 Task: Buy 2 Boots from Alignment Tools section under best seller category for shipping address: Delaney King, 4724 Wines Lane, Sabine Pass, Texas 77655, Cell Number 8322385022. Pay from credit card ending with 5759, CVV 953
Action: Key pressed amazon.com<Key.enter>
Screenshot: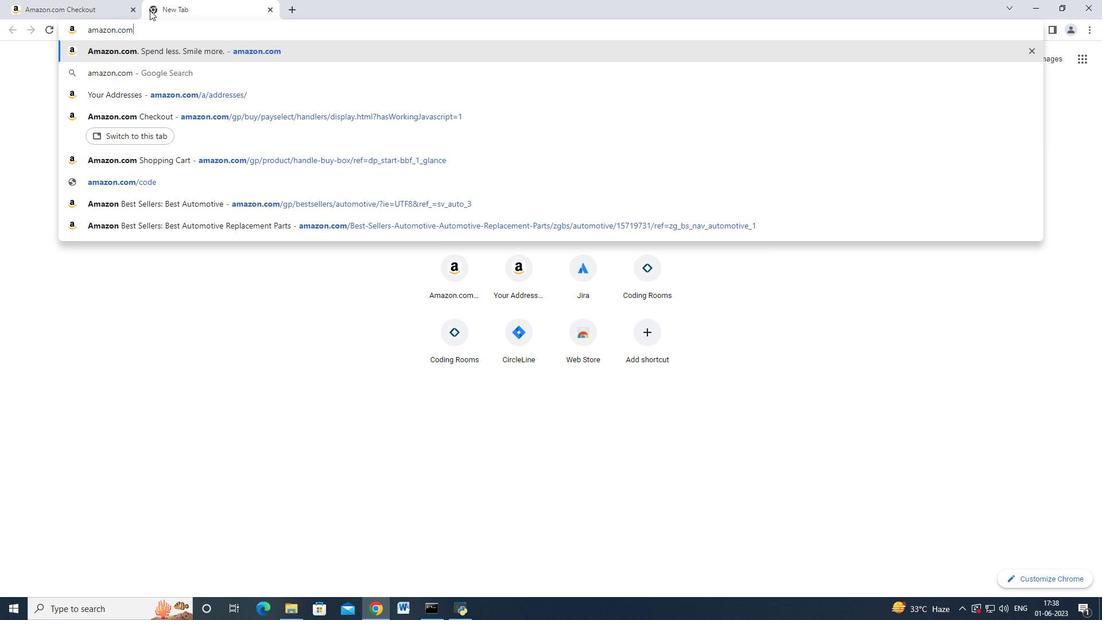 
Action: Mouse moved to (22, 85)
Screenshot: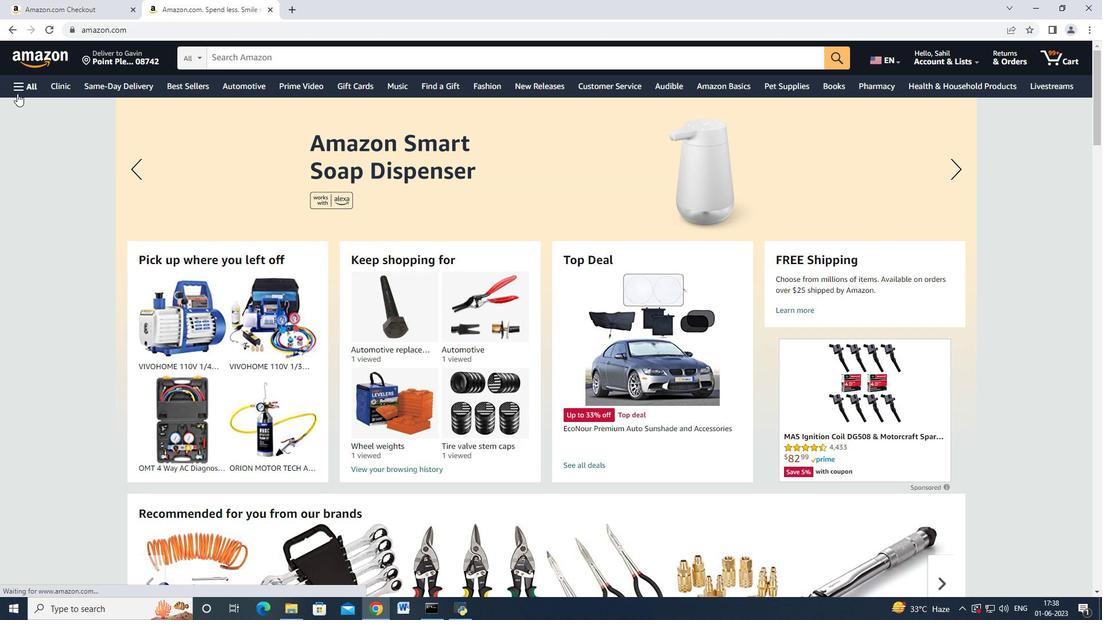 
Action: Mouse pressed left at (22, 85)
Screenshot: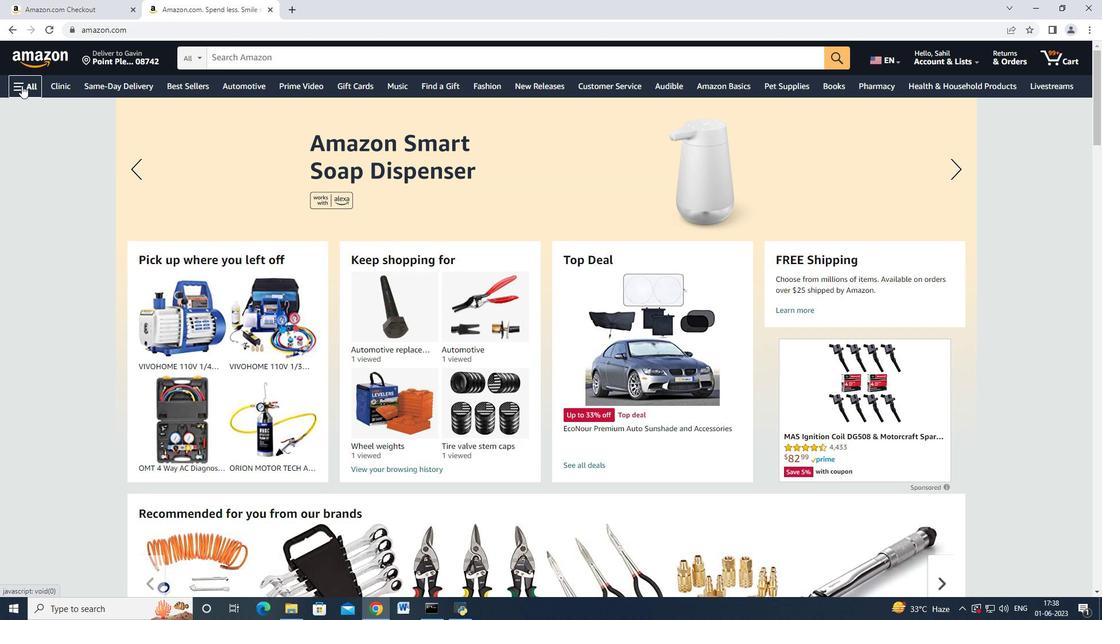 
Action: Mouse moved to (107, 316)
Screenshot: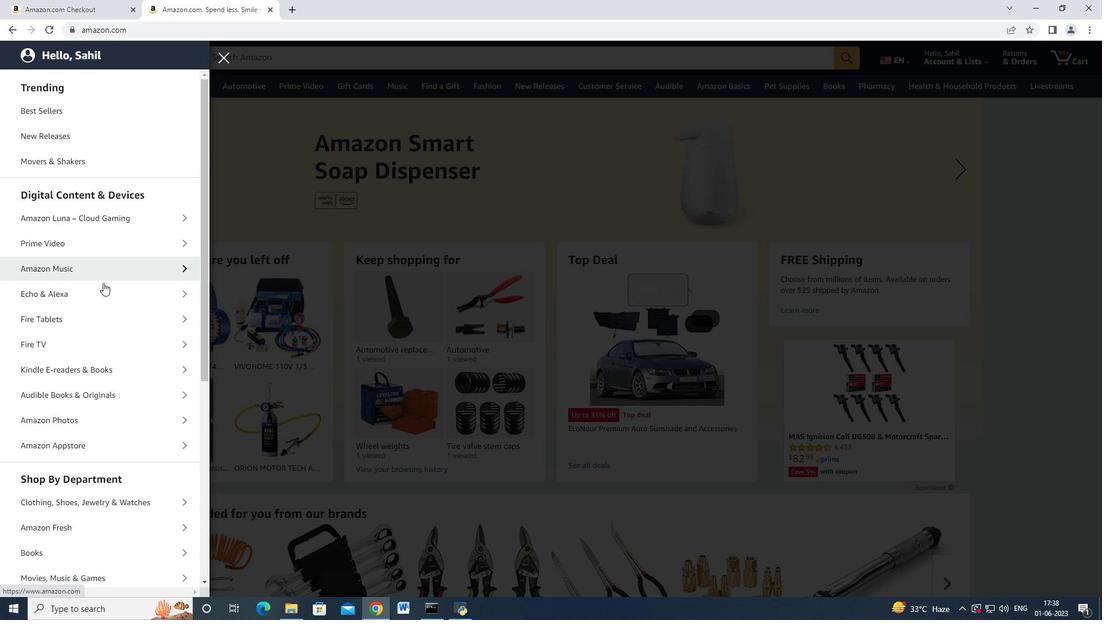 
Action: Mouse scrolled (107, 315) with delta (0, 0)
Screenshot: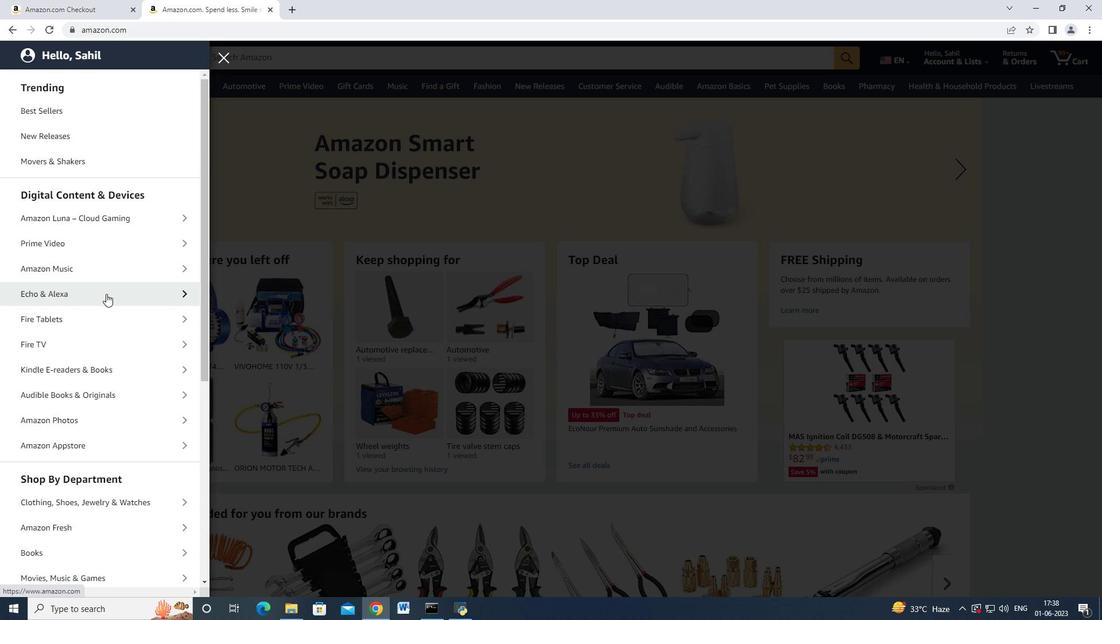 
Action: Mouse moved to (106, 323)
Screenshot: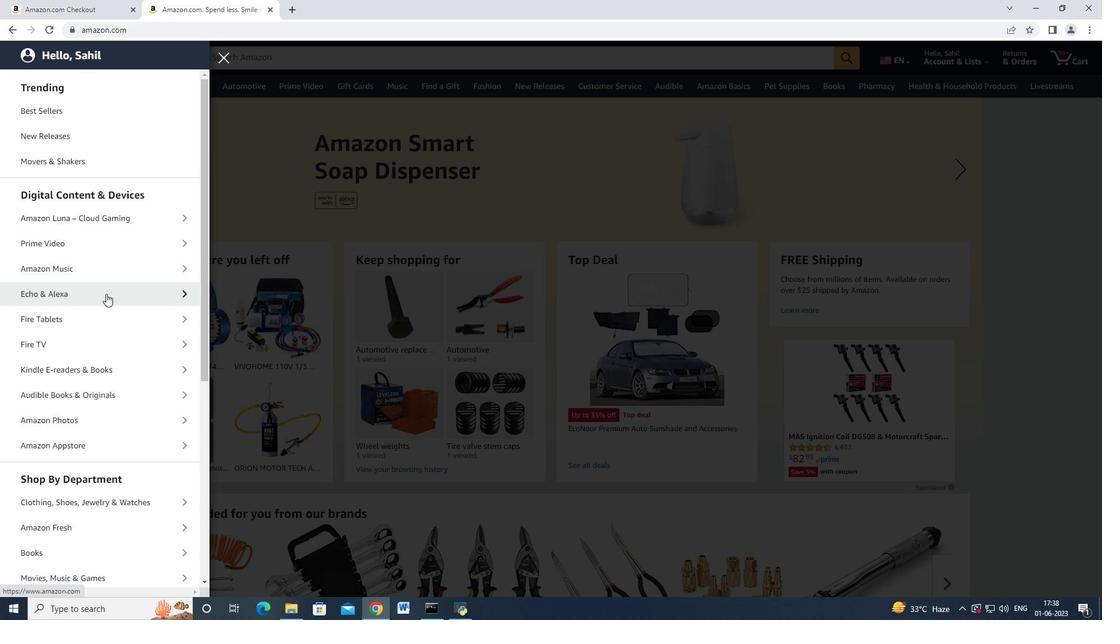 
Action: Mouse scrolled (106, 322) with delta (0, 0)
Screenshot: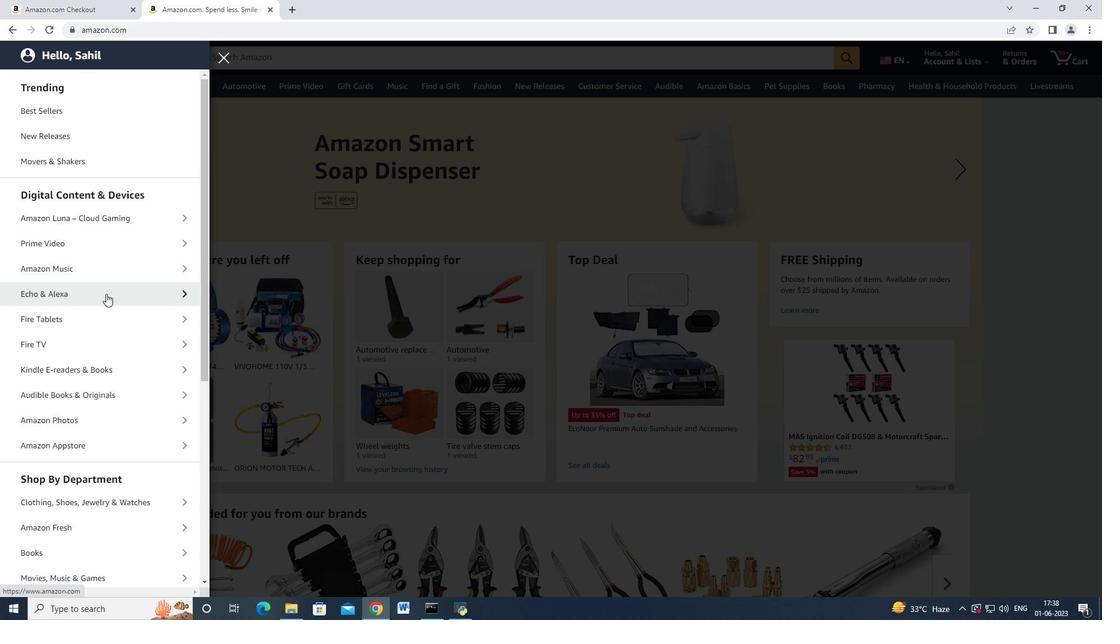 
Action: Mouse moved to (83, 481)
Screenshot: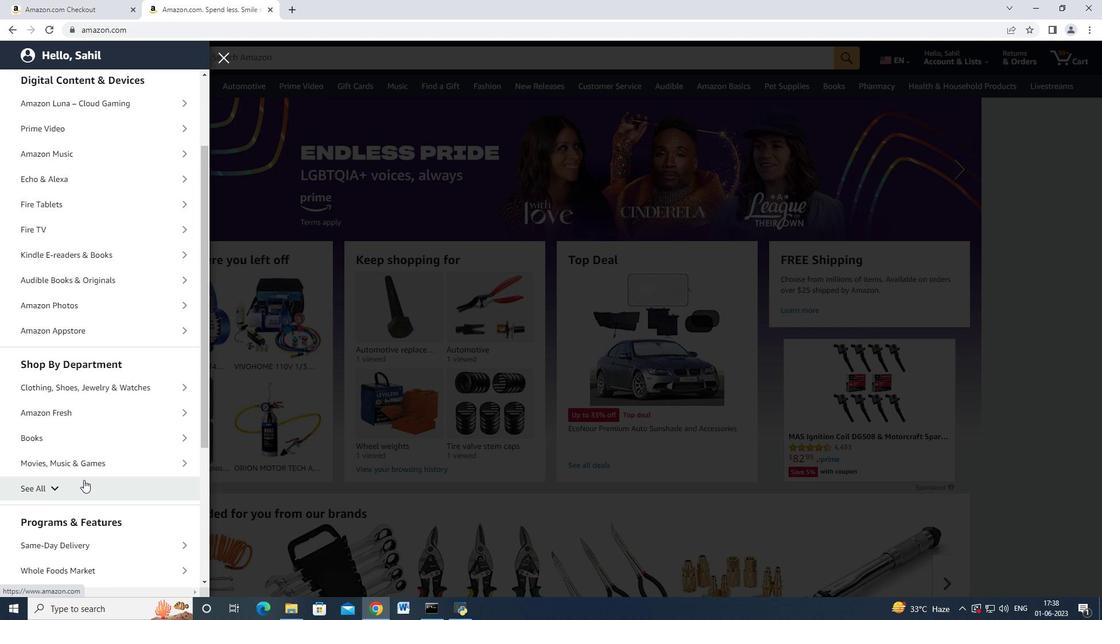
Action: Mouse pressed left at (83, 481)
Screenshot: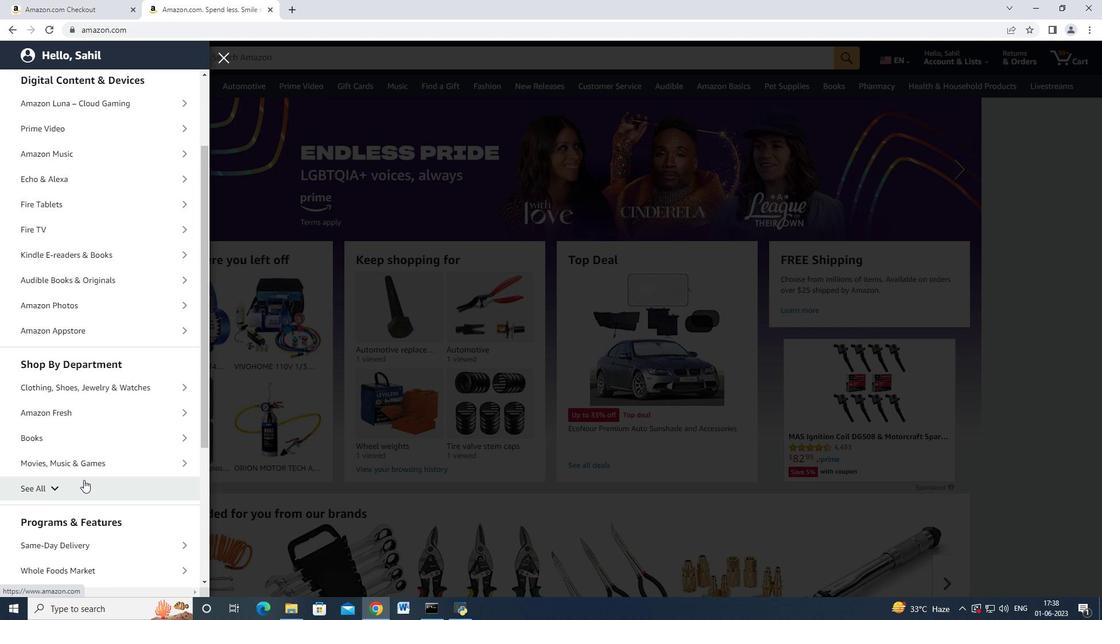 
Action: Mouse moved to (112, 381)
Screenshot: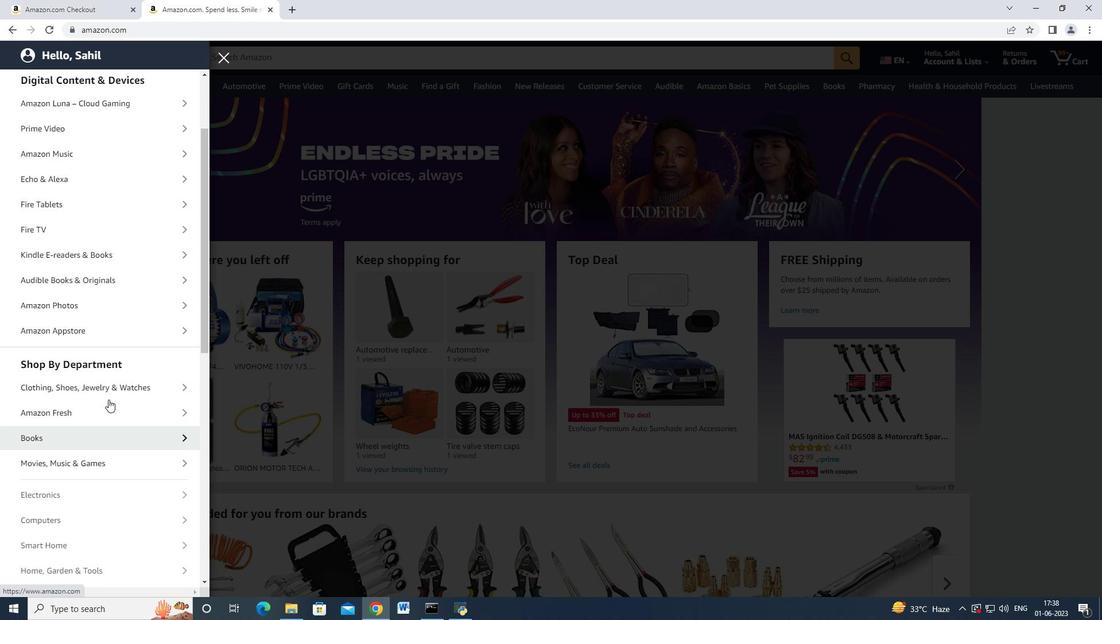 
Action: Mouse scrolled (112, 381) with delta (0, 0)
Screenshot: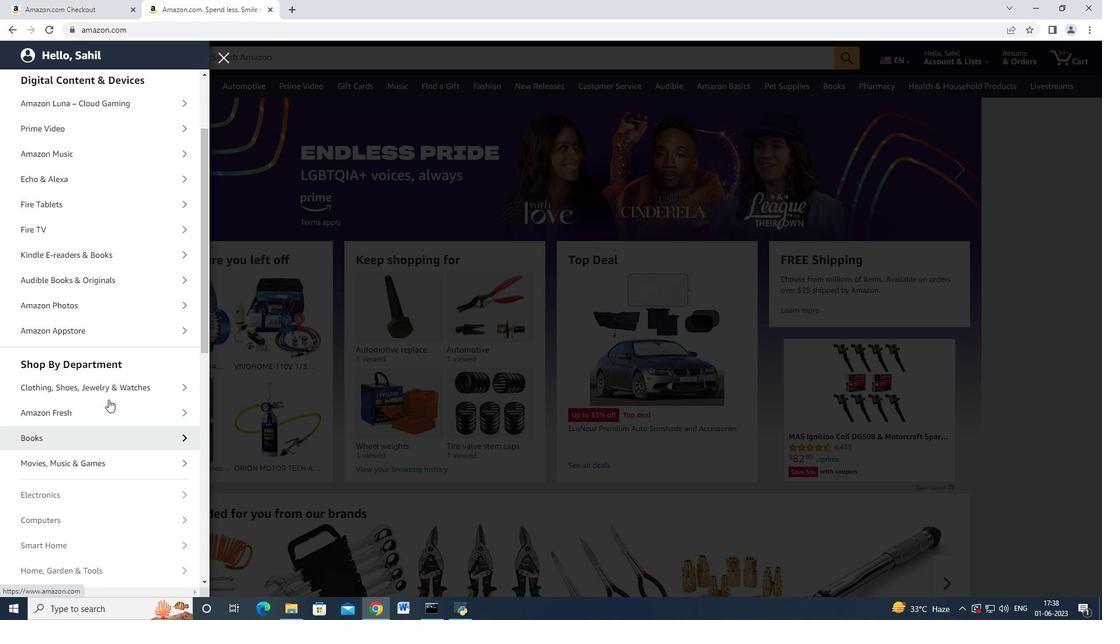 
Action: Mouse scrolled (112, 381) with delta (0, 0)
Screenshot: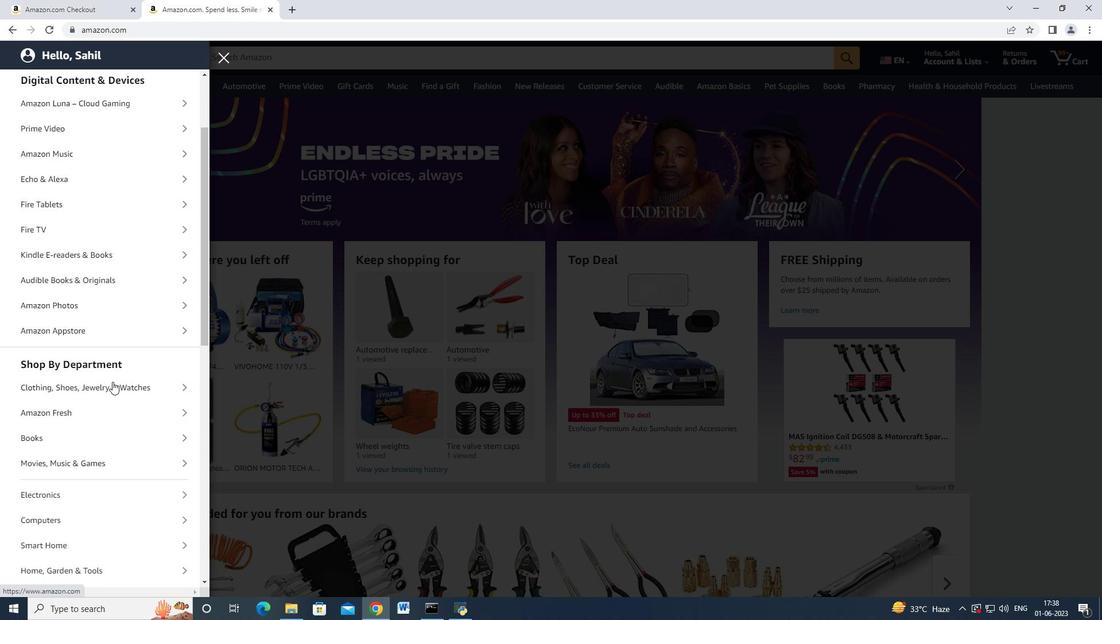 
Action: Mouse scrolled (112, 381) with delta (0, 0)
Screenshot: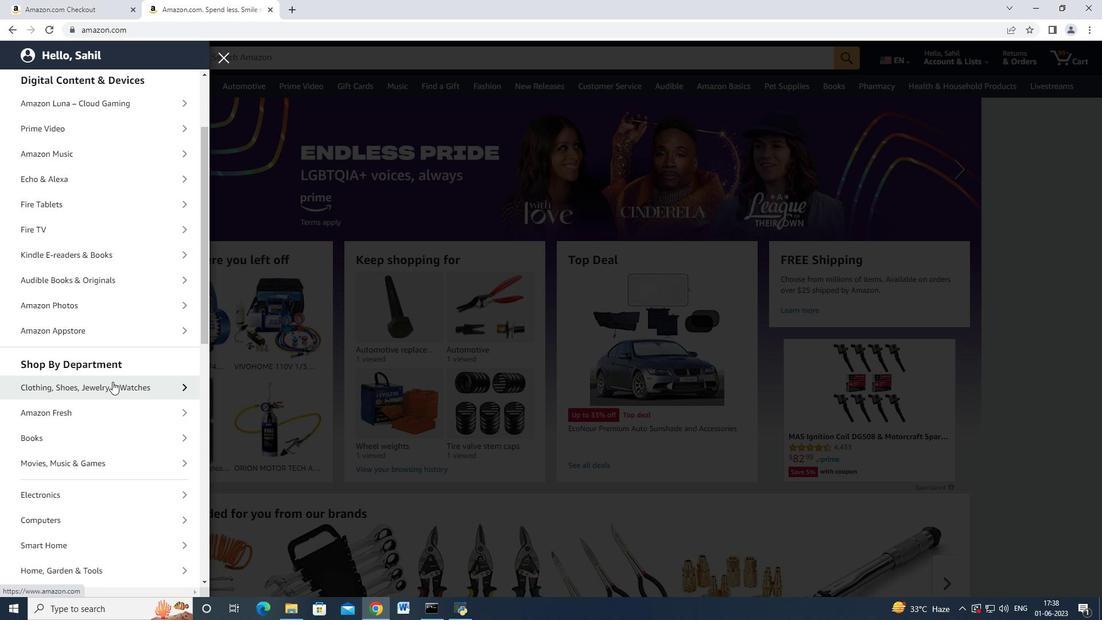 
Action: Mouse moved to (113, 383)
Screenshot: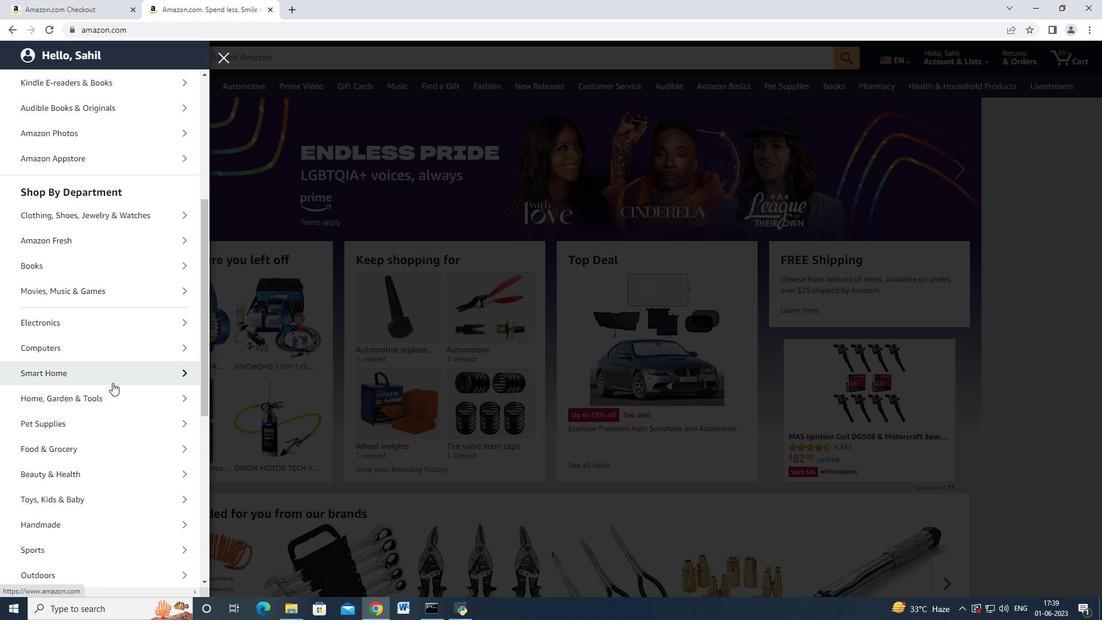 
Action: Mouse scrolled (113, 382) with delta (0, 0)
Screenshot: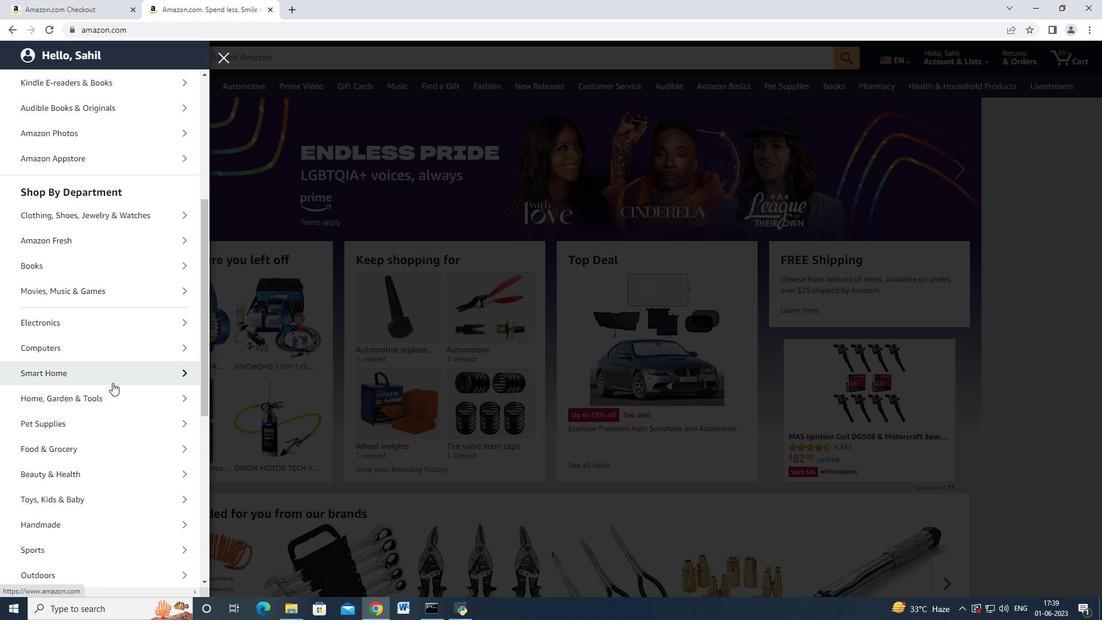 
Action: Mouse scrolled (113, 382) with delta (0, 0)
Screenshot: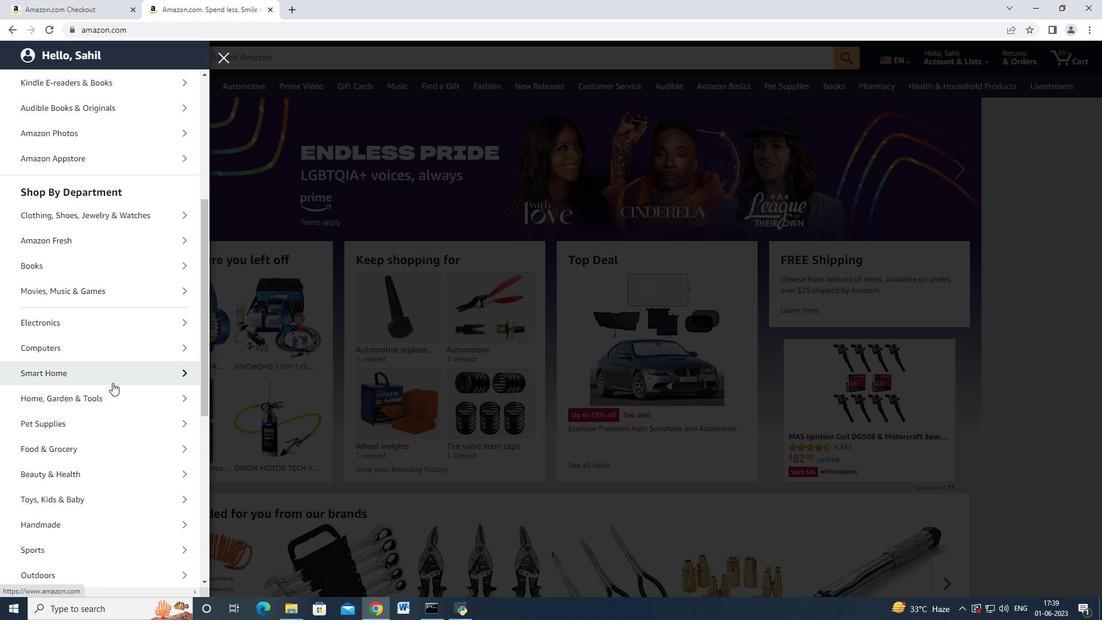 
Action: Mouse moved to (88, 494)
Screenshot: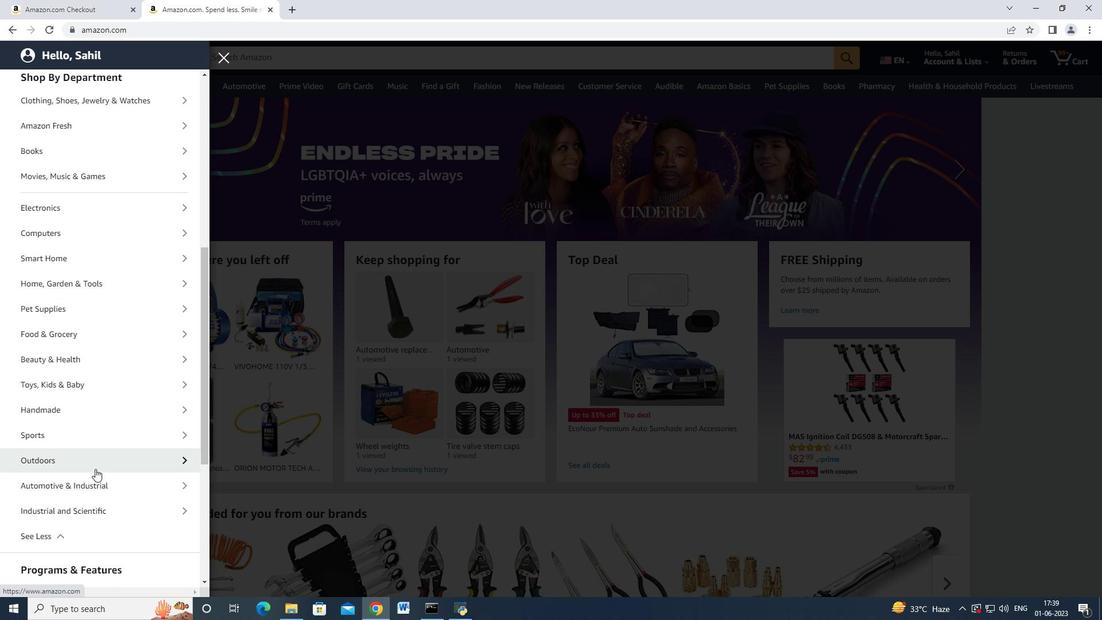 
Action: Mouse pressed left at (88, 494)
Screenshot: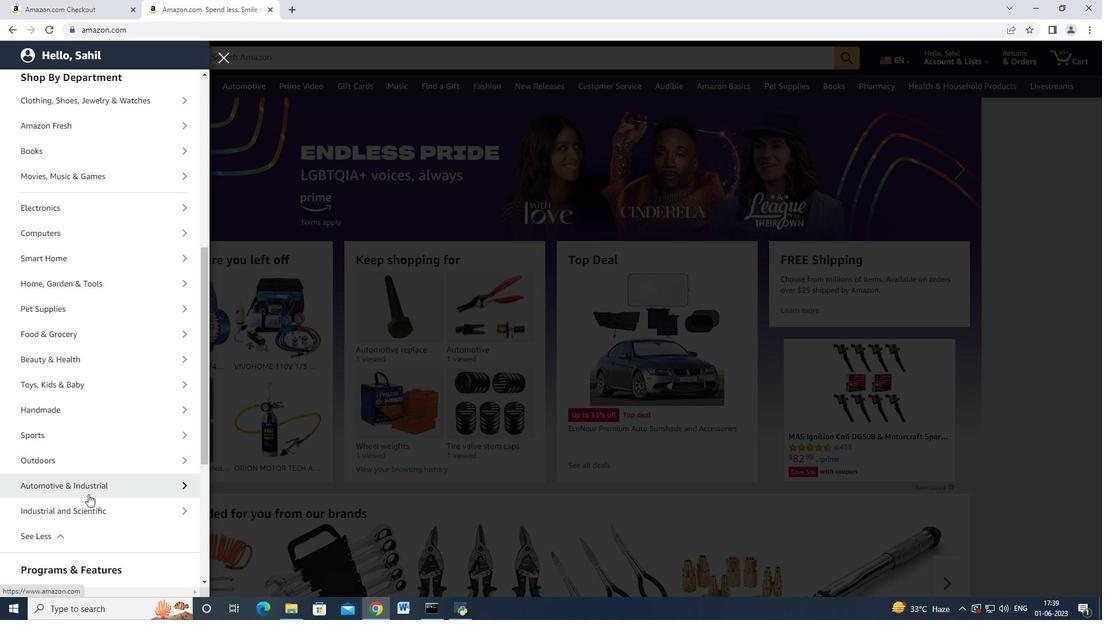 
Action: Mouse moved to (151, 134)
Screenshot: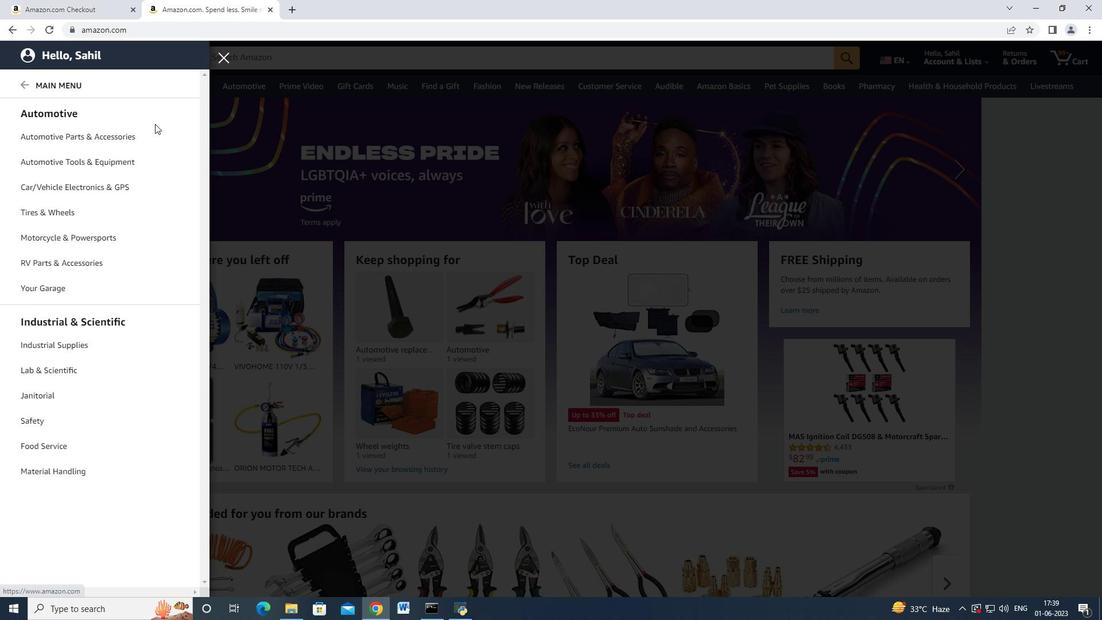 
Action: Mouse pressed left at (151, 134)
Screenshot: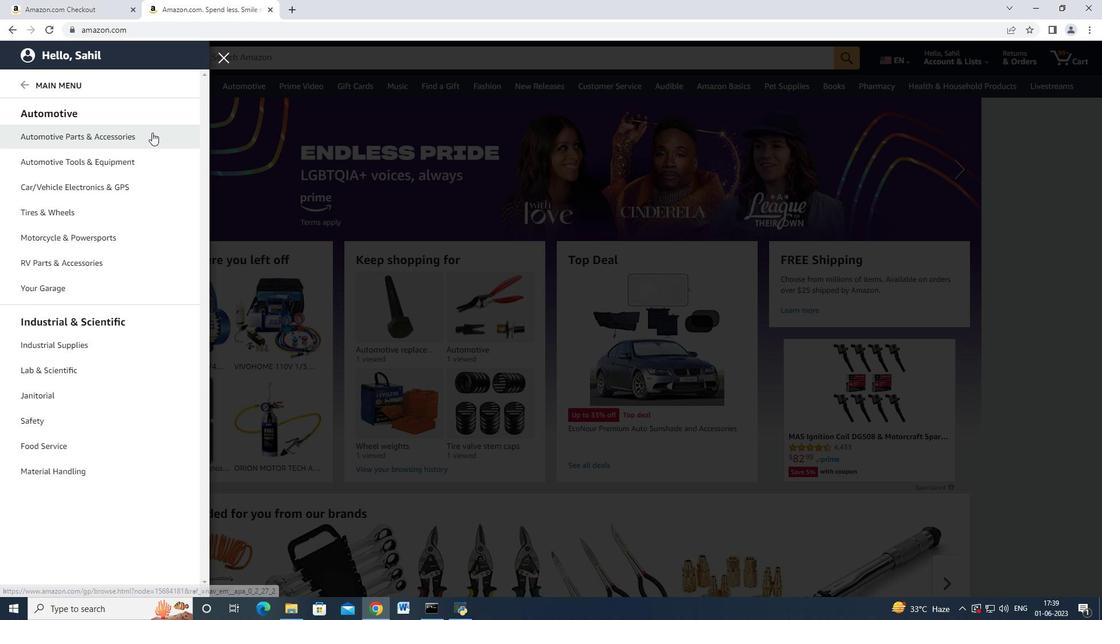 
Action: Mouse moved to (175, 107)
Screenshot: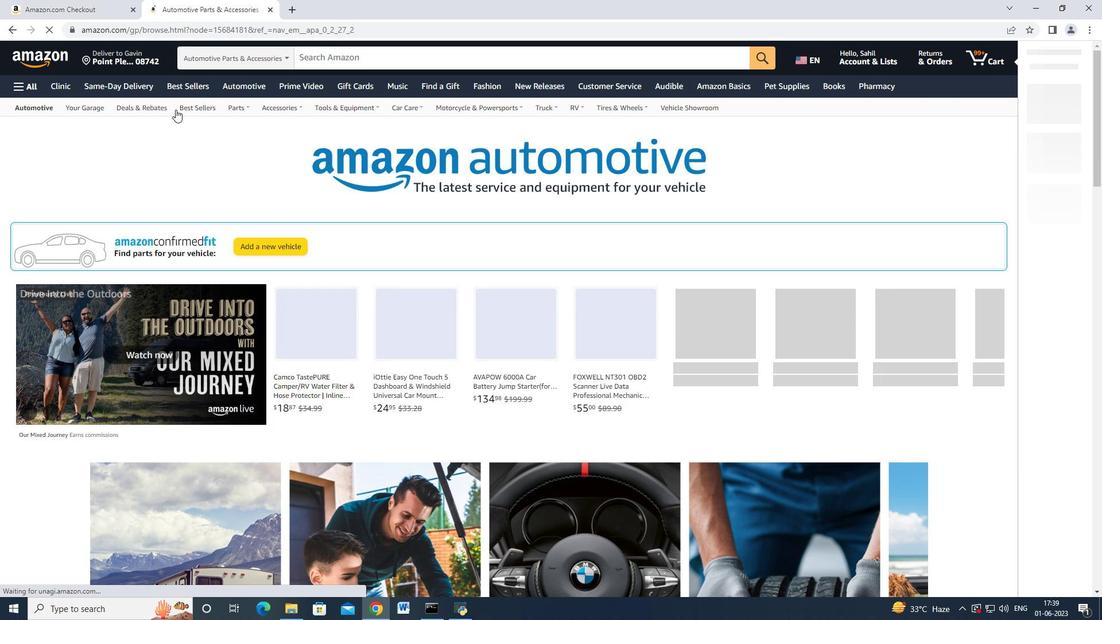 
Action: Mouse pressed left at (175, 107)
Screenshot: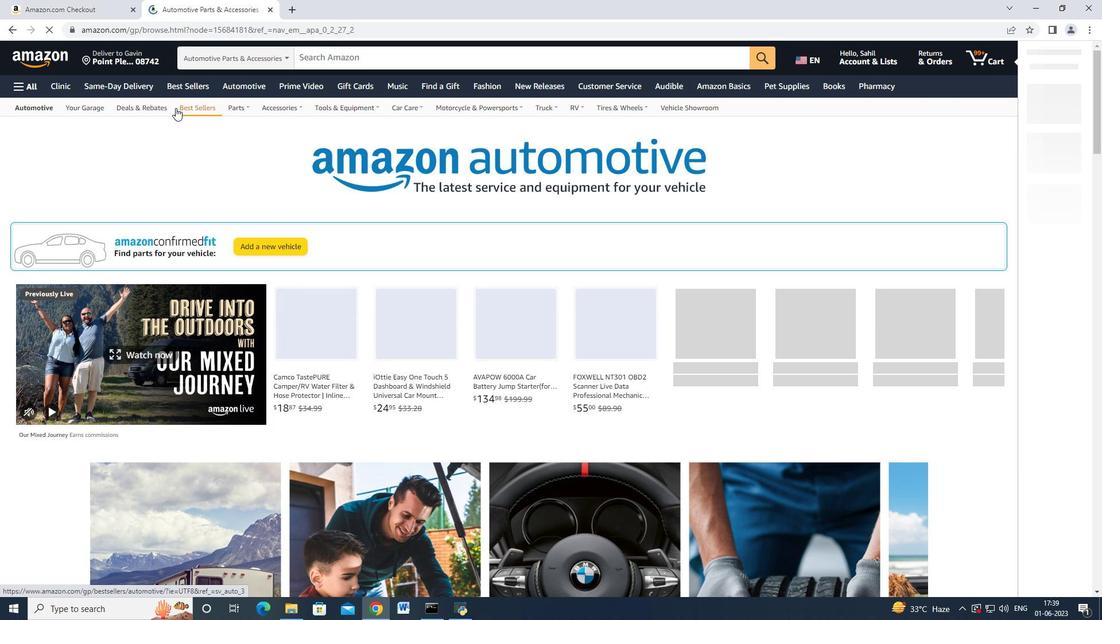 
Action: Mouse moved to (64, 370)
Screenshot: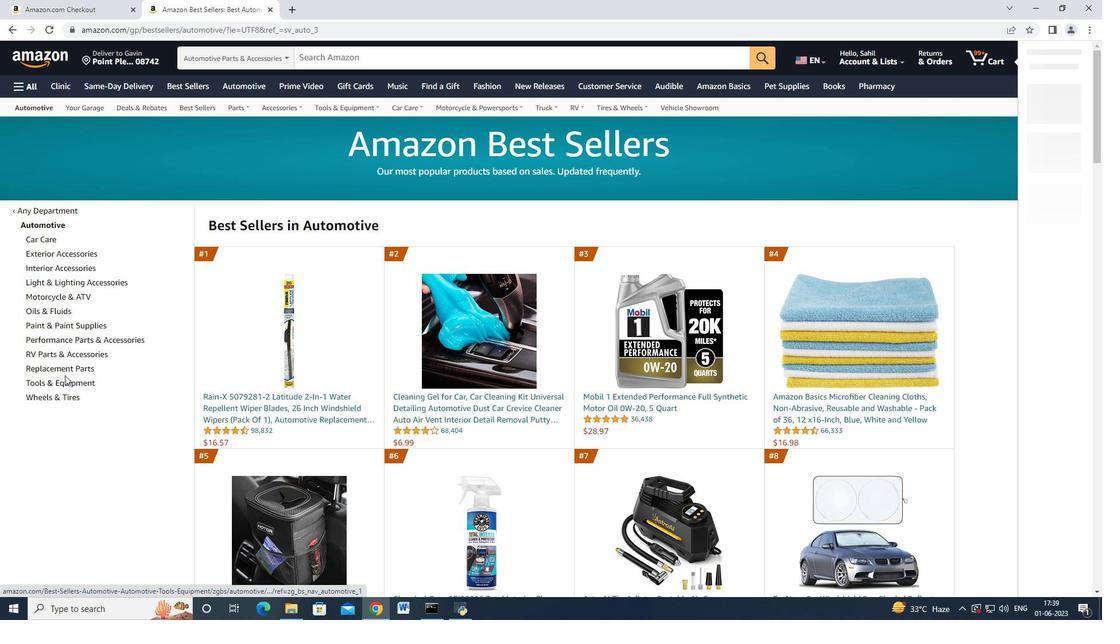 
Action: Mouse pressed left at (64, 370)
Screenshot: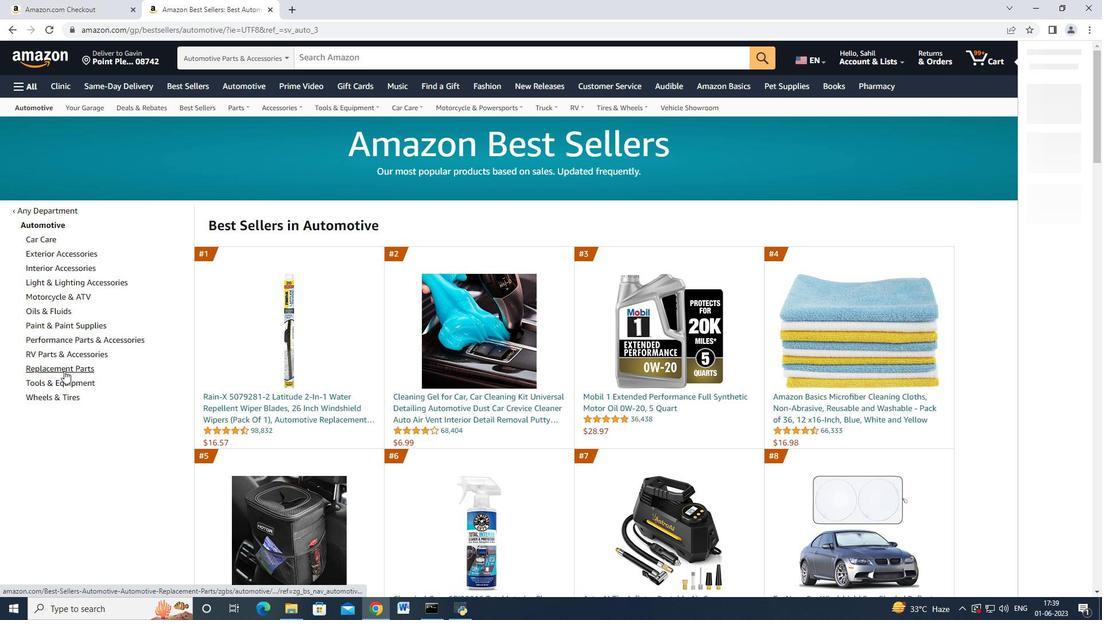 
Action: Mouse moved to (78, 299)
Screenshot: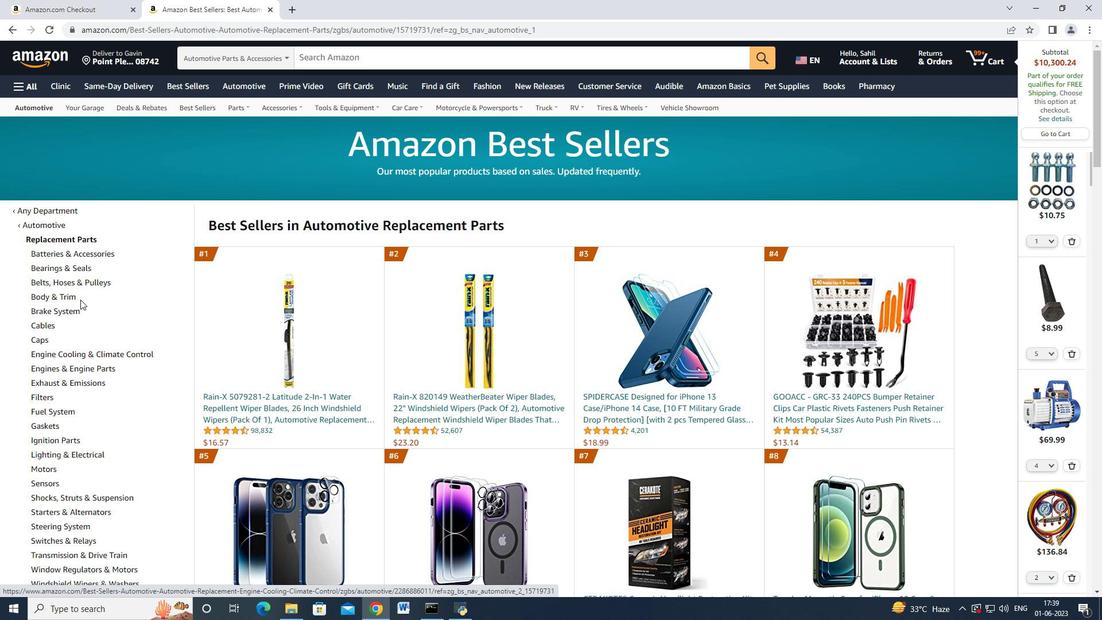 
Action: Mouse scrolled (78, 299) with delta (0, 0)
Screenshot: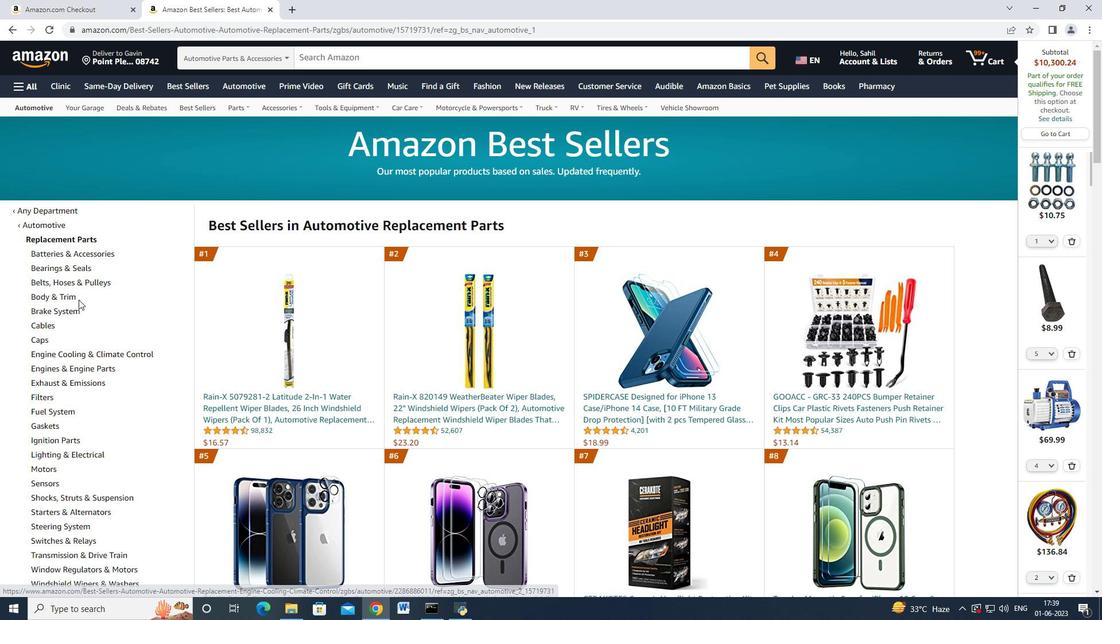 
Action: Mouse scrolled (78, 299) with delta (0, 0)
Screenshot: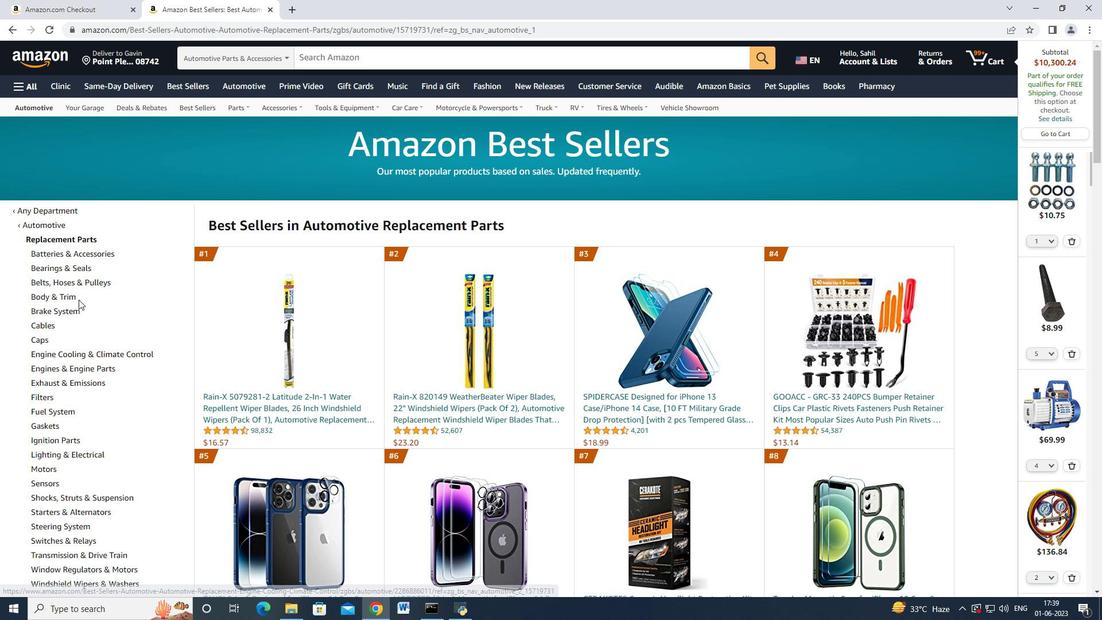 
Action: Mouse moved to (105, 378)
Screenshot: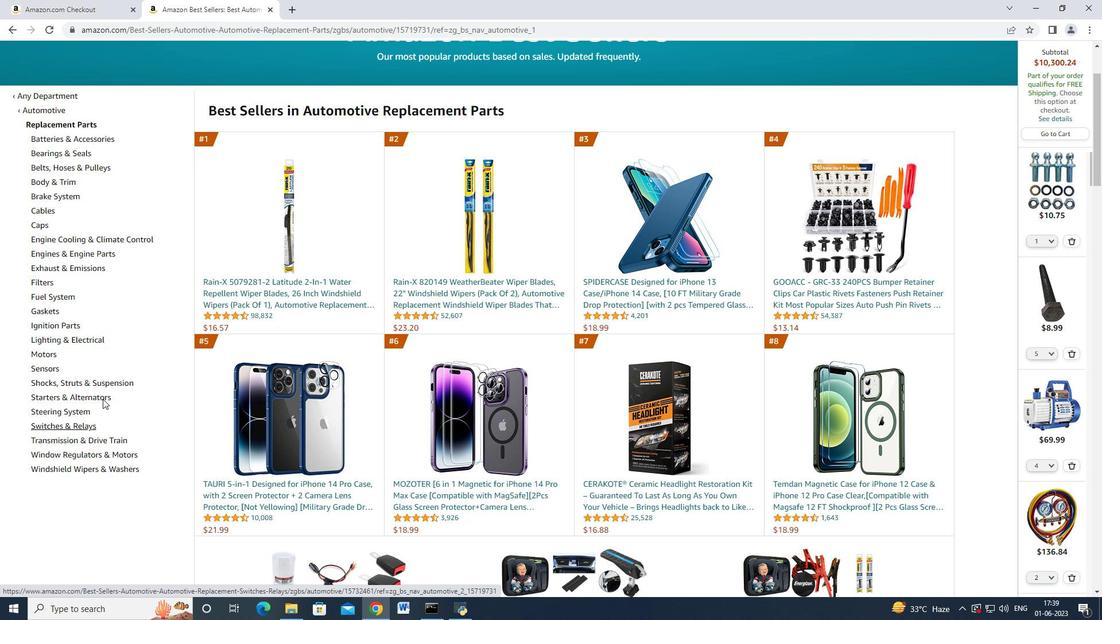 
Action: Mouse scrolled (105, 378) with delta (0, 0)
Screenshot: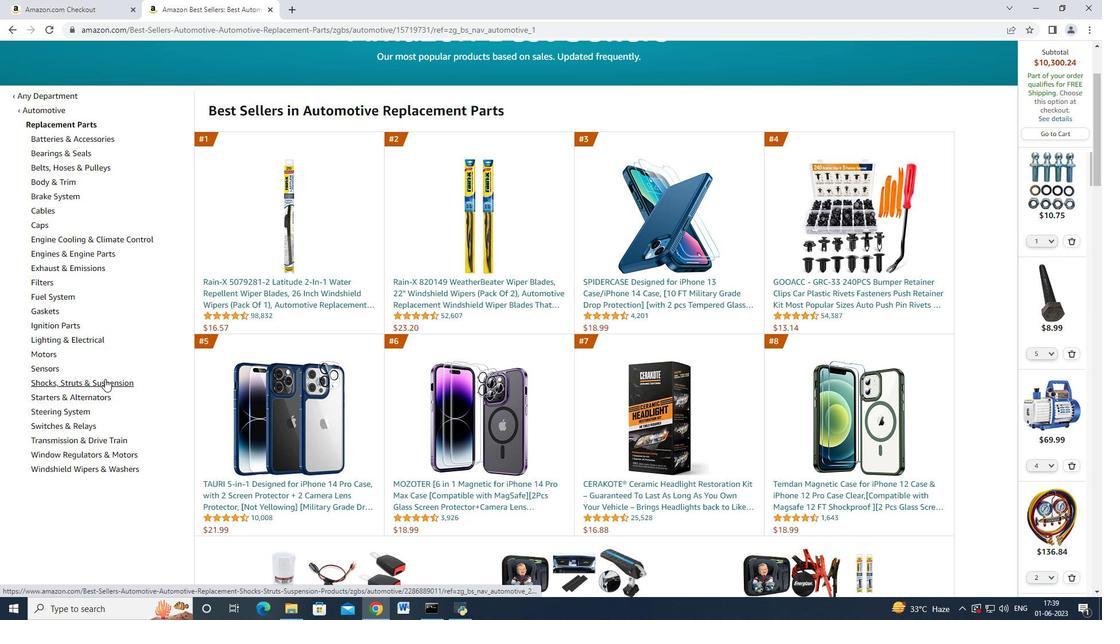 
Action: Mouse moved to (139, 284)
Screenshot: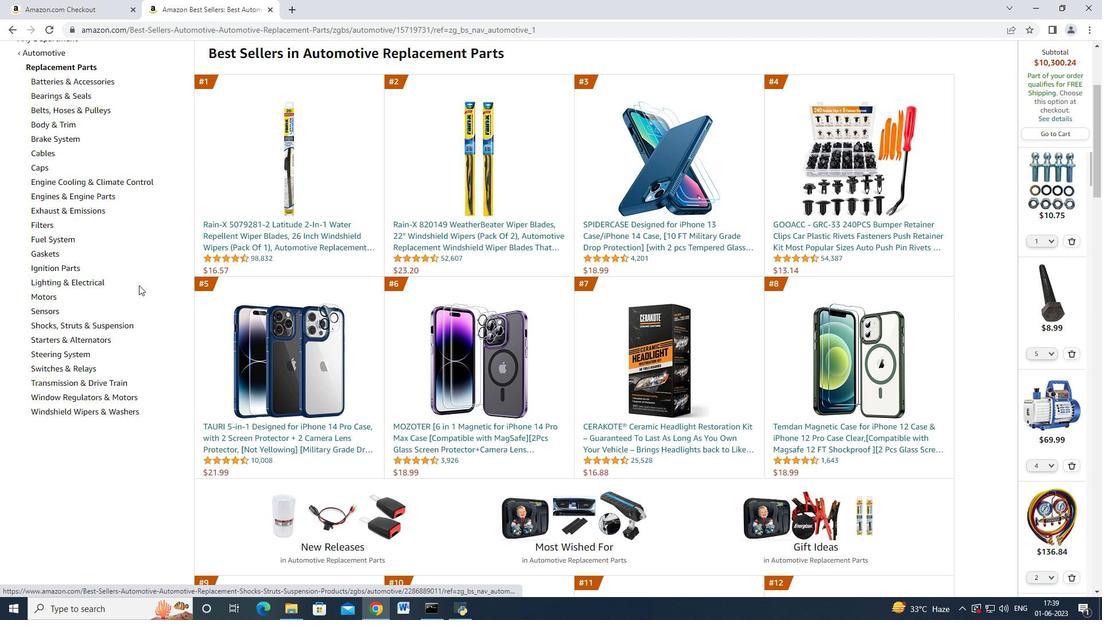 
Action: Mouse scrolled (139, 285) with delta (0, 0)
Screenshot: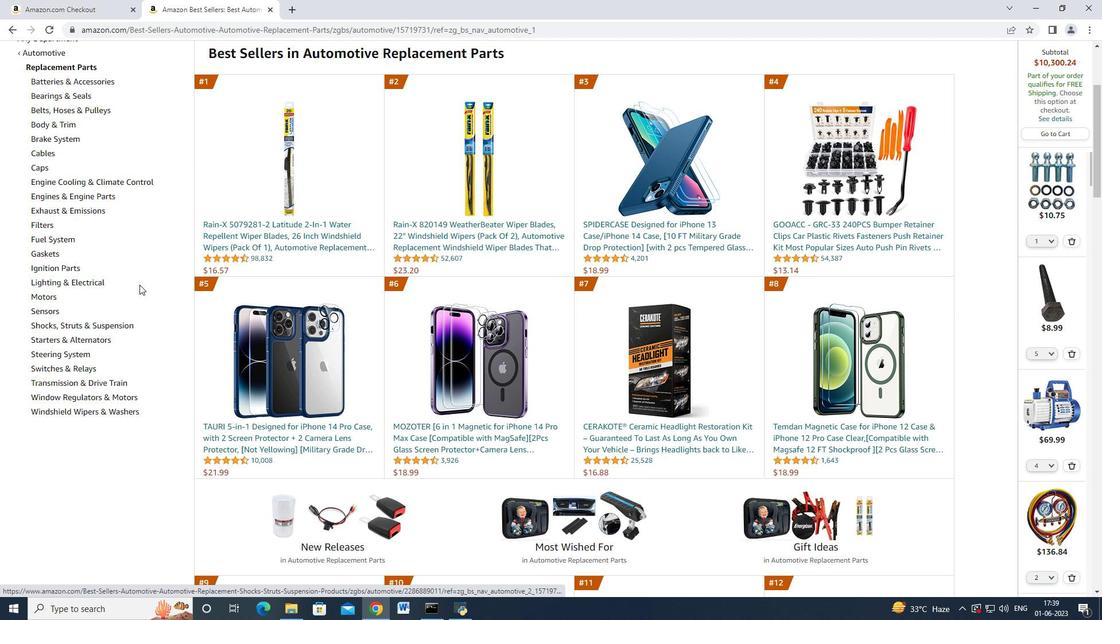 
Action: Mouse moved to (111, 337)
Screenshot: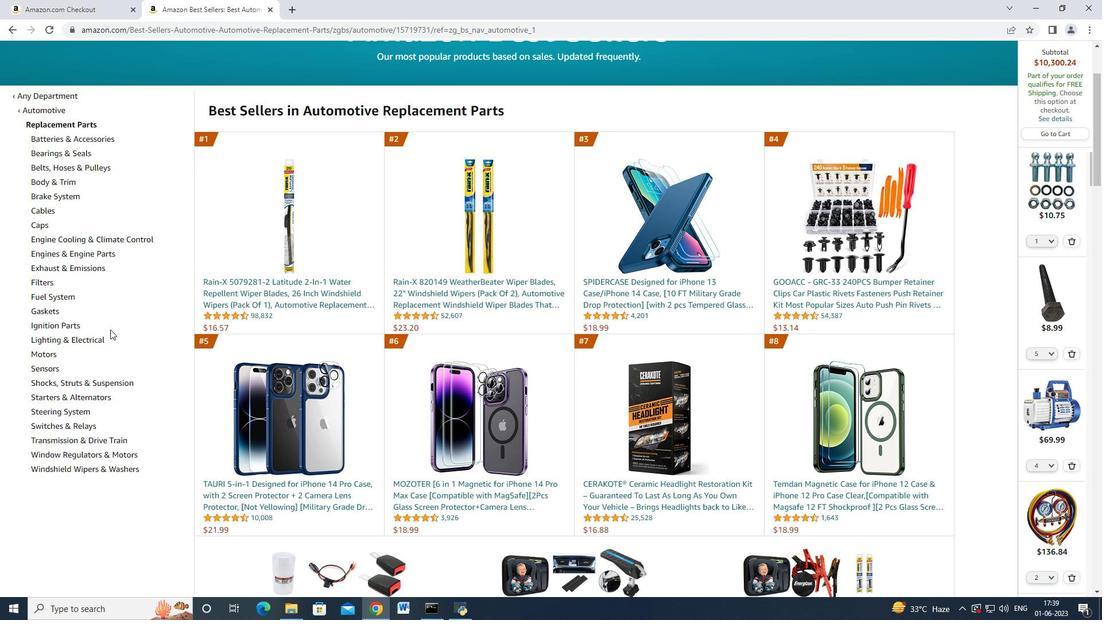 
Action: Mouse scrolled (111, 336) with delta (0, 0)
Screenshot: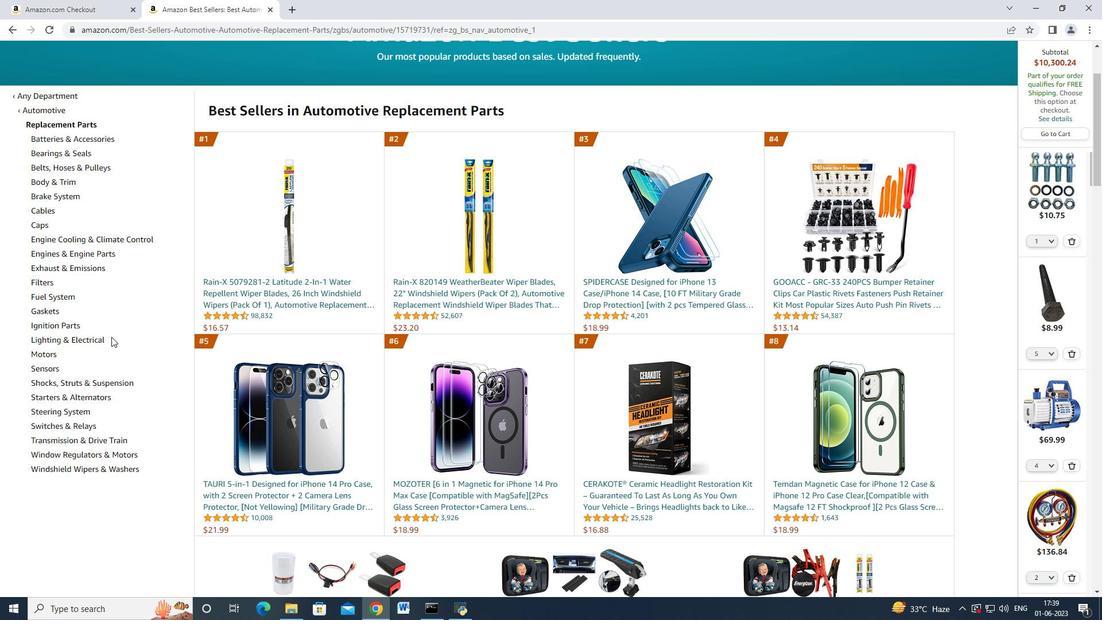 
Action: Mouse moved to (111, 333)
Screenshot: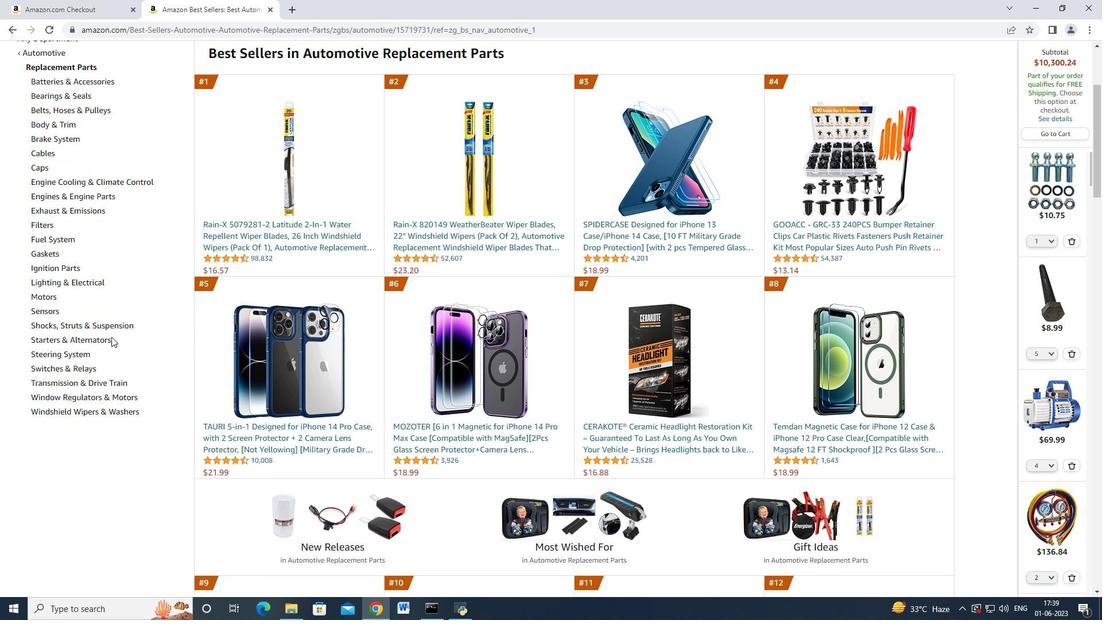 
Action: Mouse scrolled (111, 333) with delta (0, 0)
Screenshot: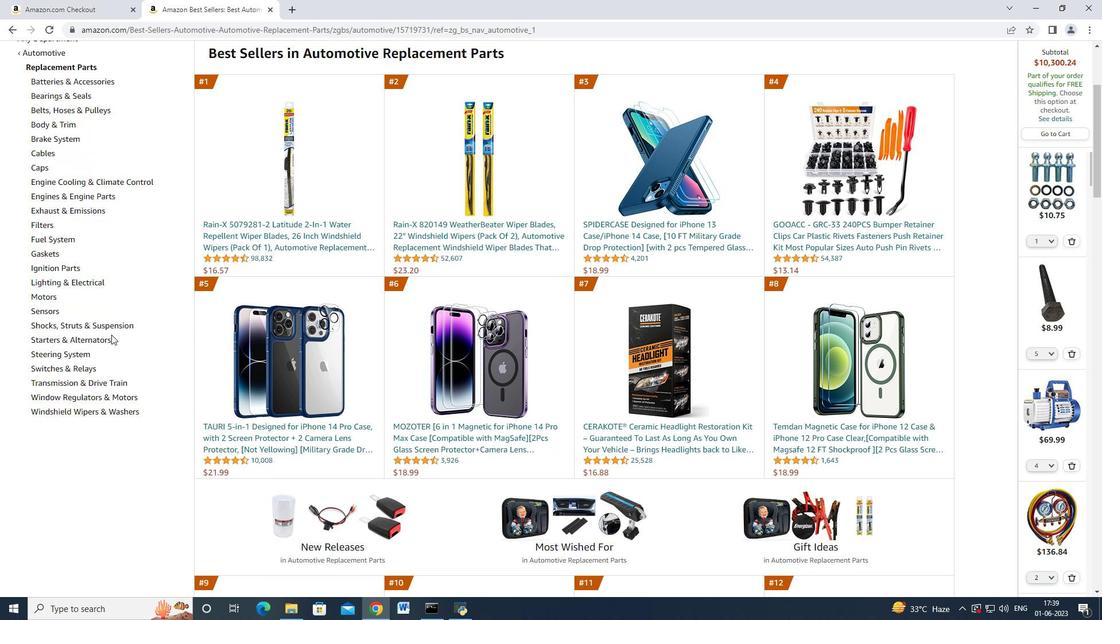 
Action: Mouse moved to (44, 102)
Screenshot: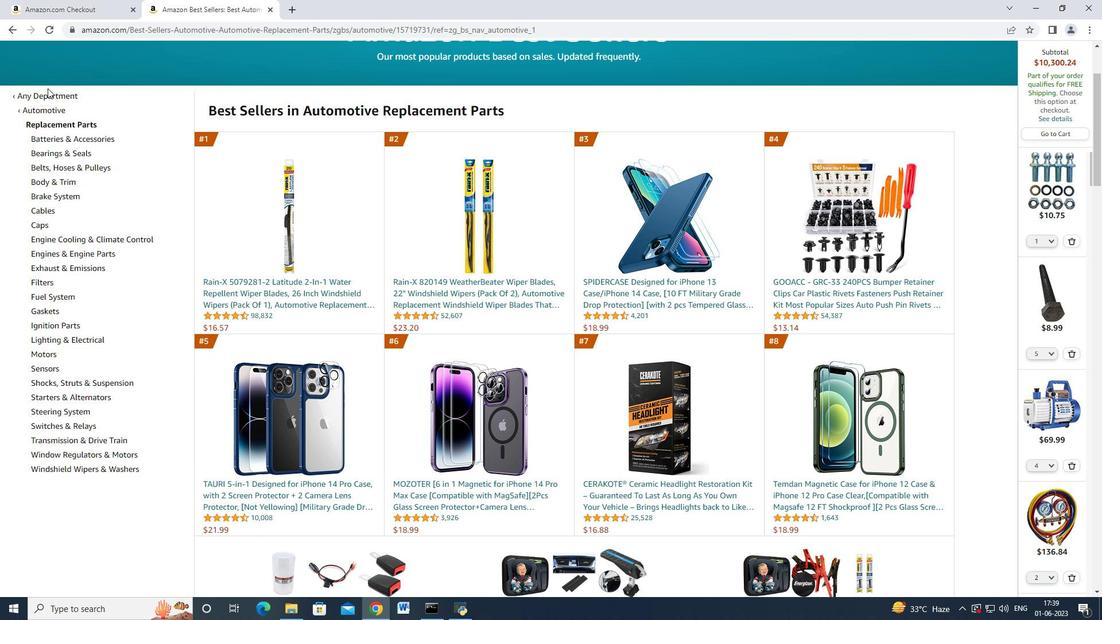 
Action: Mouse pressed left at (44, 102)
Screenshot: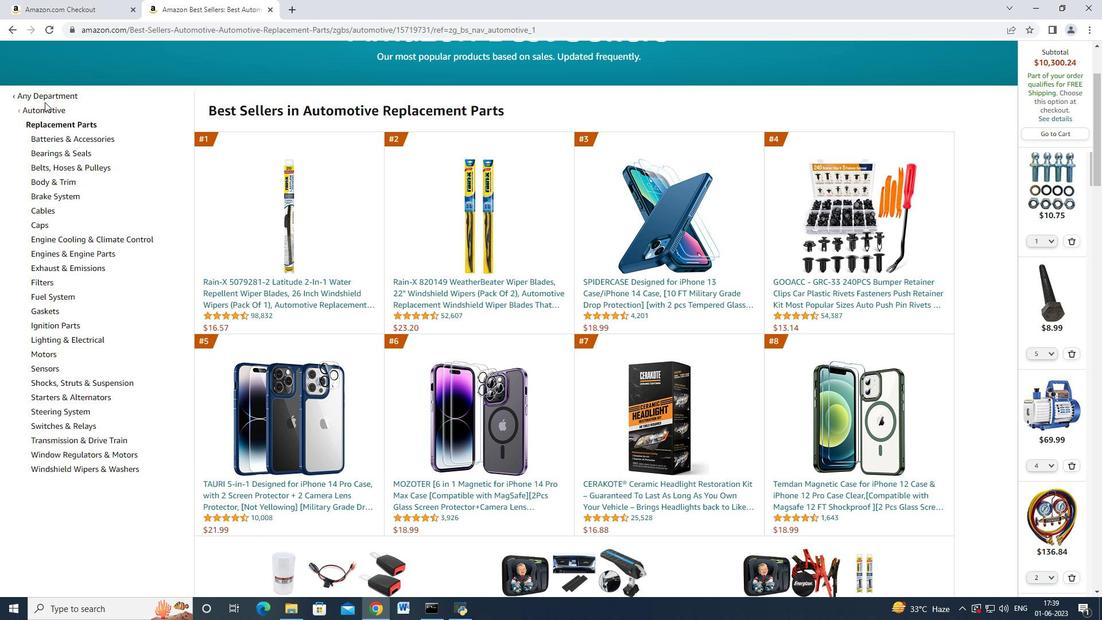 
Action: Mouse moved to (44, 107)
Screenshot: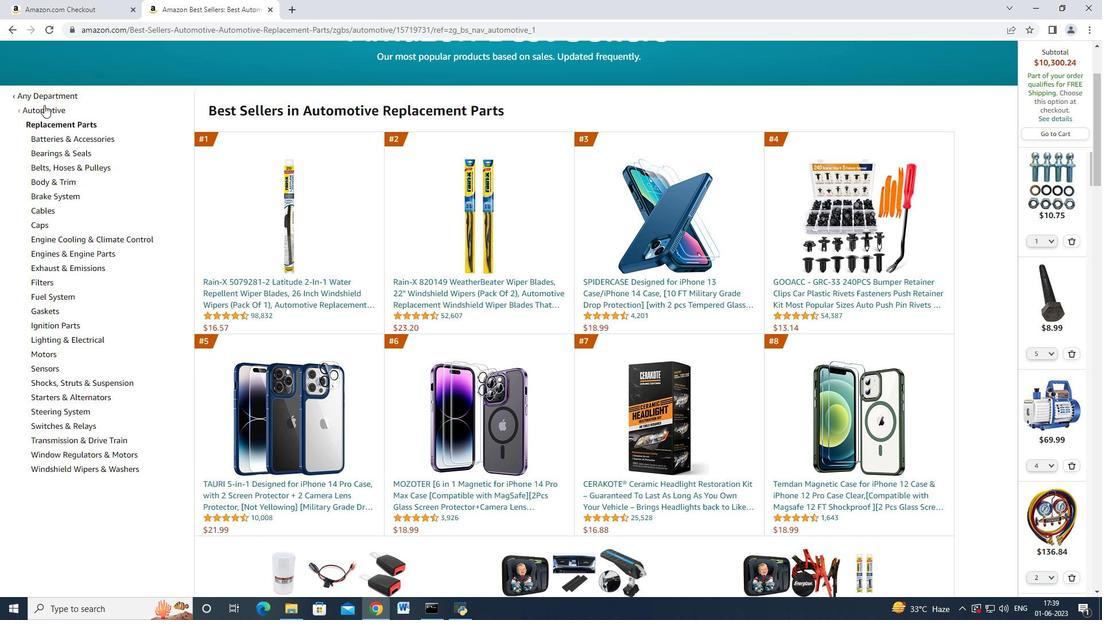 
Action: Mouse pressed left at (44, 107)
Screenshot: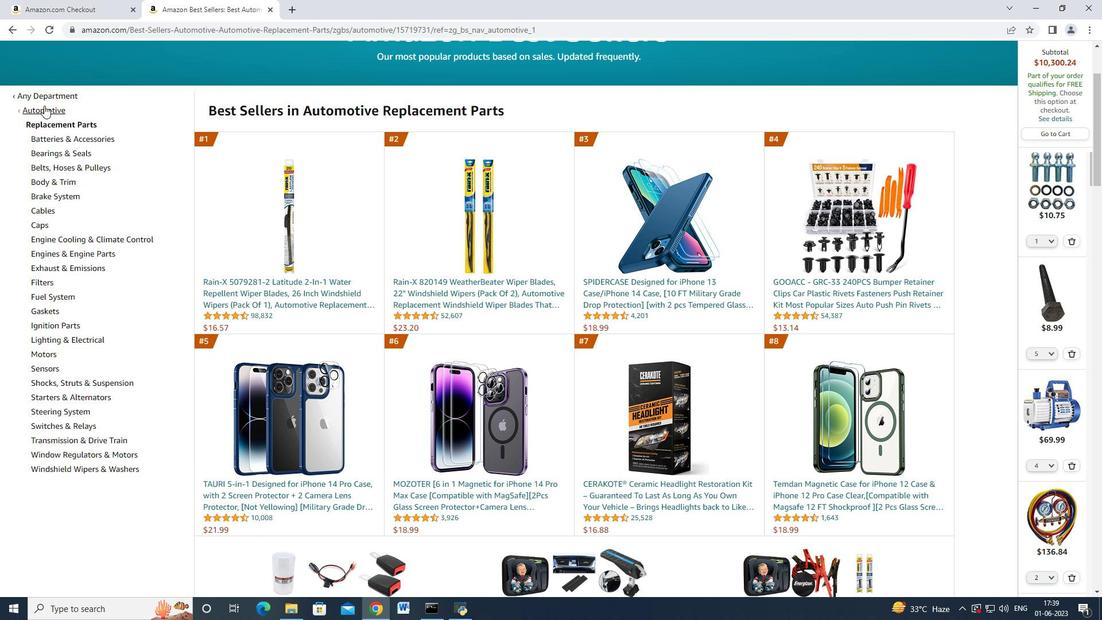 
Action: Mouse moved to (98, 184)
Screenshot: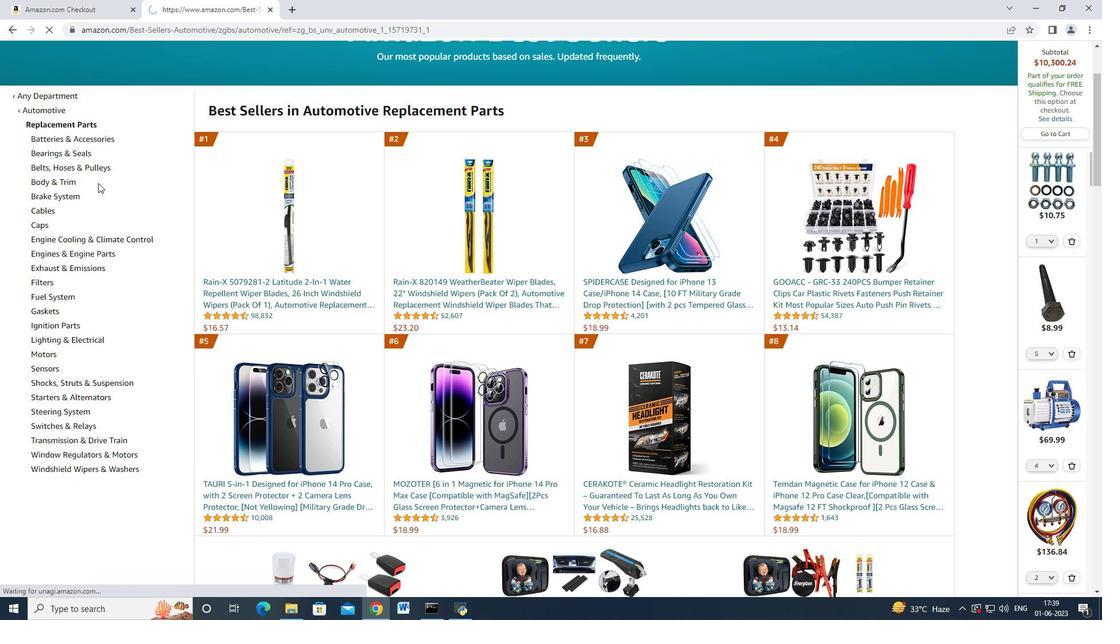 
Action: Mouse scrolled (98, 183) with delta (0, 0)
Screenshot: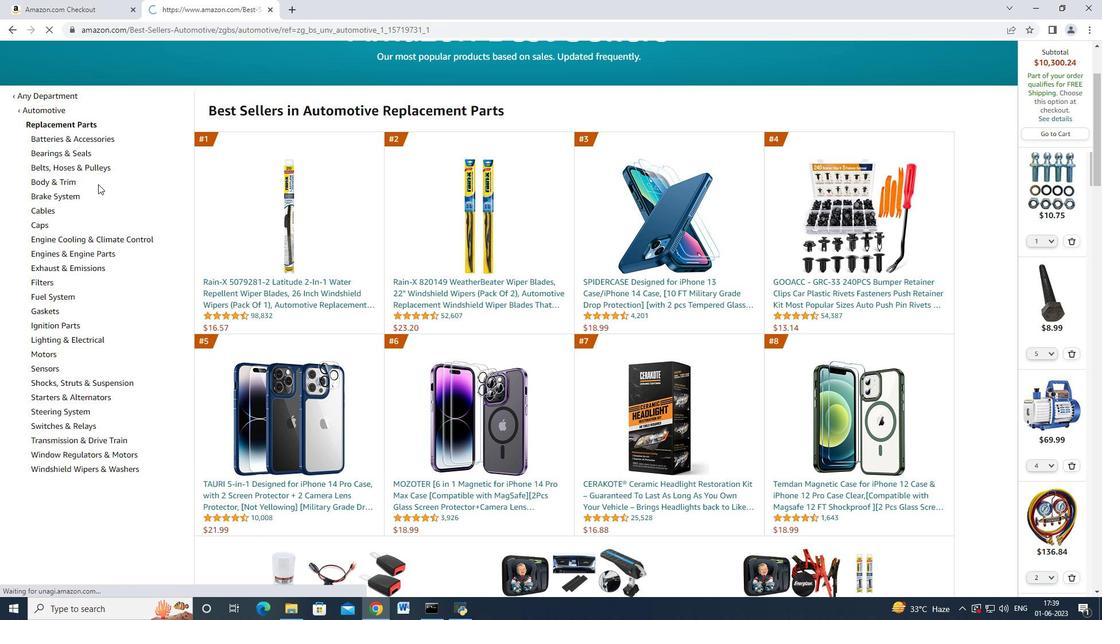 
Action: Mouse moved to (93, 206)
Screenshot: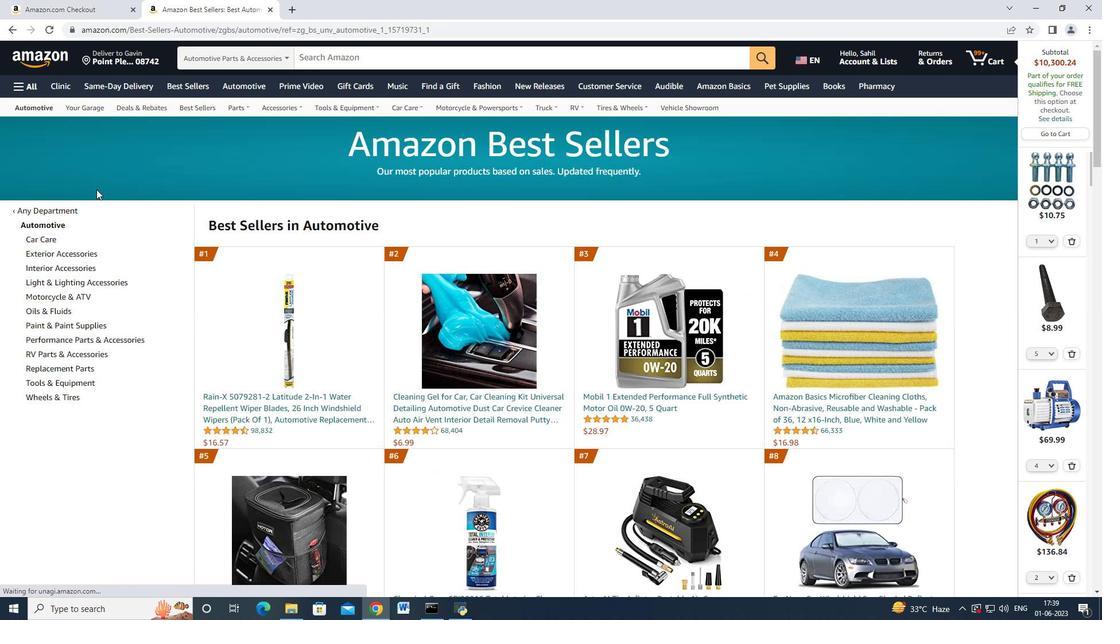 
Action: Mouse scrolled (93, 206) with delta (0, 0)
Screenshot: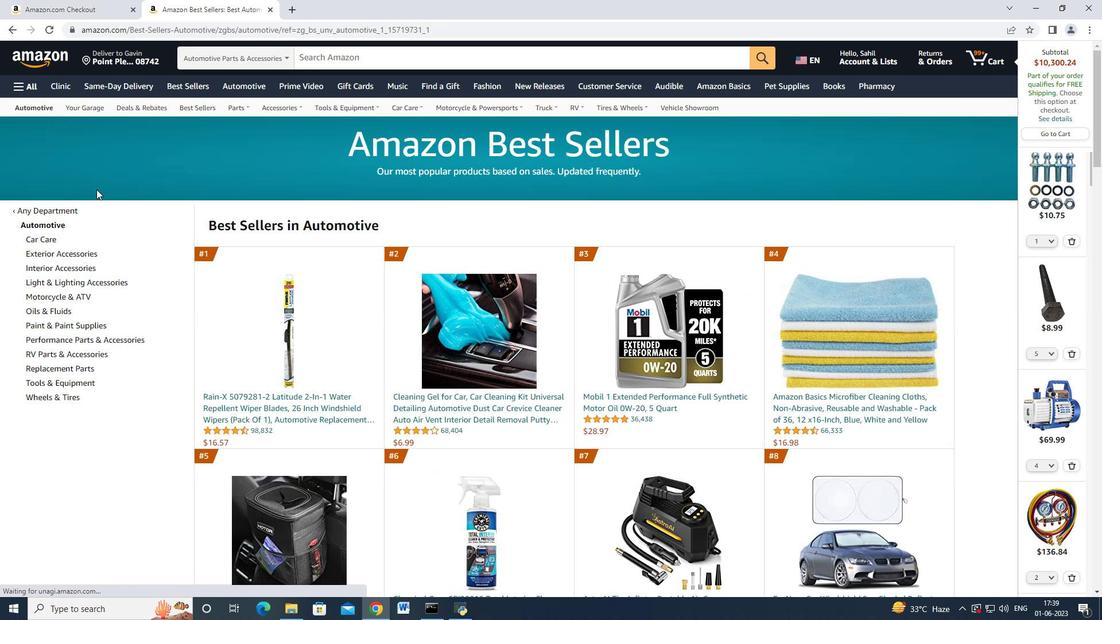 
Action: Mouse moved to (62, 322)
Screenshot: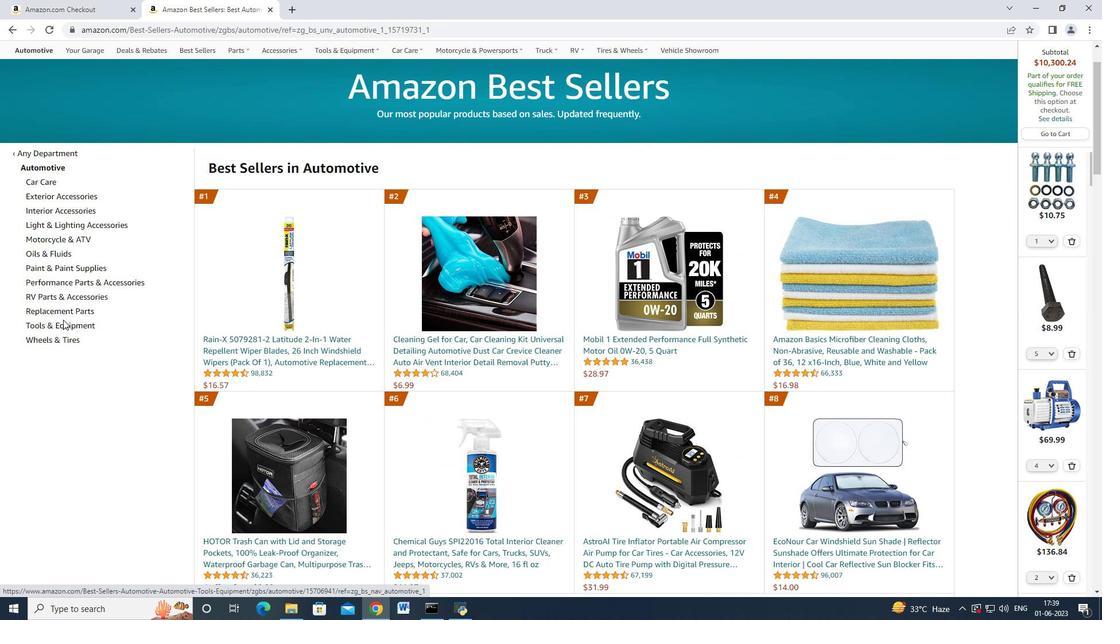 
Action: Mouse pressed left at (62, 322)
Screenshot: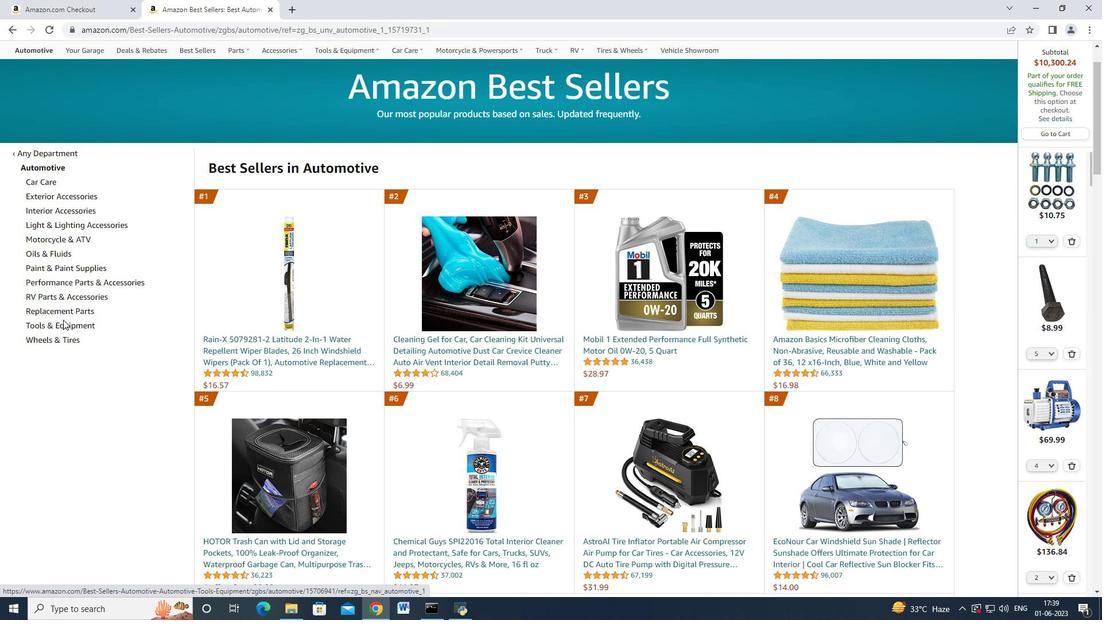 
Action: Mouse moved to (123, 262)
Screenshot: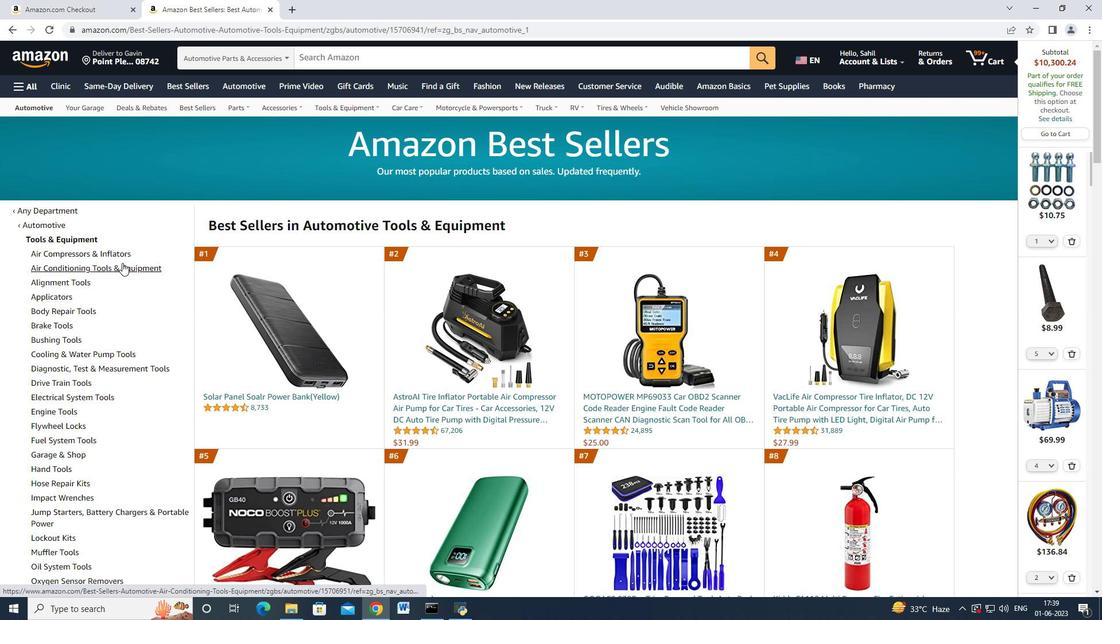 
Action: Mouse scrolled (123, 262) with delta (0, 0)
Screenshot: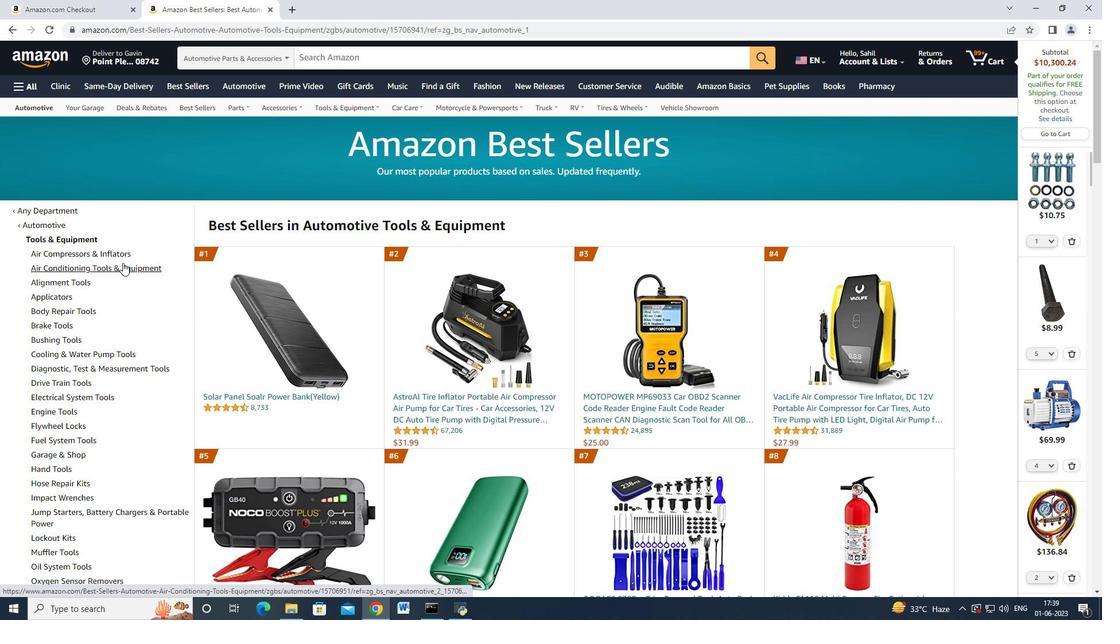 
Action: Mouse moved to (123, 262)
Screenshot: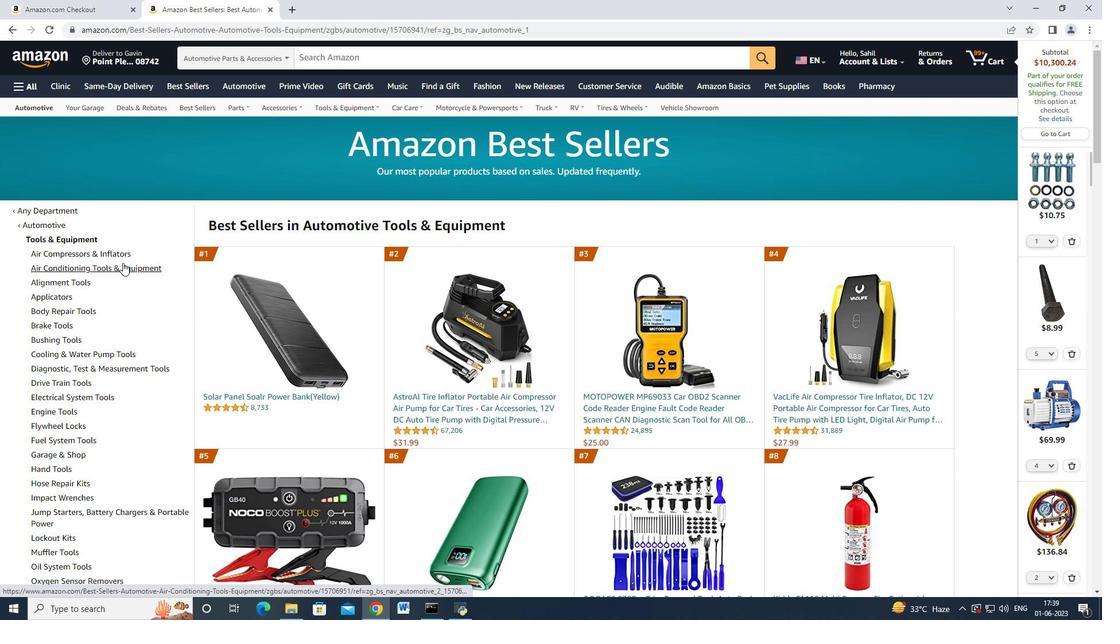 
Action: Mouse scrolled (123, 261) with delta (0, 0)
Screenshot: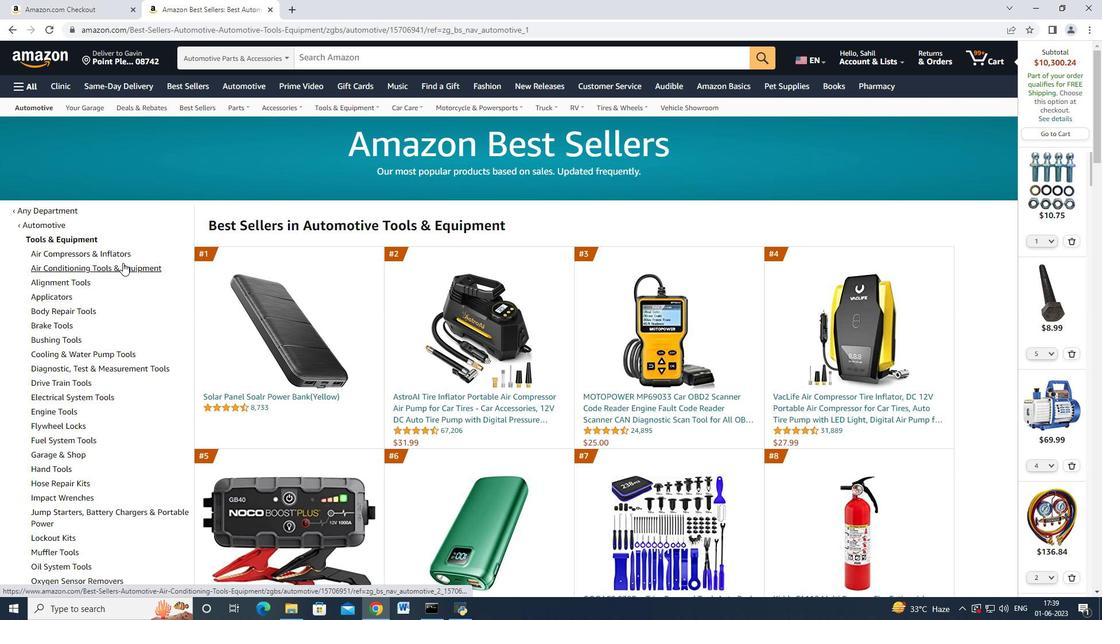 
Action: Mouse scrolled (123, 261) with delta (0, 0)
Screenshot: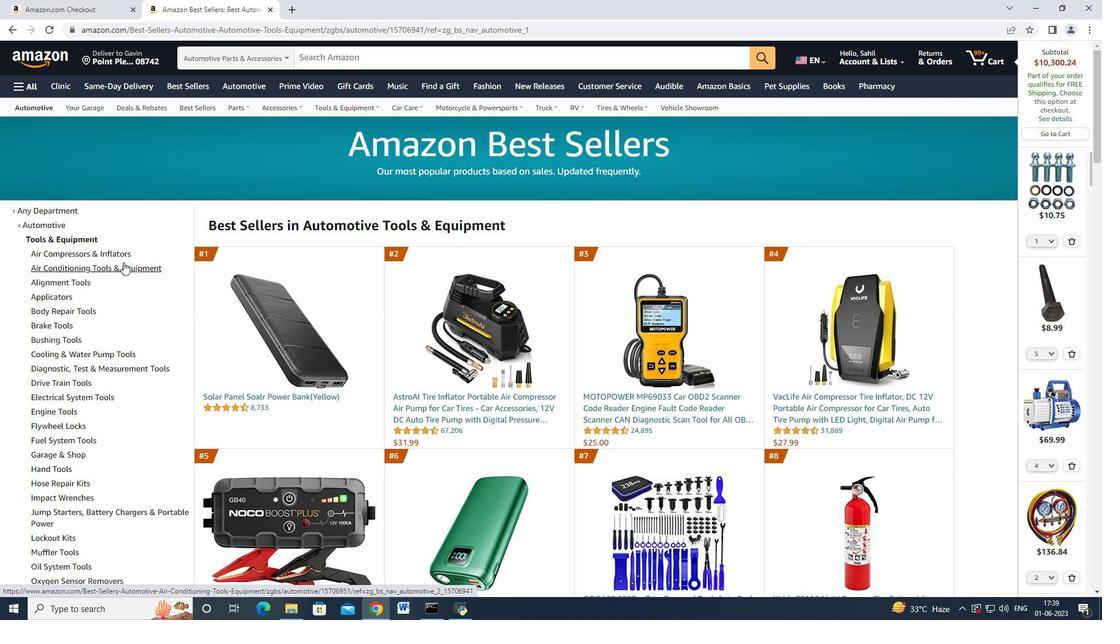 
Action: Mouse scrolled (123, 261) with delta (0, 0)
Screenshot: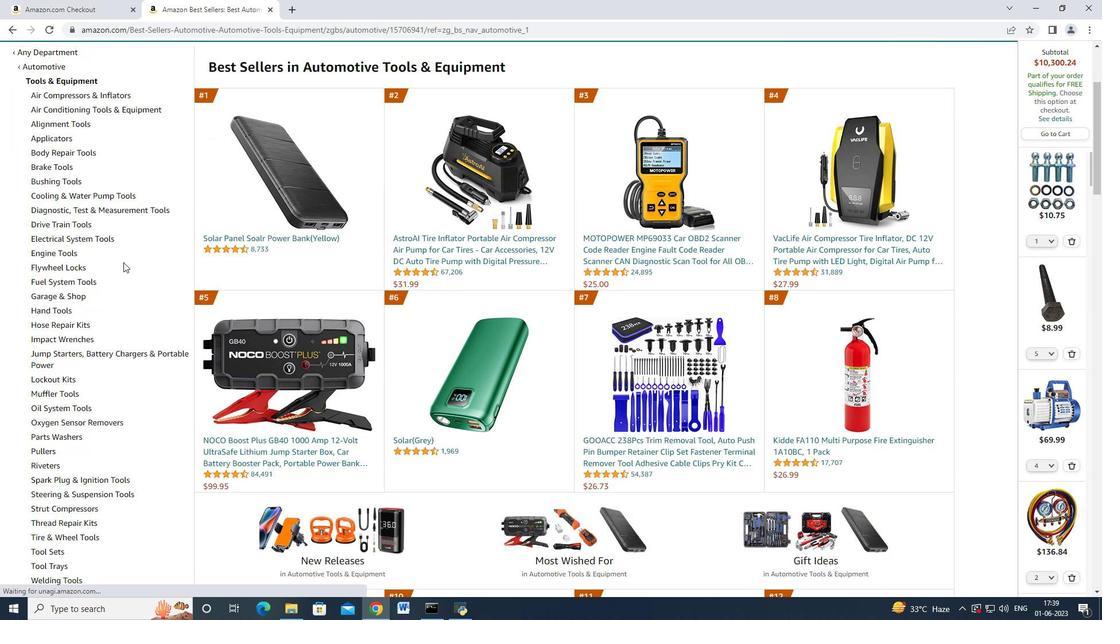 
Action: Mouse scrolled (123, 261) with delta (0, 0)
Screenshot: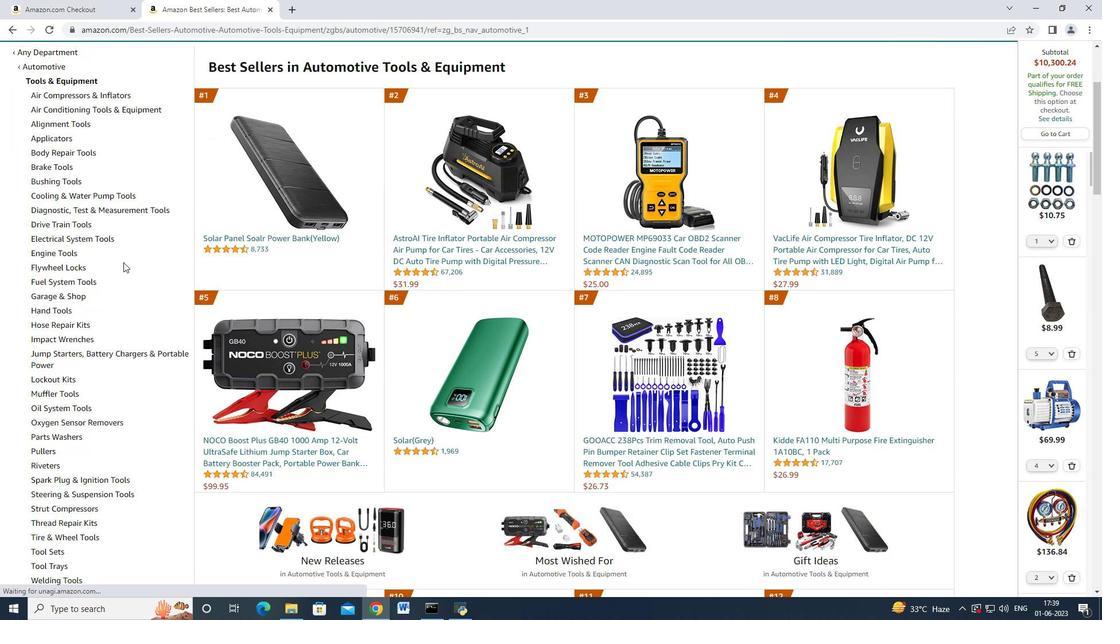 
Action: Mouse scrolled (123, 261) with delta (0, 0)
Screenshot: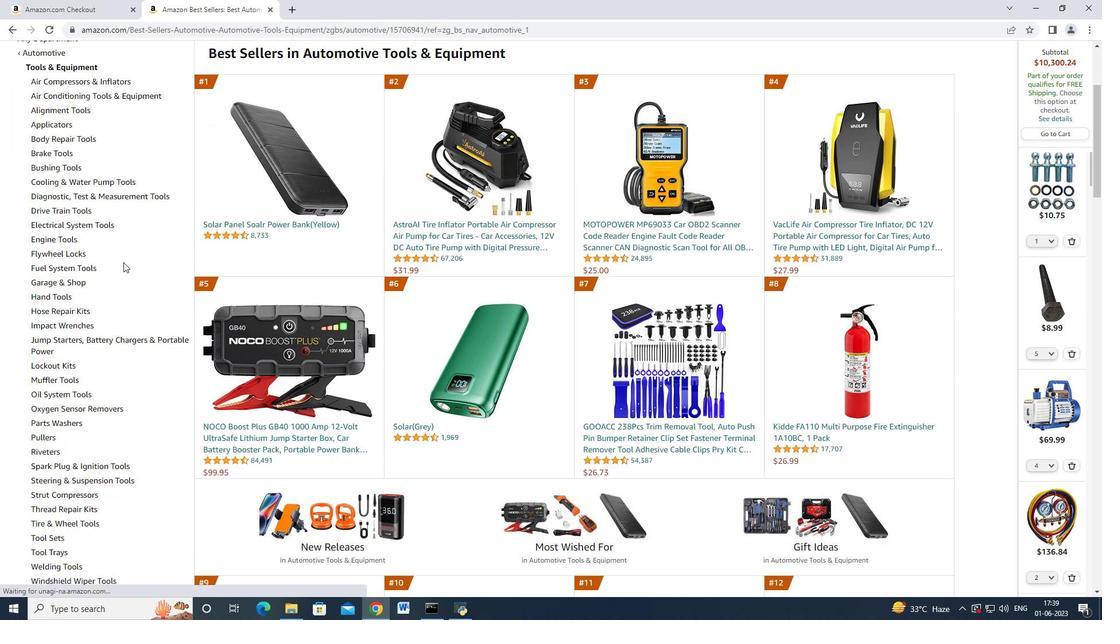 
Action: Mouse scrolled (123, 261) with delta (0, 0)
Screenshot: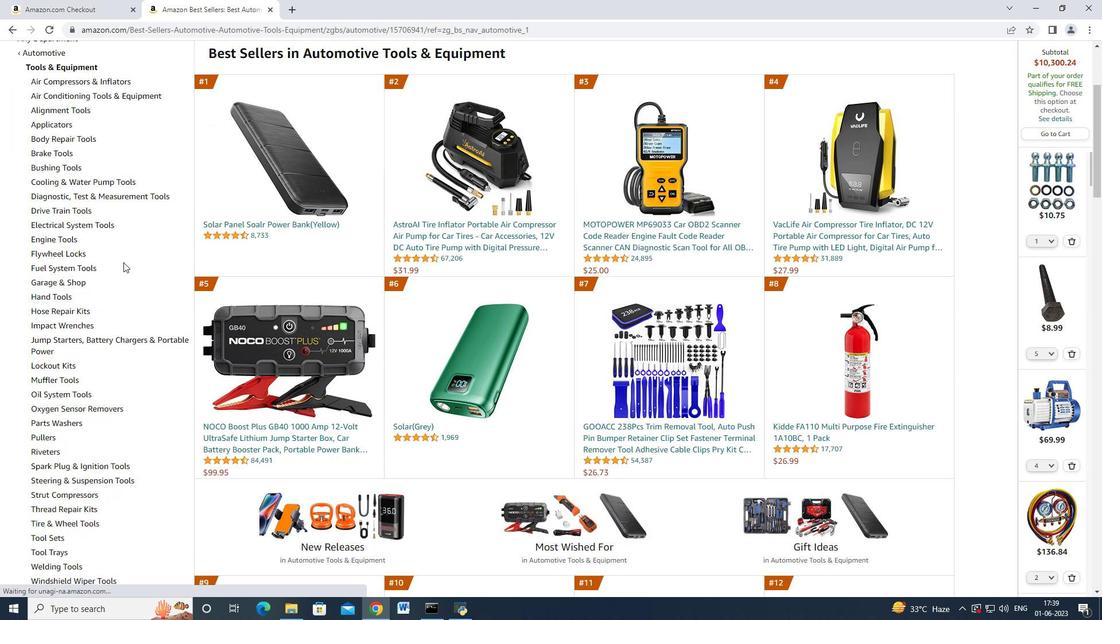 
Action: Mouse scrolled (123, 261) with delta (0, 0)
Screenshot: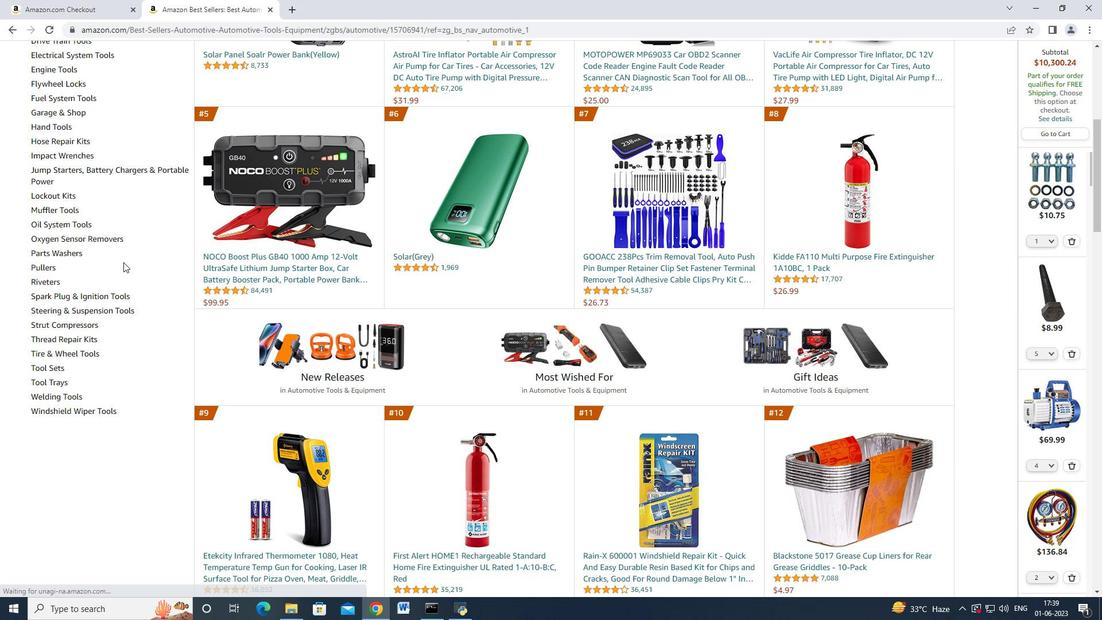 
Action: Mouse scrolled (123, 261) with delta (0, 0)
Screenshot: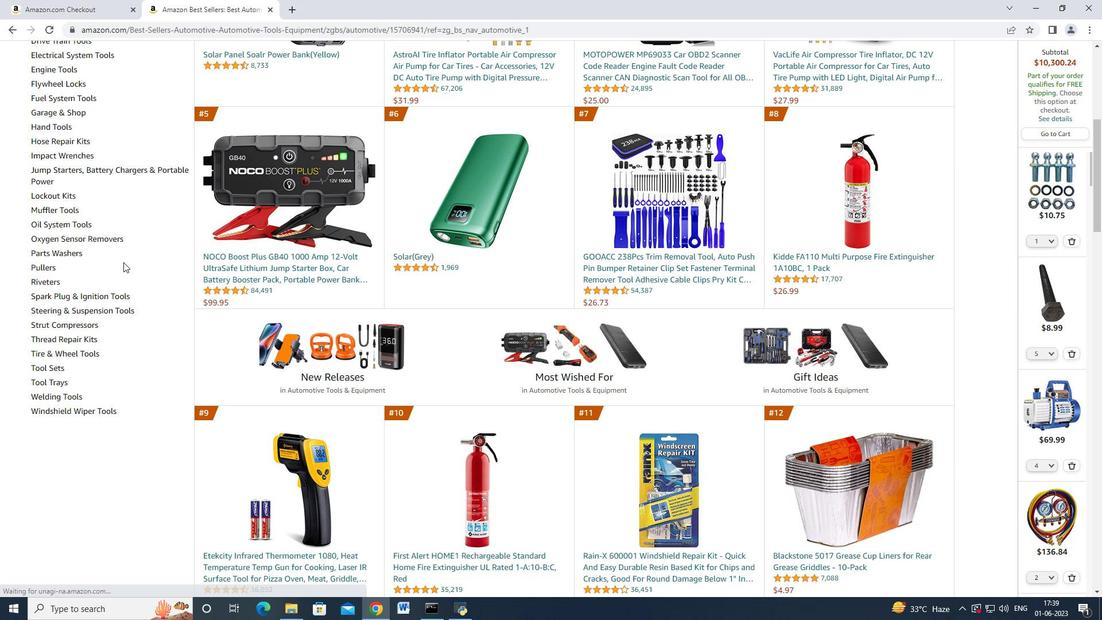 
Action: Mouse moved to (102, 256)
Screenshot: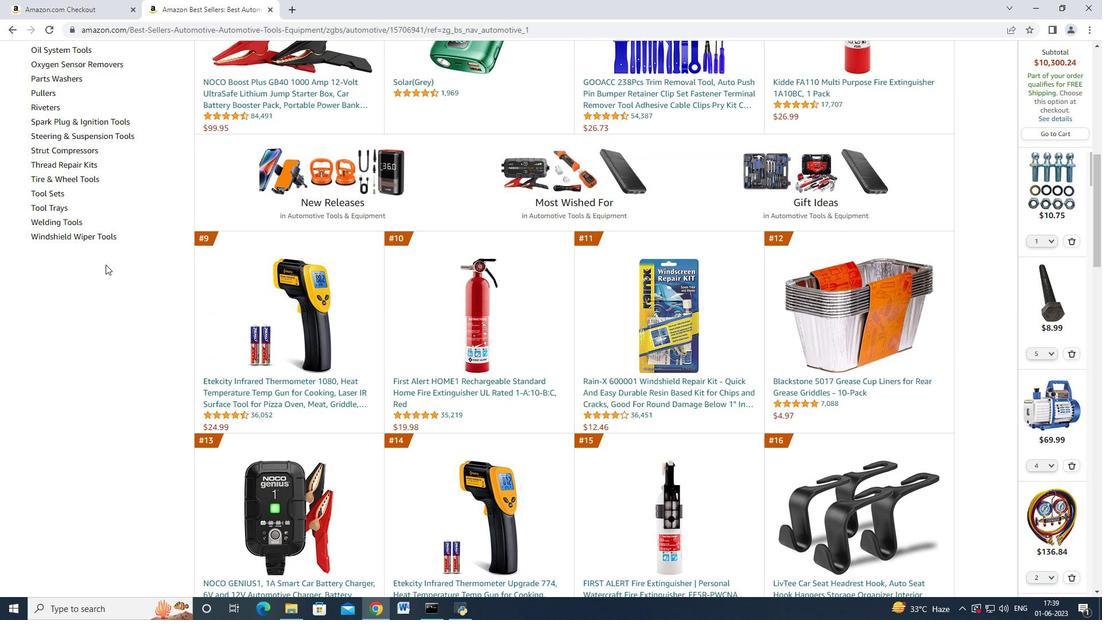 
Action: Mouse scrolled (102, 256) with delta (0, 0)
Screenshot: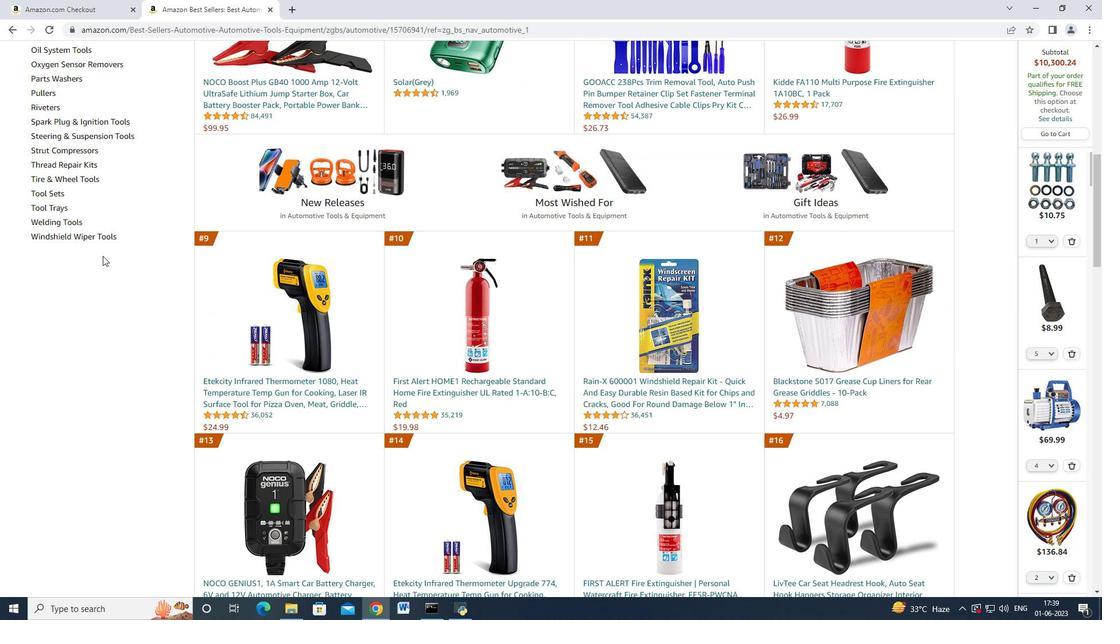 
Action: Mouse moved to (98, 256)
Screenshot: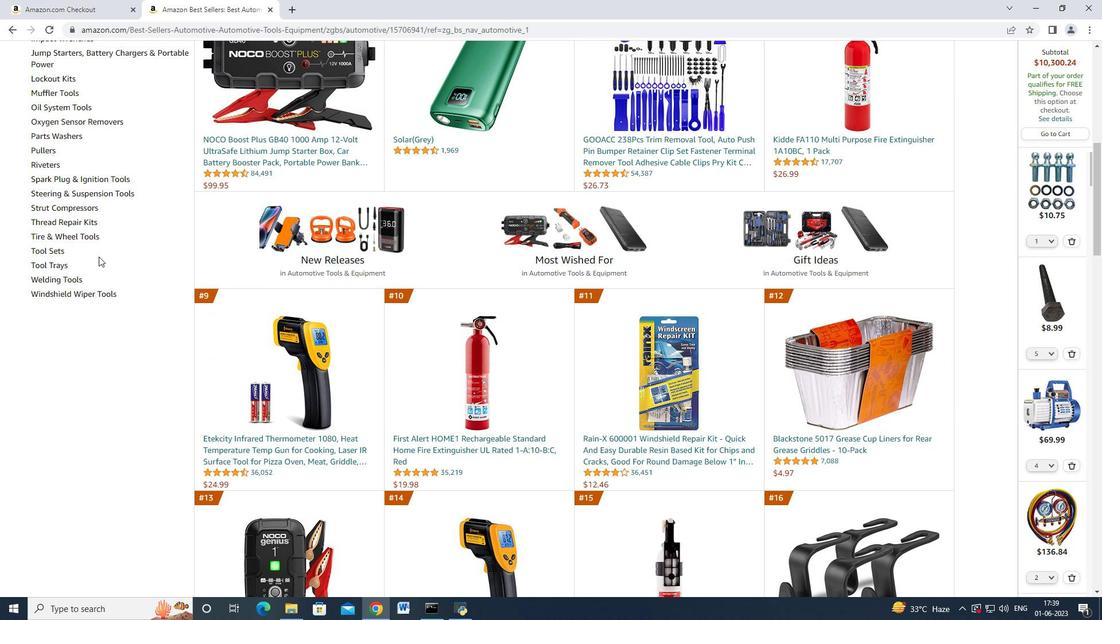 
Action: Mouse scrolled (98, 257) with delta (0, 0)
Screenshot: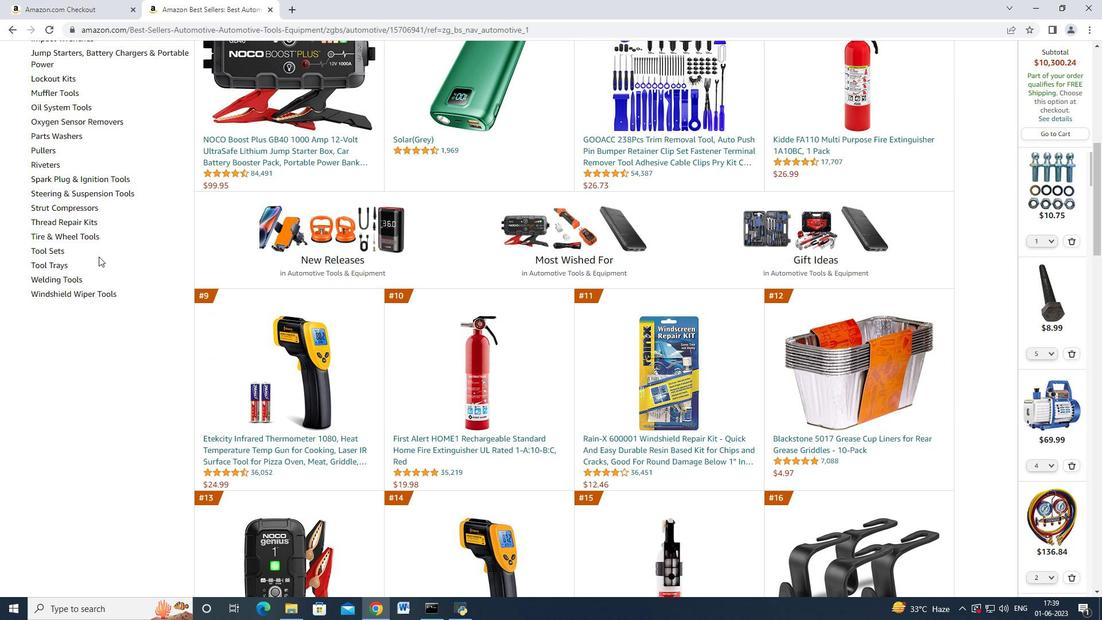 
Action: Mouse scrolled (98, 257) with delta (0, 0)
Screenshot: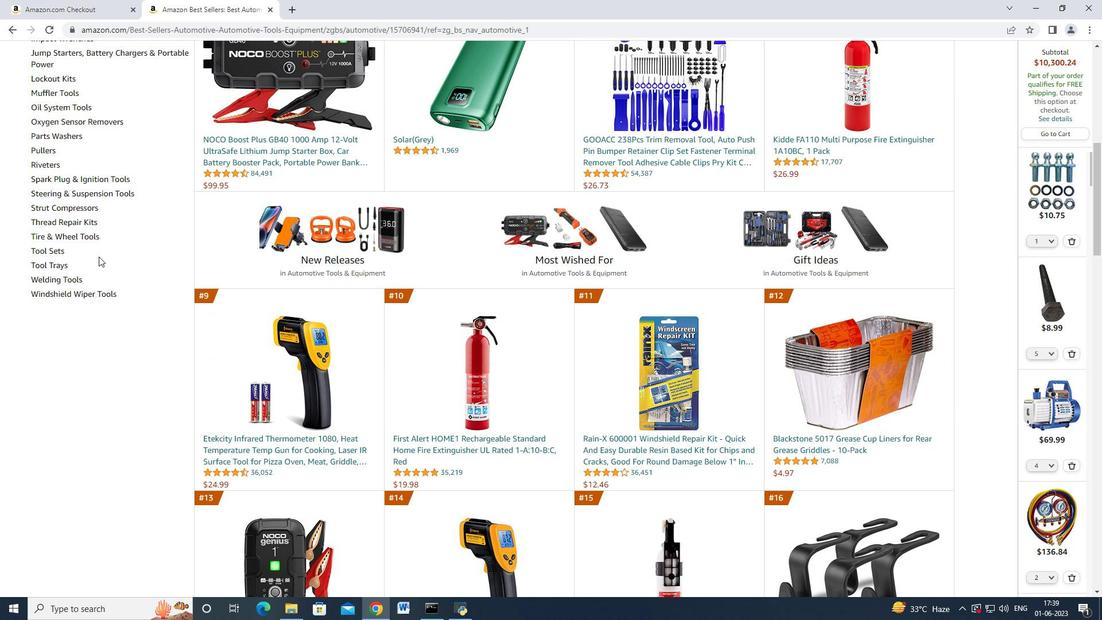 
Action: Mouse moved to (99, 272)
Screenshot: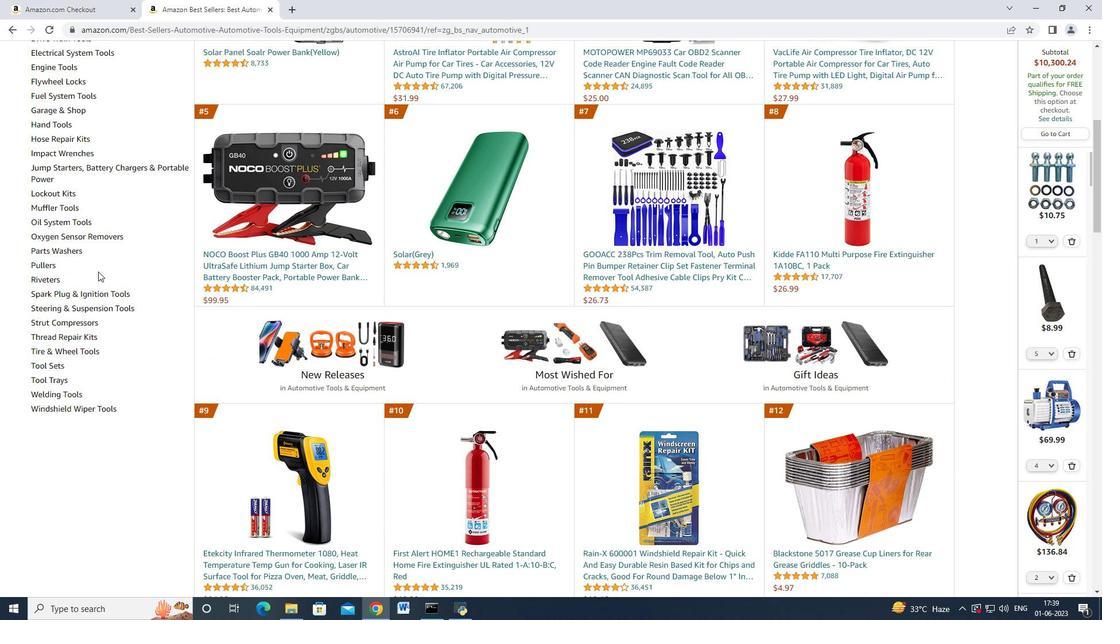 
Action: Mouse scrolled (99, 273) with delta (0, 0)
Screenshot: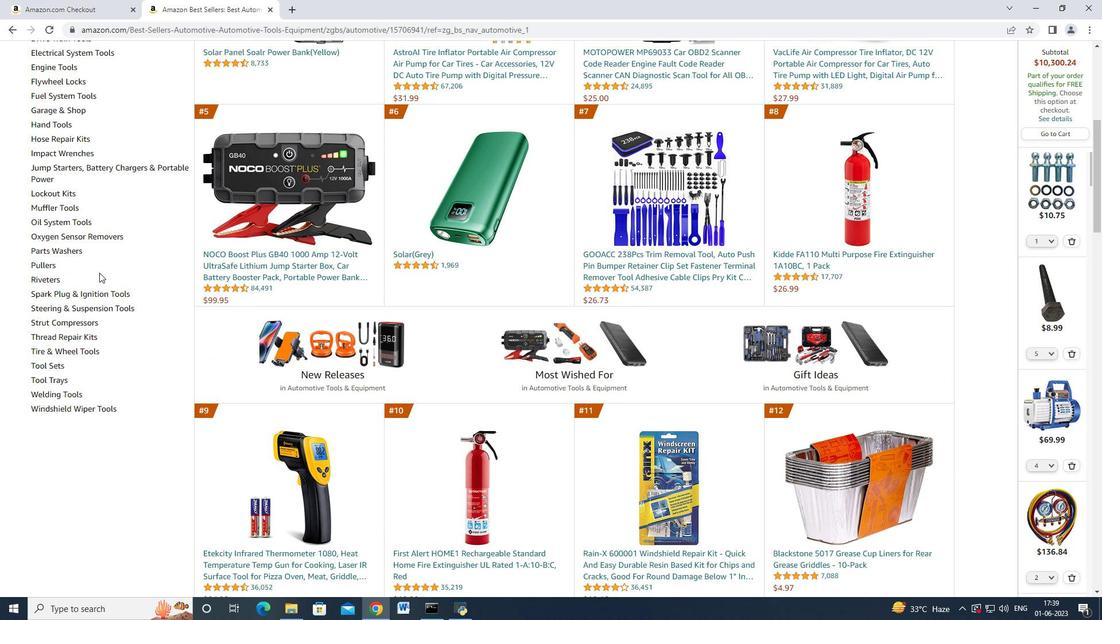 
Action: Mouse scrolled (99, 273) with delta (0, 0)
Screenshot: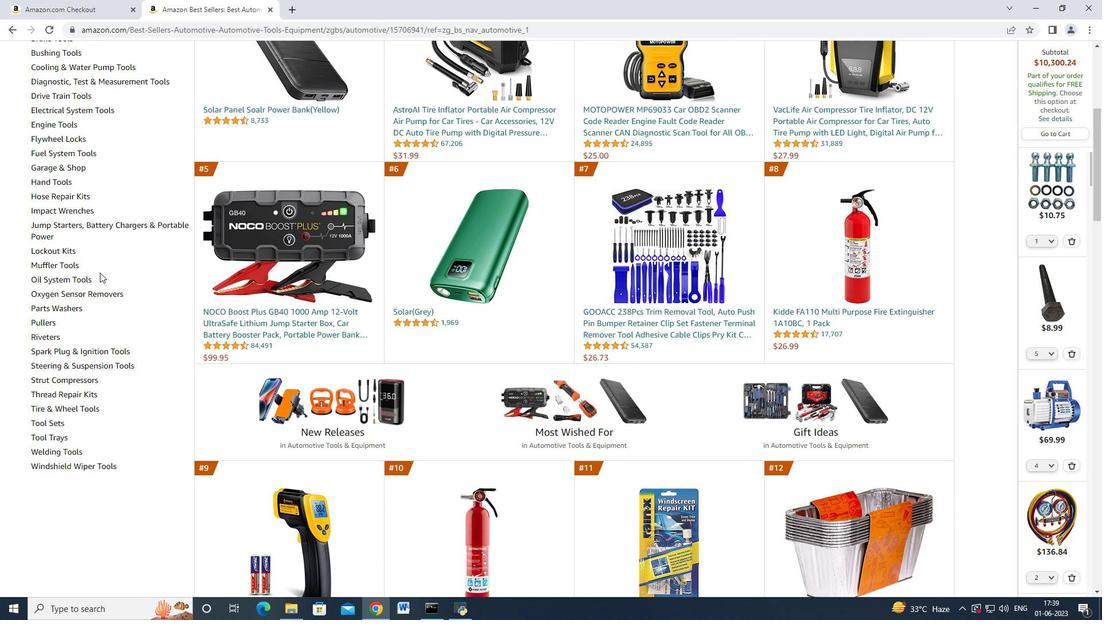 
Action: Mouse scrolled (99, 273) with delta (0, 0)
Screenshot: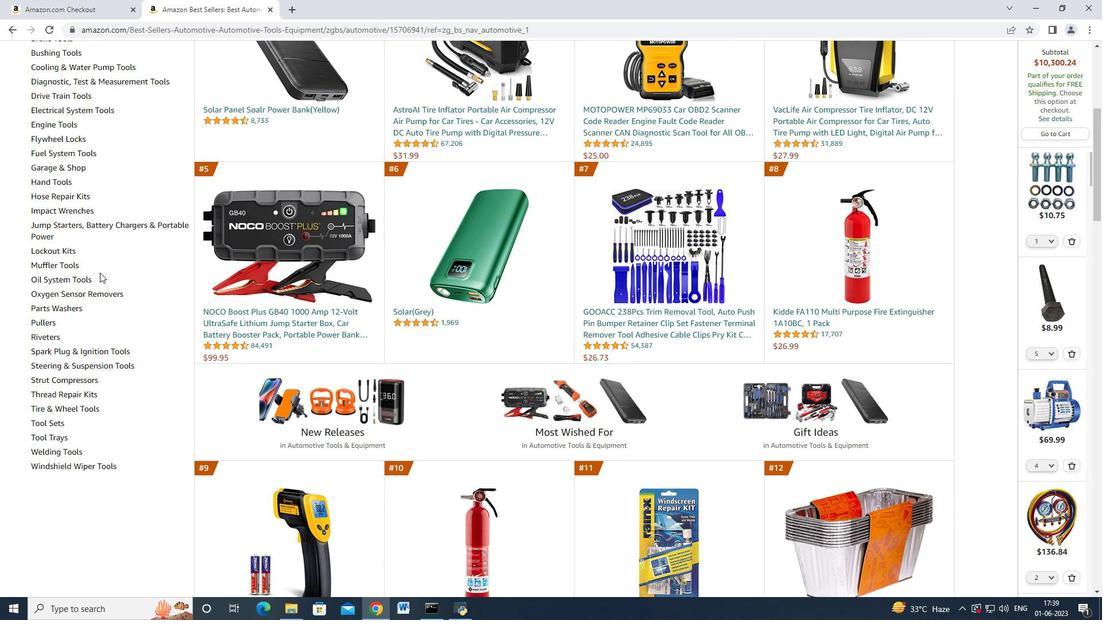 
Action: Mouse scrolled (99, 273) with delta (0, 0)
Screenshot: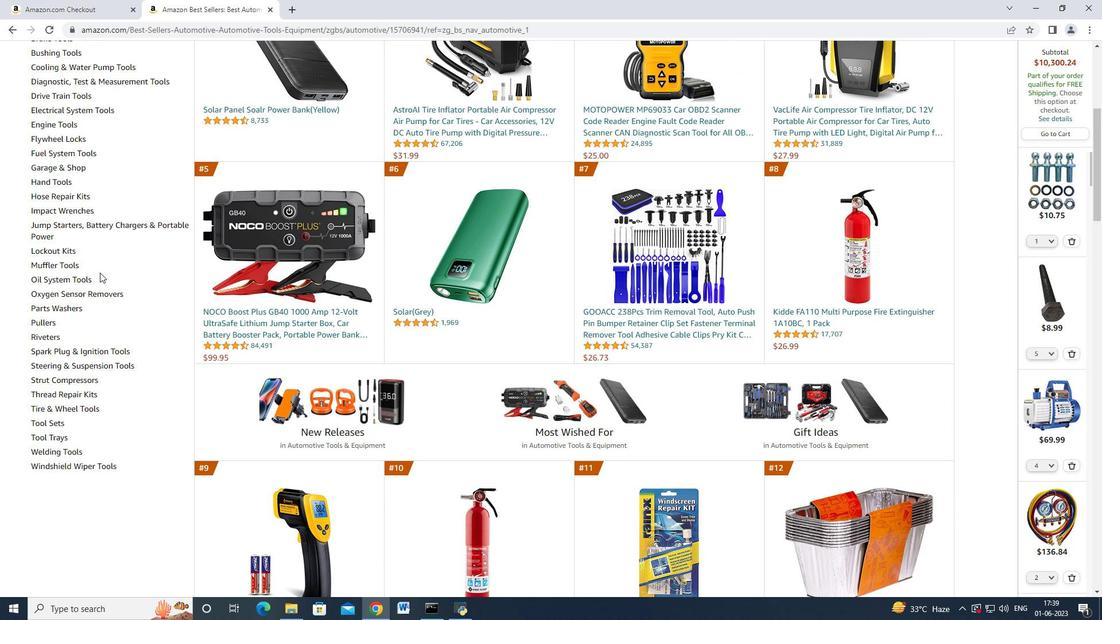 
Action: Mouse scrolled (99, 273) with delta (0, 0)
Screenshot: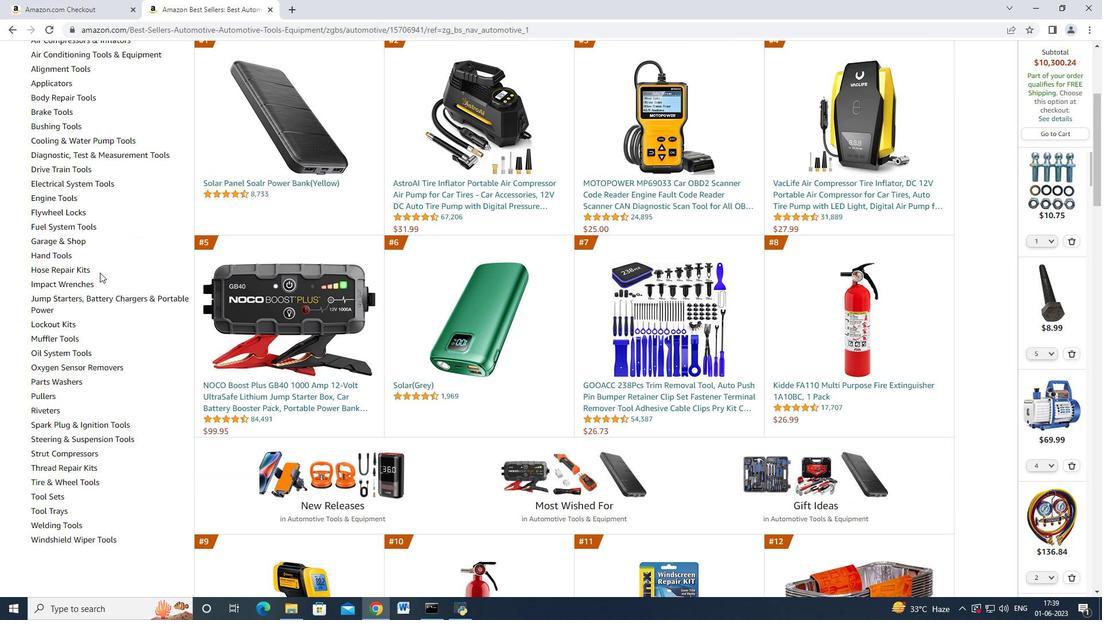 
Action: Mouse scrolled (99, 273) with delta (0, 0)
Screenshot: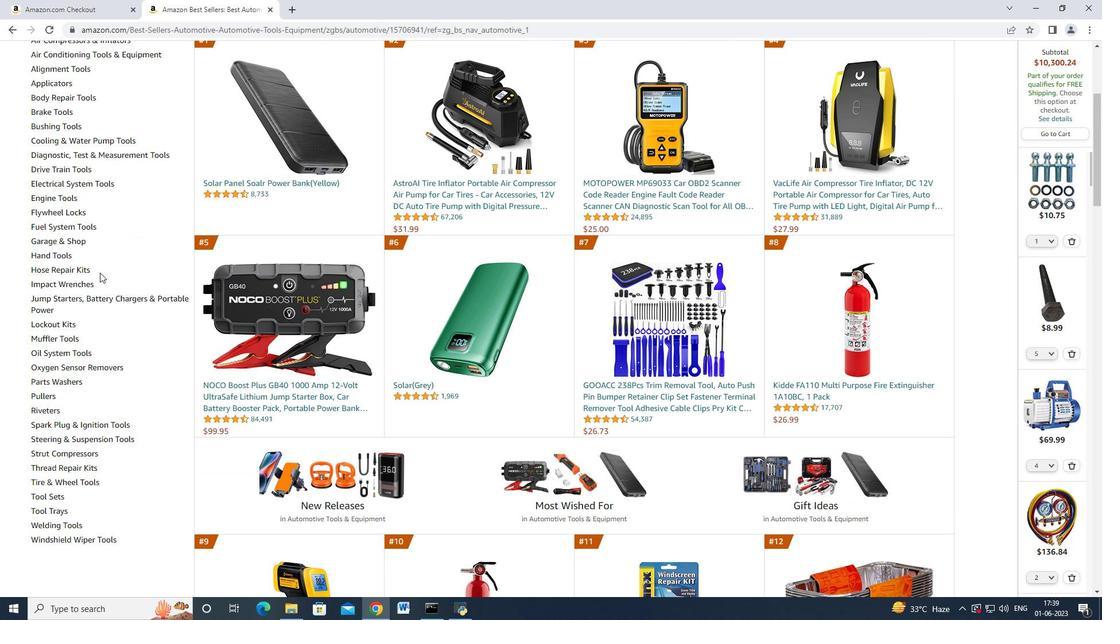 
Action: Mouse scrolled (99, 273) with delta (0, 0)
Screenshot: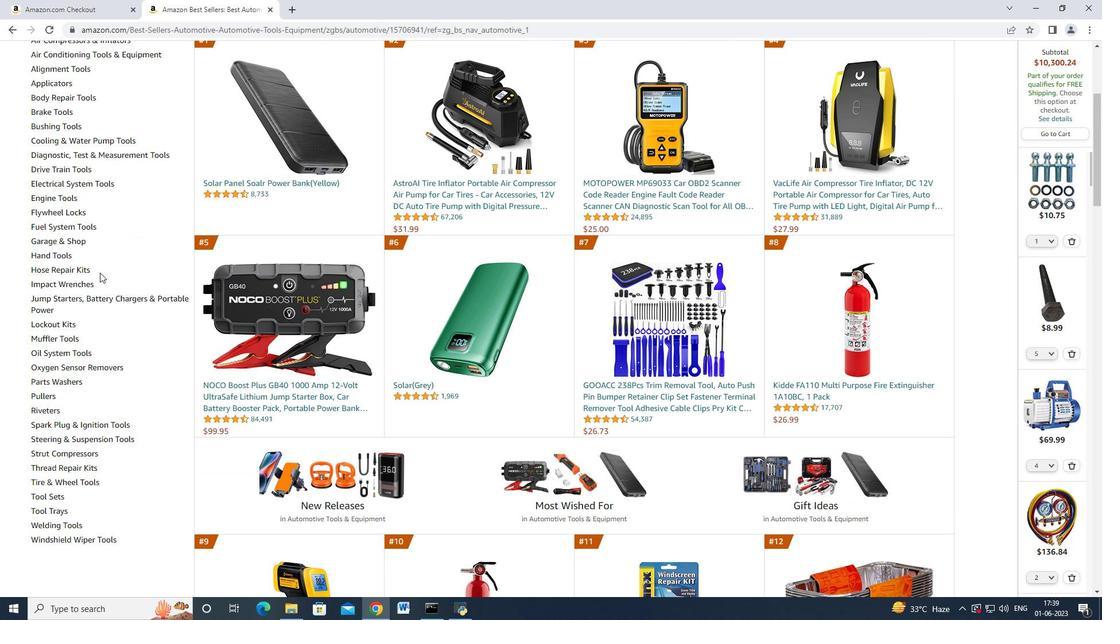 
Action: Mouse moved to (85, 285)
Screenshot: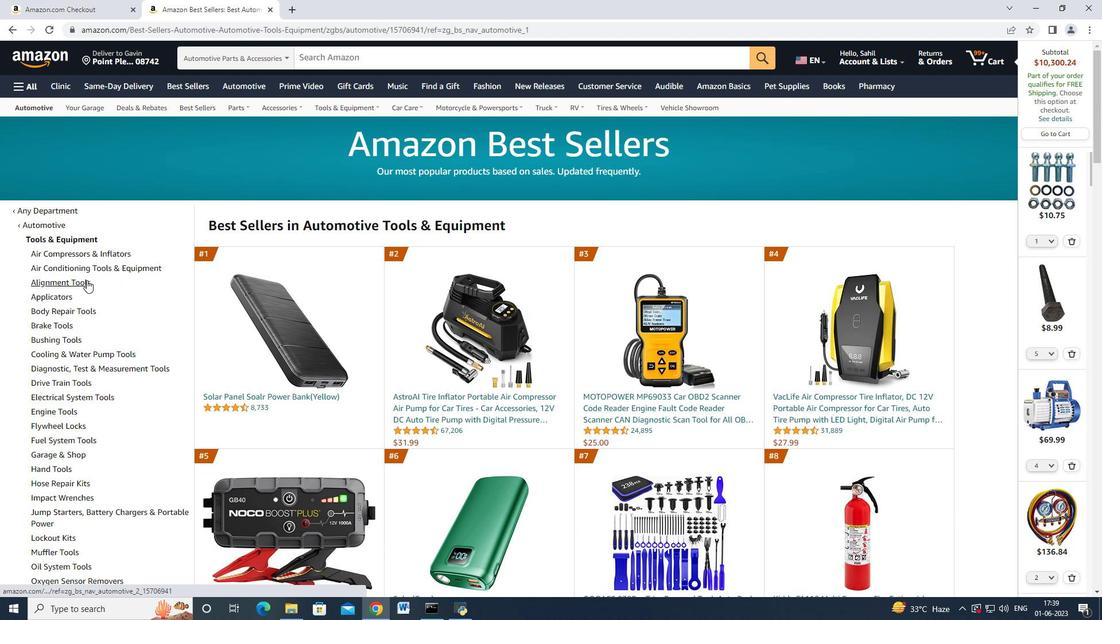 
Action: Mouse scrolled (85, 284) with delta (0, 0)
Screenshot: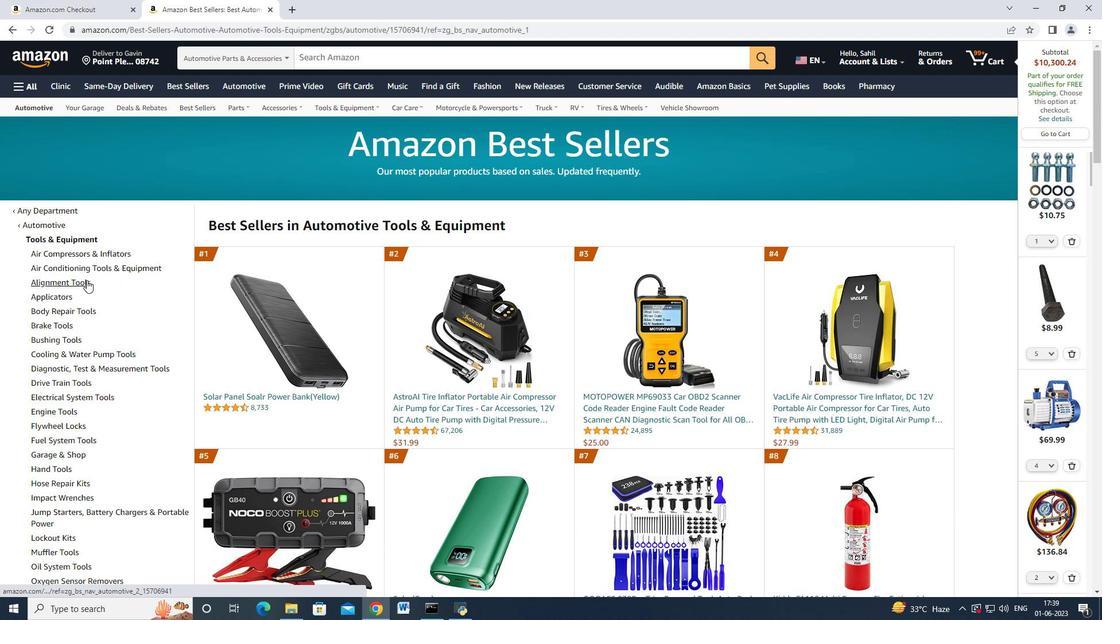 
Action: Mouse moved to (84, 290)
Screenshot: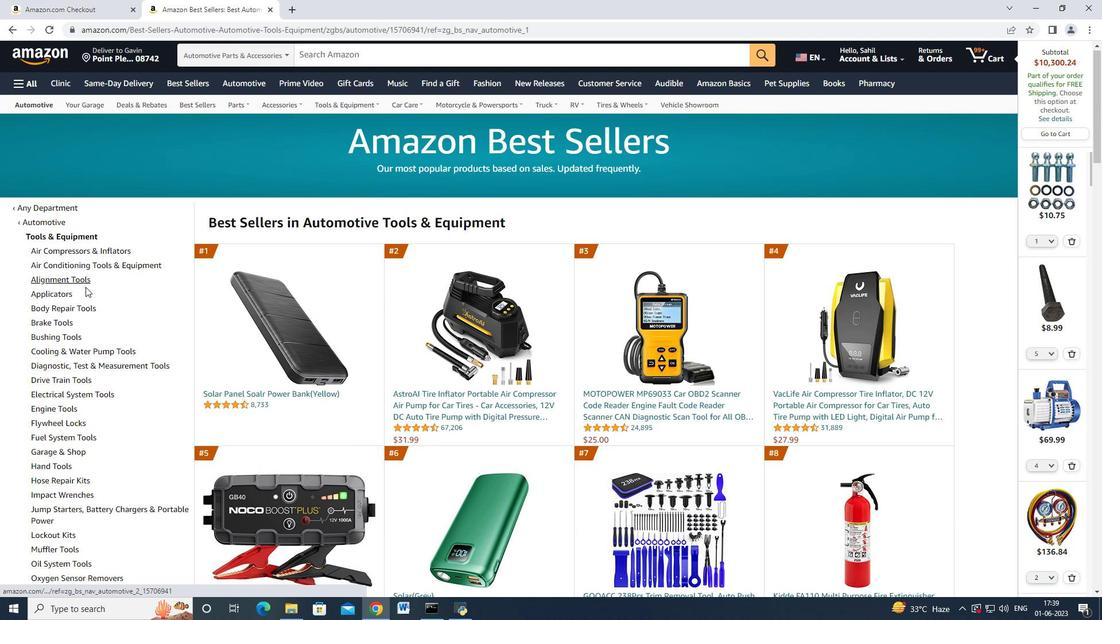 
Action: Mouse scrolled (84, 289) with delta (0, 0)
Screenshot: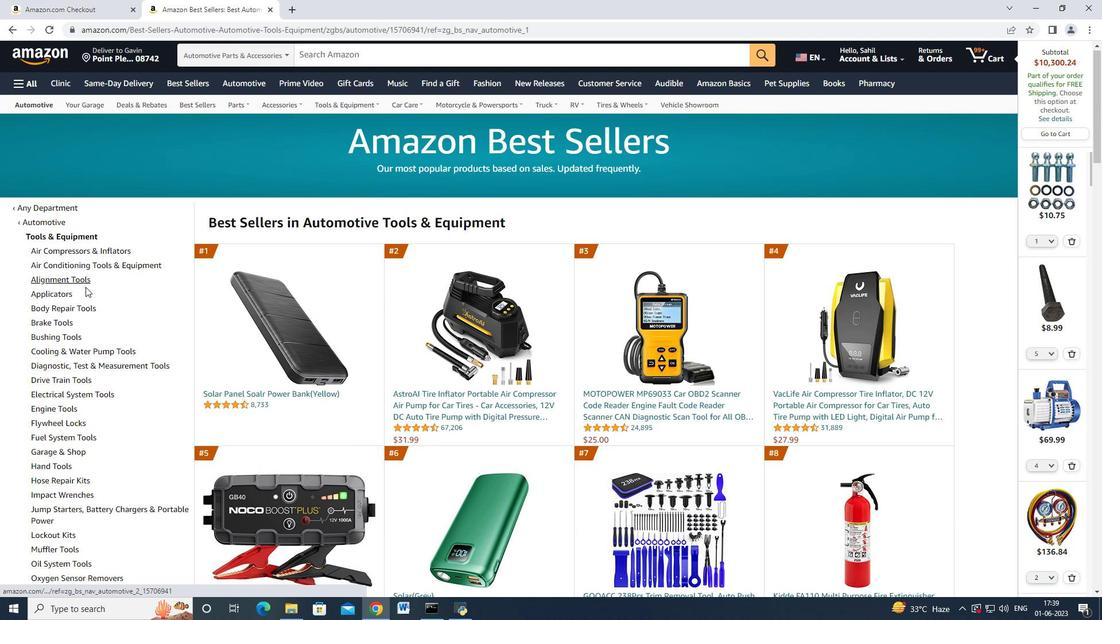 
Action: Mouse moved to (84, 291)
Screenshot: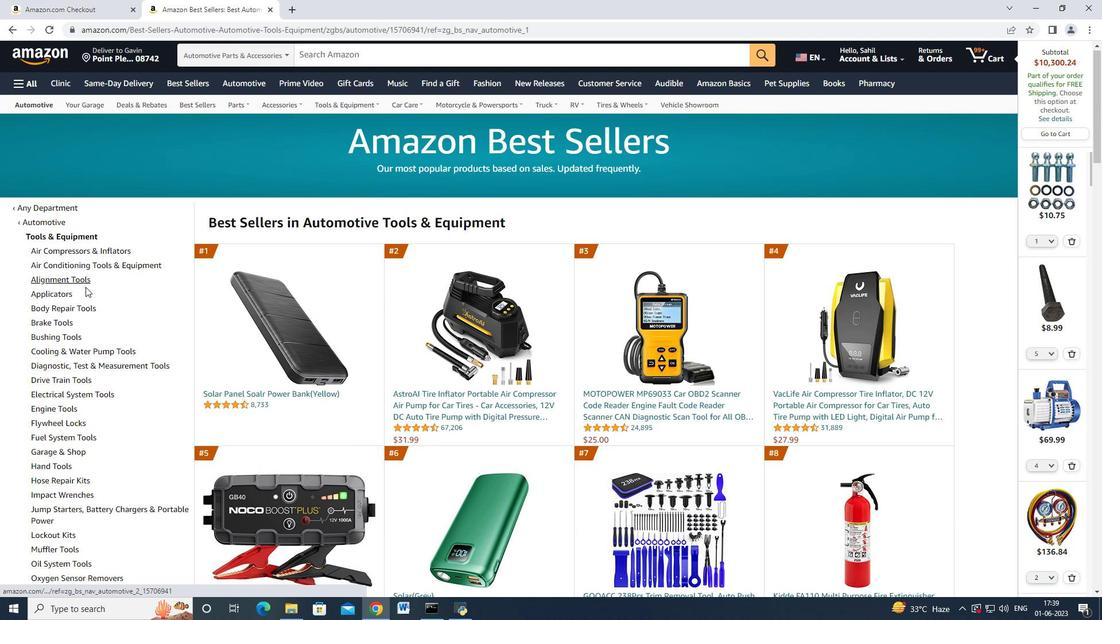 
Action: Mouse scrolled (84, 290) with delta (0, 0)
Screenshot: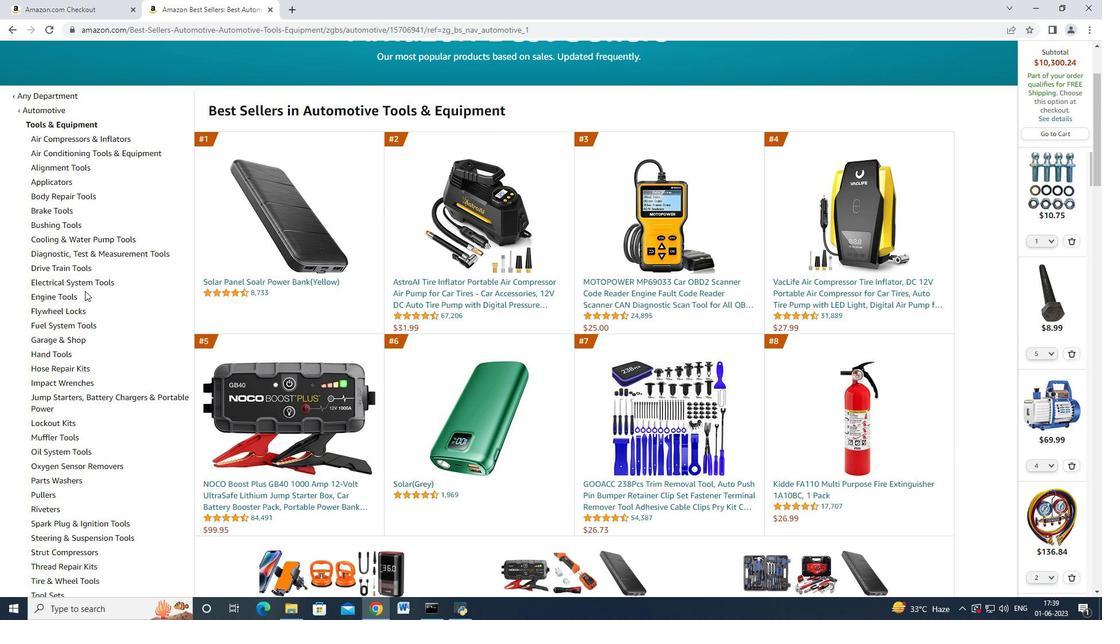 
Action: Mouse scrolled (84, 290) with delta (0, 0)
Screenshot: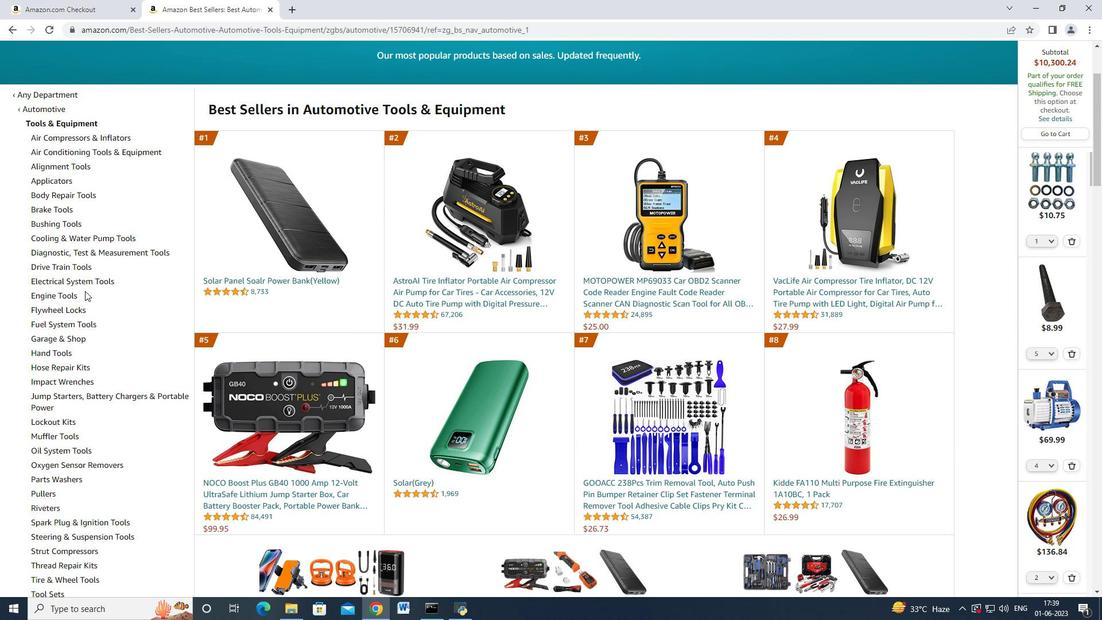 
Action: Mouse moved to (59, 324)
Screenshot: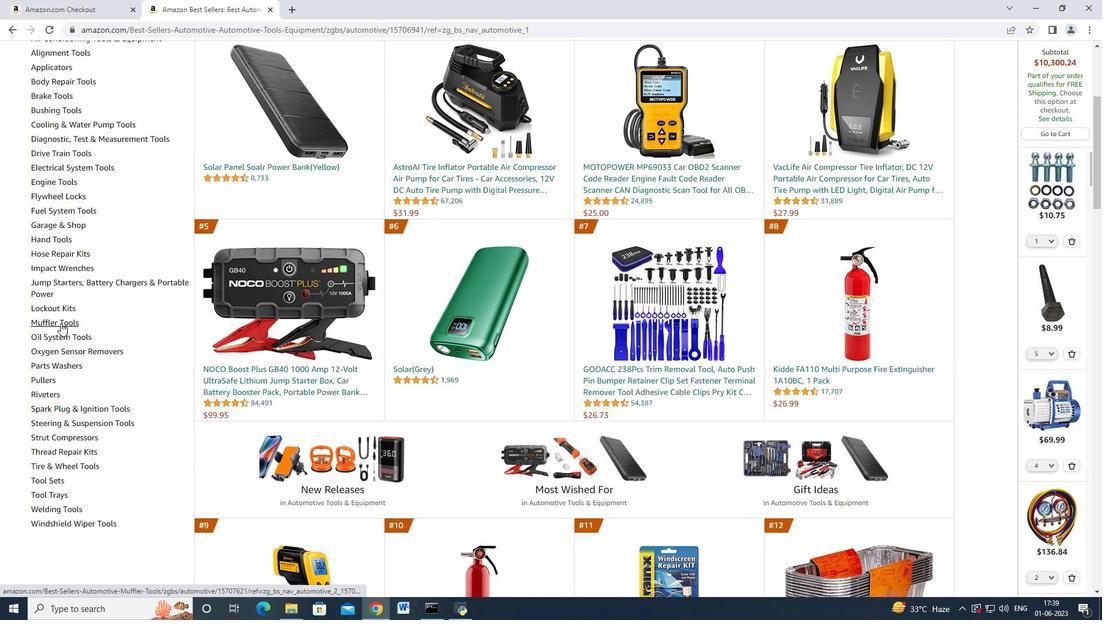 
Action: Mouse scrolled (59, 324) with delta (0, 0)
Screenshot: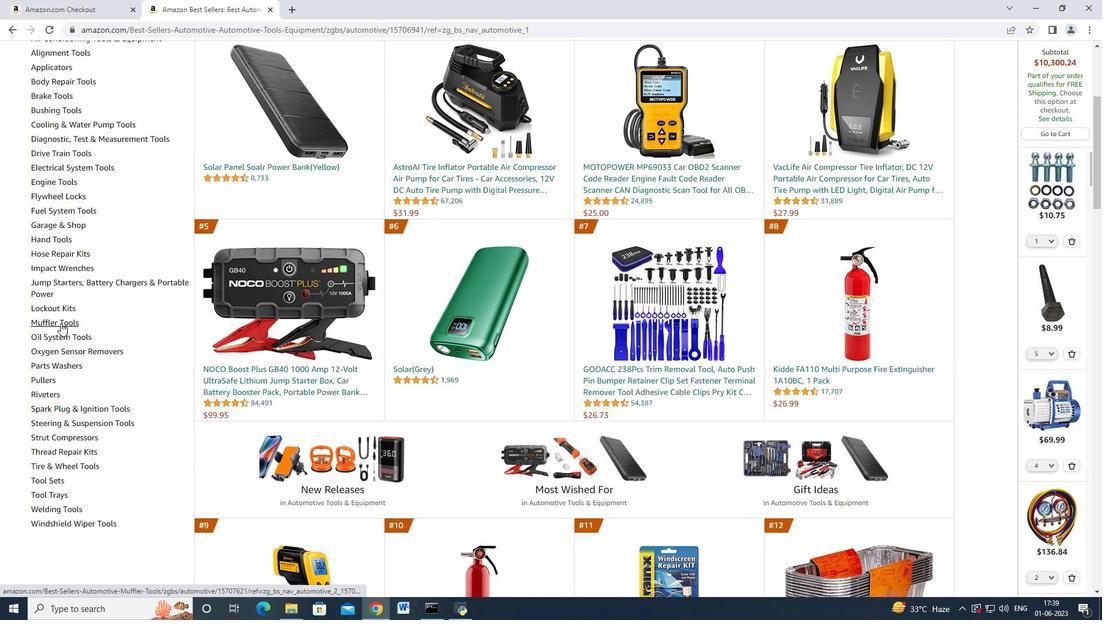 
Action: Mouse moved to (68, 158)
Screenshot: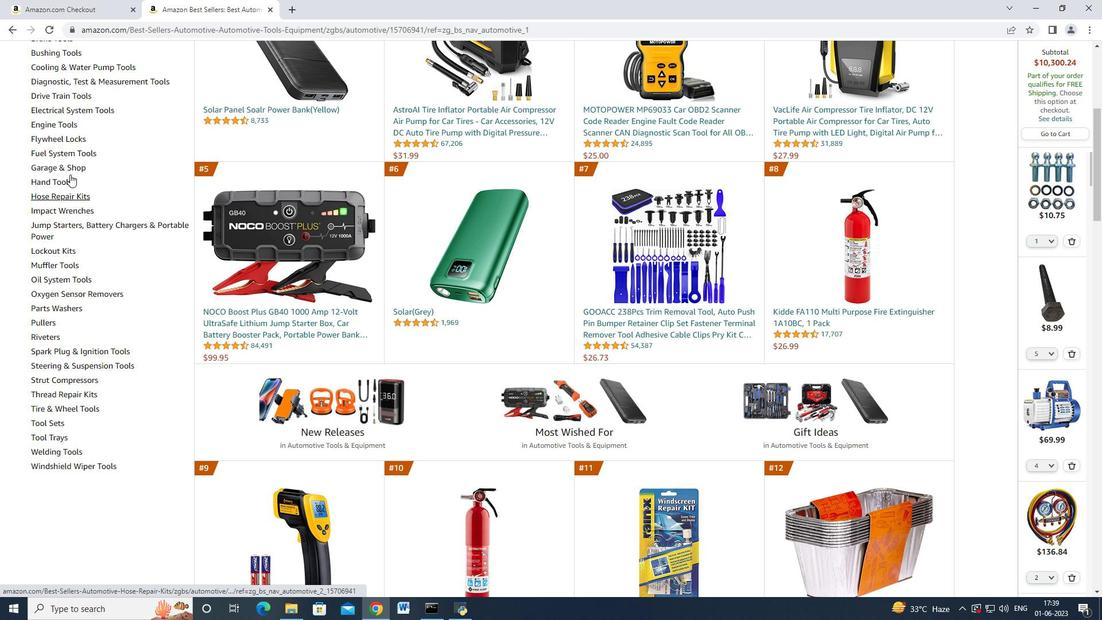 
Action: Mouse scrolled (68, 159) with delta (0, 0)
Screenshot: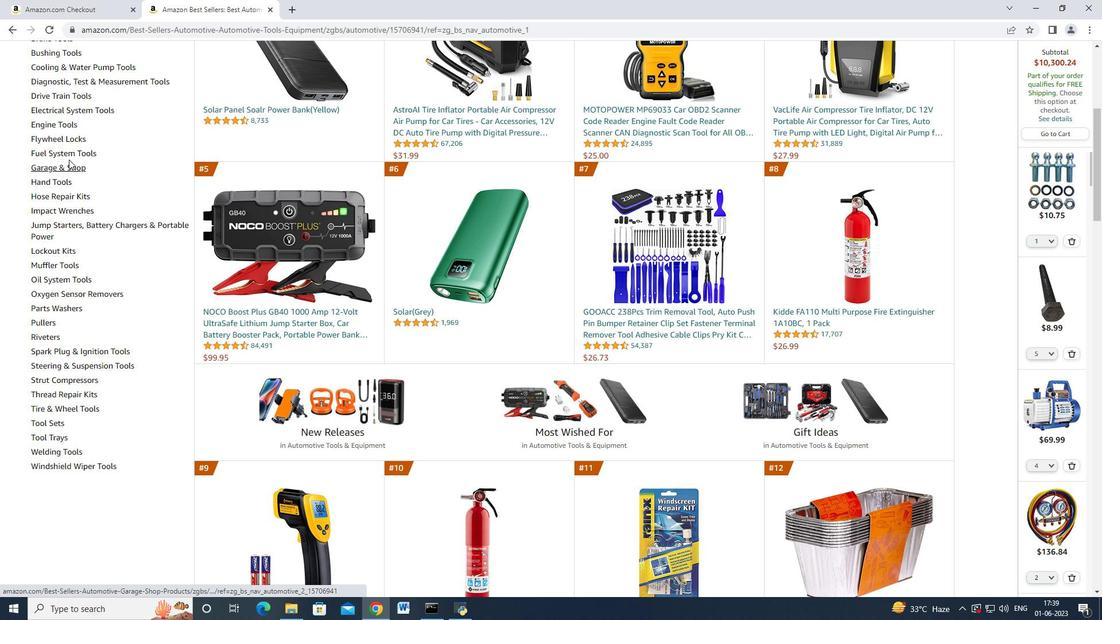 
Action: Mouse moved to (72, 106)
Screenshot: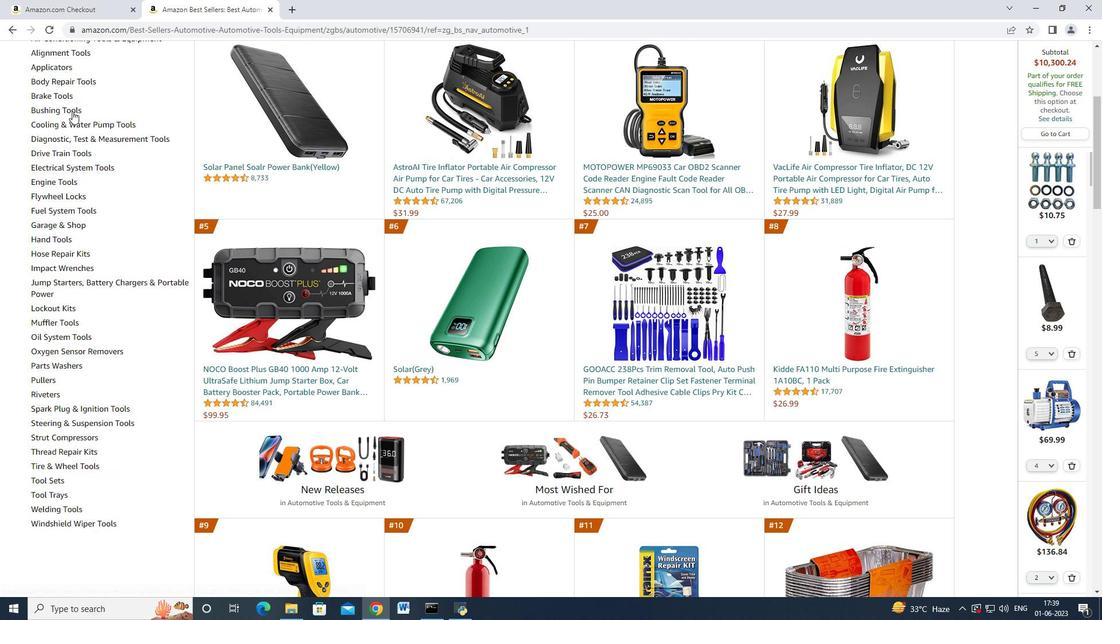 
Action: Mouse scrolled (72, 107) with delta (0, 0)
Screenshot: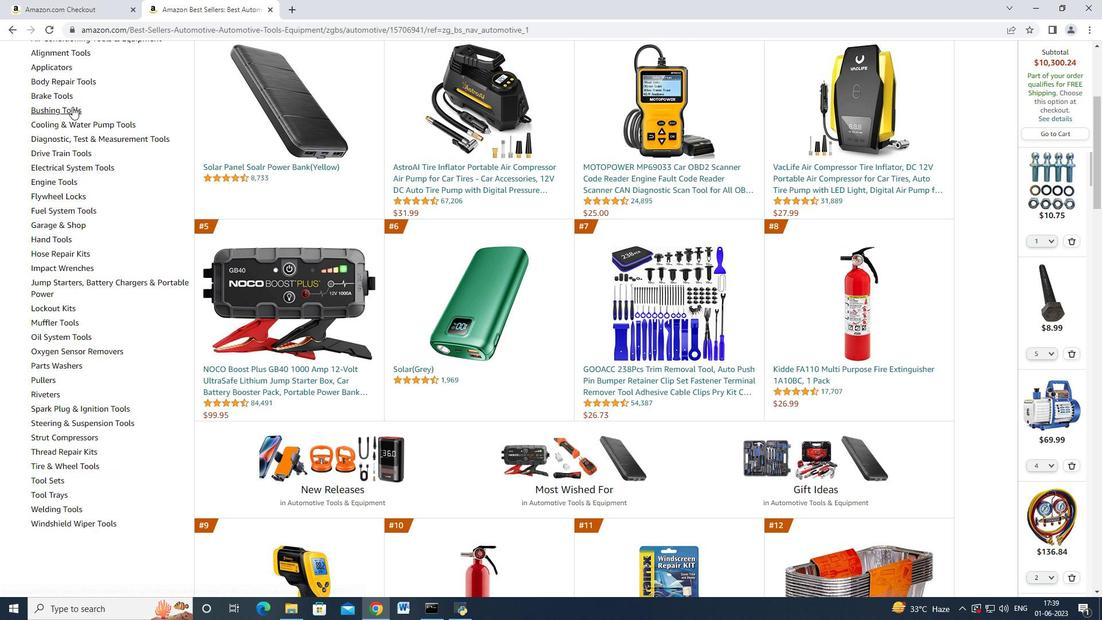
Action: Mouse moved to (64, 108)
Screenshot: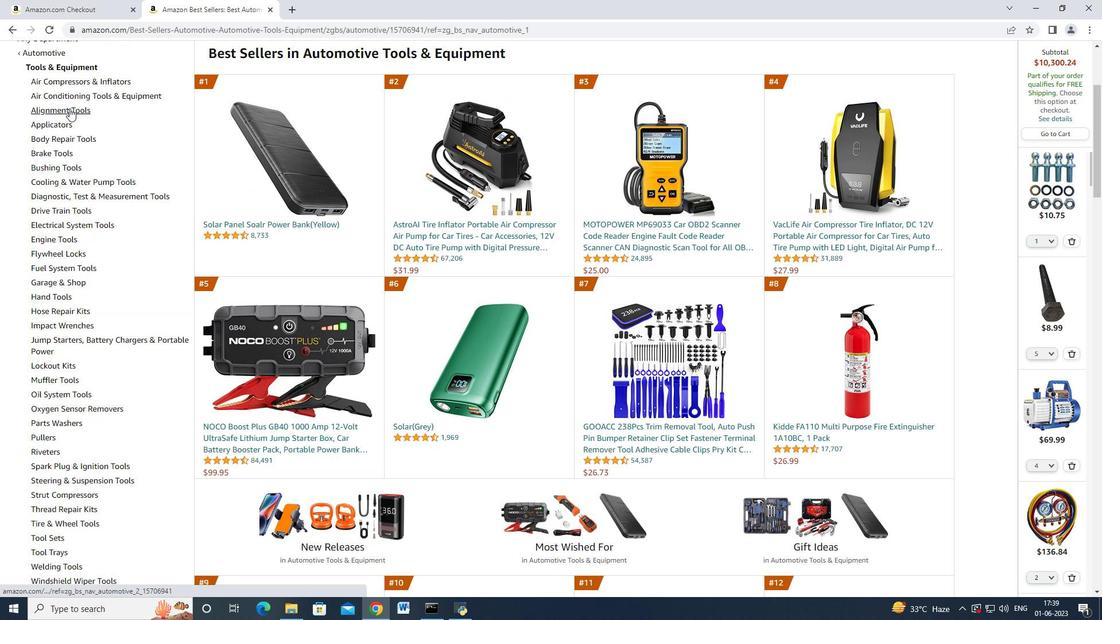 
Action: Mouse pressed left at (64, 108)
Screenshot: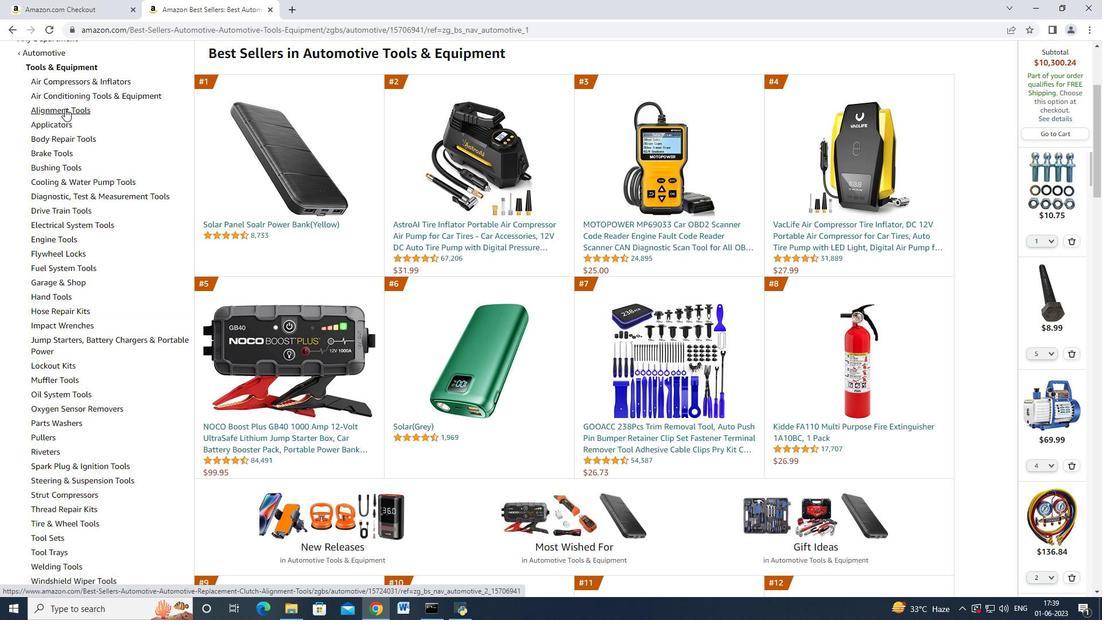 
Action: Mouse moved to (52, 321)
Screenshot: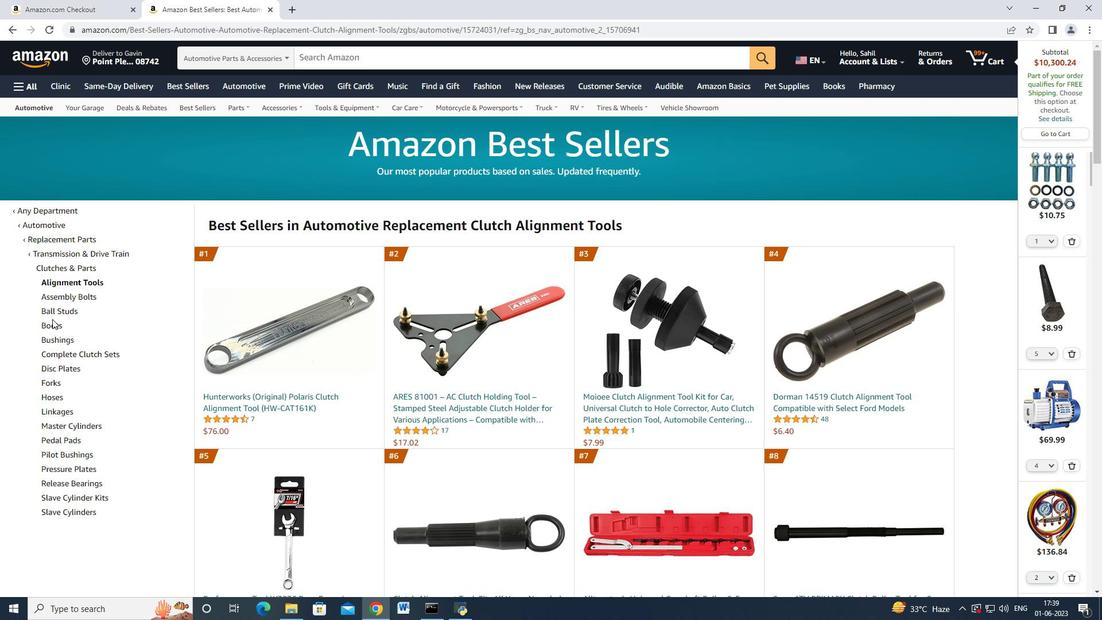 
Action: Mouse pressed left at (52, 321)
Screenshot: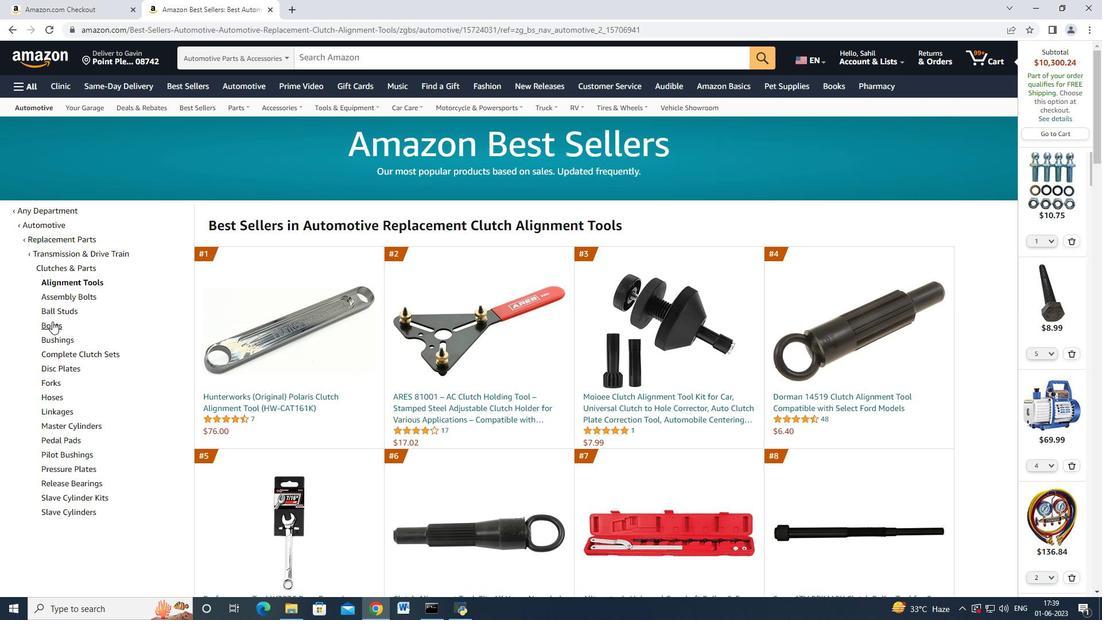 
Action: Mouse moved to (310, 393)
Screenshot: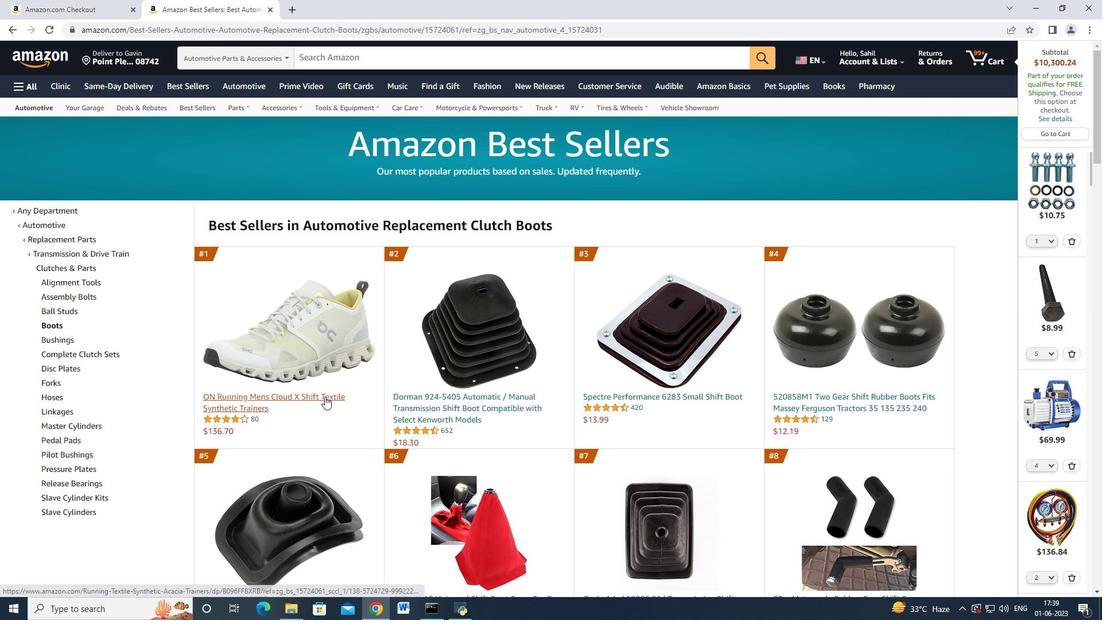 
Action: Mouse pressed left at (310, 393)
Screenshot: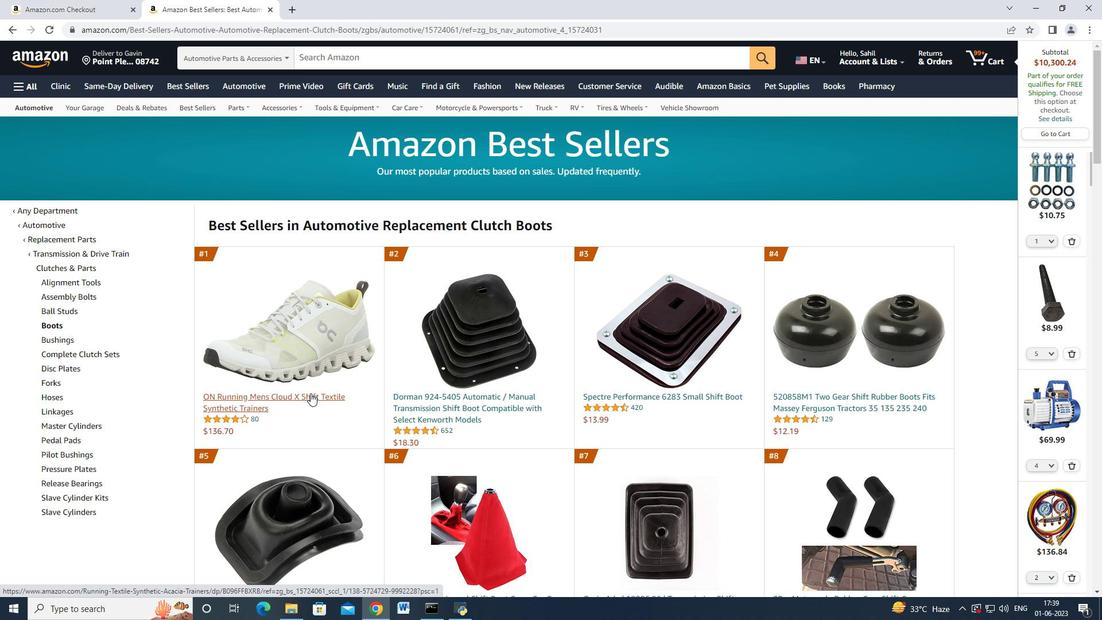 
Action: Mouse moved to (6, 28)
Screenshot: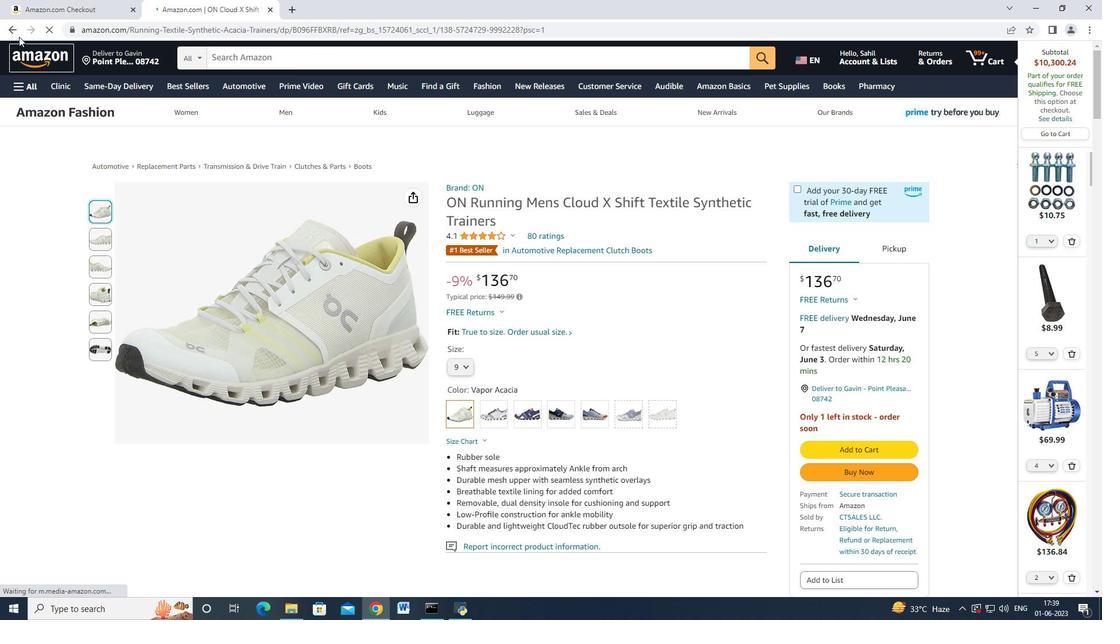 
Action: Mouse pressed left at (6, 28)
Screenshot: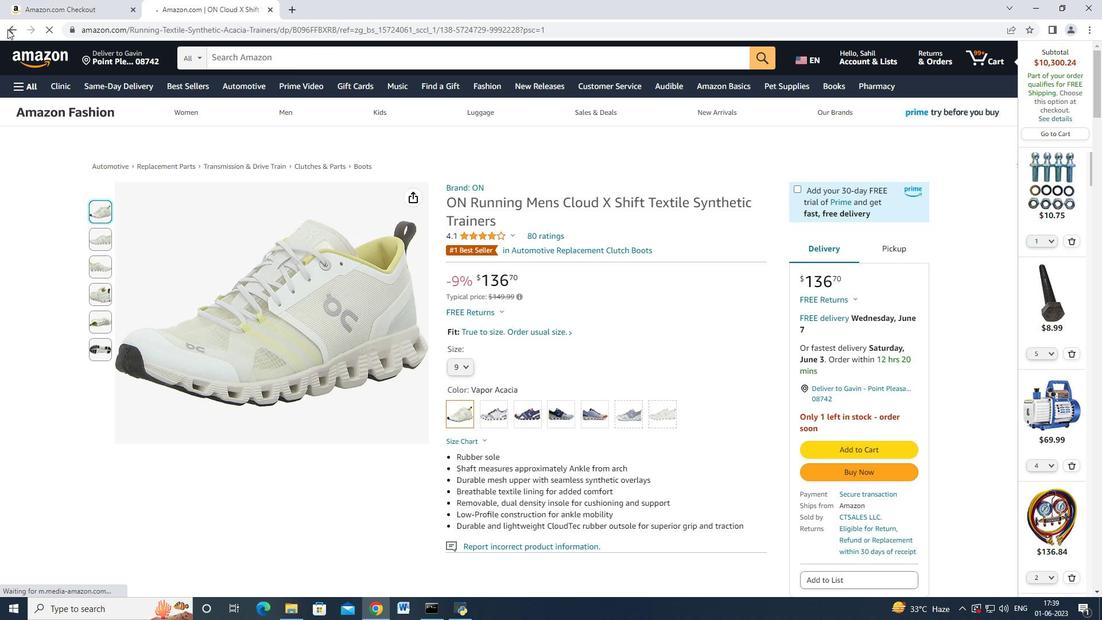 
Action: Mouse moved to (412, 295)
Screenshot: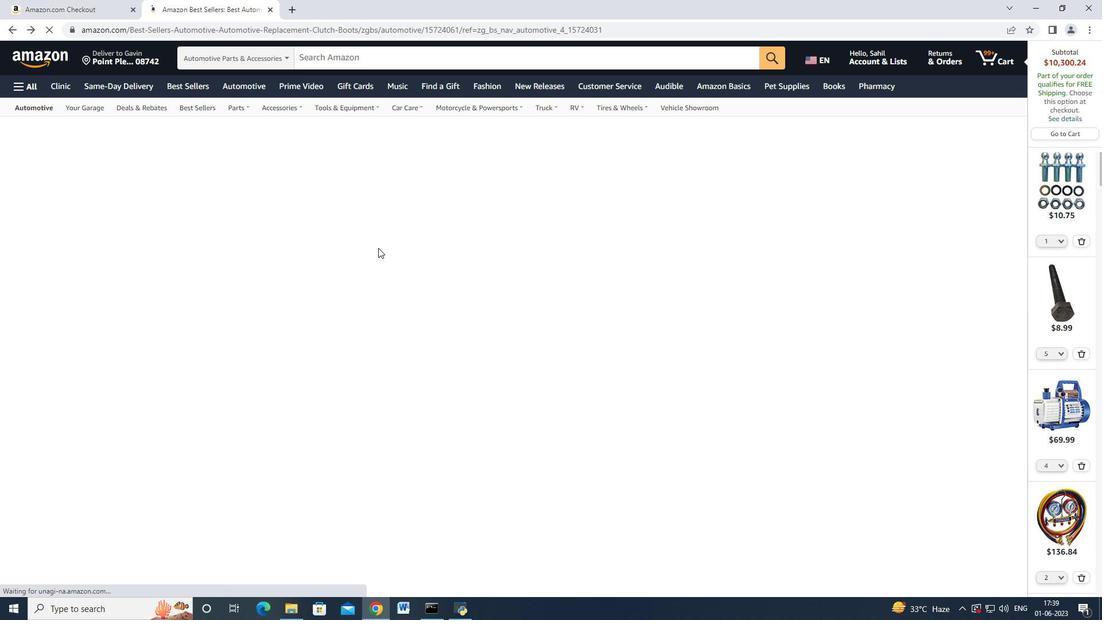 
Action: Mouse scrolled (412, 294) with delta (0, 0)
Screenshot: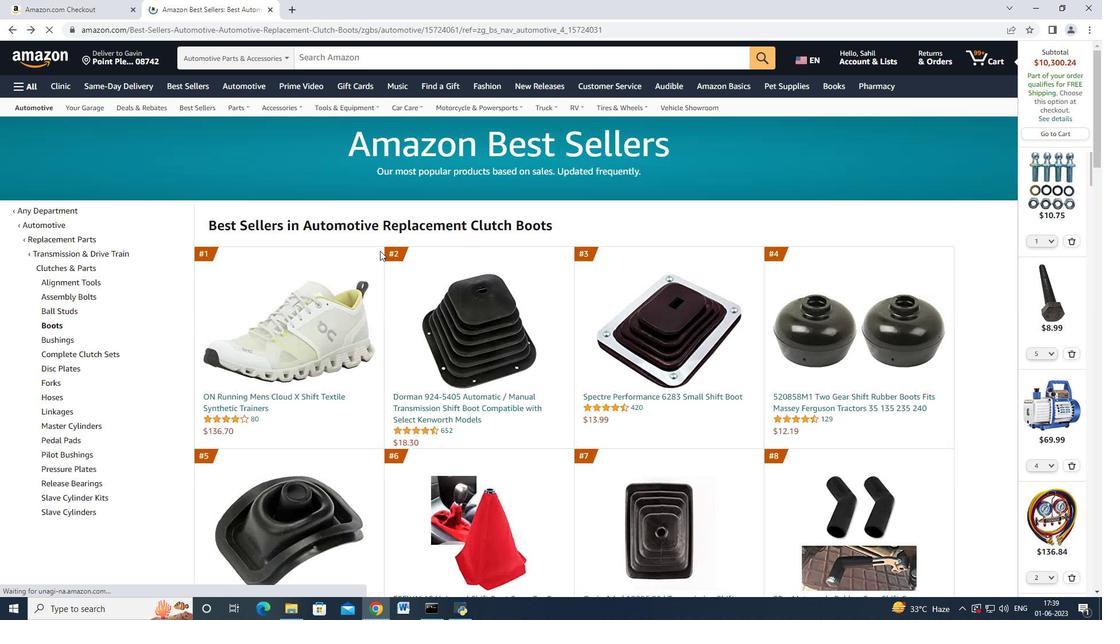 
Action: Mouse scrolled (412, 294) with delta (0, 0)
Screenshot: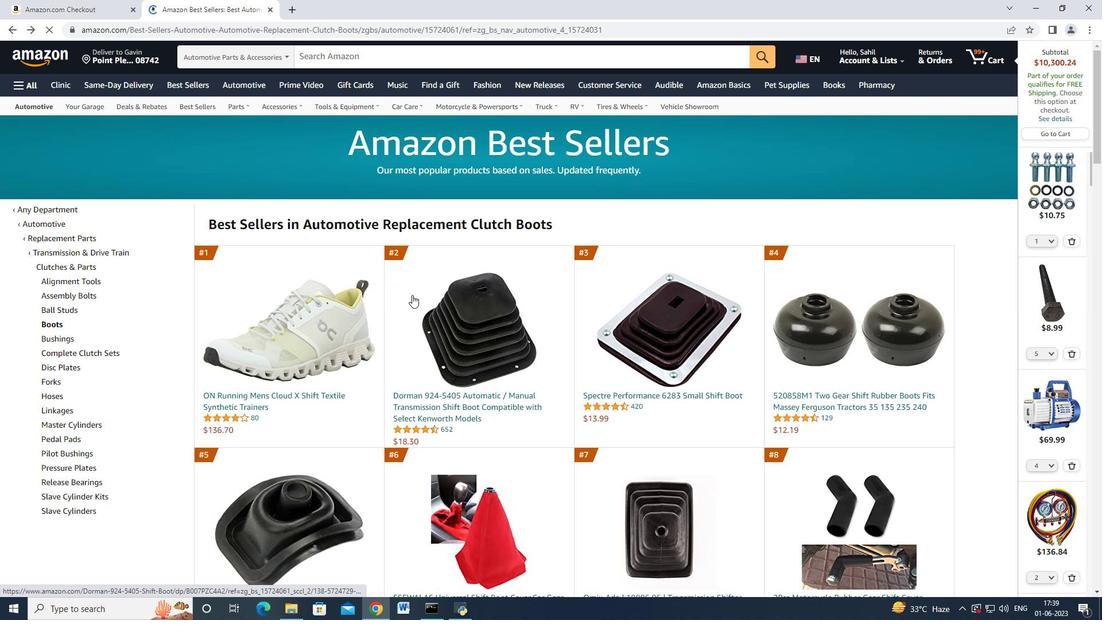 
Action: Mouse scrolled (412, 294) with delta (0, 0)
Screenshot: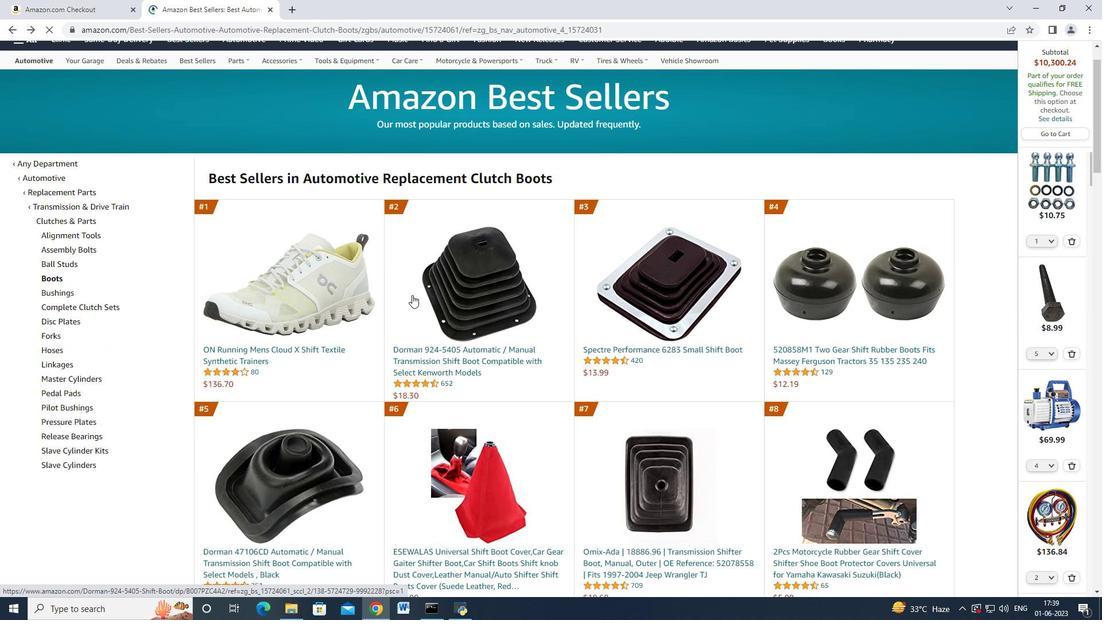 
Action: Mouse scrolled (412, 294) with delta (0, 0)
Screenshot: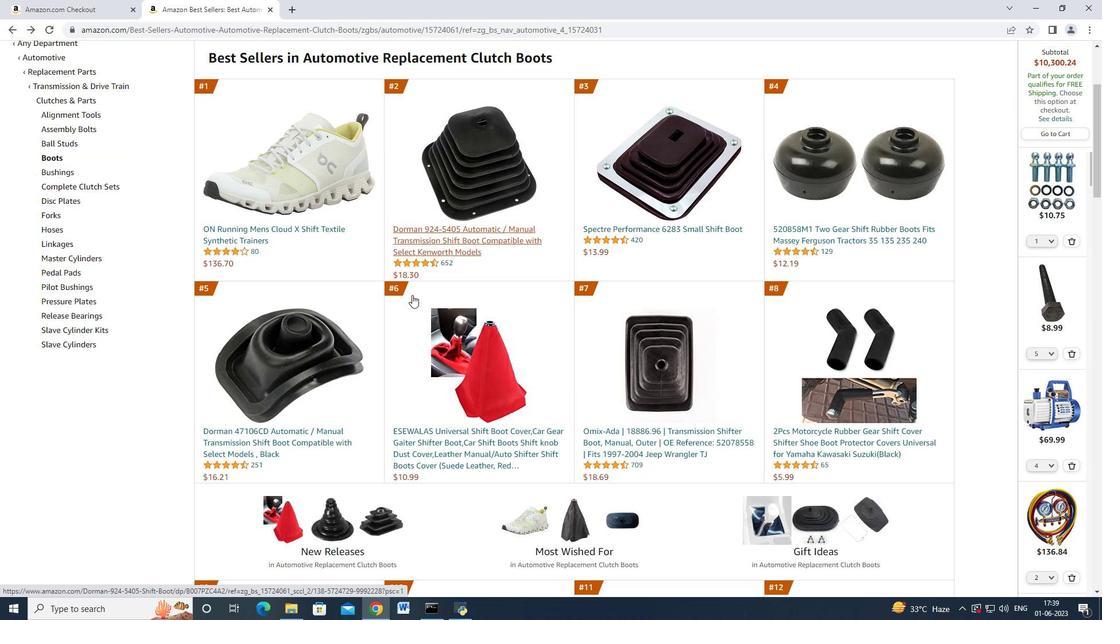 
Action: Mouse scrolled (412, 294) with delta (0, 0)
Screenshot: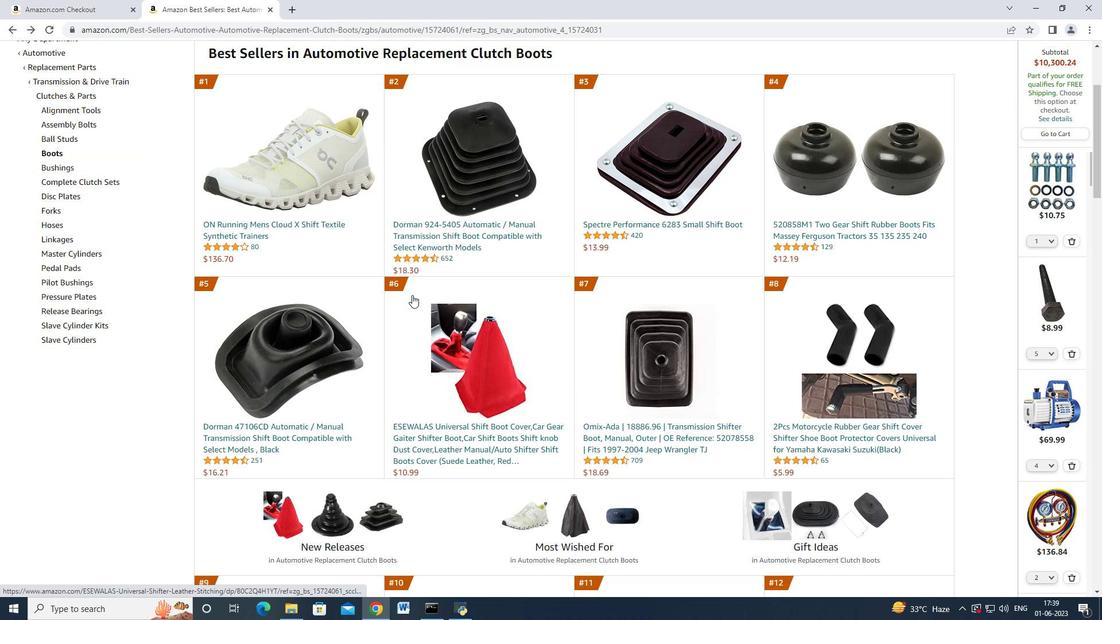 
Action: Mouse moved to (424, 301)
Screenshot: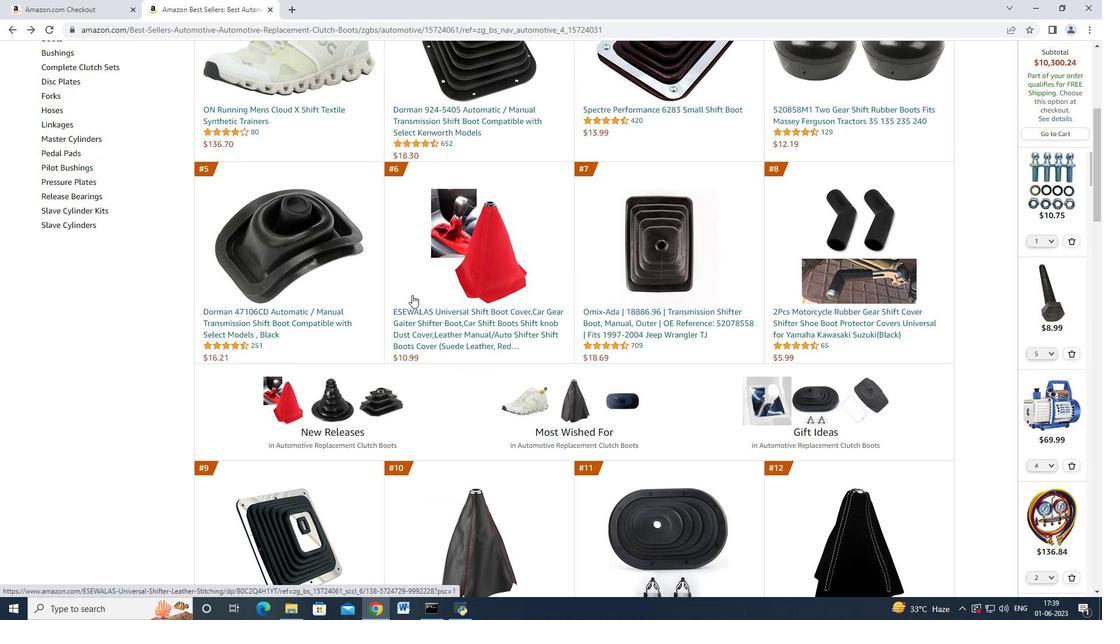 
Action: Mouse scrolled (424, 300) with delta (0, 0)
Screenshot: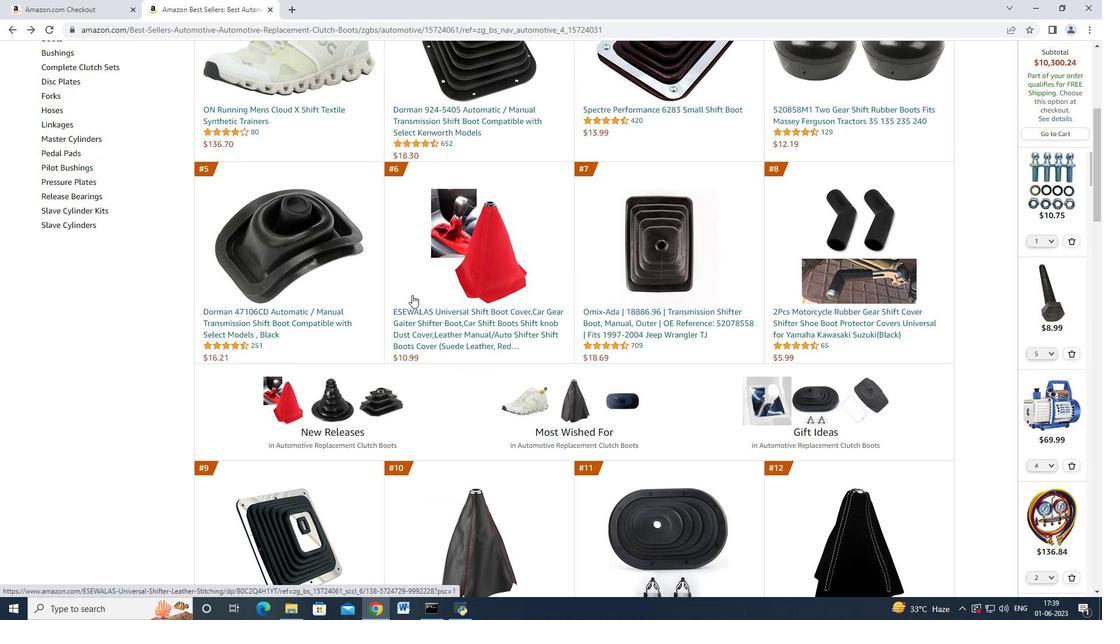 
Action: Mouse moved to (424, 302)
Screenshot: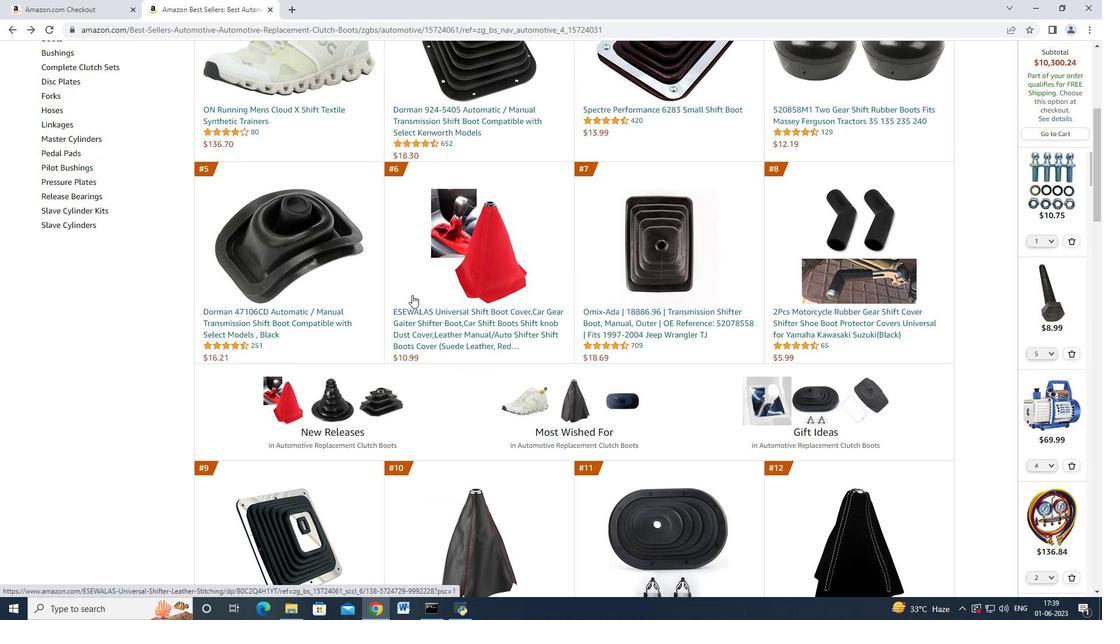 
Action: Mouse scrolled (424, 301) with delta (0, 0)
Screenshot: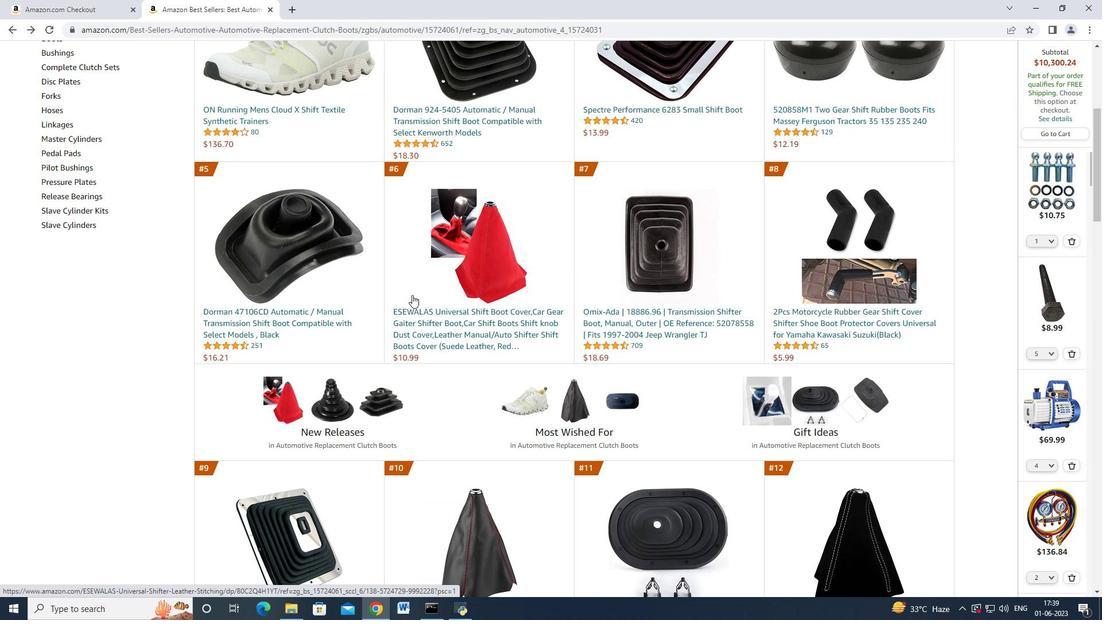
Action: Mouse scrolled (424, 301) with delta (0, 0)
Screenshot: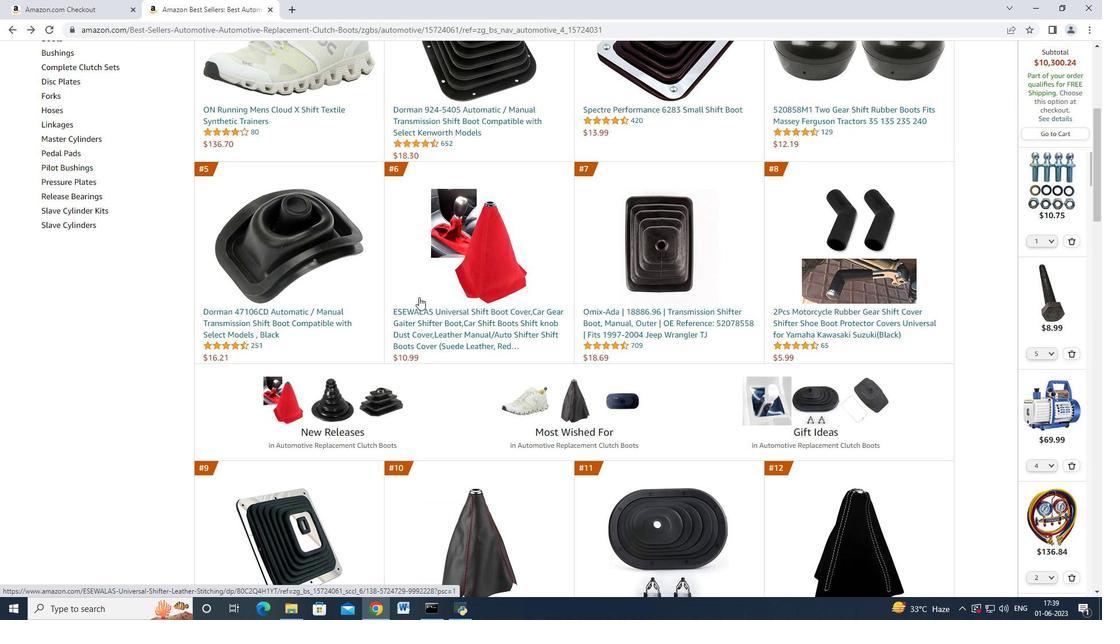 
Action: Mouse scrolled (424, 301) with delta (0, 0)
Screenshot: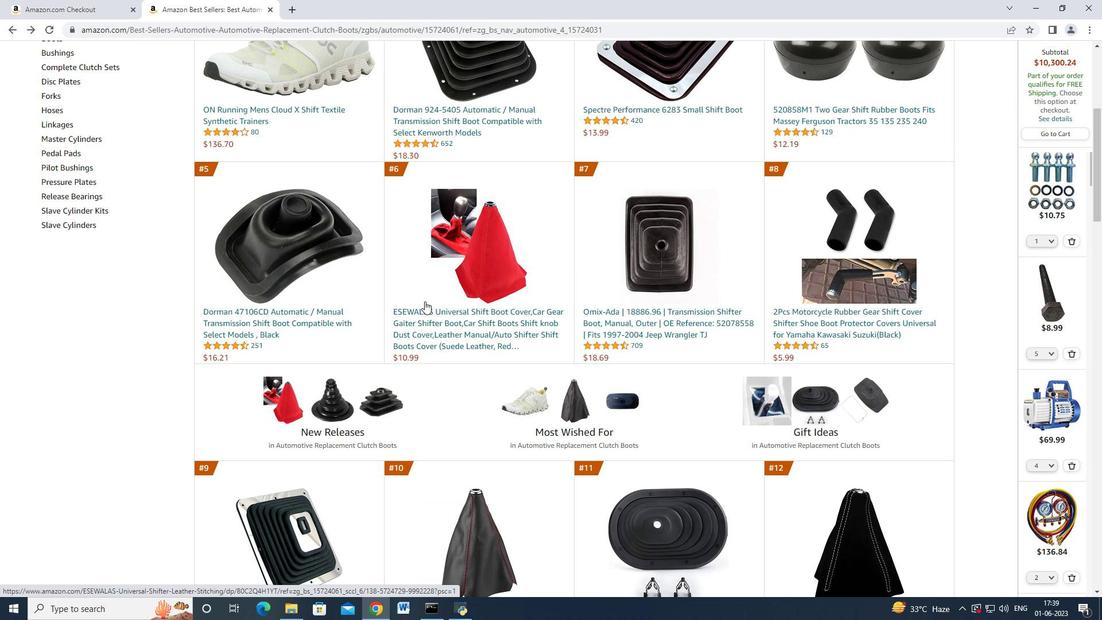 
Action: Mouse scrolled (424, 301) with delta (0, 0)
Screenshot: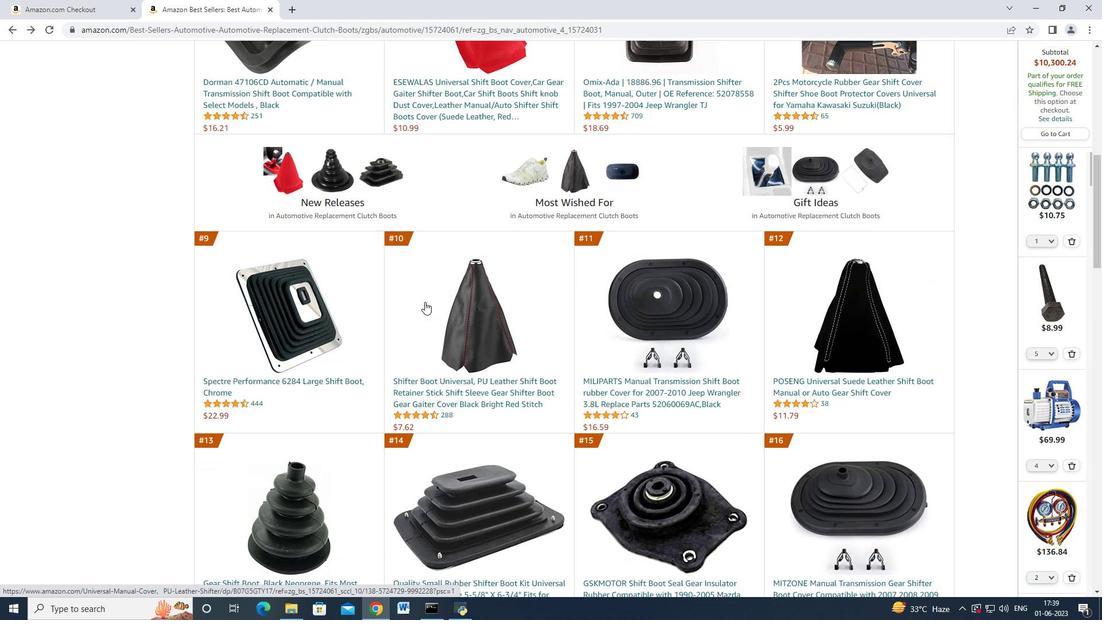 
Action: Mouse scrolled (424, 301) with delta (0, 0)
Screenshot: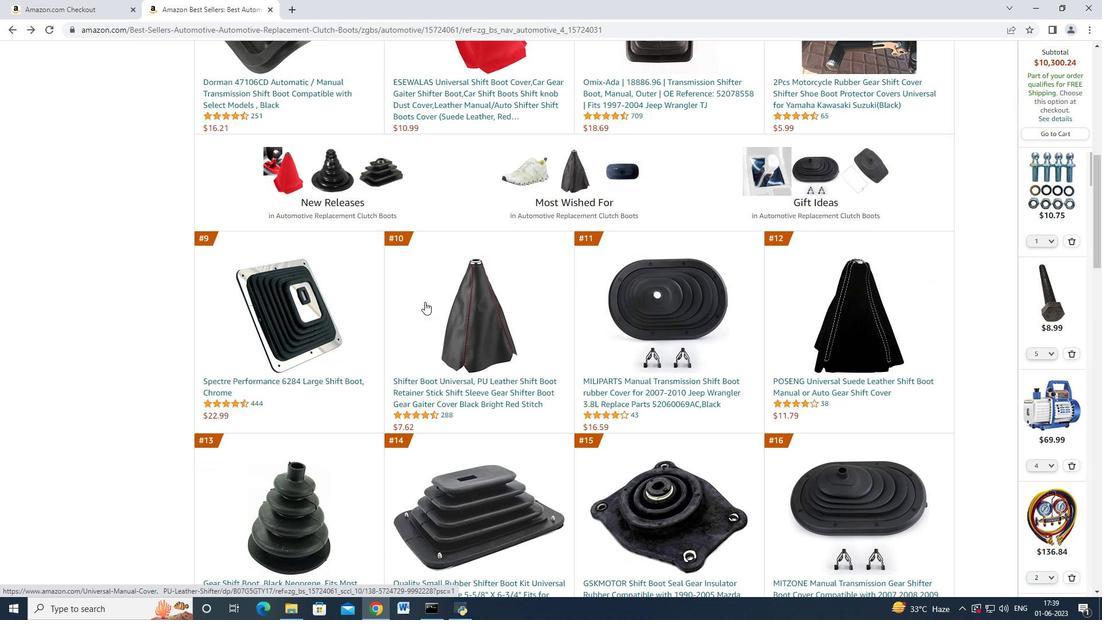 
Action: Mouse scrolled (424, 301) with delta (0, 0)
Screenshot: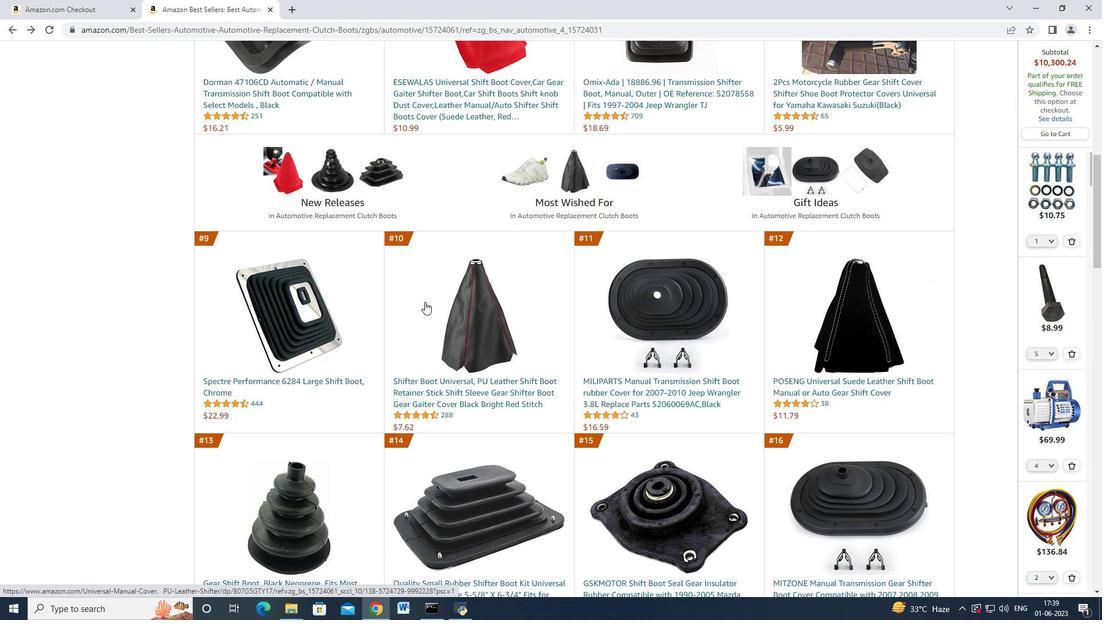 
Action: Mouse moved to (465, 407)
Screenshot: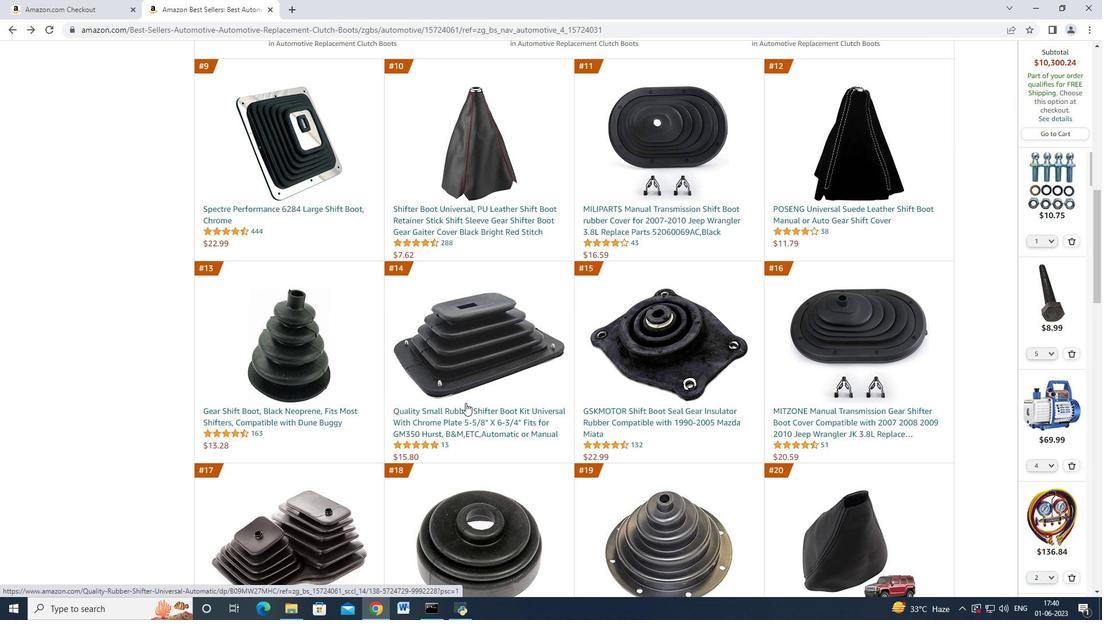 
Action: Mouse pressed left at (465, 407)
Screenshot: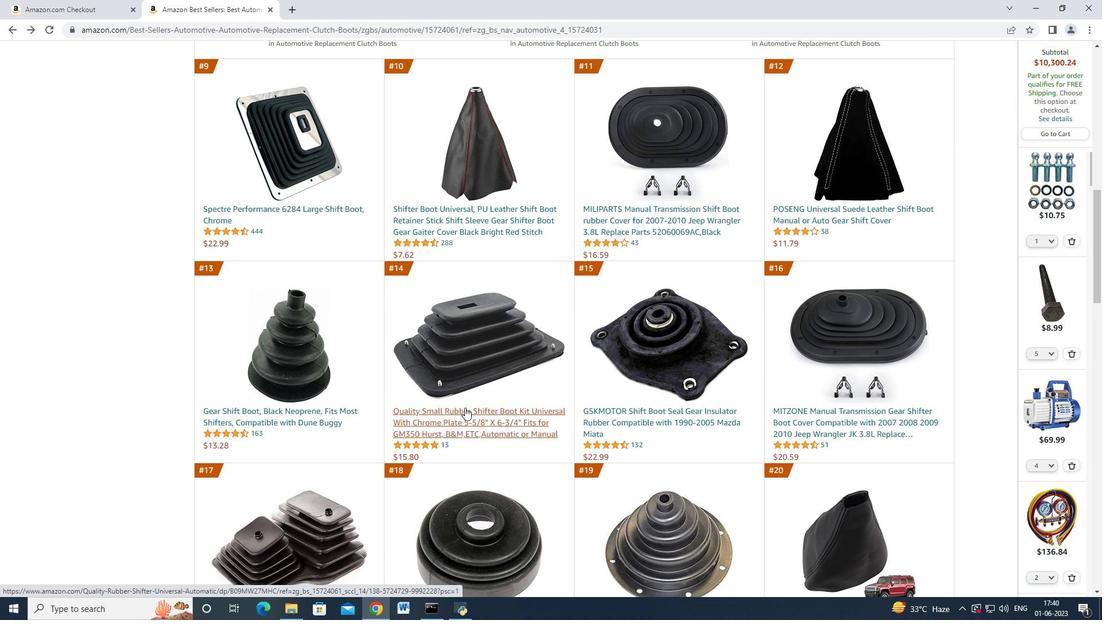 
Action: Mouse moved to (818, 437)
Screenshot: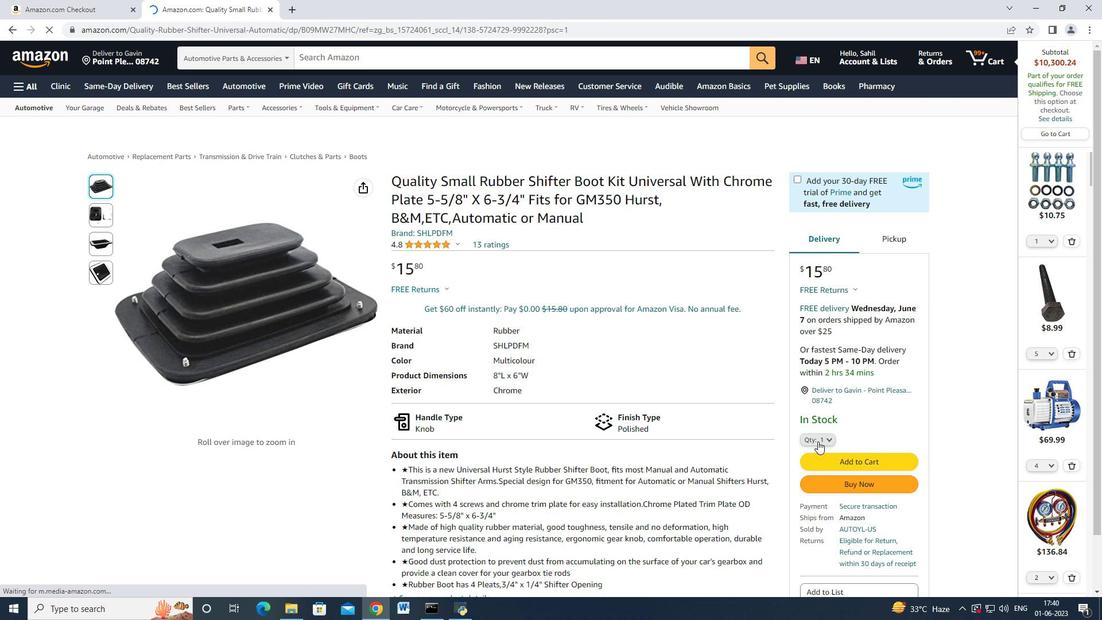 
Action: Mouse pressed left at (818, 437)
Screenshot: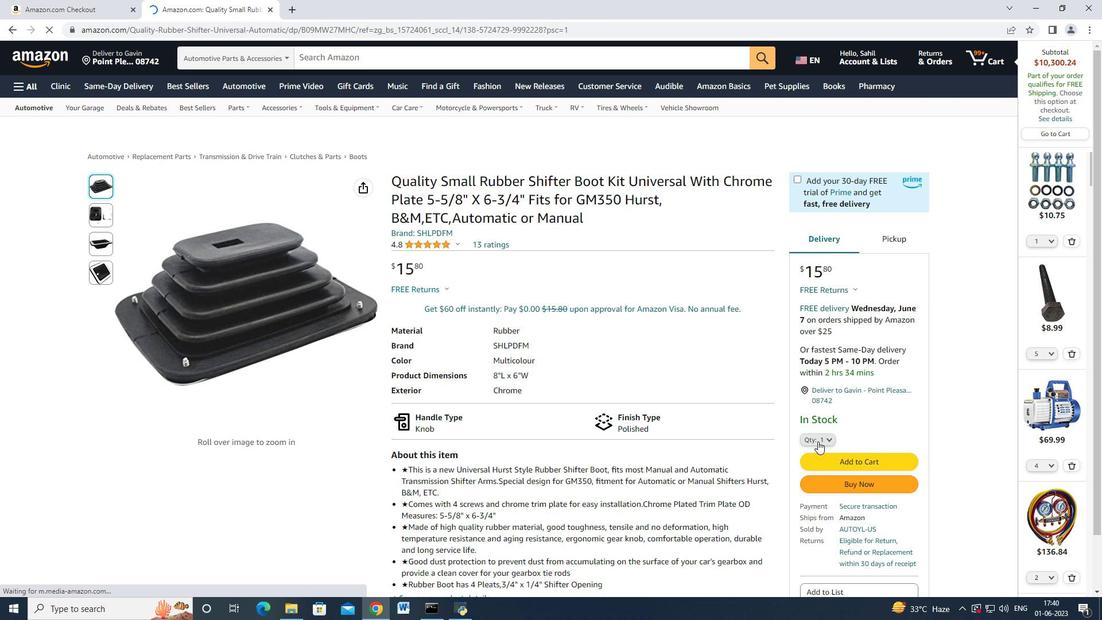
Action: Mouse moved to (808, 168)
Screenshot: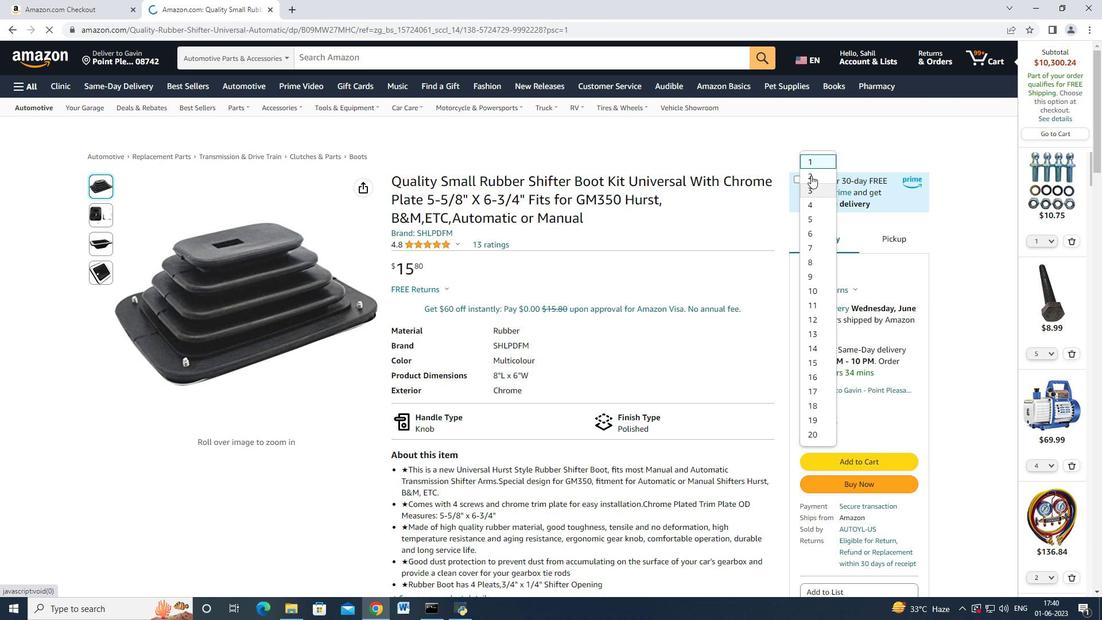 
Action: Mouse pressed left at (808, 168)
Screenshot: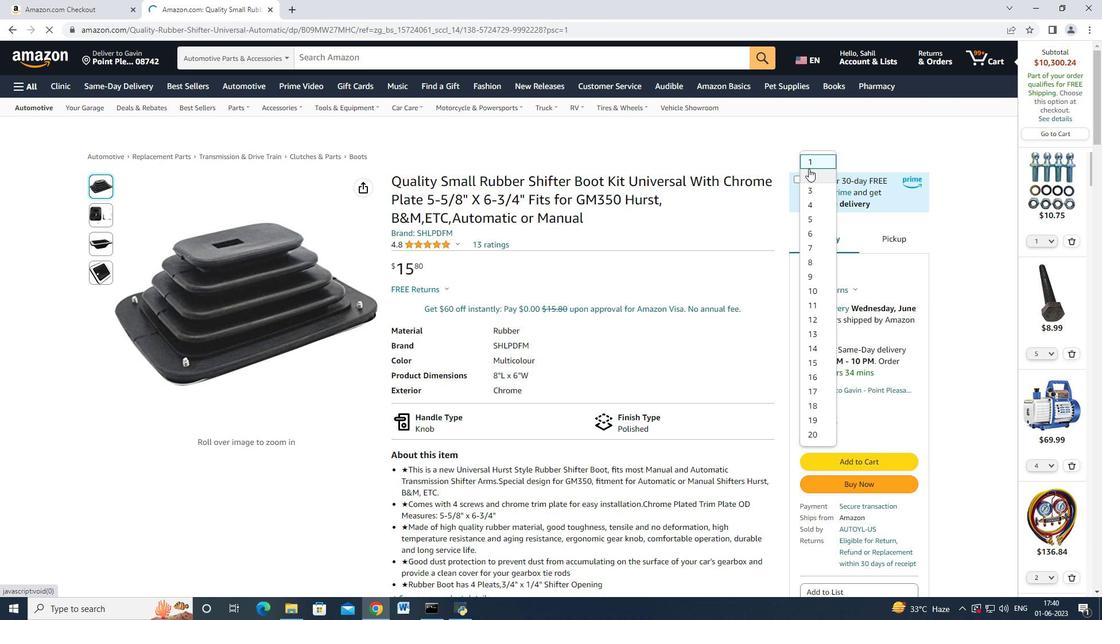 
Action: Mouse moved to (850, 470)
Screenshot: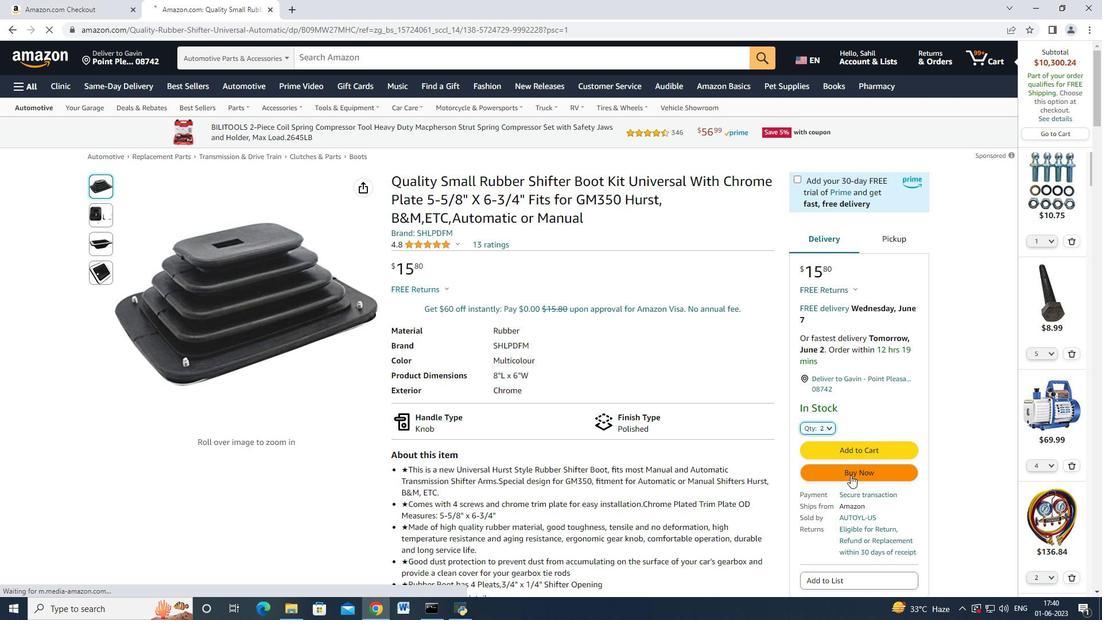 
Action: Mouse pressed left at (850, 470)
Screenshot: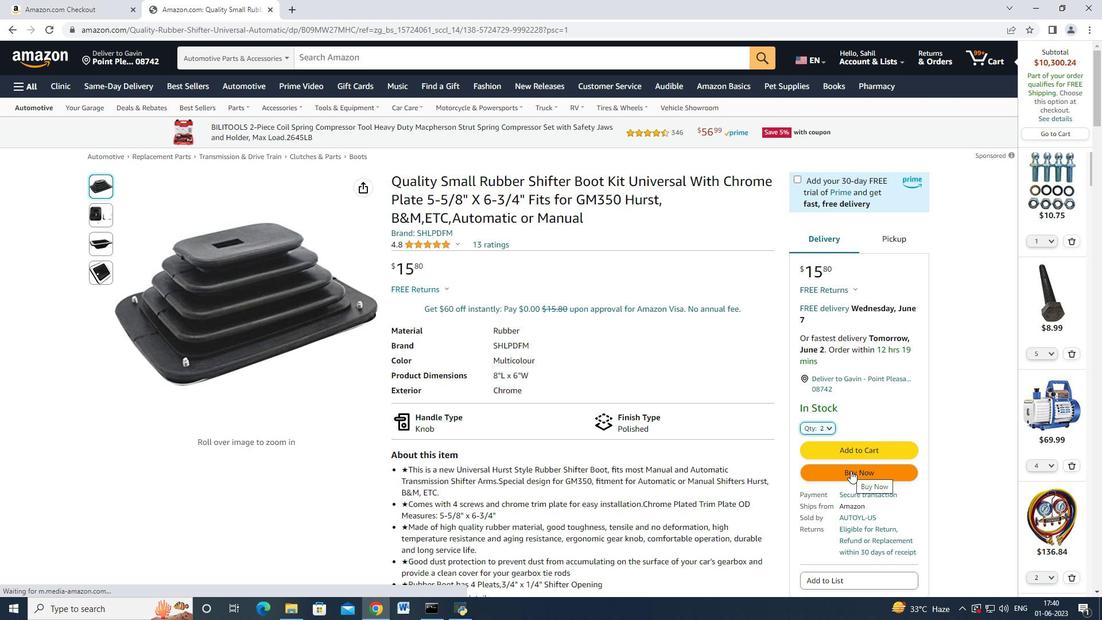 
Action: Mouse moved to (683, 412)
Screenshot: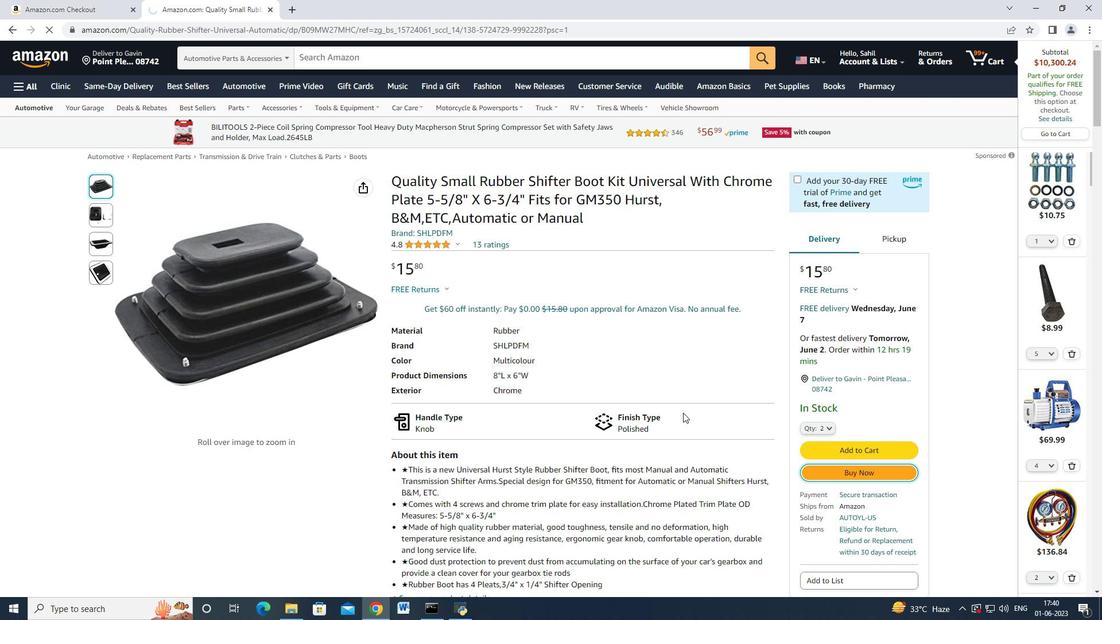 
Action: Mouse scrolled (683, 412) with delta (0, 0)
Screenshot: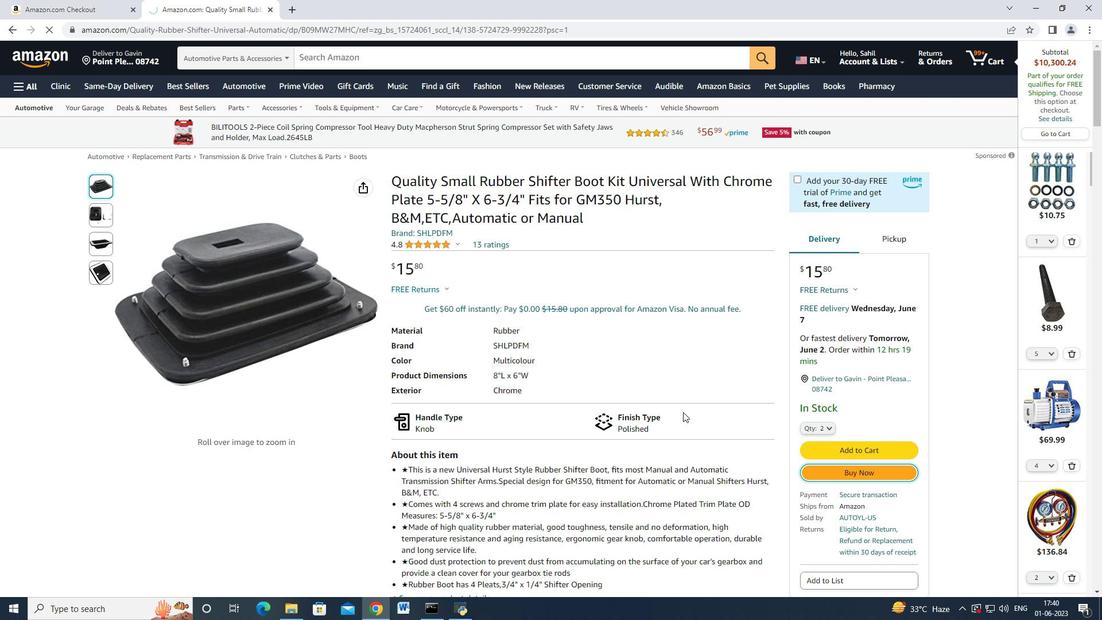 
Action: Mouse moved to (657, 404)
Screenshot: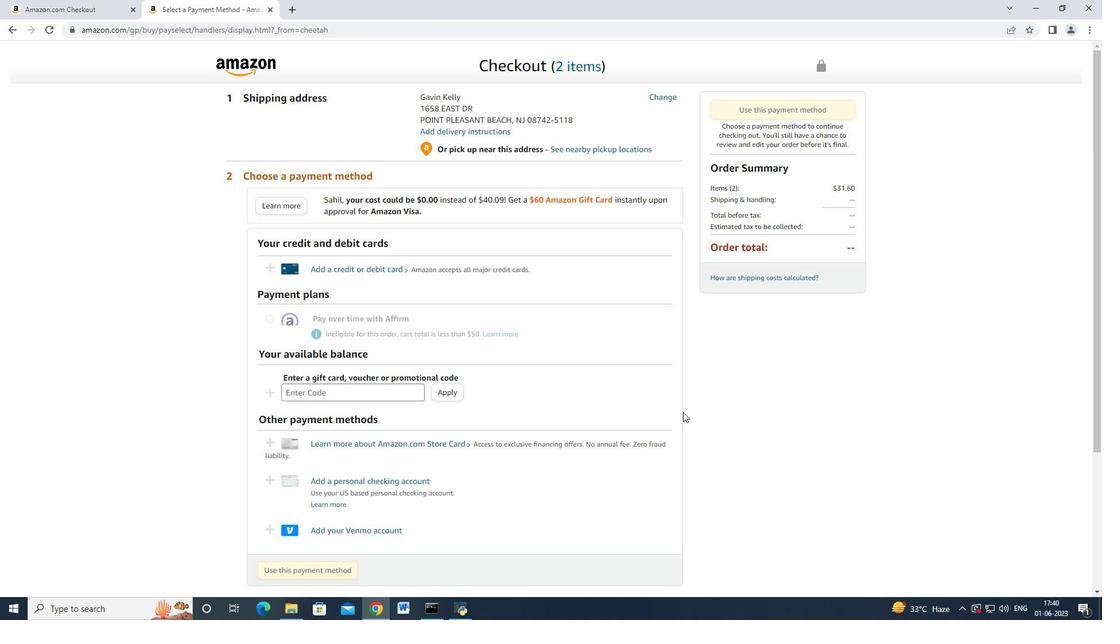 
Action: Mouse scrolled (657, 405) with delta (0, 0)
Screenshot: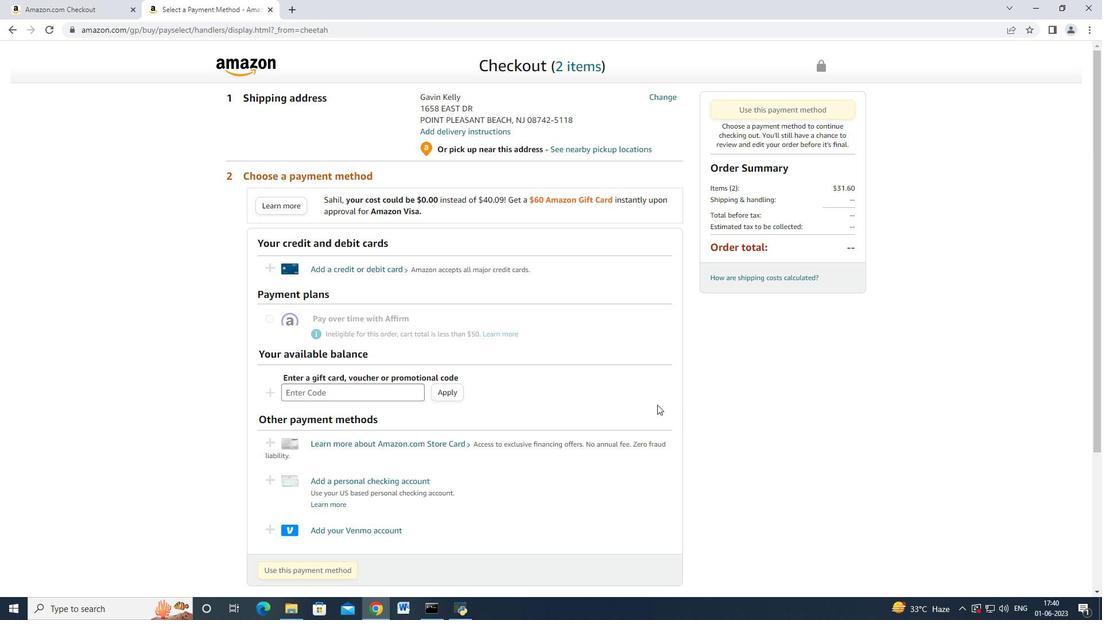 
Action: Mouse scrolled (657, 405) with delta (0, 0)
Screenshot: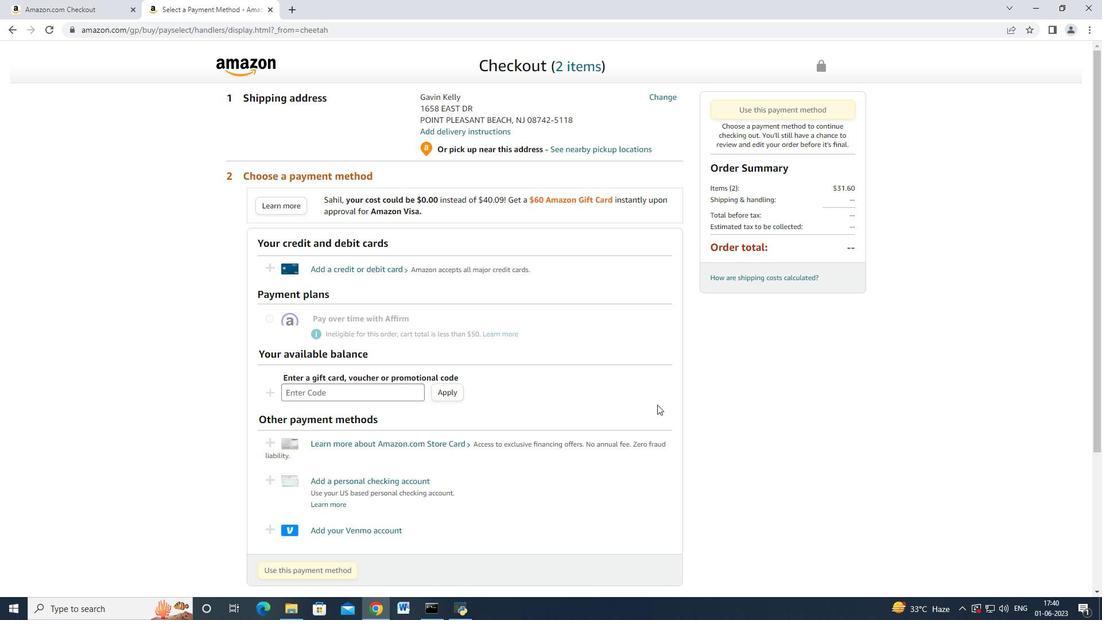 
Action: Mouse moved to (667, 94)
Screenshot: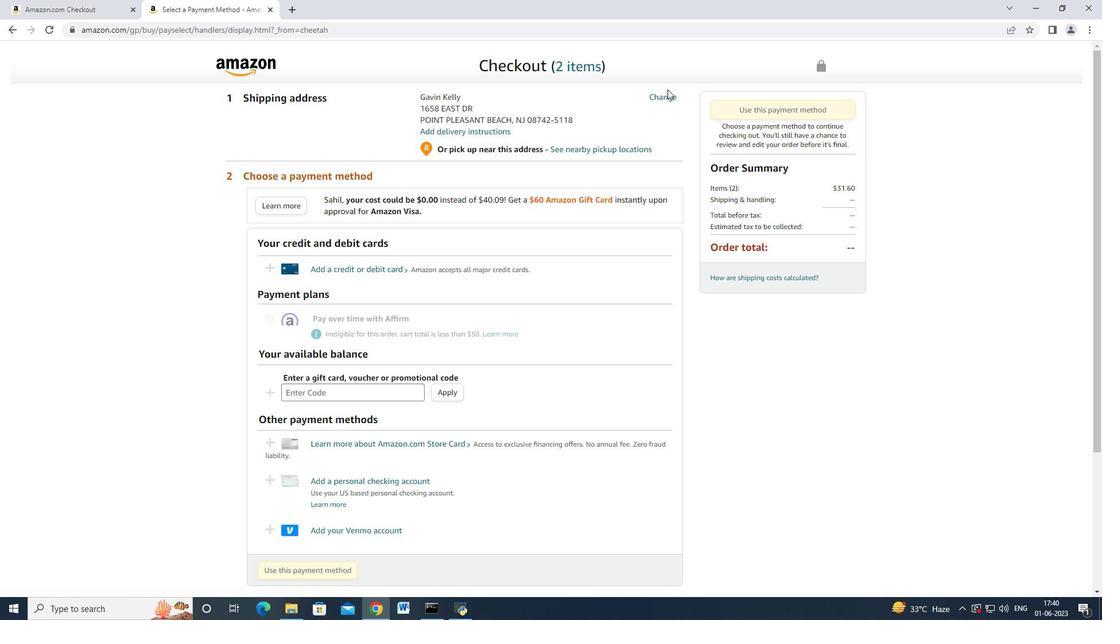 
Action: Mouse pressed left at (667, 94)
Screenshot: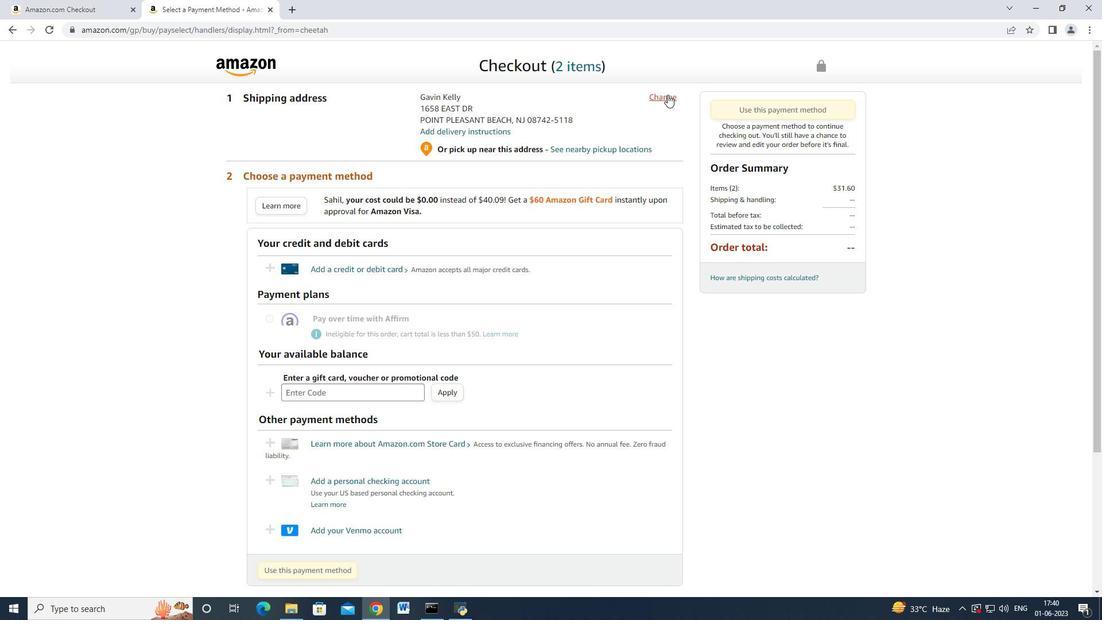 
Action: Mouse moved to (451, 250)
Screenshot: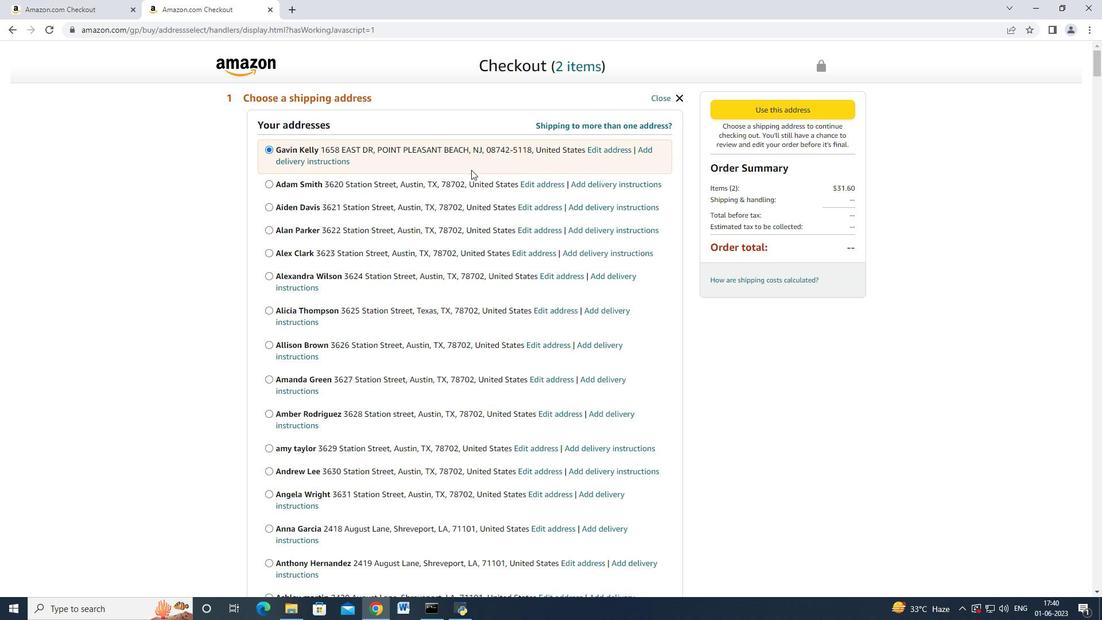 
Action: Mouse scrolled (451, 249) with delta (0, 0)
Screenshot: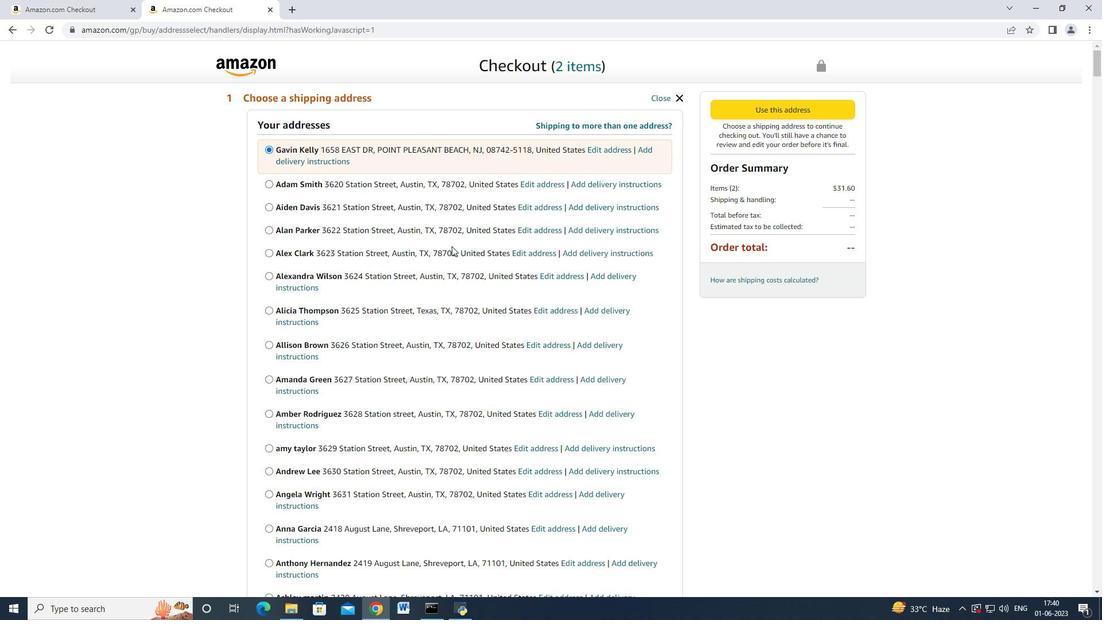 
Action: Mouse scrolled (451, 249) with delta (0, 0)
Screenshot: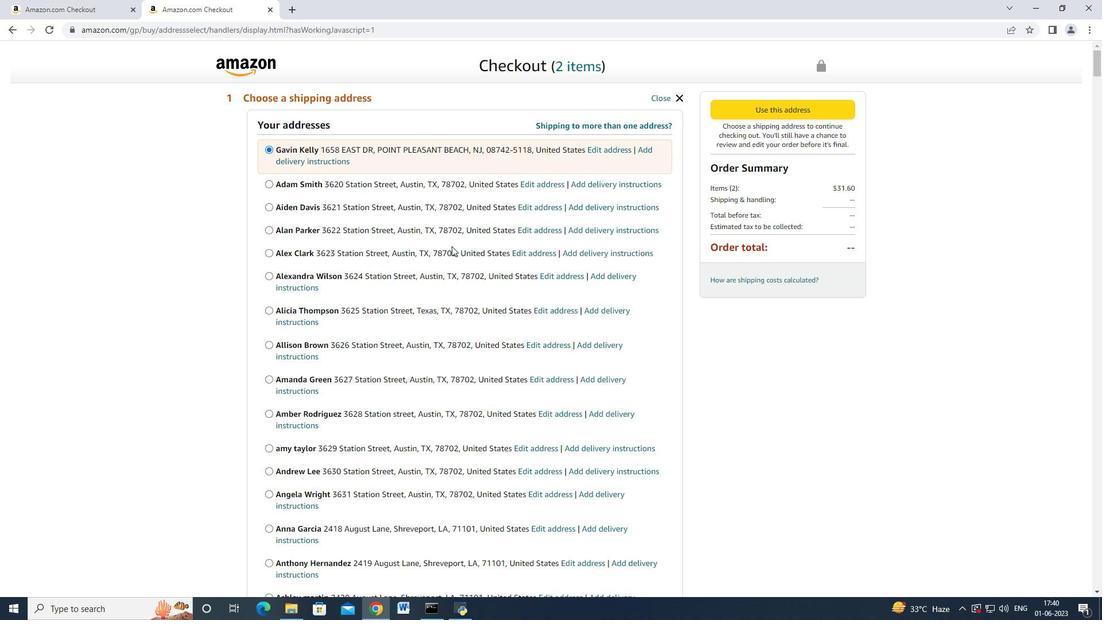 
Action: Mouse moved to (451, 250)
Screenshot: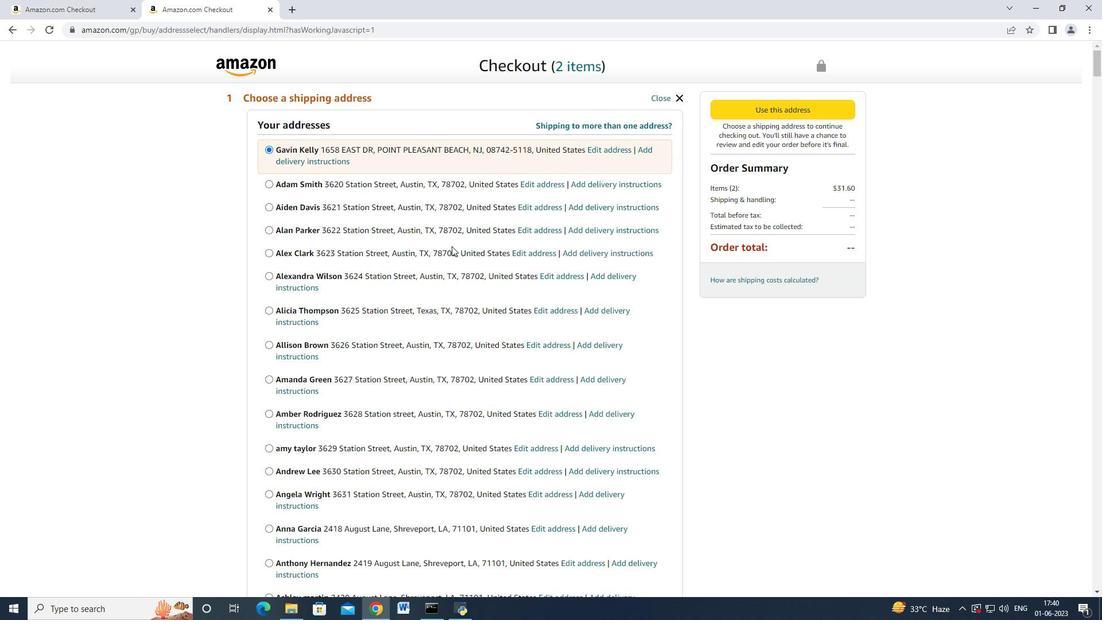 
Action: Mouse scrolled (451, 250) with delta (0, 0)
Screenshot: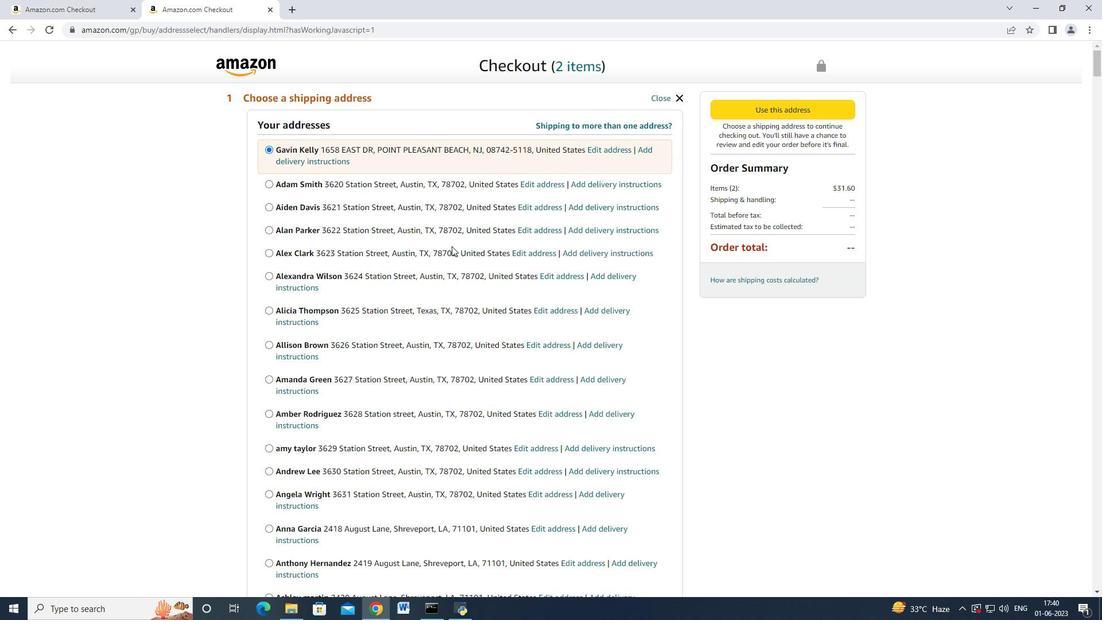 
Action: Mouse scrolled (451, 250) with delta (0, 0)
Screenshot: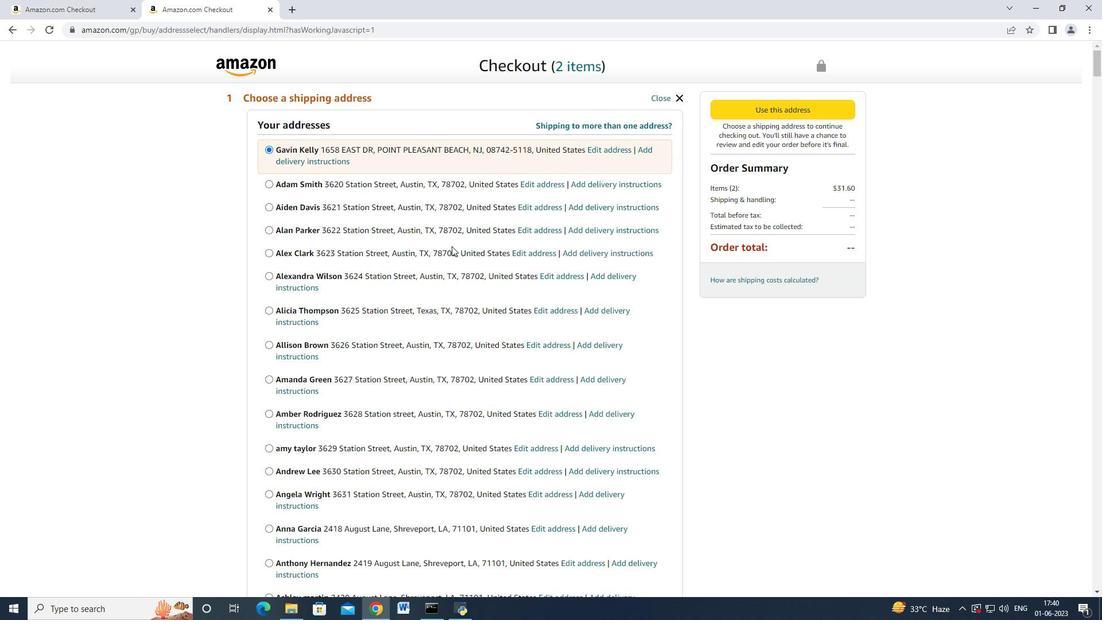
Action: Mouse scrolled (451, 250) with delta (0, 0)
Screenshot: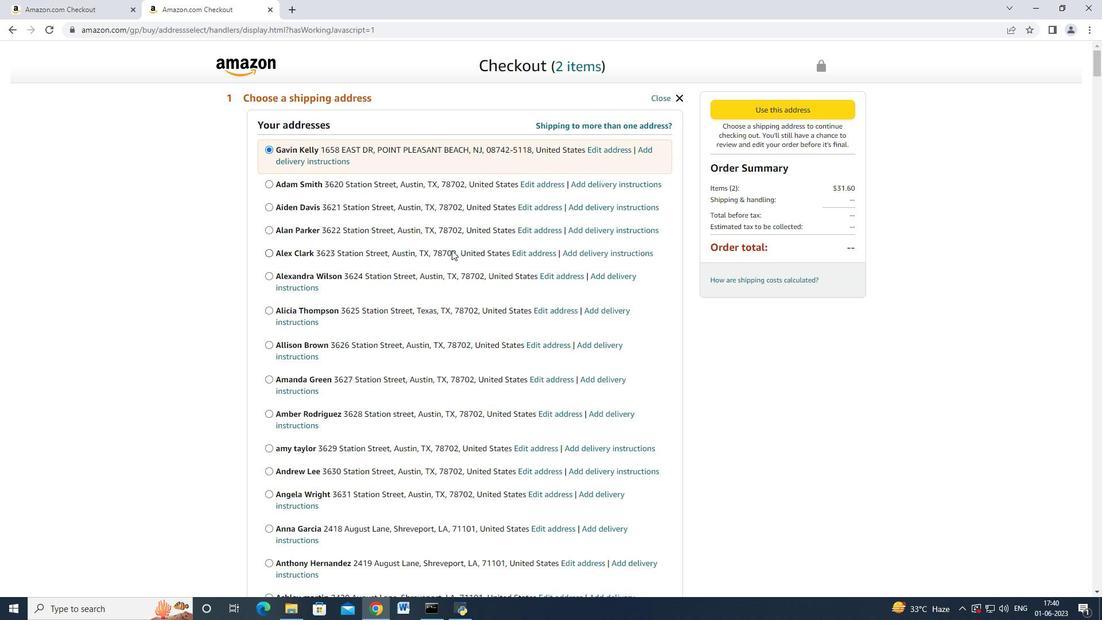 
Action: Mouse scrolled (451, 250) with delta (0, 0)
Screenshot: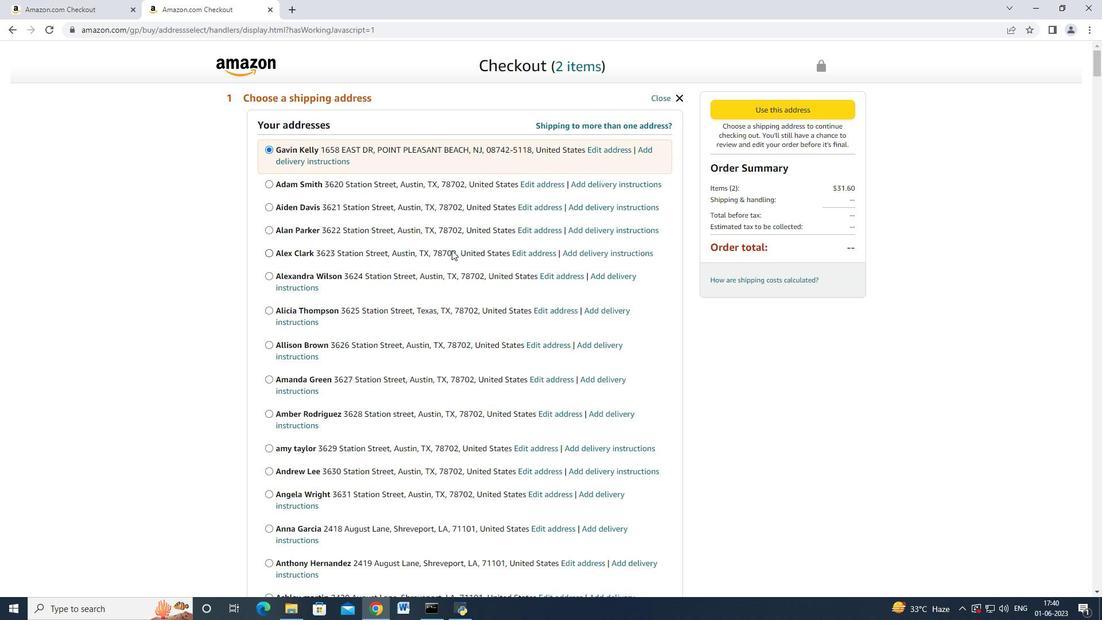 
Action: Mouse scrolled (451, 250) with delta (0, 0)
Screenshot: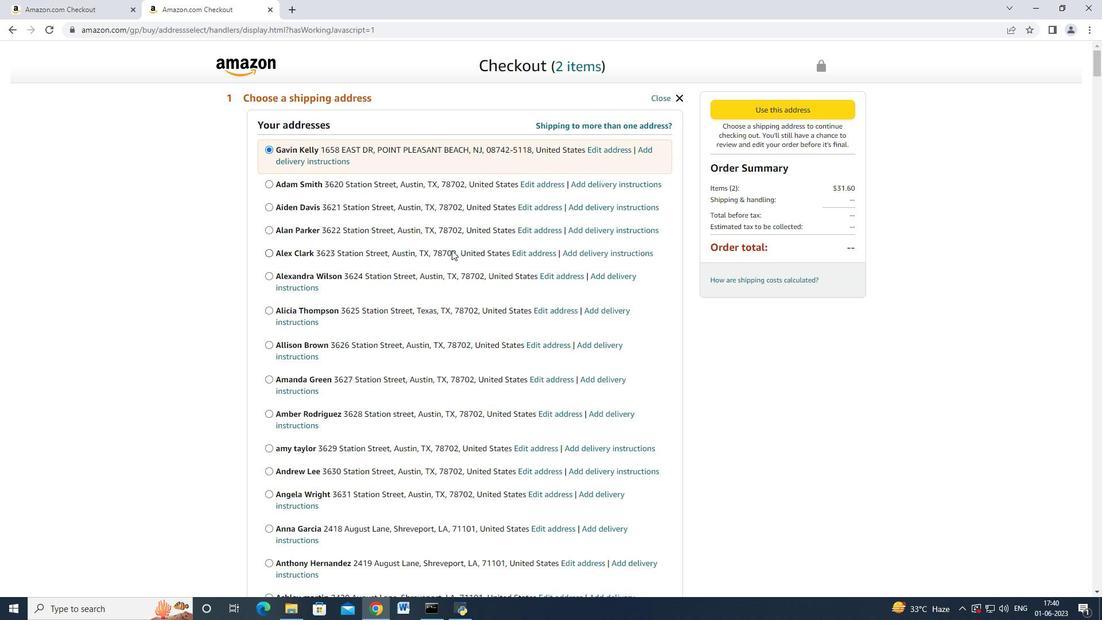 
Action: Mouse scrolled (451, 250) with delta (0, 0)
Screenshot: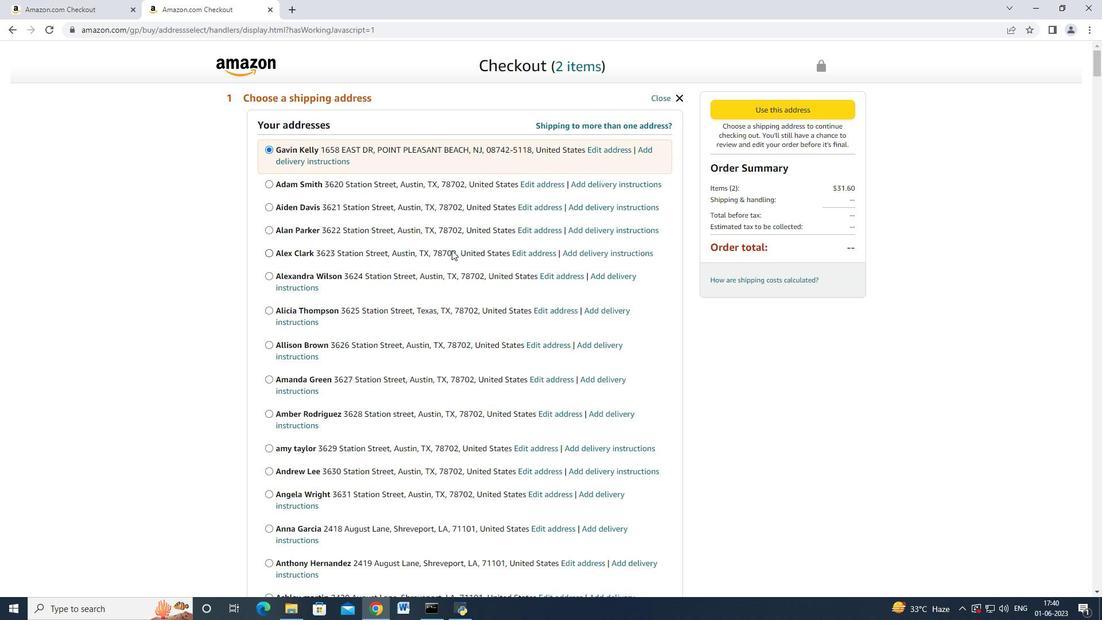 
Action: Mouse moved to (451, 250)
Screenshot: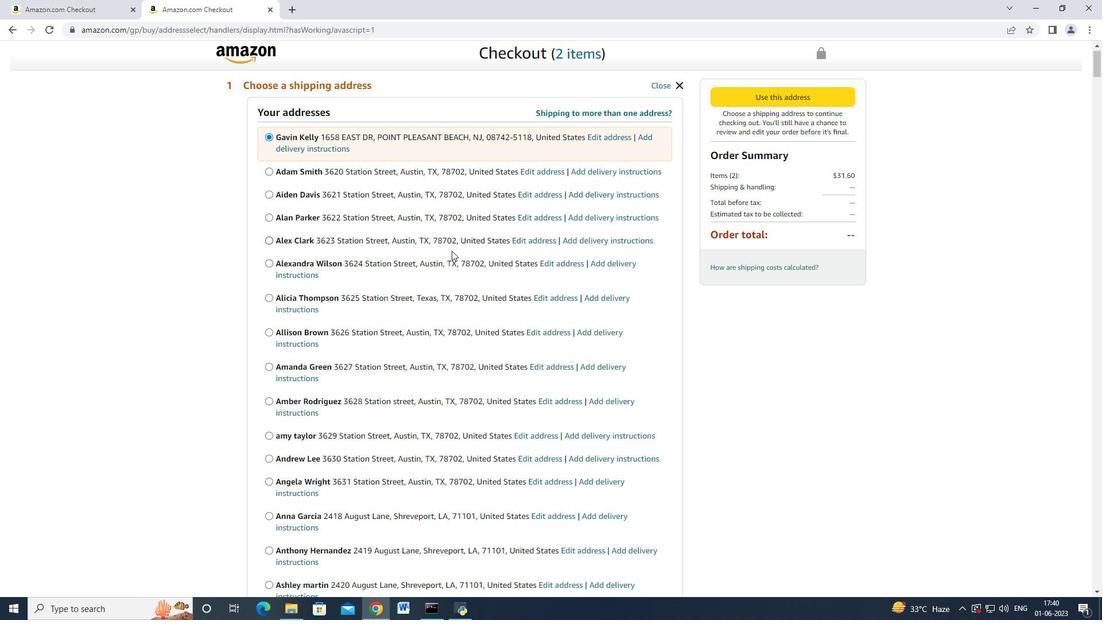 
Action: Mouse scrolled (451, 250) with delta (0, 0)
Screenshot: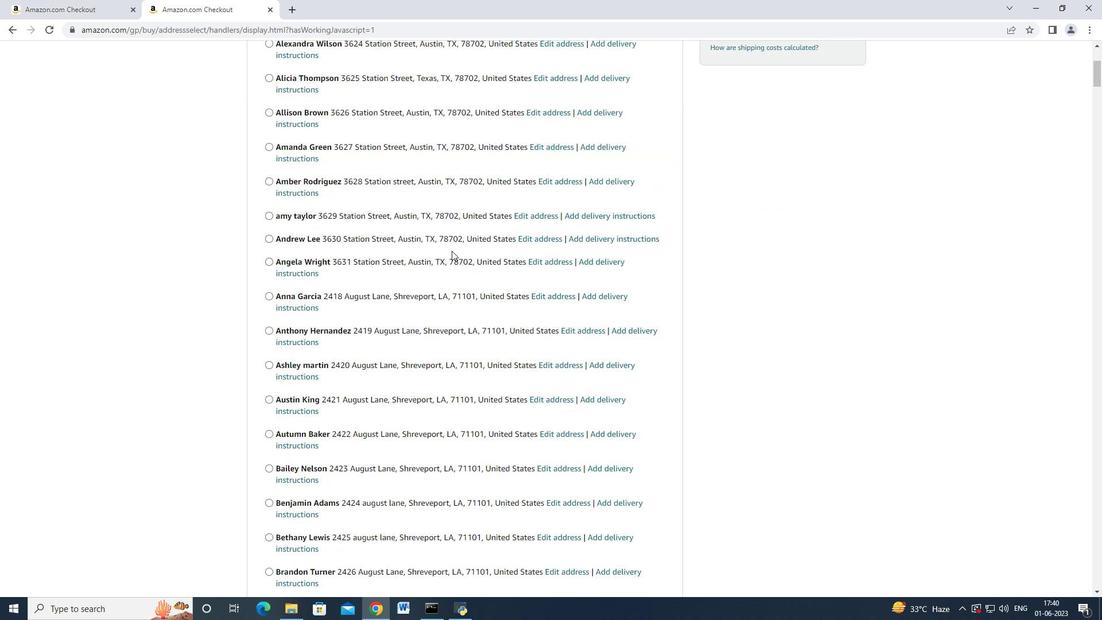 
Action: Mouse scrolled (451, 250) with delta (0, 0)
Screenshot: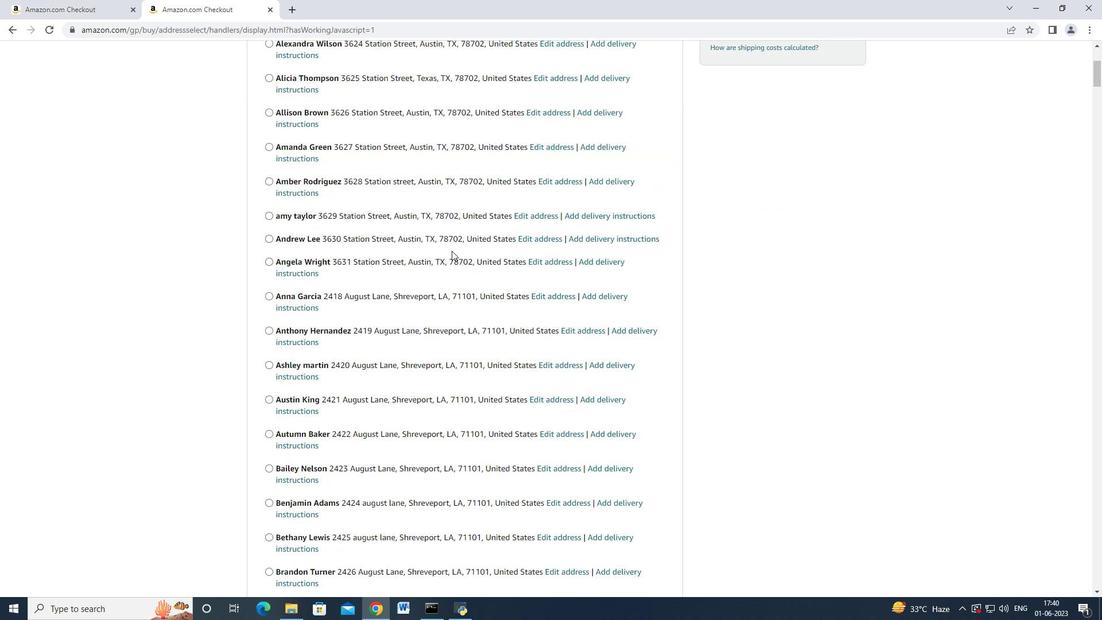 
Action: Mouse scrolled (451, 250) with delta (0, 0)
Screenshot: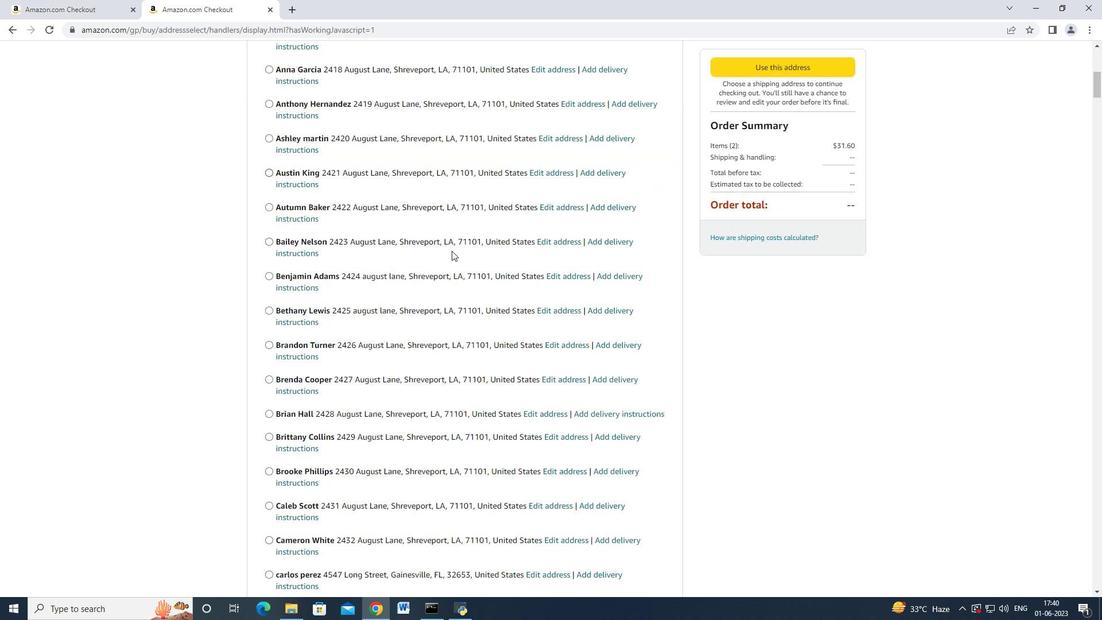 
Action: Mouse scrolled (451, 250) with delta (0, 0)
Screenshot: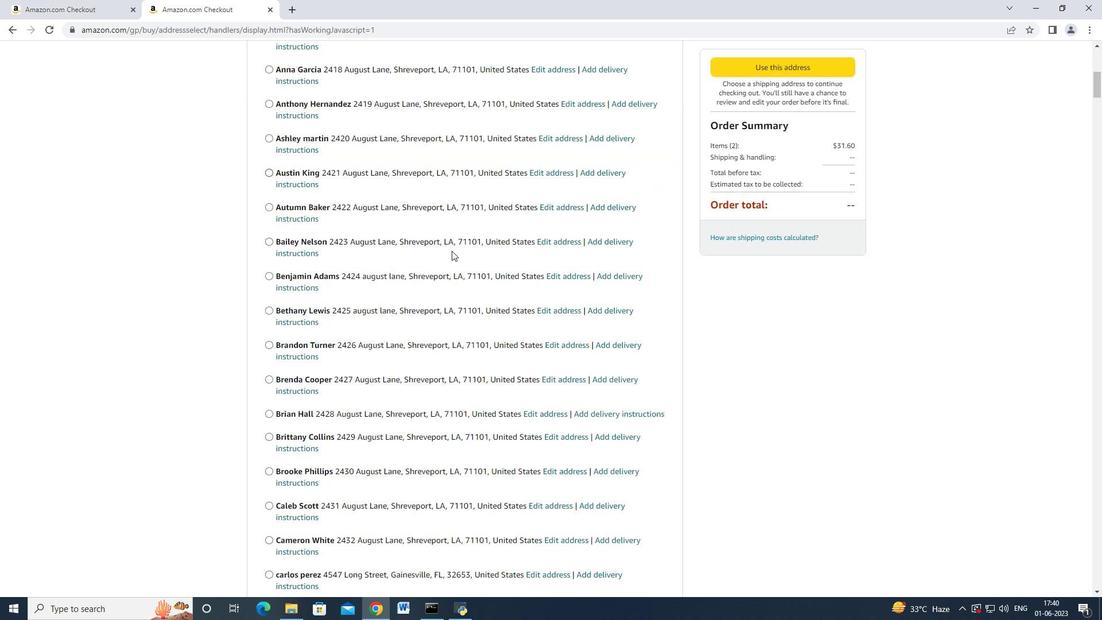 
Action: Mouse scrolled (451, 250) with delta (0, 0)
Screenshot: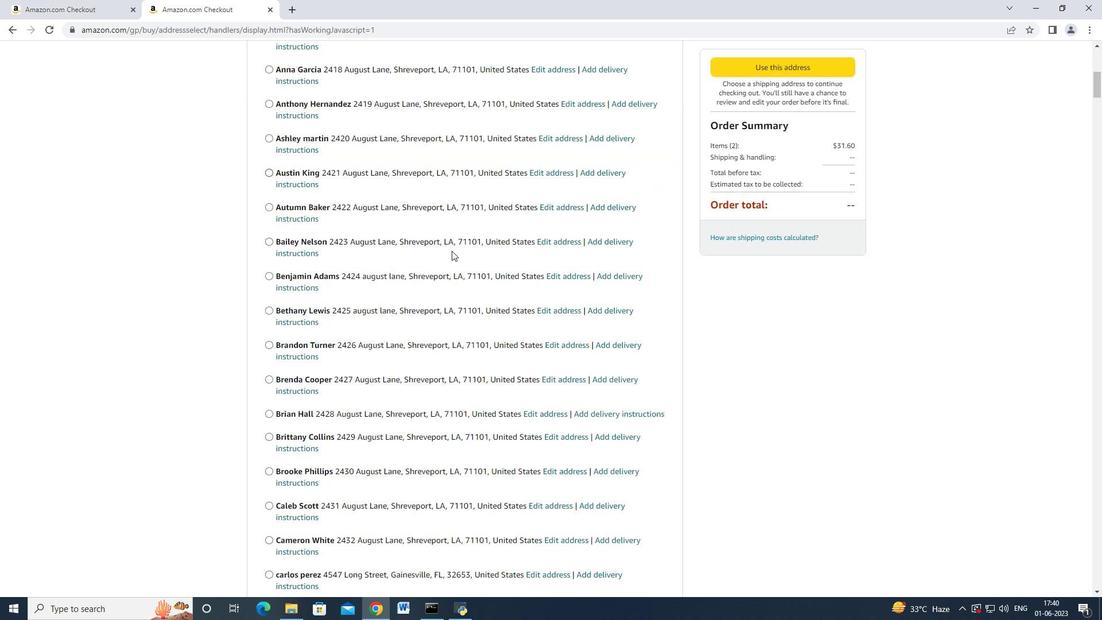 
Action: Mouse scrolled (451, 250) with delta (0, 0)
Screenshot: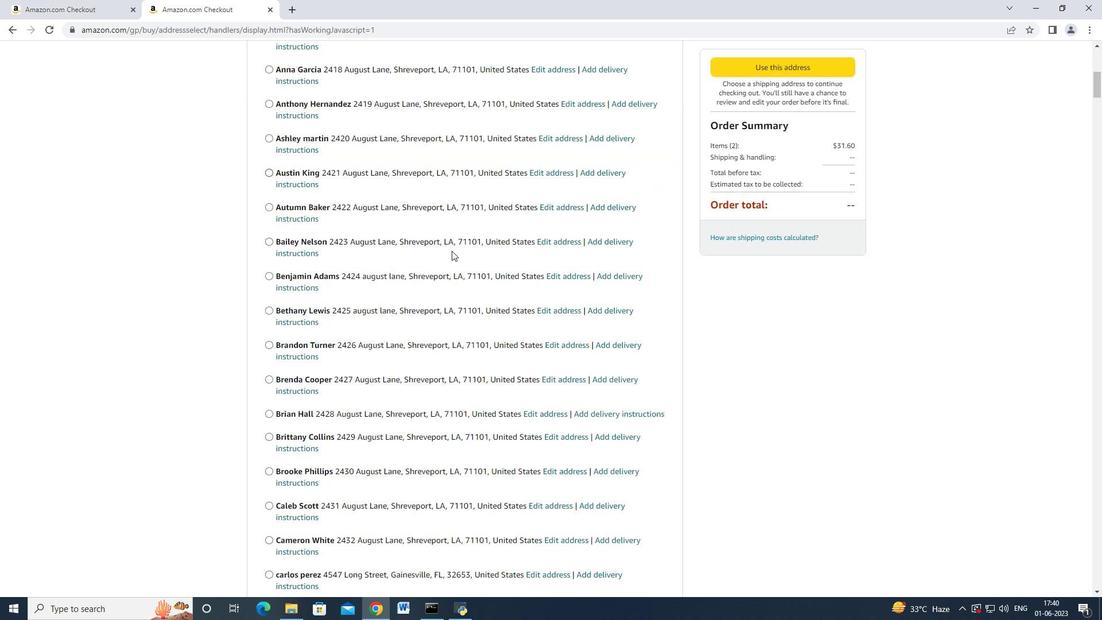 
Action: Mouse scrolled (451, 250) with delta (0, 0)
Screenshot: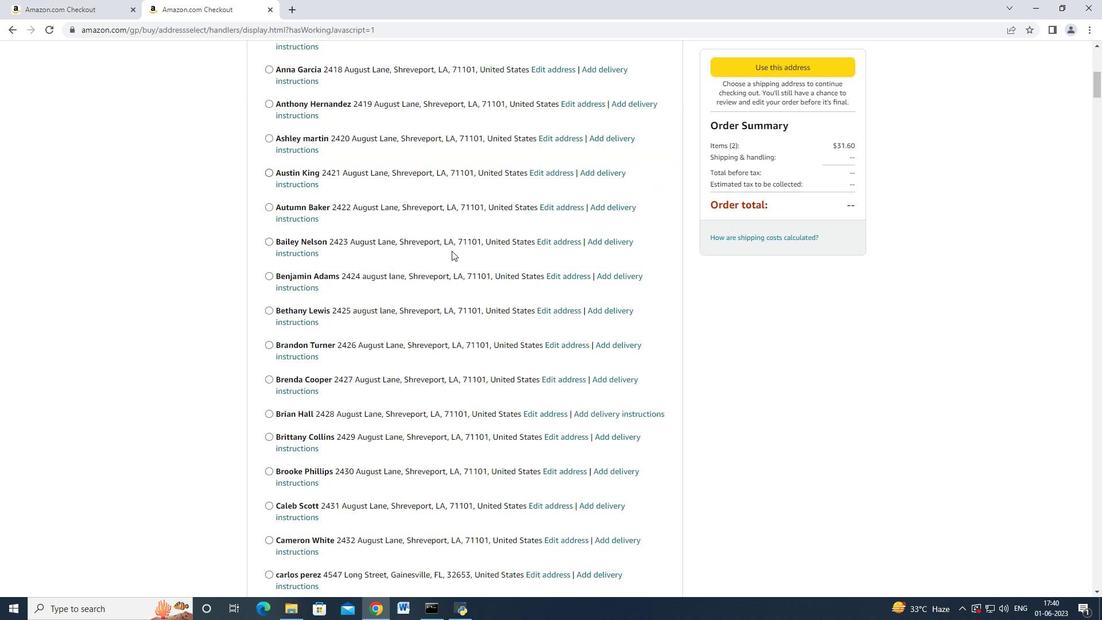 
Action: Mouse scrolled (451, 250) with delta (0, 0)
Screenshot: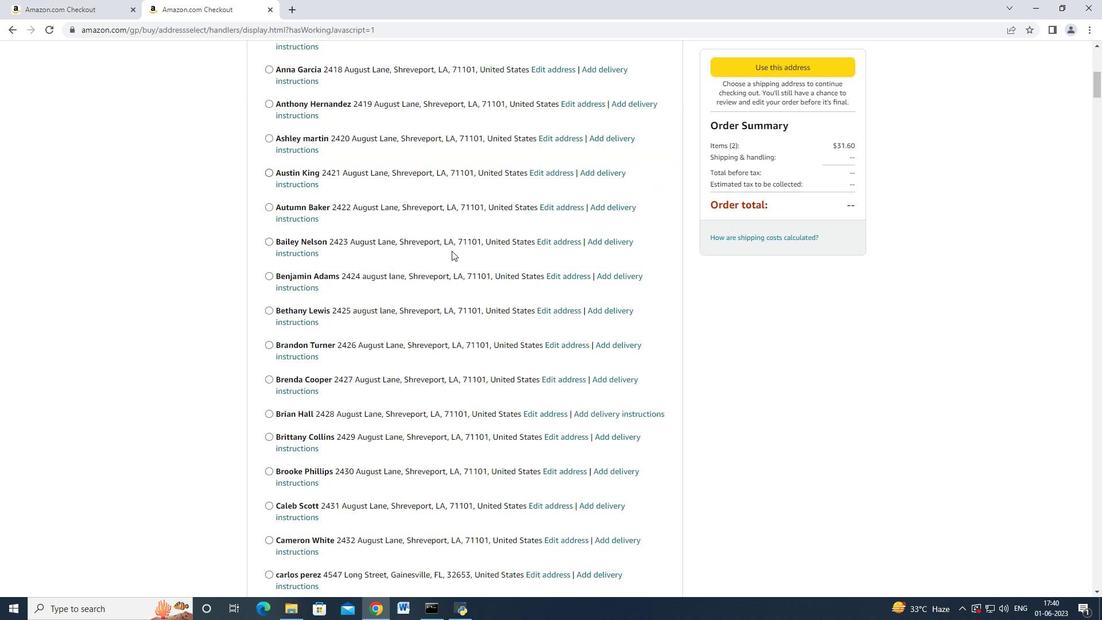 
Action: Mouse scrolled (451, 250) with delta (0, 0)
Screenshot: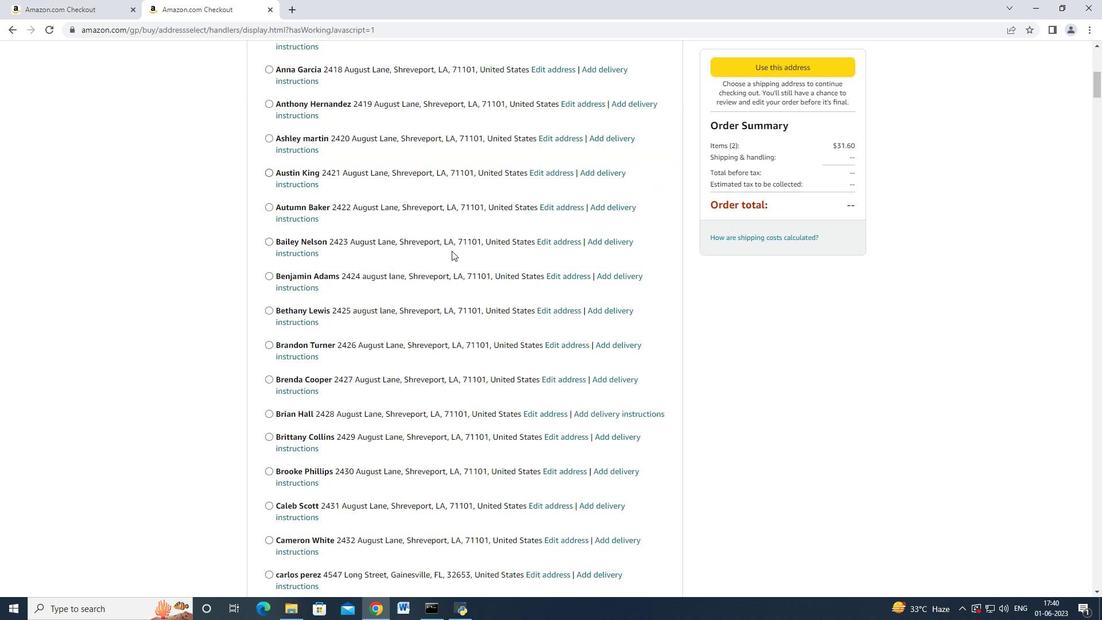 
Action: Mouse scrolled (451, 251) with delta (0, 0)
Screenshot: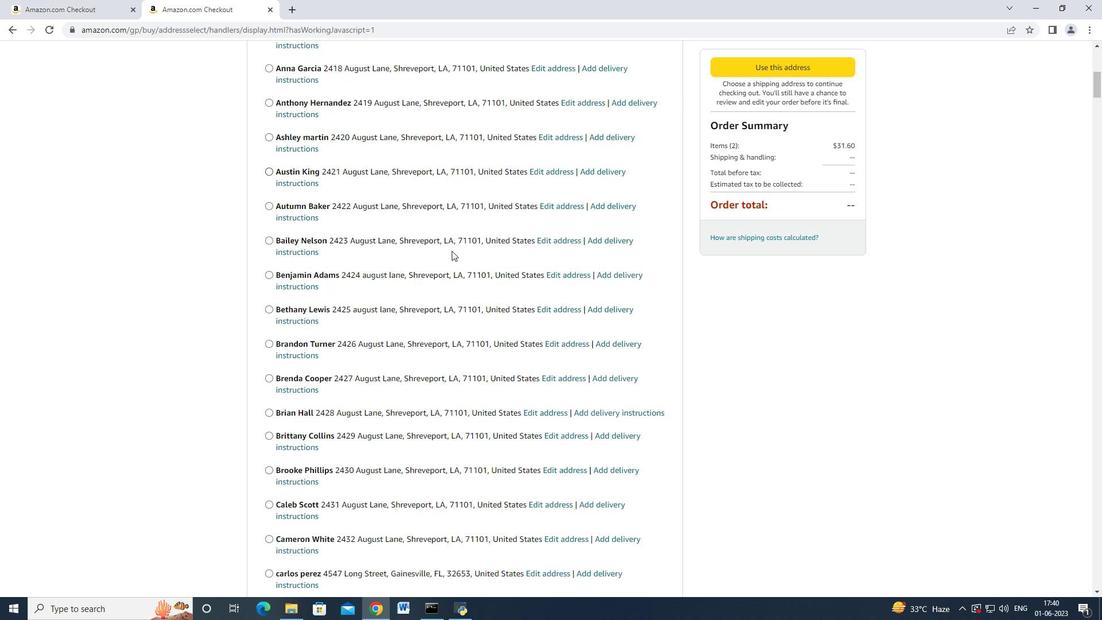 
Action: Mouse scrolled (451, 251) with delta (0, 0)
Screenshot: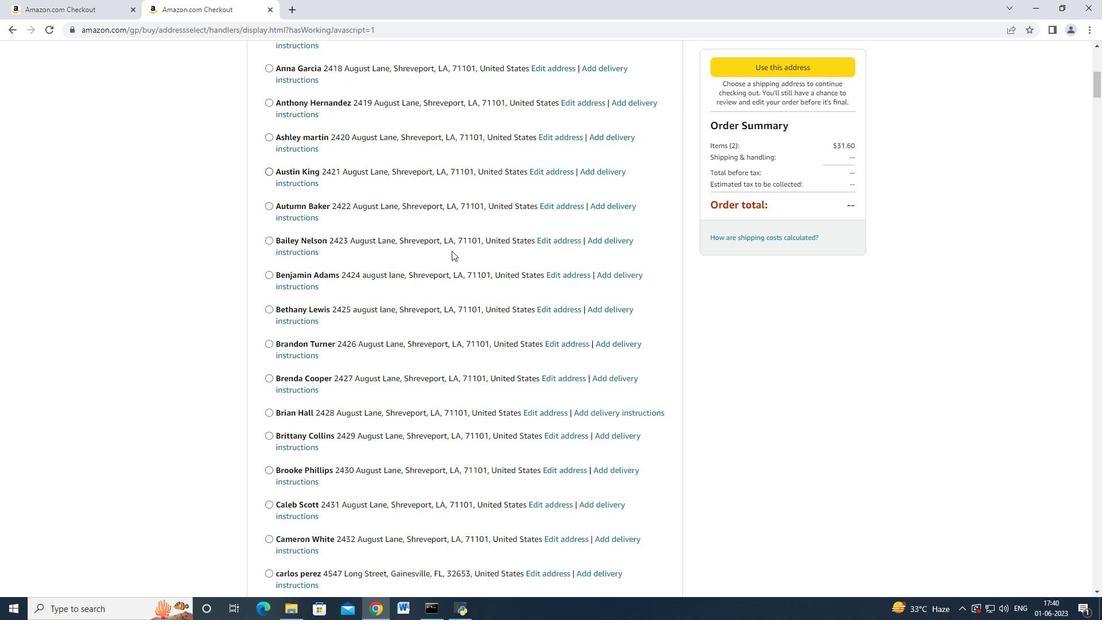 
Action: Mouse scrolled (451, 250) with delta (0, 0)
Screenshot: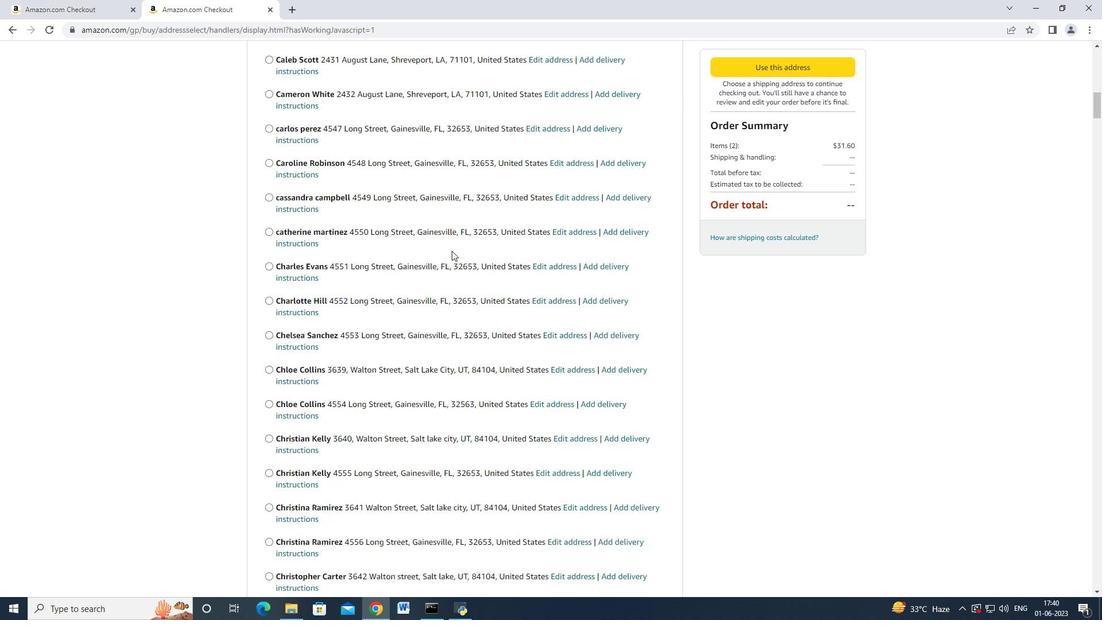 
Action: Mouse scrolled (451, 250) with delta (0, 0)
Screenshot: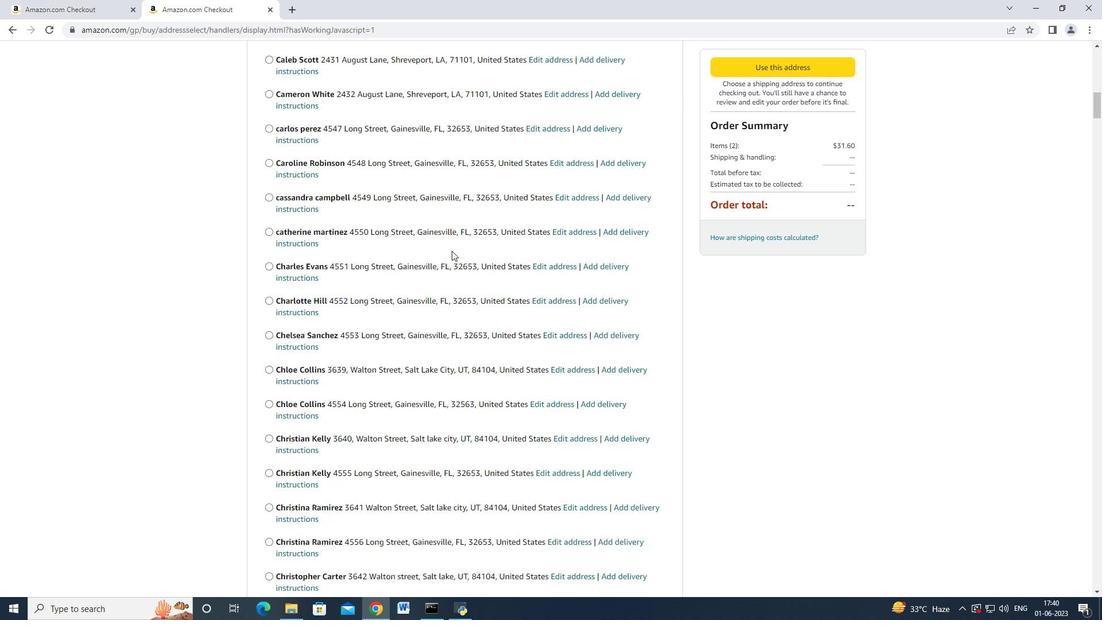 
Action: Mouse scrolled (451, 250) with delta (0, 0)
Screenshot: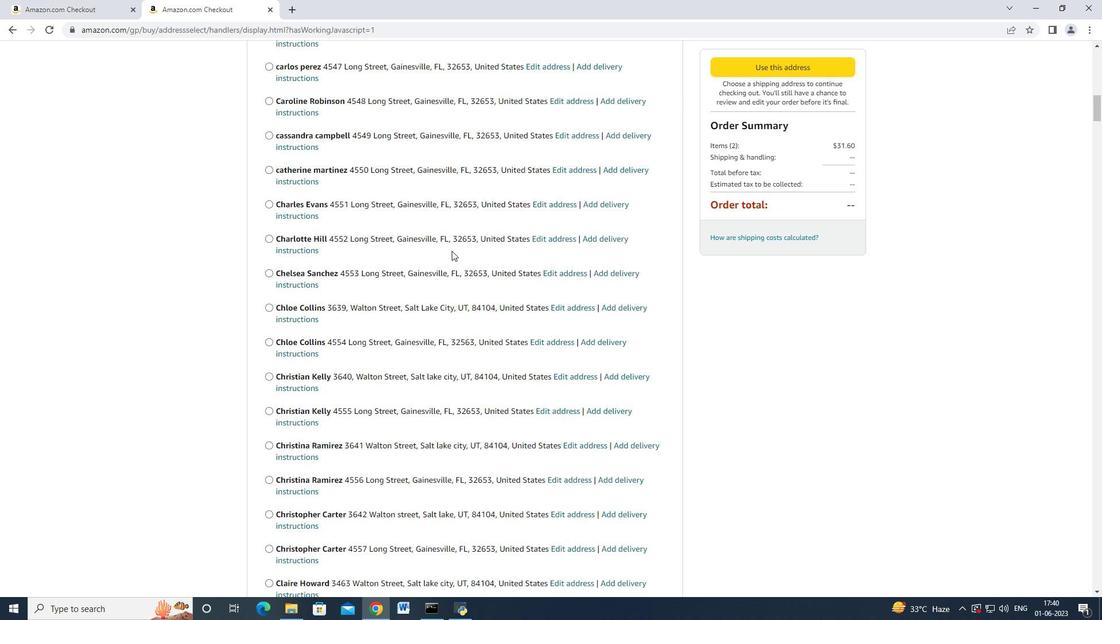 
Action: Mouse scrolled (451, 250) with delta (0, 0)
Screenshot: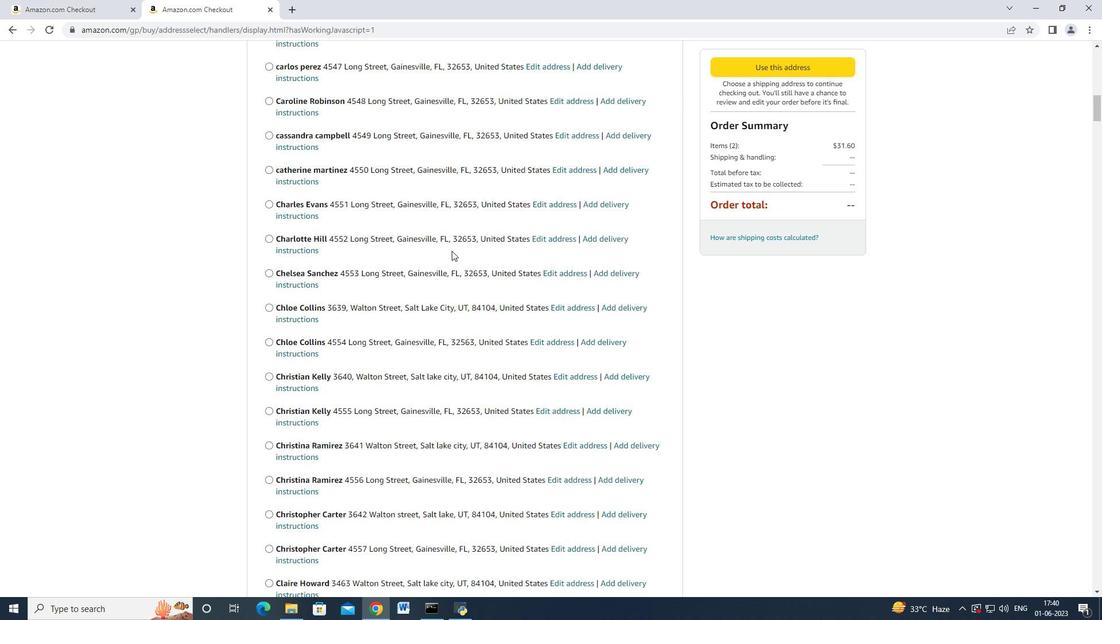 
Action: Mouse scrolled (451, 250) with delta (0, 0)
Screenshot: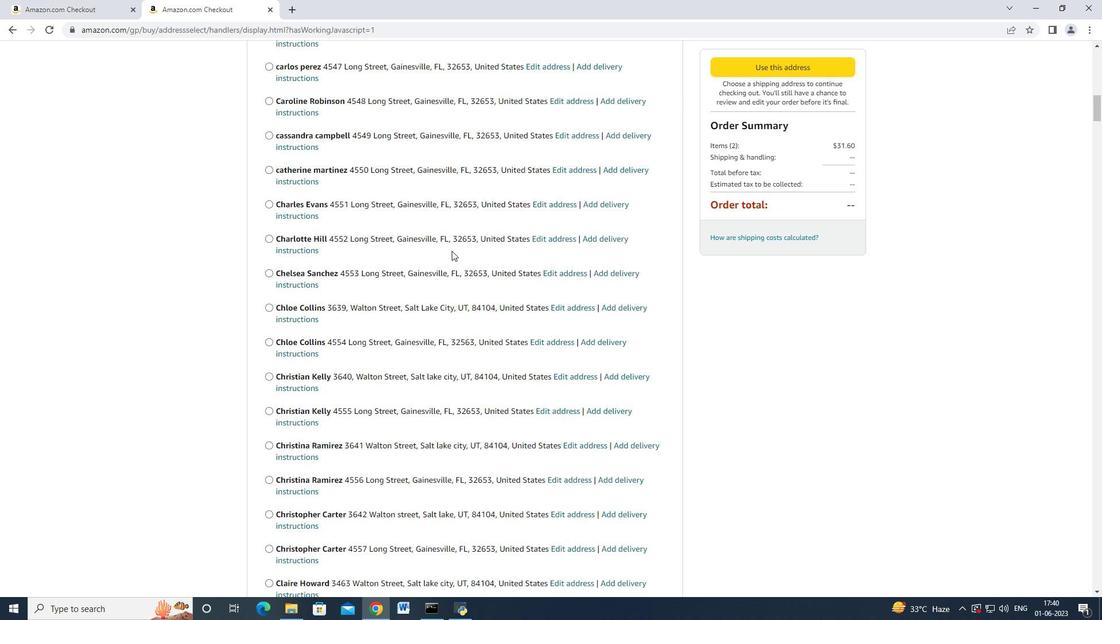 
Action: Mouse scrolled (451, 250) with delta (0, 0)
Screenshot: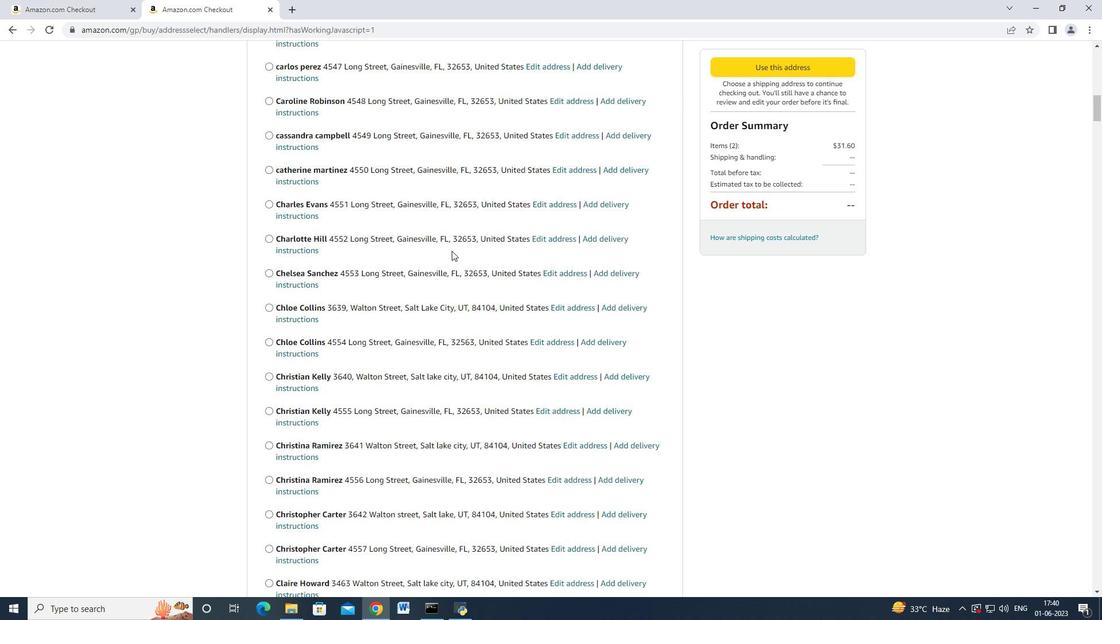 
Action: Mouse scrolled (451, 250) with delta (0, 0)
Screenshot: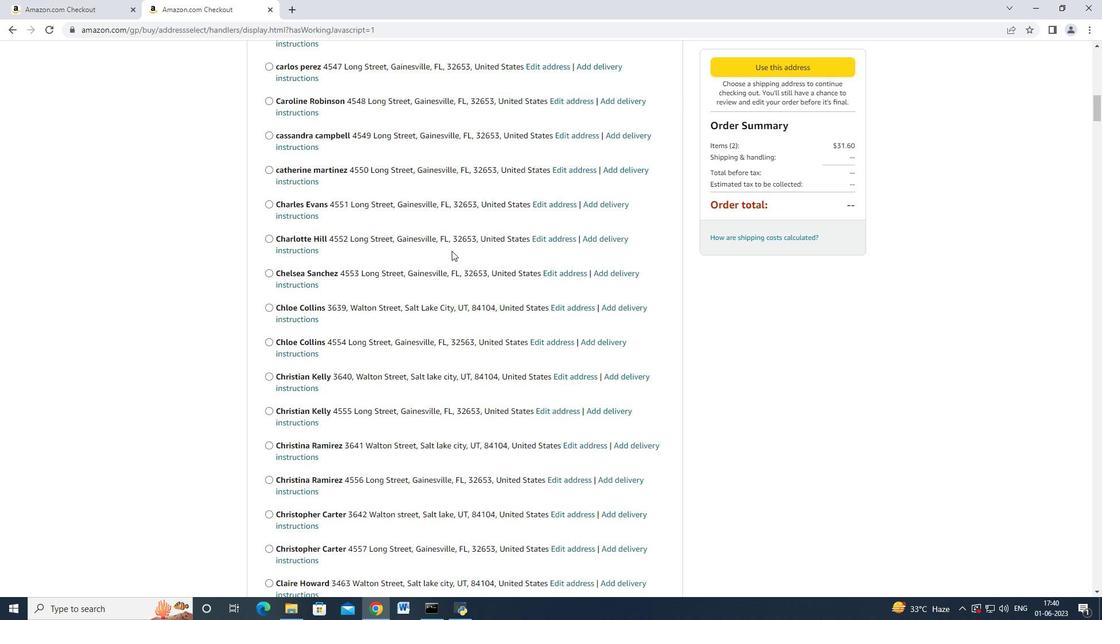 
Action: Mouse scrolled (451, 250) with delta (0, 0)
Screenshot: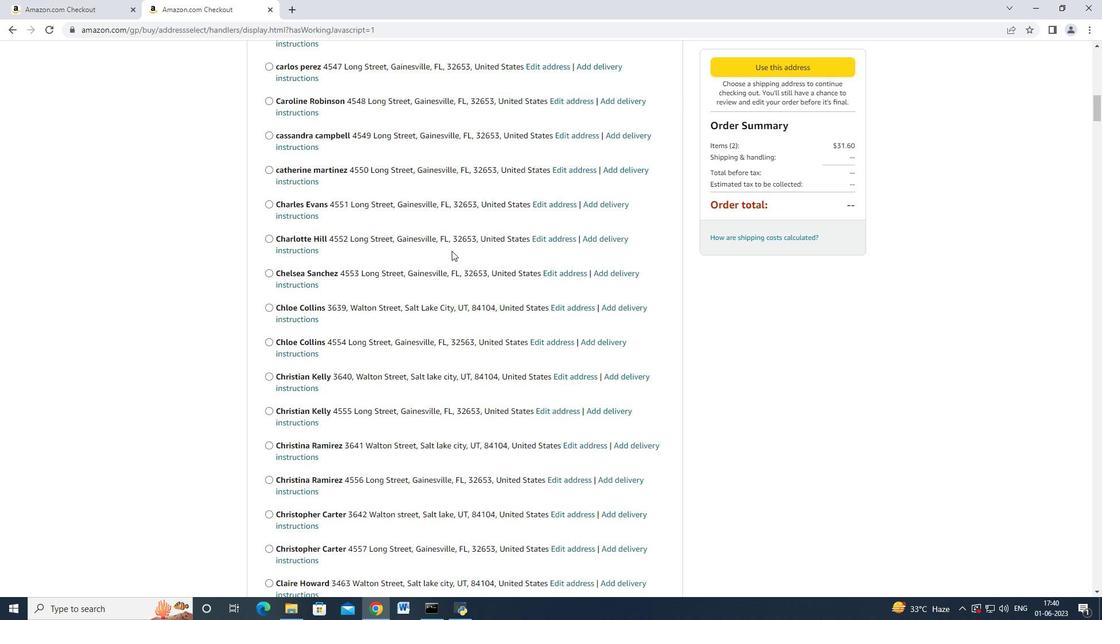 
Action: Mouse scrolled (451, 250) with delta (0, 0)
Screenshot: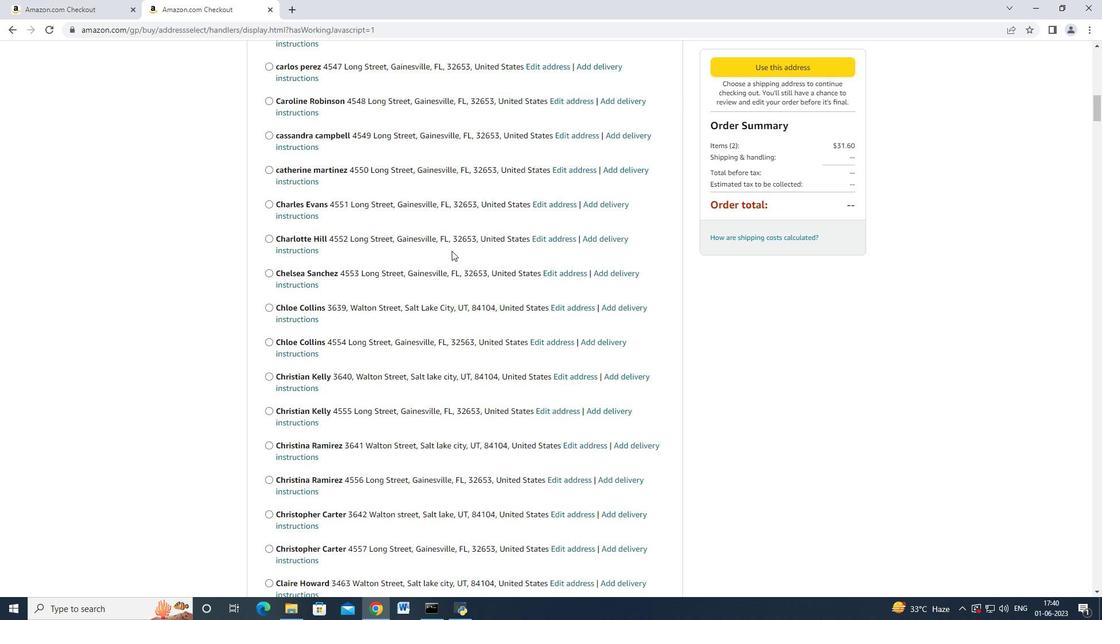 
Action: Mouse scrolled (451, 250) with delta (0, 0)
Screenshot: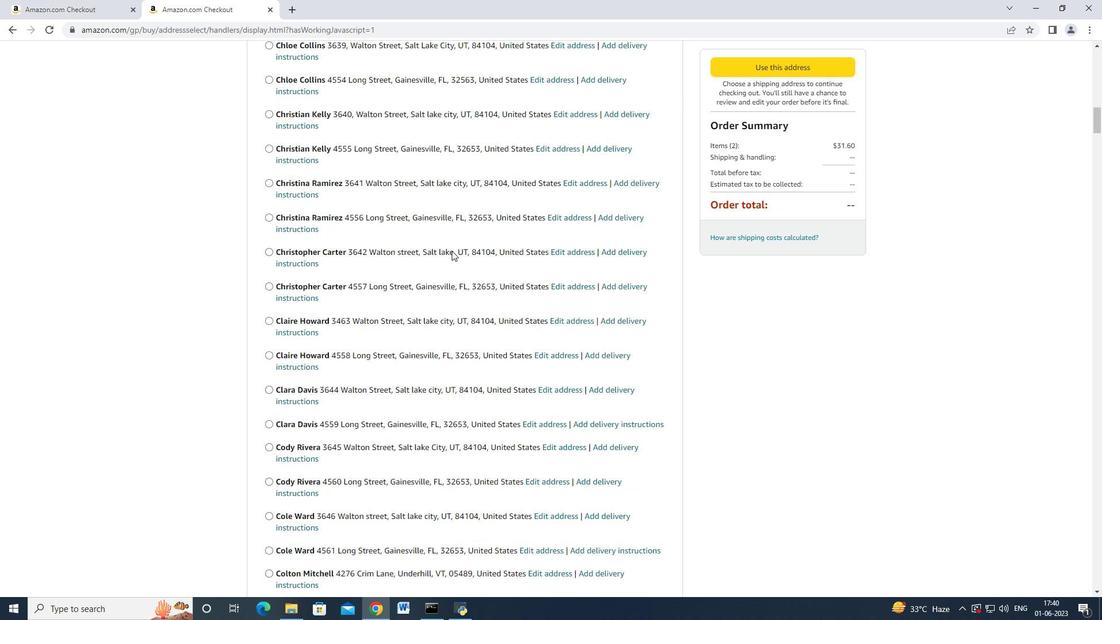 
Action: Mouse scrolled (451, 250) with delta (0, 0)
Screenshot: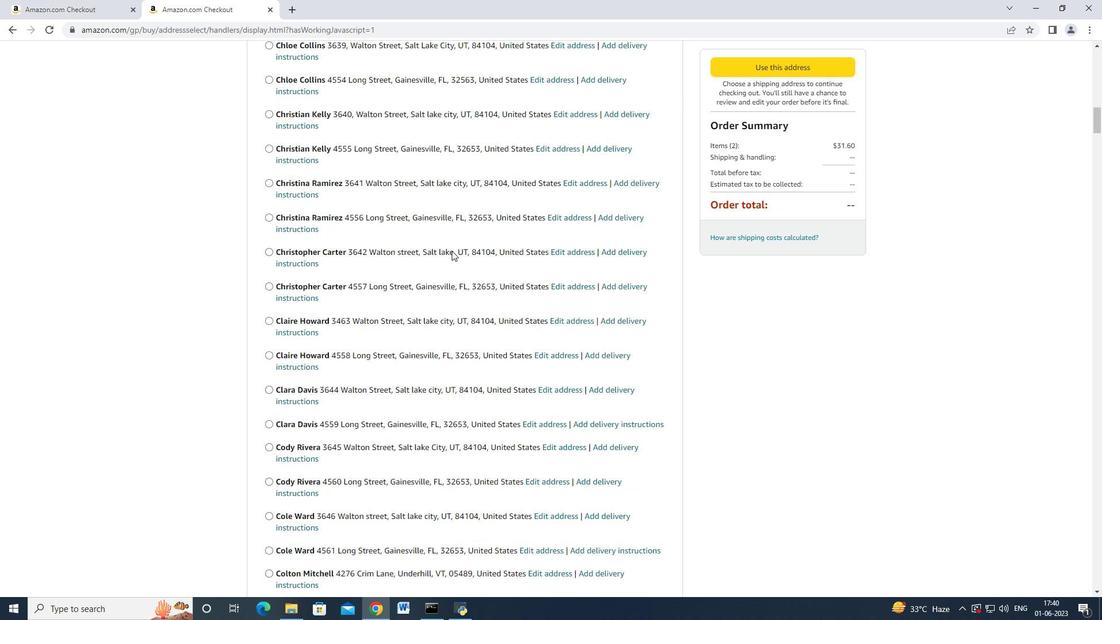 
Action: Mouse scrolled (451, 250) with delta (0, 0)
Screenshot: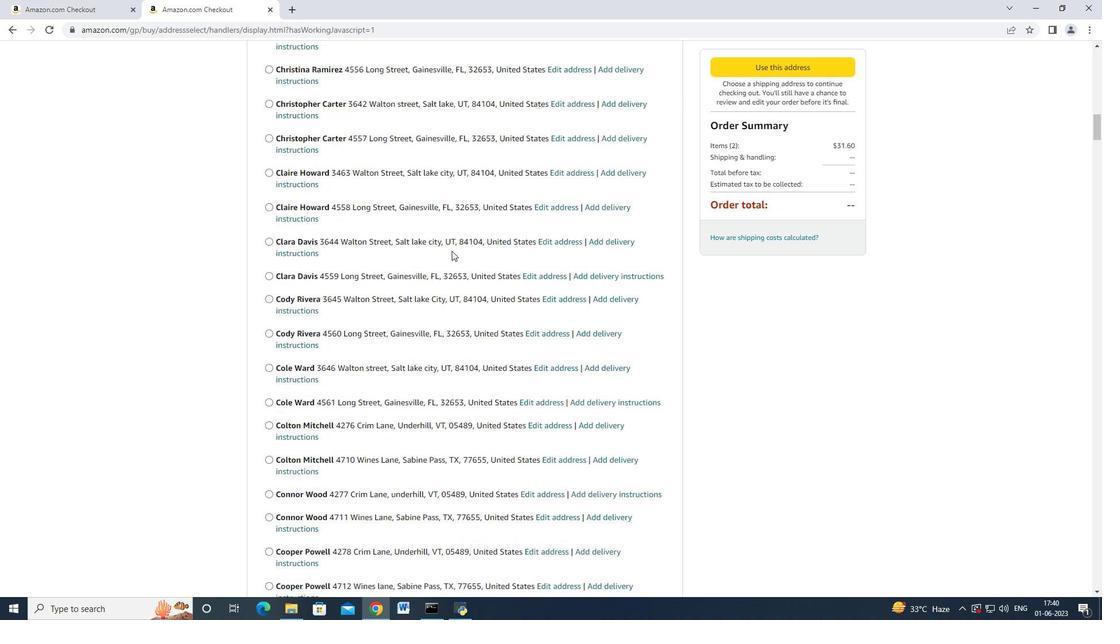 
Action: Mouse scrolled (451, 250) with delta (0, 0)
Screenshot: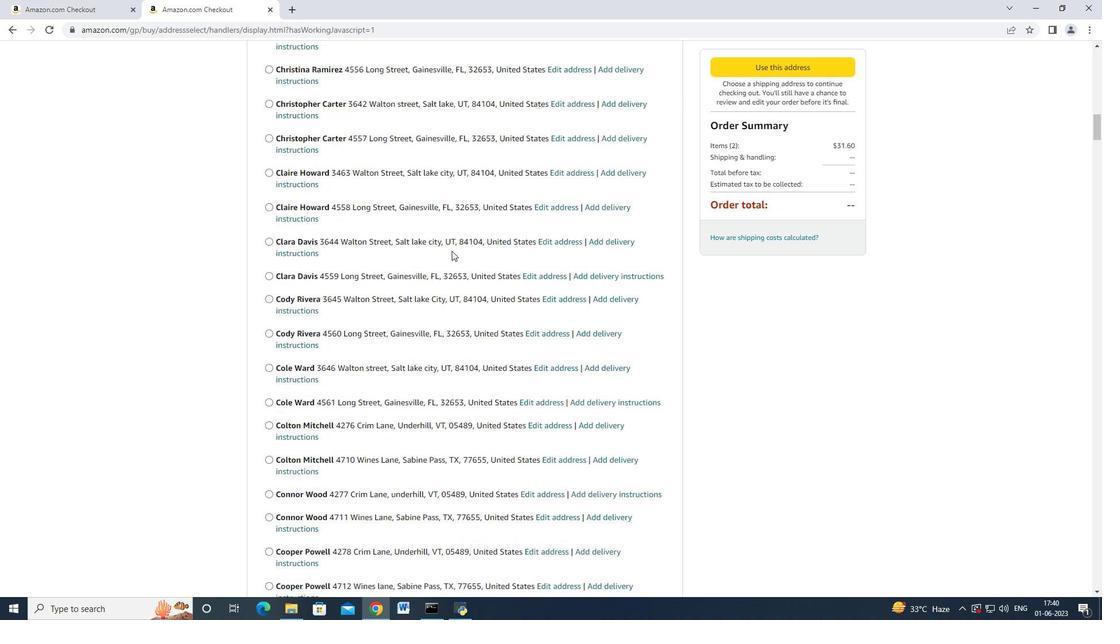 
Action: Mouse scrolled (451, 250) with delta (0, 0)
Screenshot: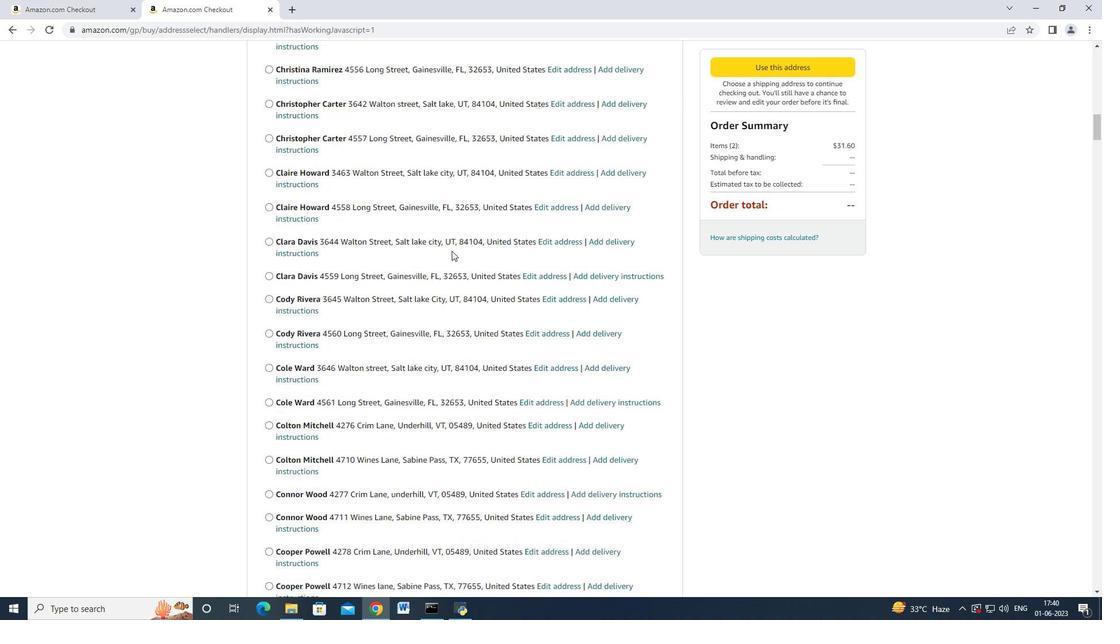 
Action: Mouse scrolled (451, 249) with delta (0, -1)
Screenshot: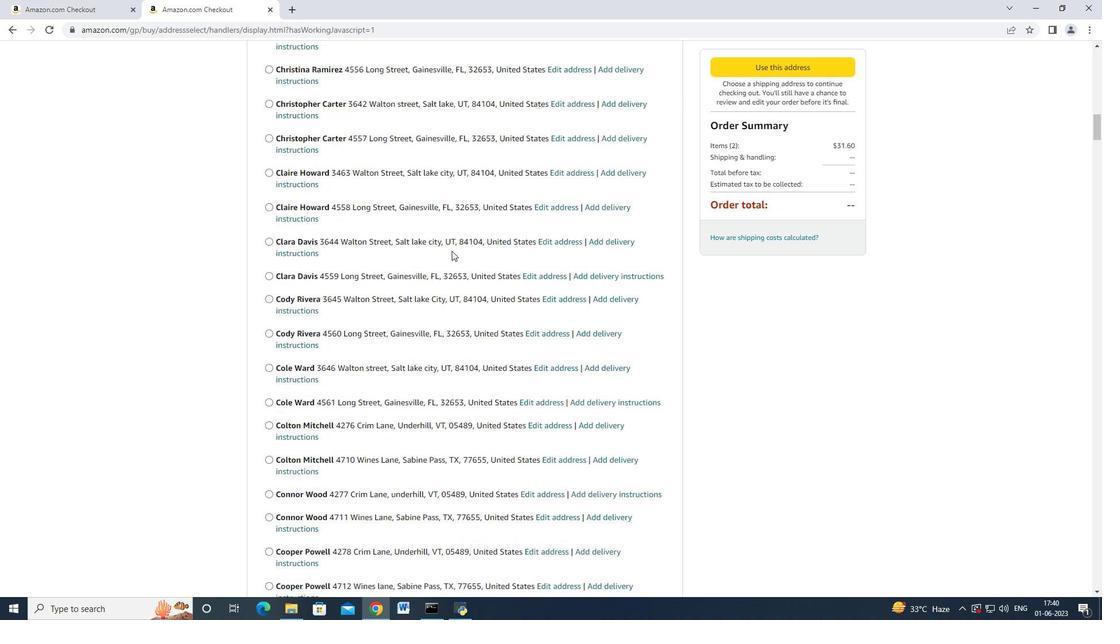 
Action: Mouse scrolled (451, 250) with delta (0, 0)
Screenshot: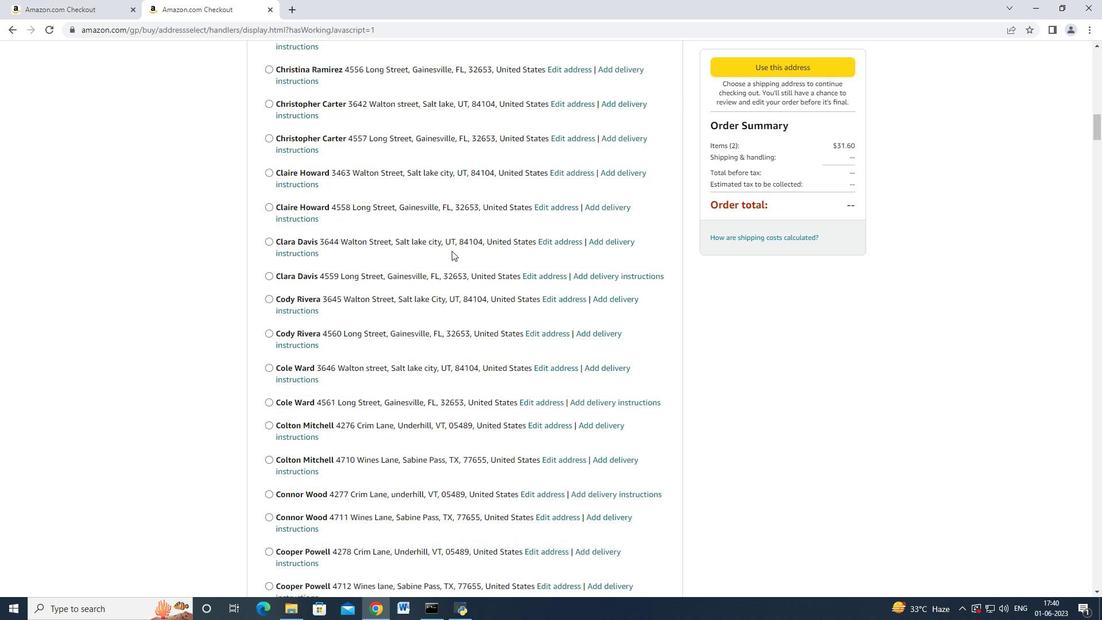 
Action: Mouse scrolled (451, 250) with delta (0, 0)
Screenshot: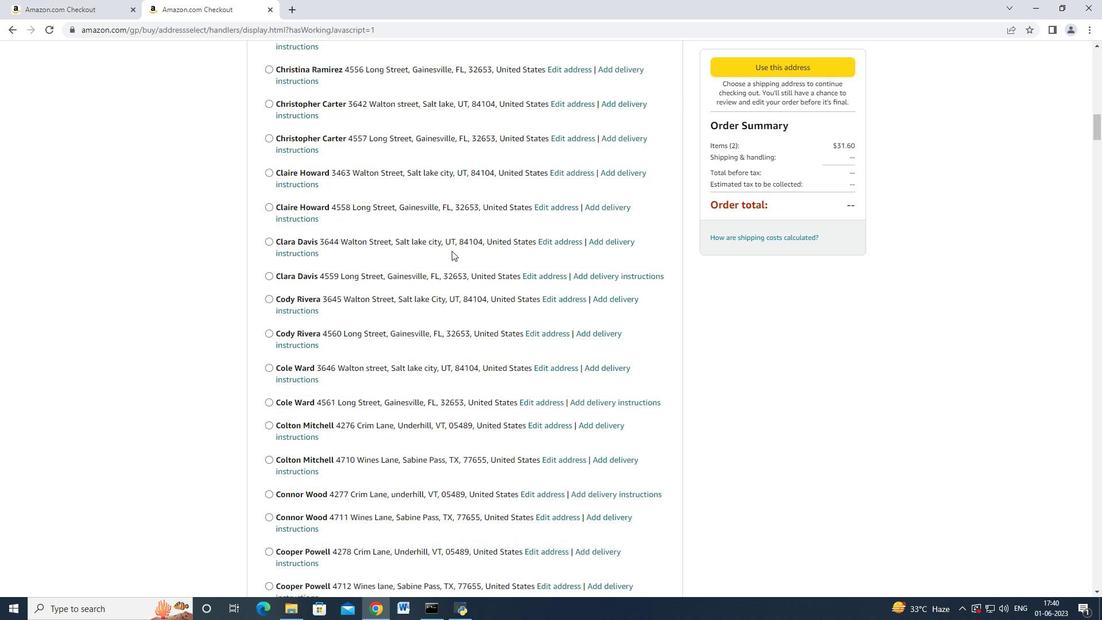 
Action: Mouse scrolled (451, 250) with delta (0, 0)
Screenshot: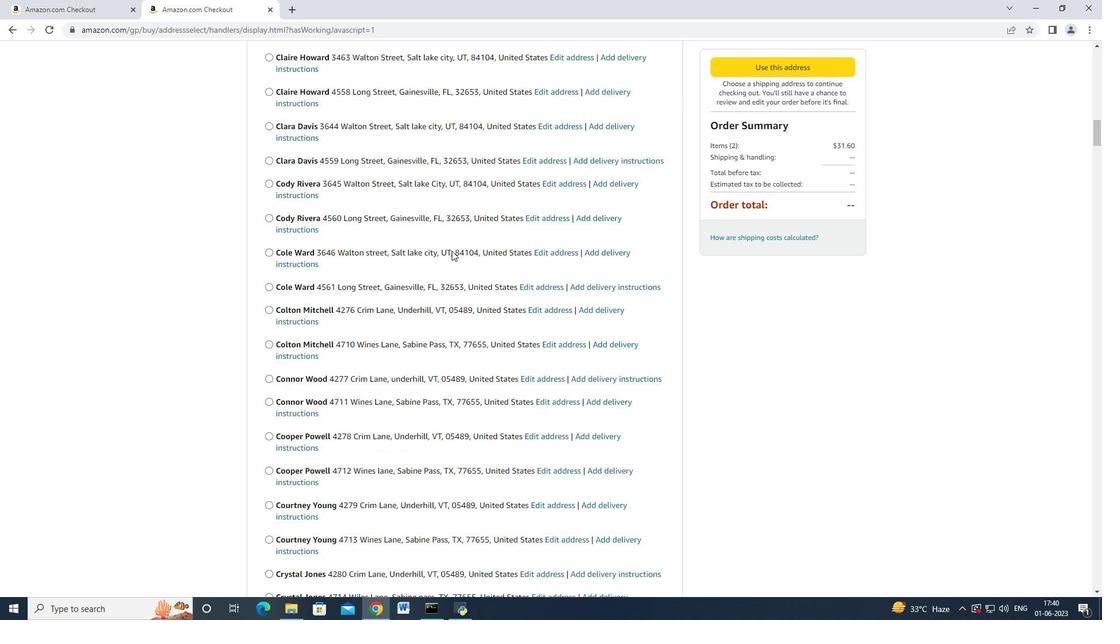 
Action: Mouse scrolled (451, 250) with delta (0, 0)
Screenshot: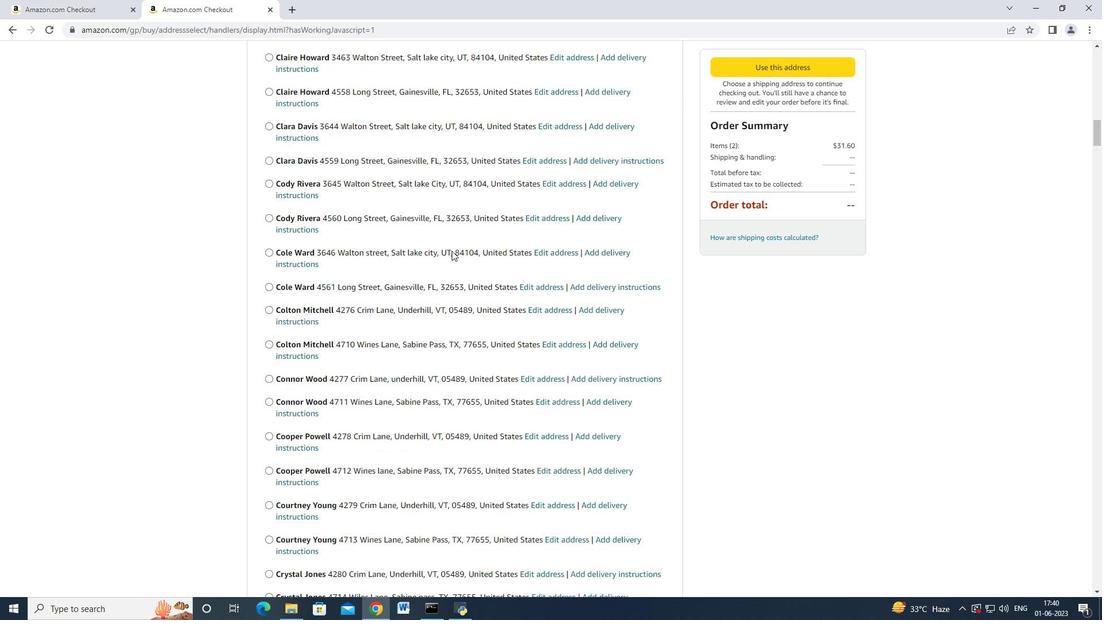
Action: Mouse scrolled (451, 250) with delta (0, 0)
Screenshot: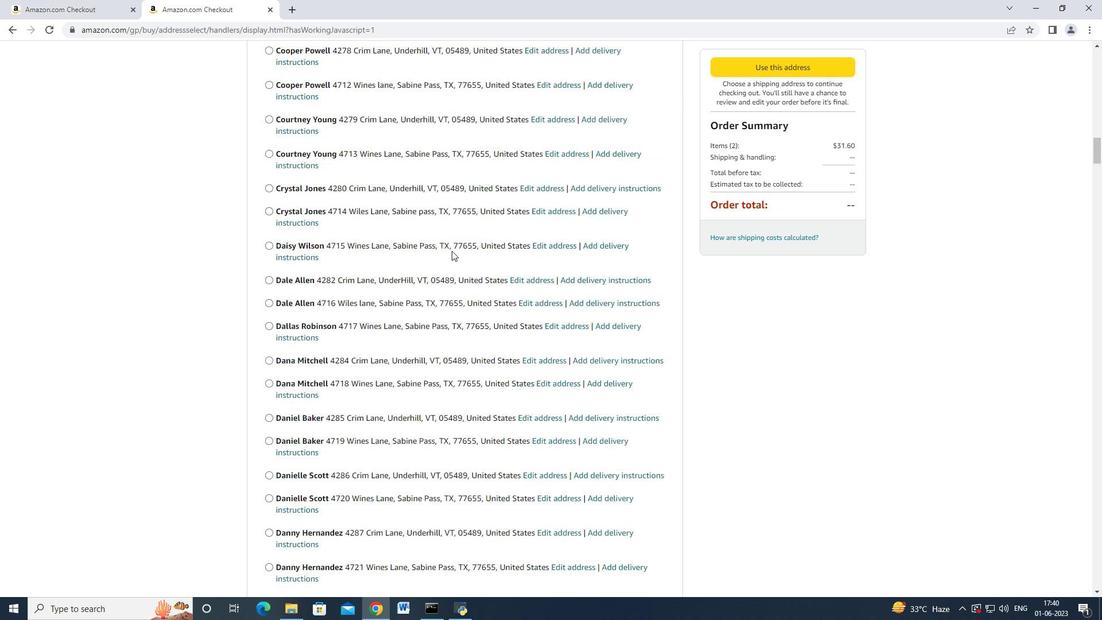 
Action: Mouse scrolled (451, 250) with delta (0, 0)
Screenshot: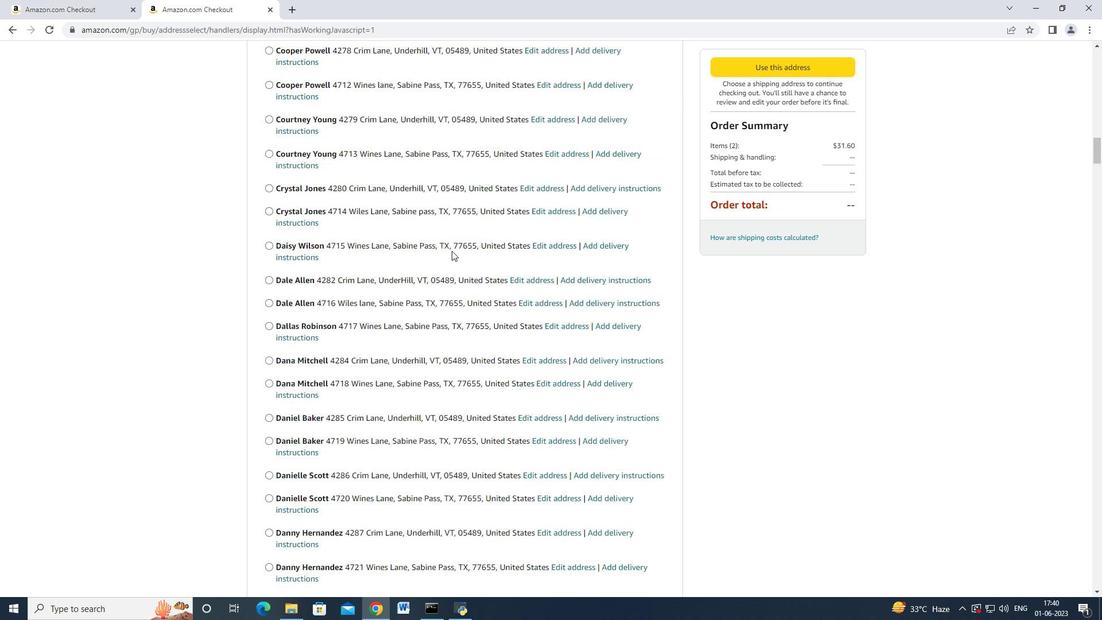 
Action: Mouse scrolled (451, 249) with delta (0, -1)
Screenshot: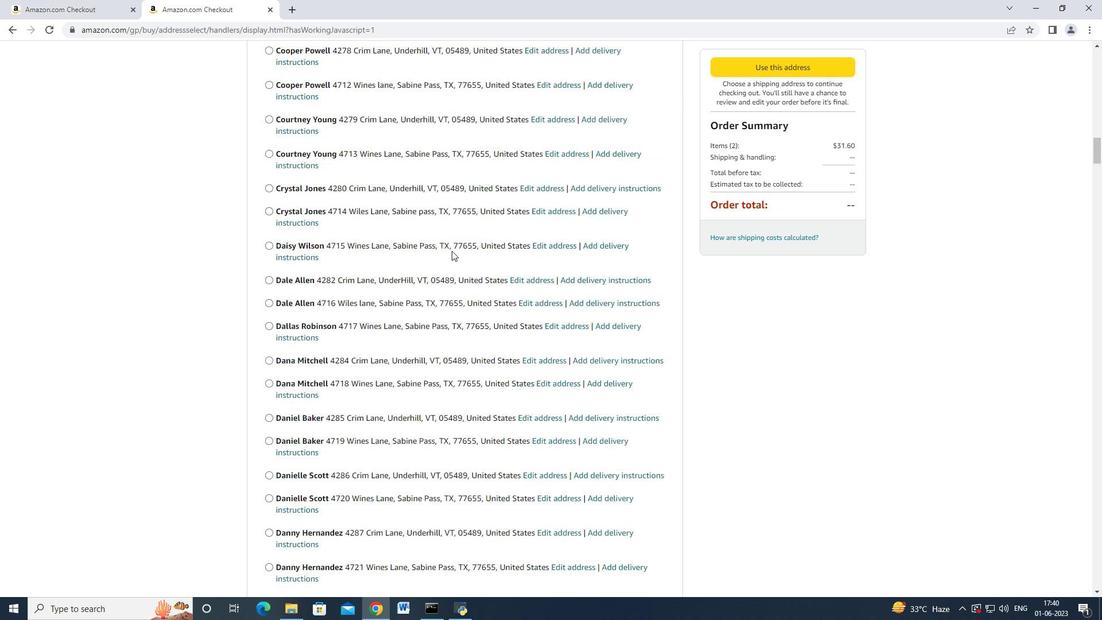 
Action: Mouse scrolled (451, 250) with delta (0, 0)
Screenshot: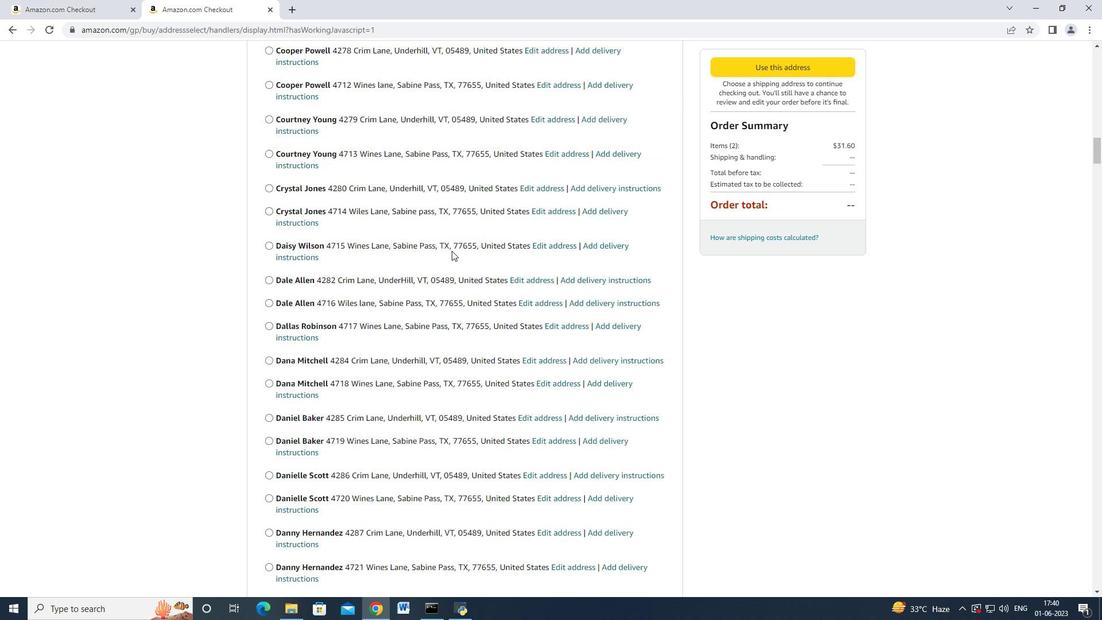 
Action: Mouse scrolled (451, 250) with delta (0, 0)
Screenshot: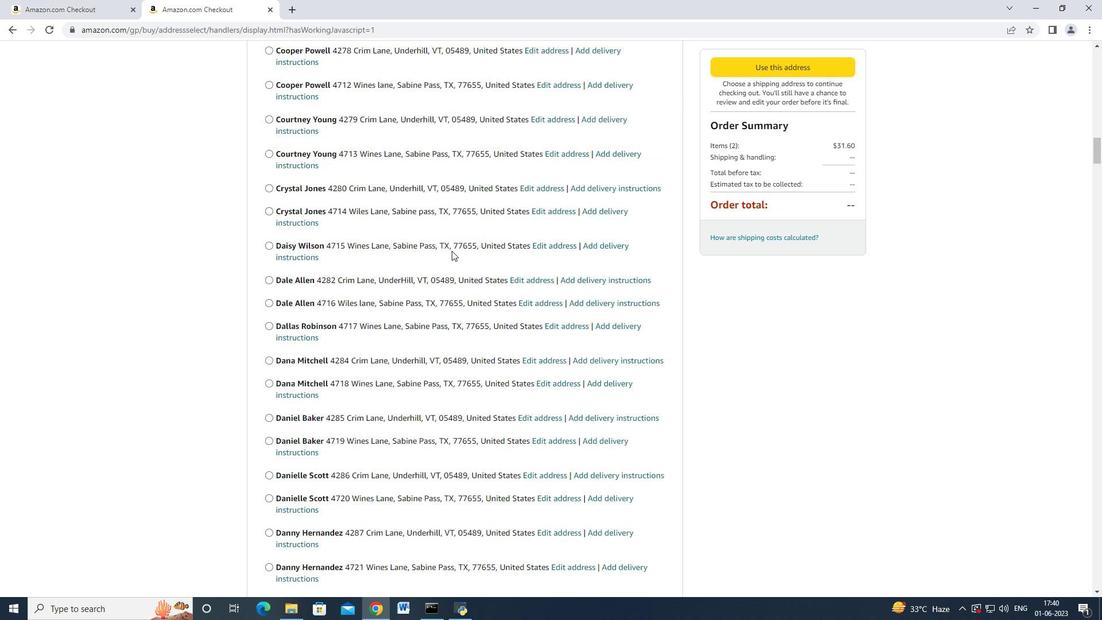 
Action: Mouse scrolled (451, 250) with delta (0, 0)
Screenshot: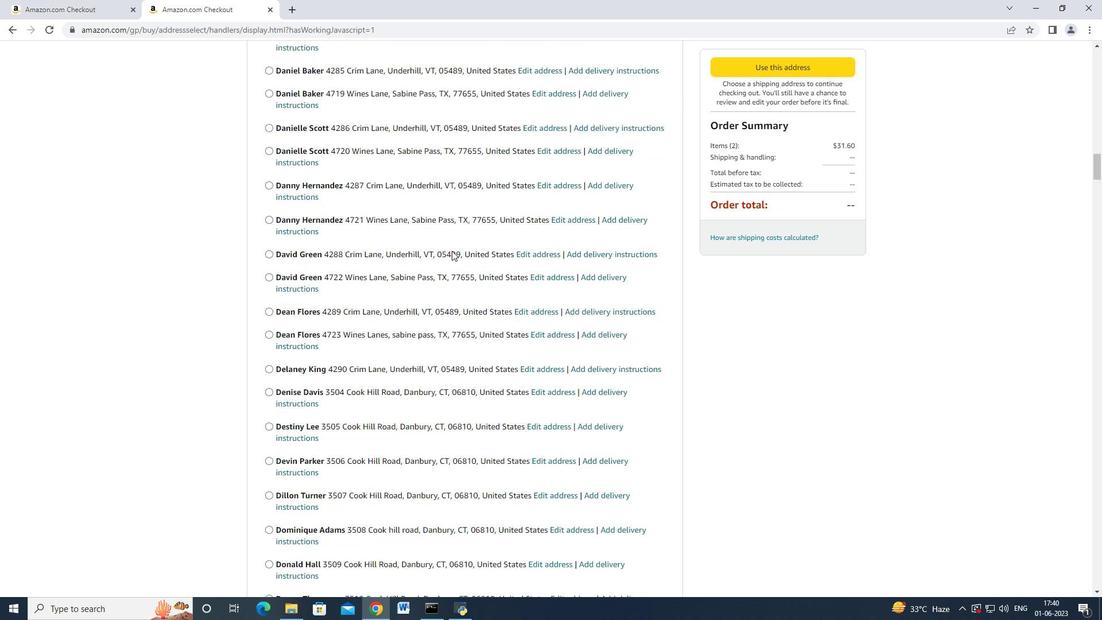
Action: Mouse moved to (451, 251)
Screenshot: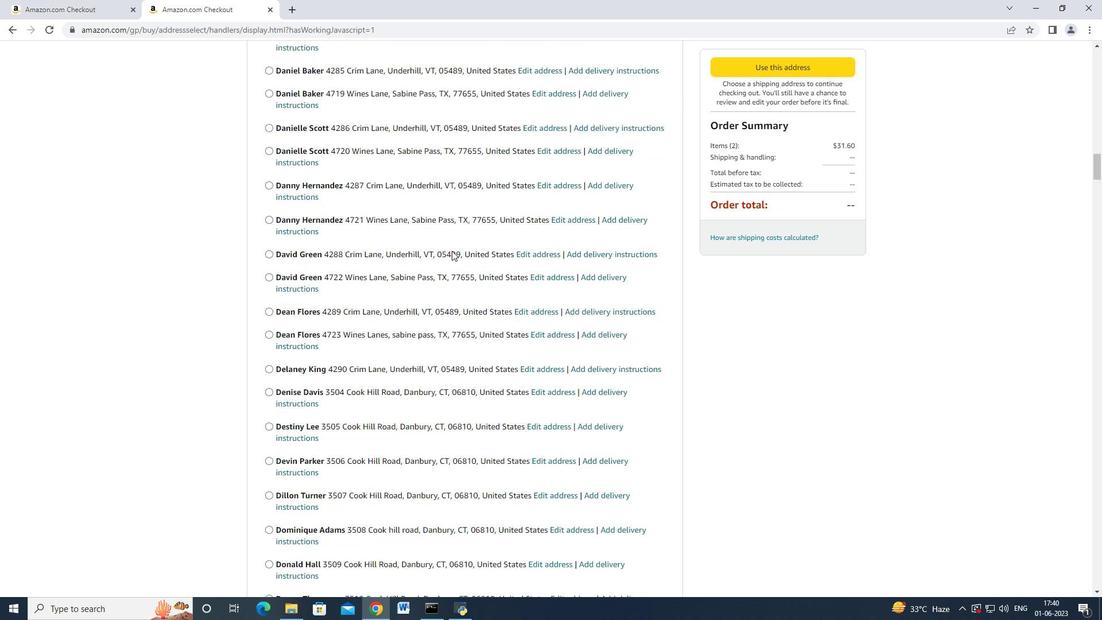 
Action: Mouse scrolled (451, 250) with delta (0, 0)
Screenshot: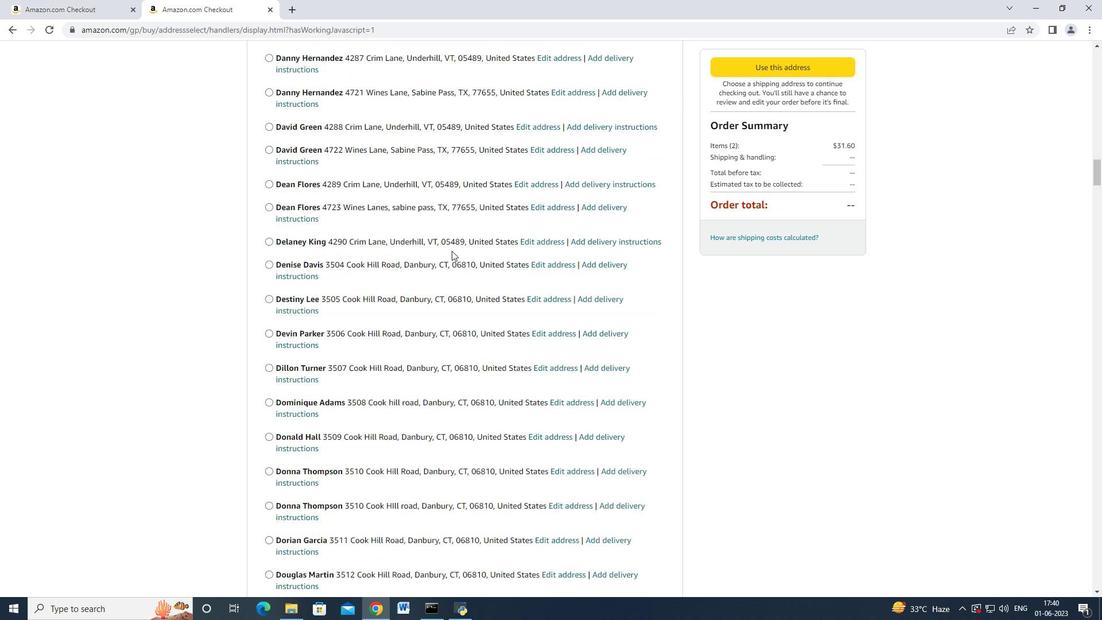 
Action: Mouse scrolled (451, 250) with delta (0, 0)
Screenshot: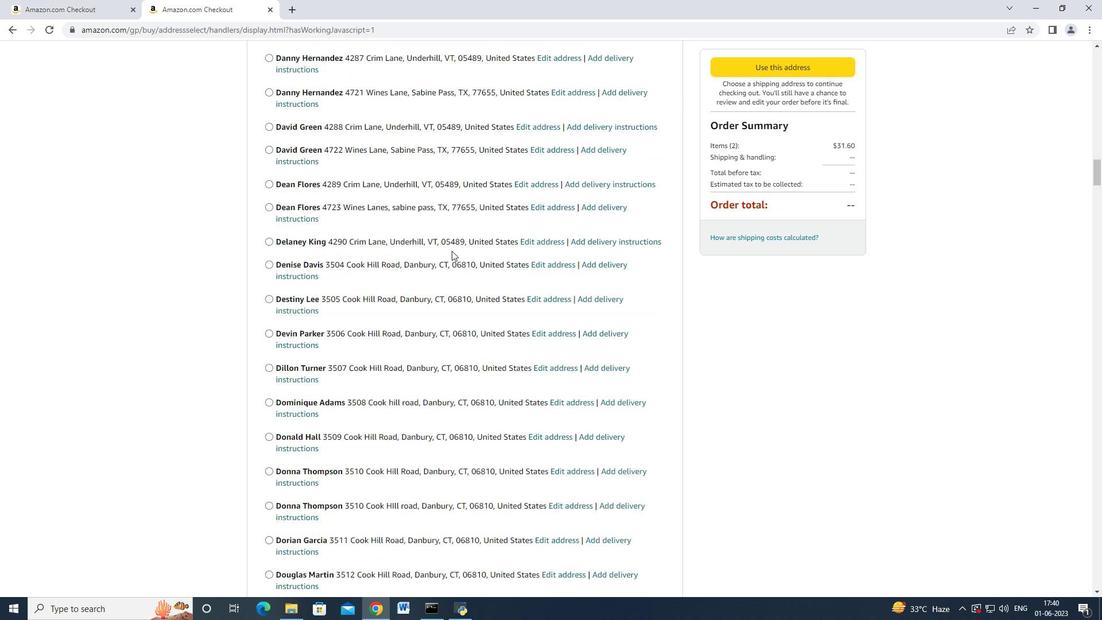 
Action: Mouse scrolled (451, 250) with delta (0, -1)
Screenshot: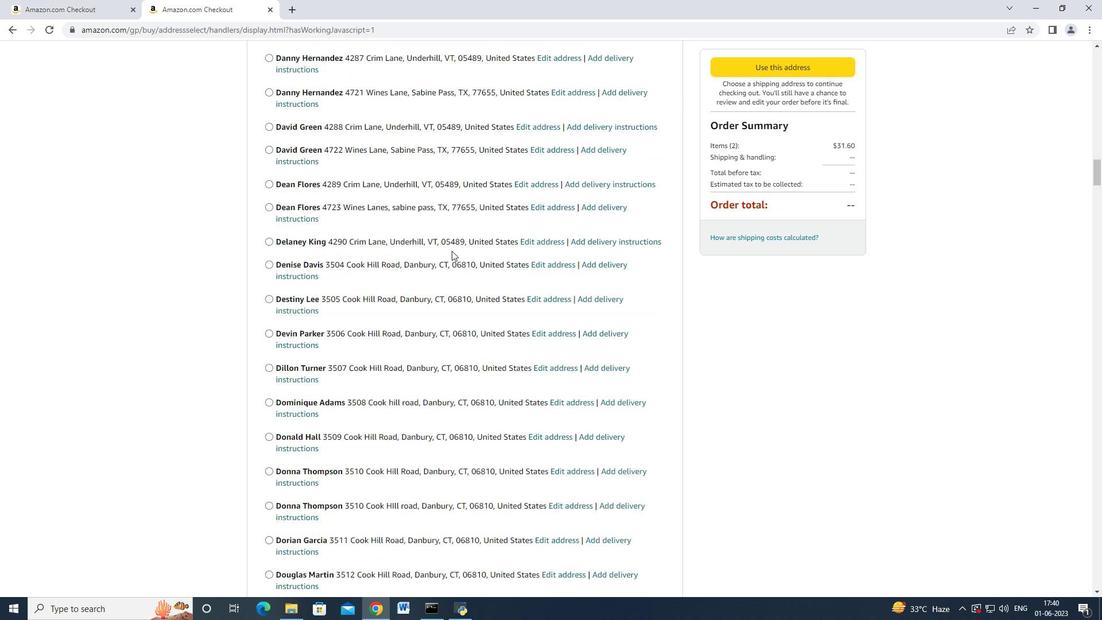 
Action: Mouse scrolled (451, 250) with delta (0, -1)
Screenshot: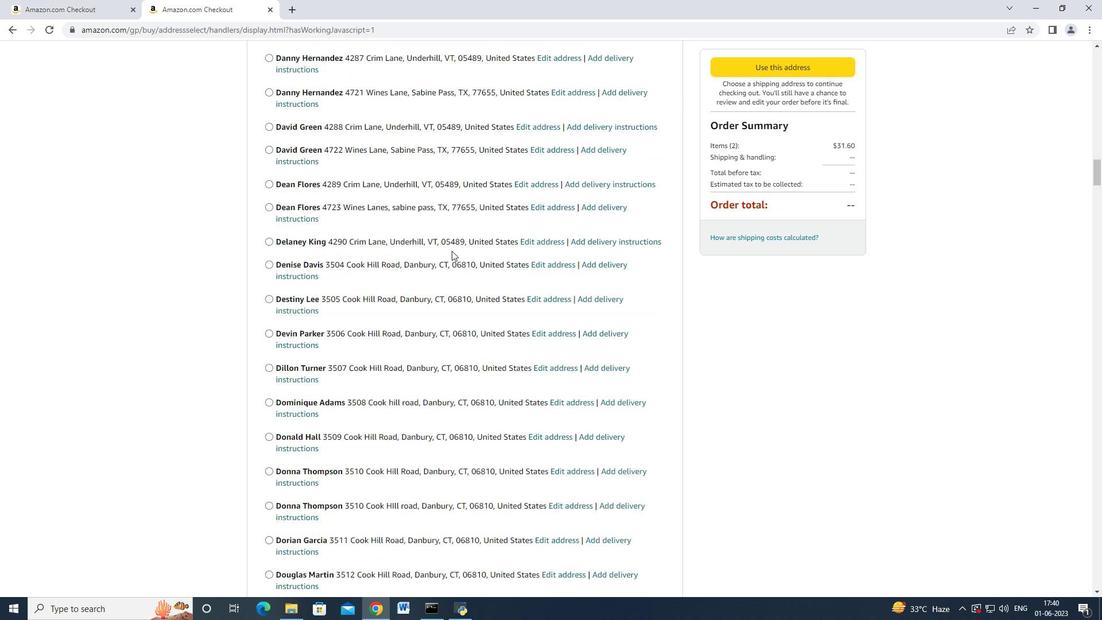 
Action: Mouse scrolled (451, 250) with delta (0, 0)
Screenshot: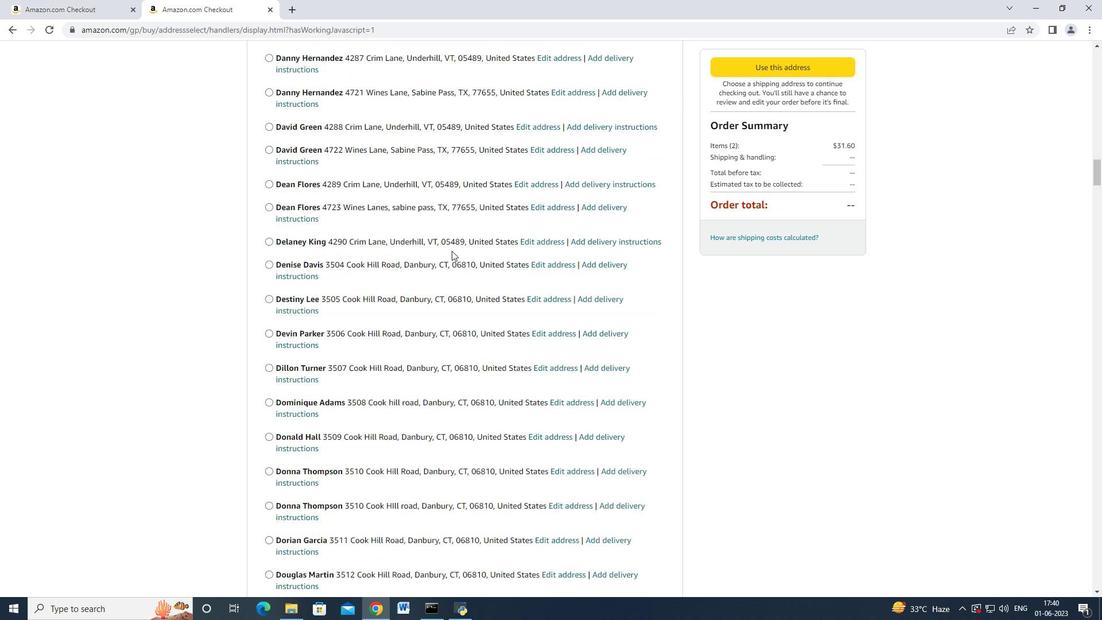 
Action: Mouse moved to (451, 251)
Screenshot: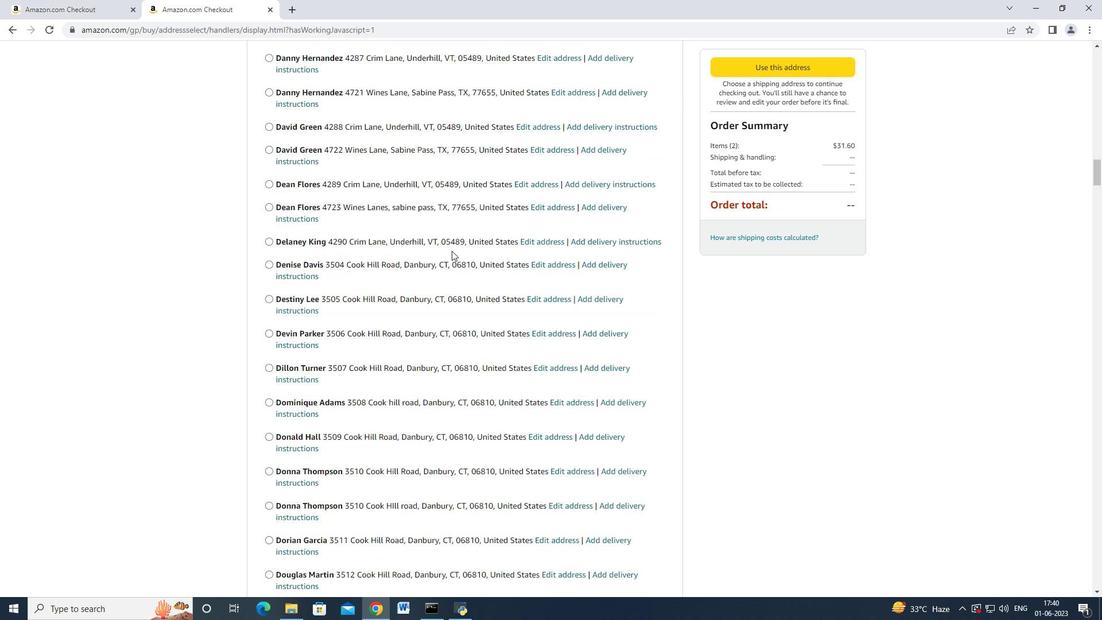 
Action: Mouse scrolled (451, 250) with delta (0, 0)
Screenshot: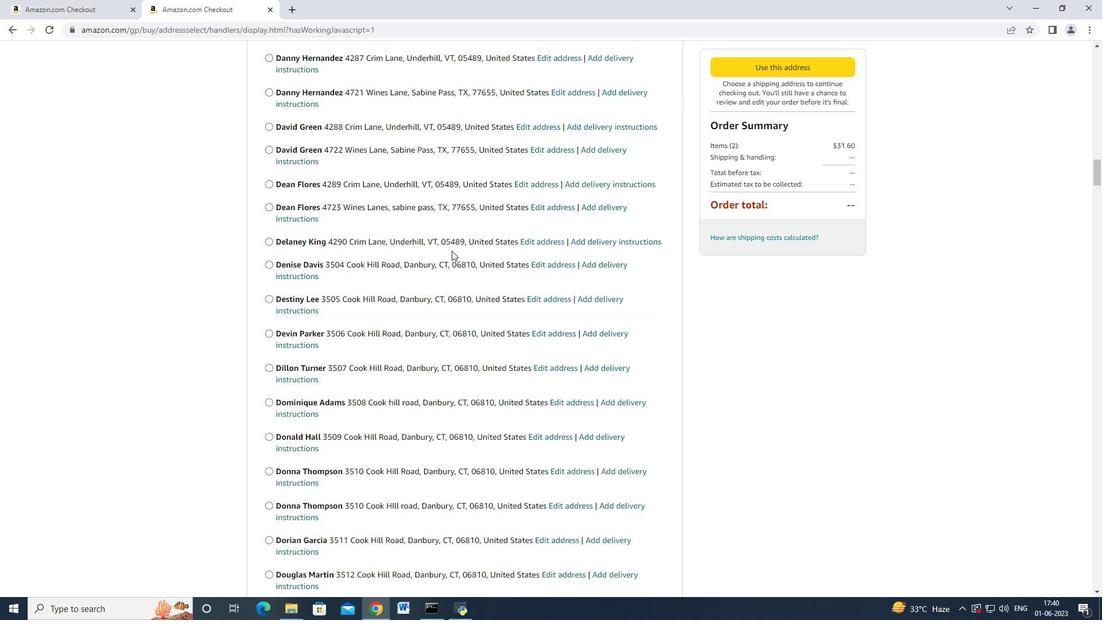 
Action: Mouse scrolled (451, 250) with delta (0, 0)
Screenshot: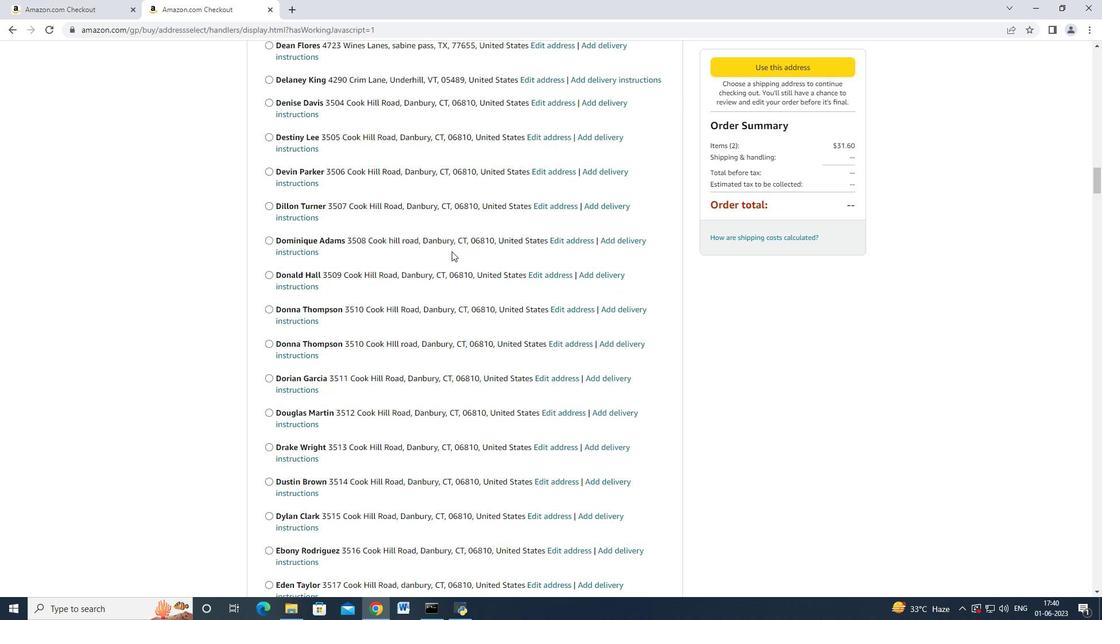 
Action: Mouse scrolled (451, 250) with delta (0, 0)
Screenshot: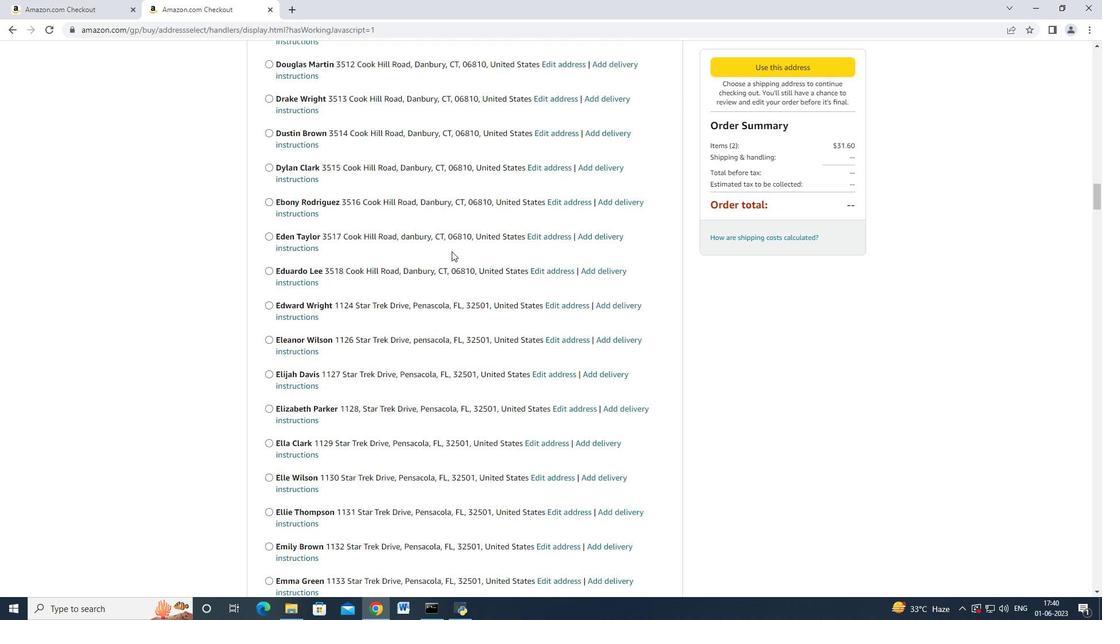 
Action: Mouse scrolled (451, 250) with delta (0, -1)
Screenshot: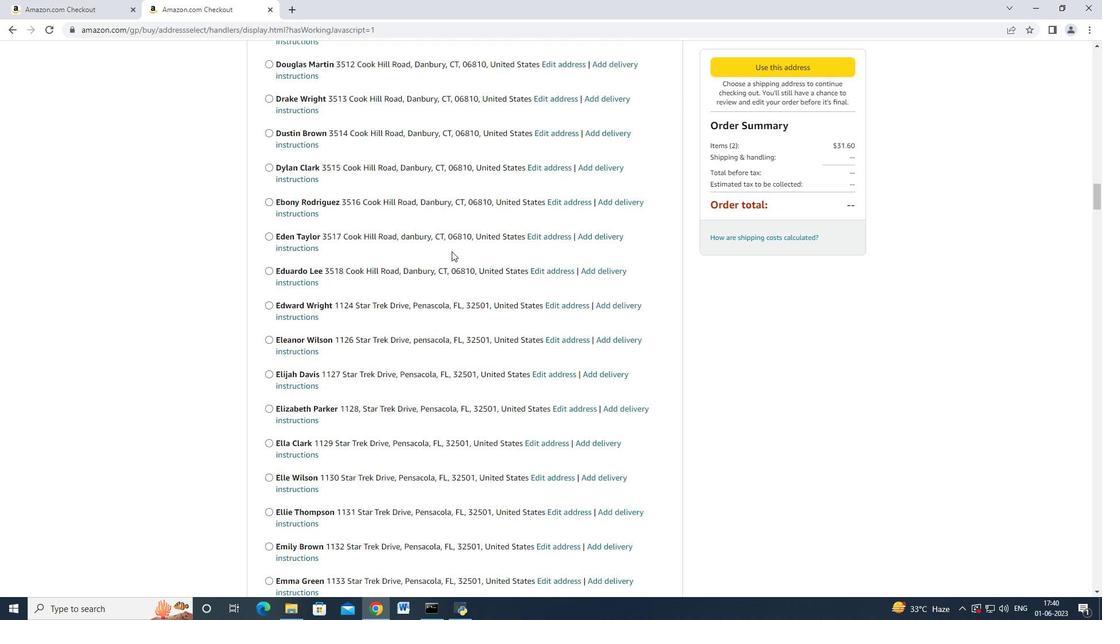 
Action: Mouse scrolled (451, 250) with delta (0, 0)
Screenshot: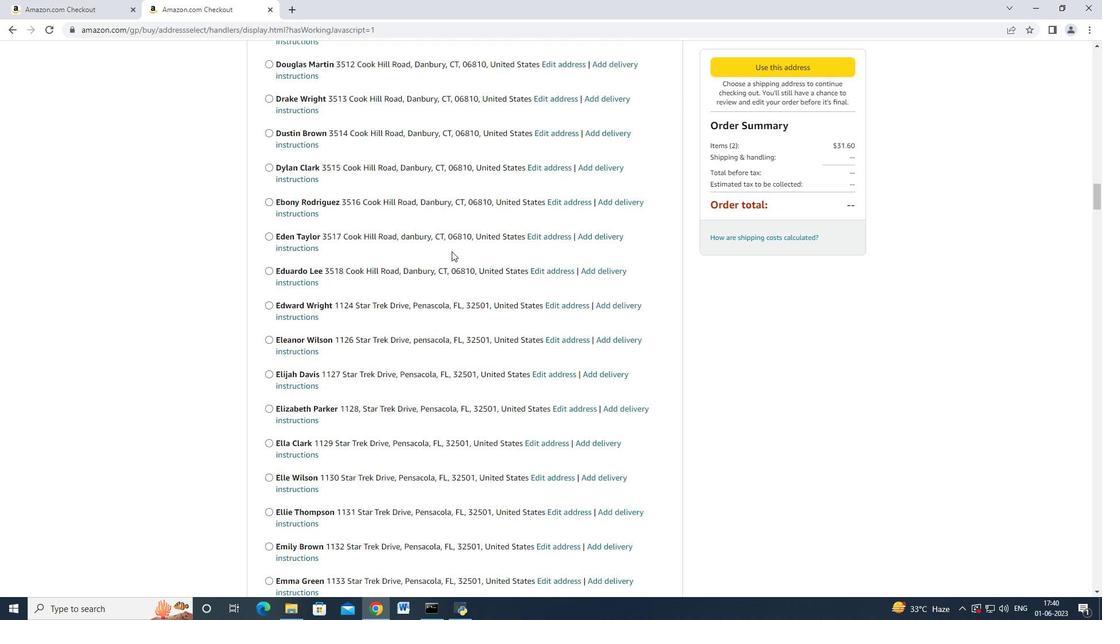 
Action: Mouse scrolled (451, 250) with delta (0, 0)
Screenshot: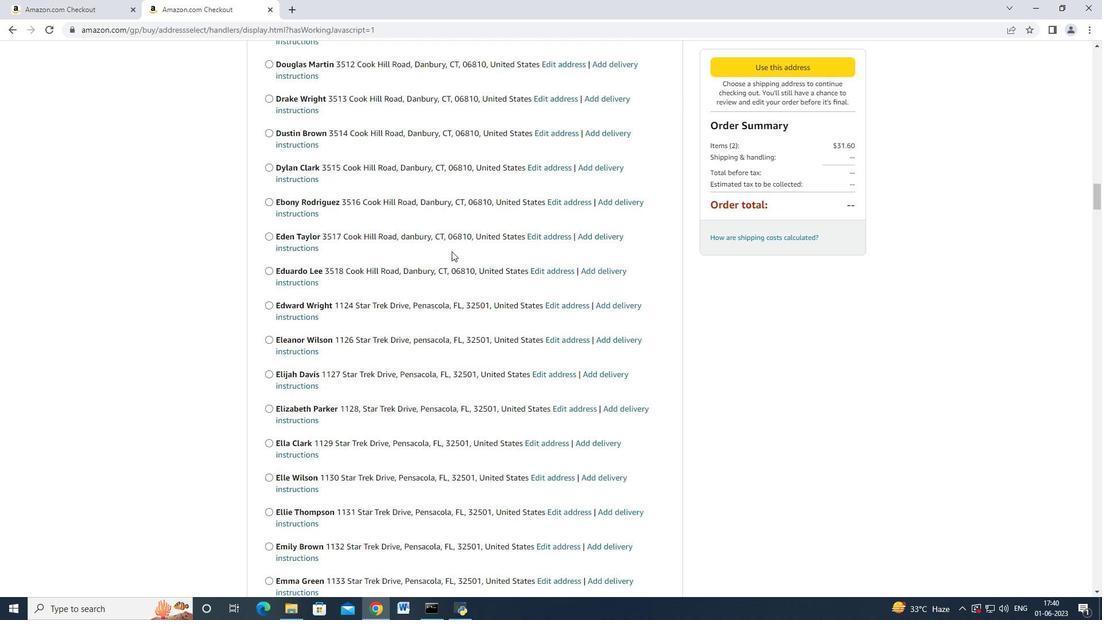 
Action: Mouse scrolled (451, 250) with delta (0, -1)
Screenshot: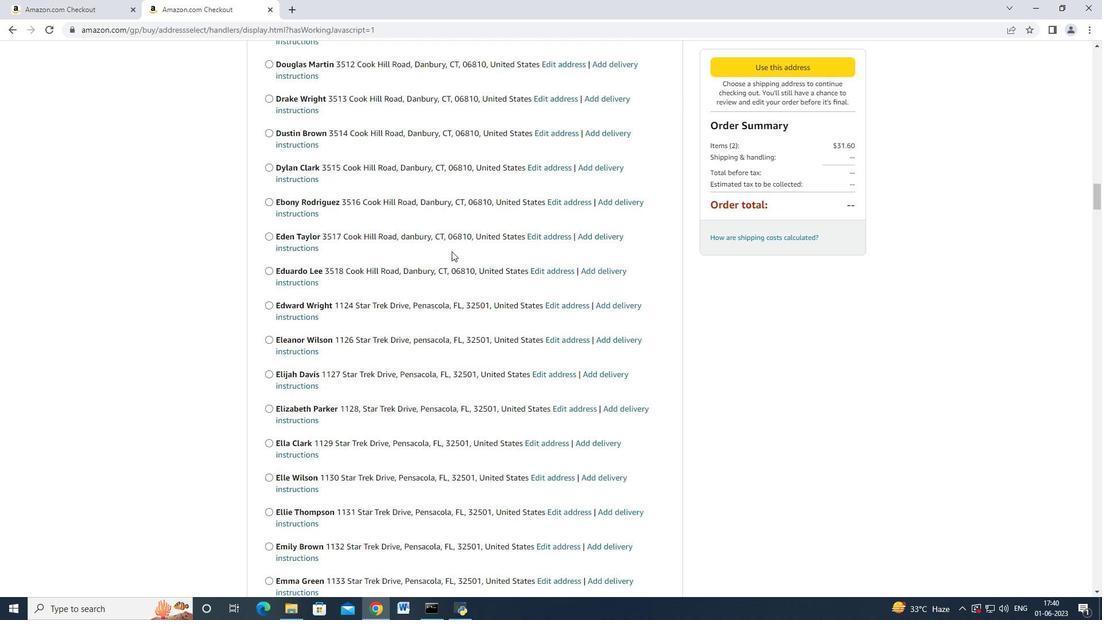 
Action: Mouse scrolled (451, 250) with delta (0, 0)
Screenshot: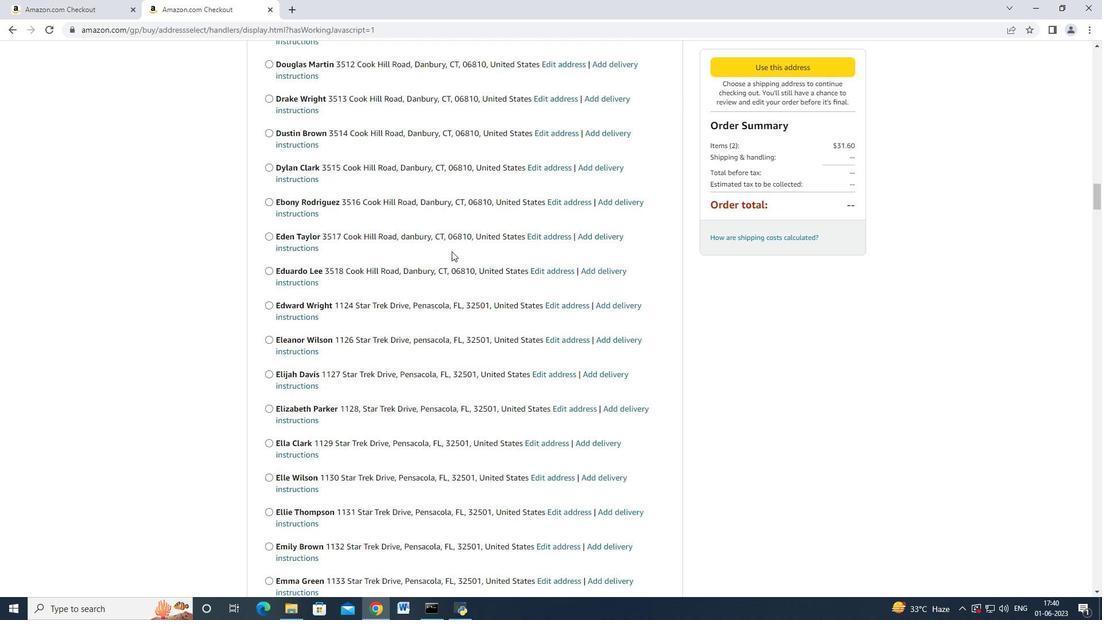 
Action: Mouse scrolled (451, 250) with delta (0, 0)
Screenshot: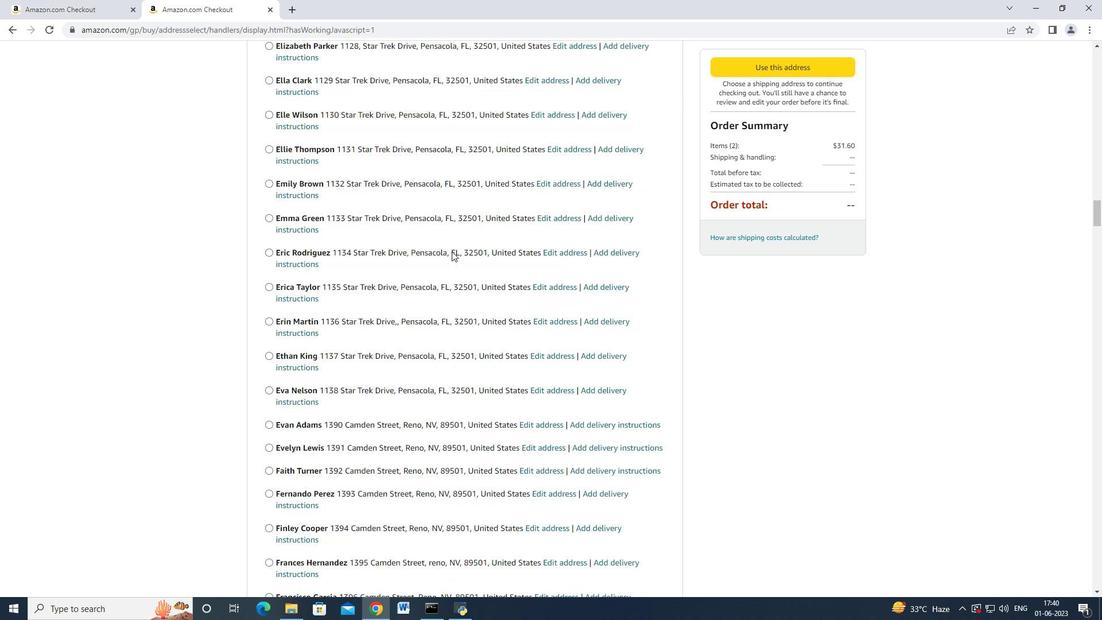 
Action: Mouse scrolled (451, 250) with delta (0, -1)
Screenshot: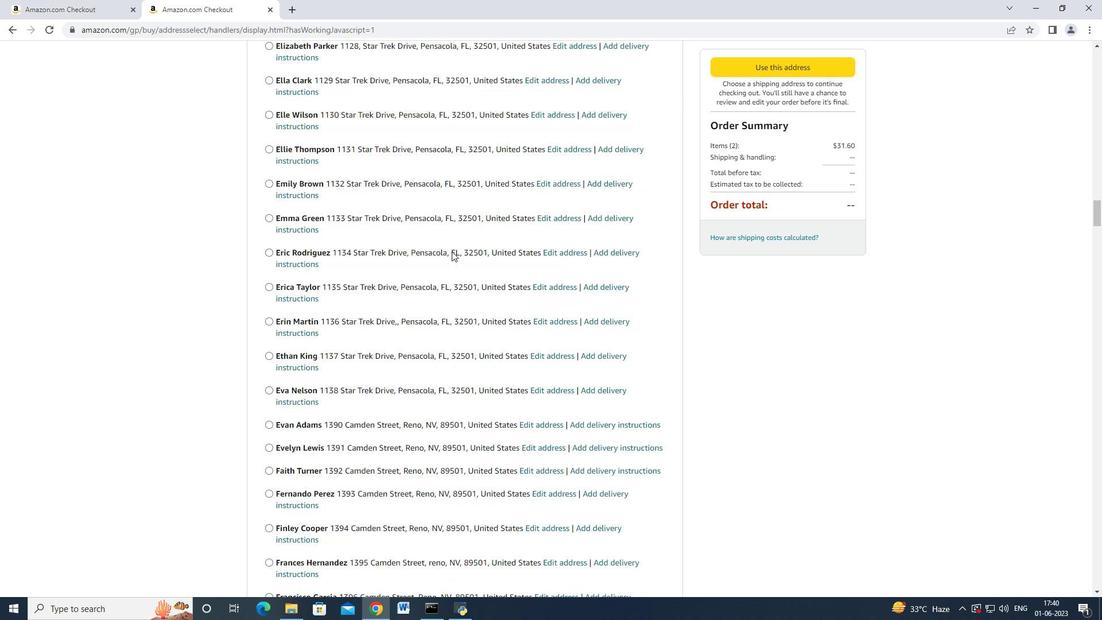 
Action: Mouse scrolled (451, 250) with delta (0, 0)
Screenshot: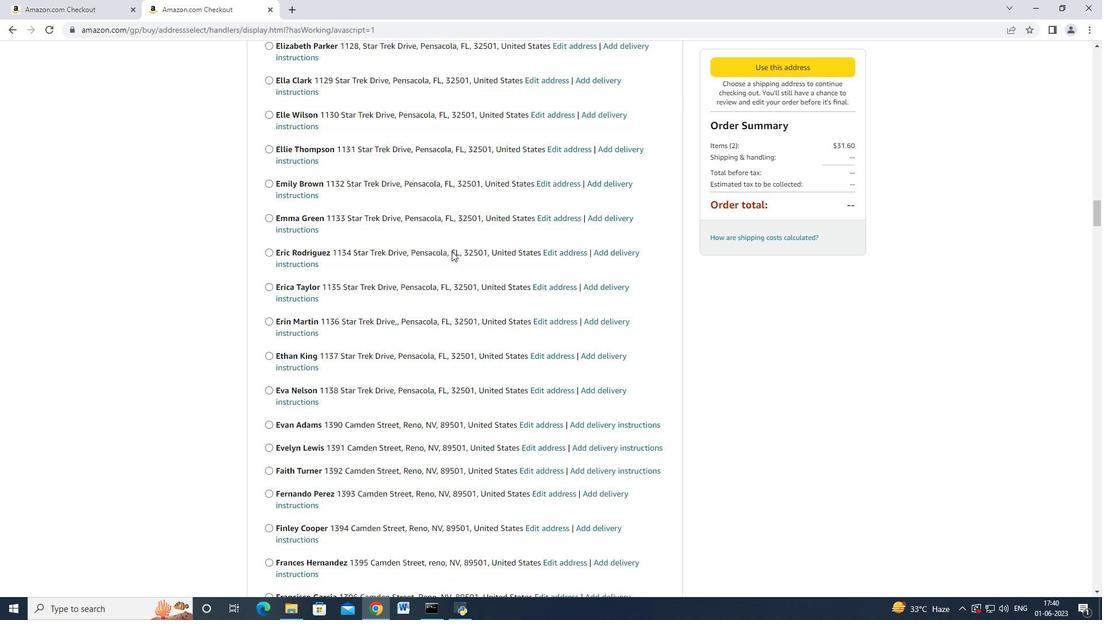 
Action: Mouse scrolled (451, 250) with delta (0, 0)
Screenshot: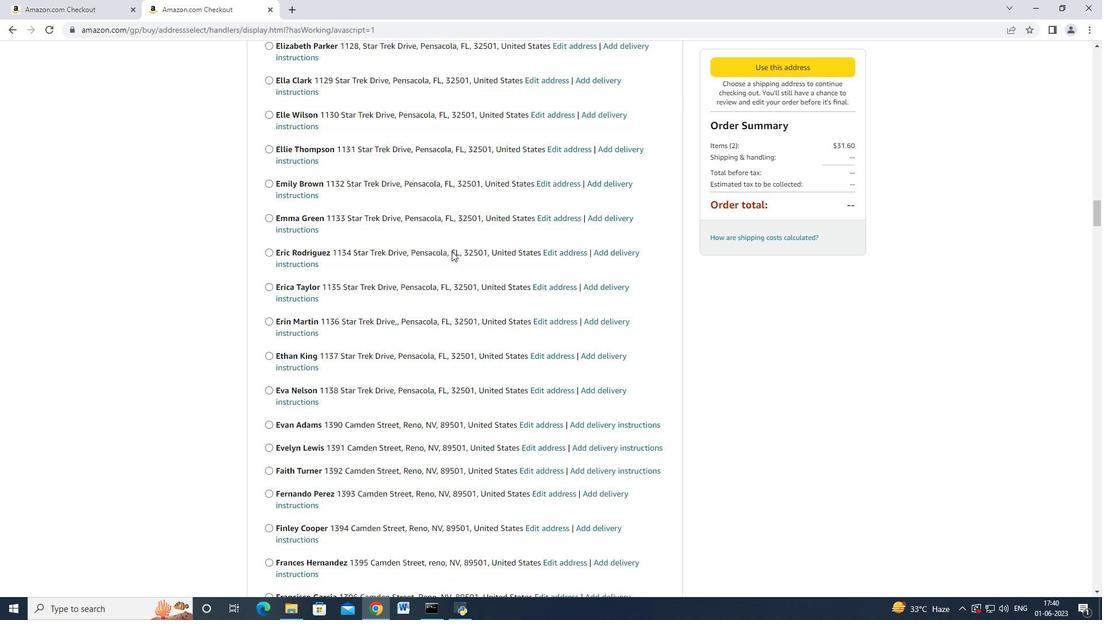 
Action: Mouse scrolled (451, 250) with delta (0, 0)
Screenshot: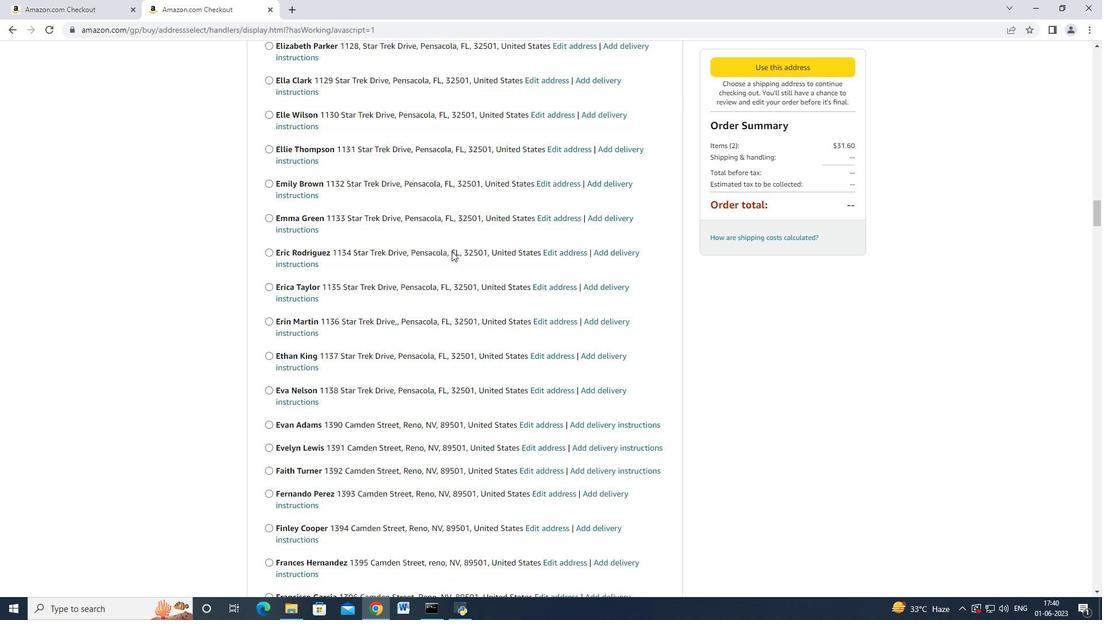 
Action: Mouse scrolled (451, 250) with delta (0, 0)
Screenshot: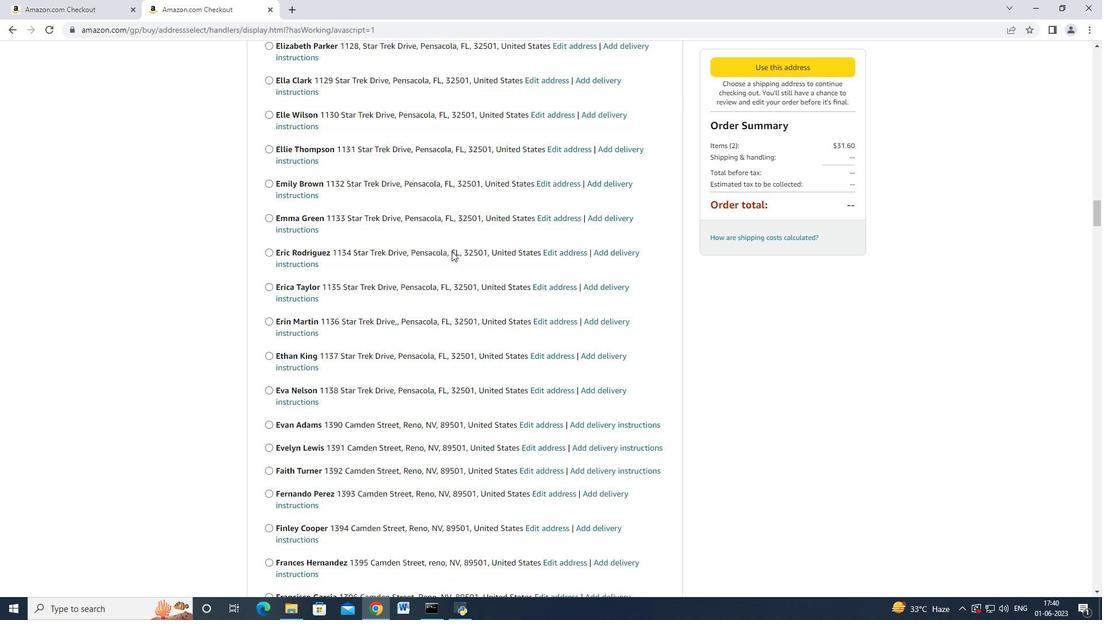 
Action: Mouse scrolled (451, 250) with delta (0, 0)
Screenshot: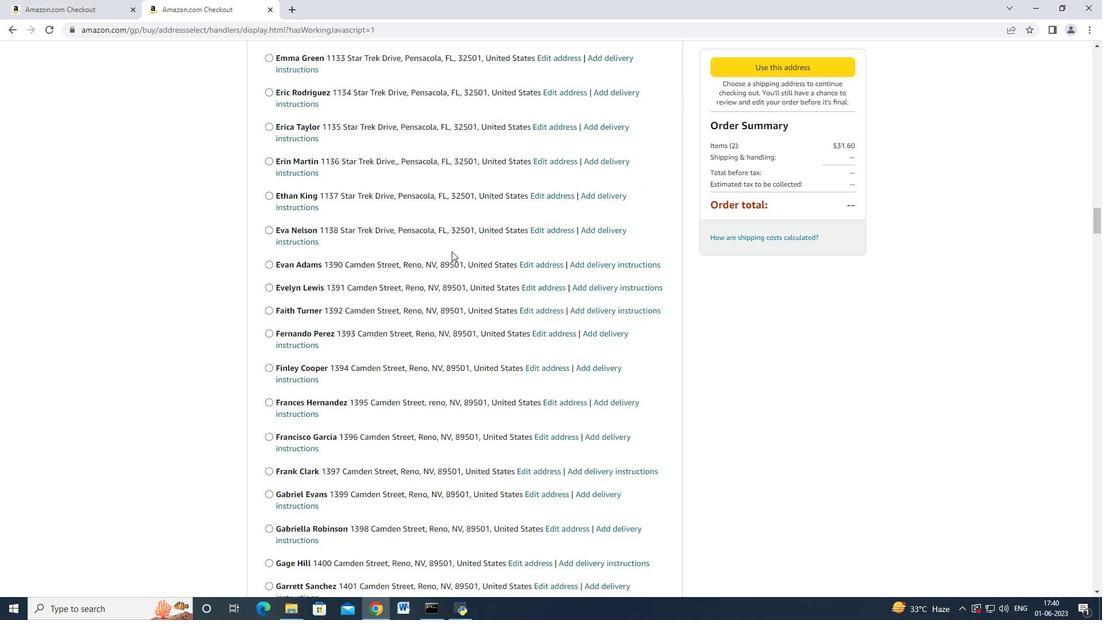 
Action: Mouse scrolled (451, 250) with delta (0, 0)
Screenshot: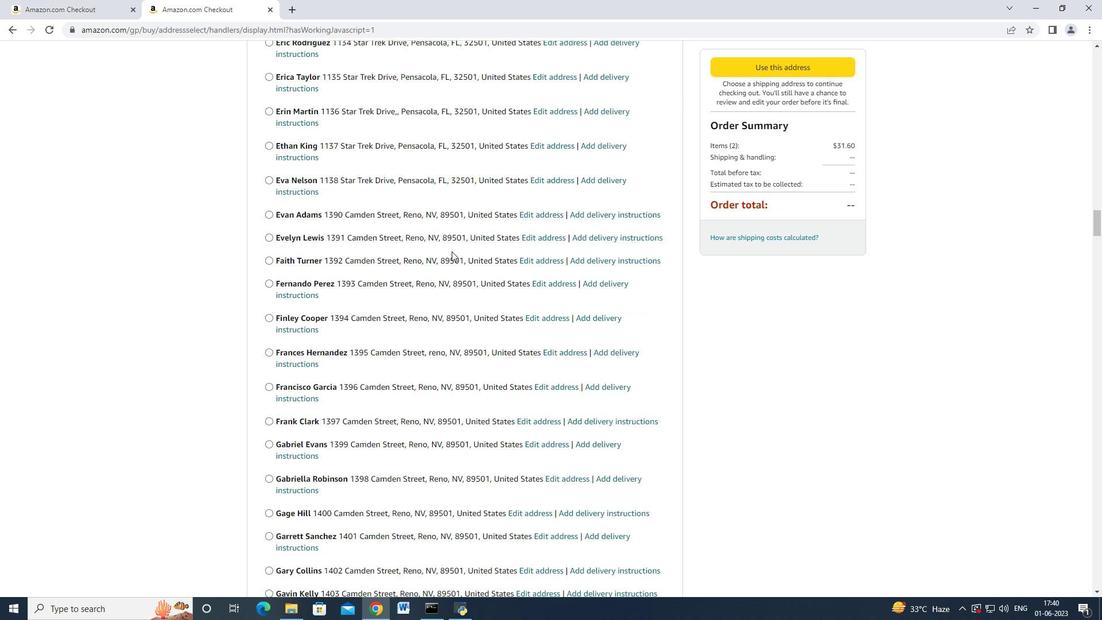 
Action: Mouse scrolled (451, 250) with delta (0, 0)
Screenshot: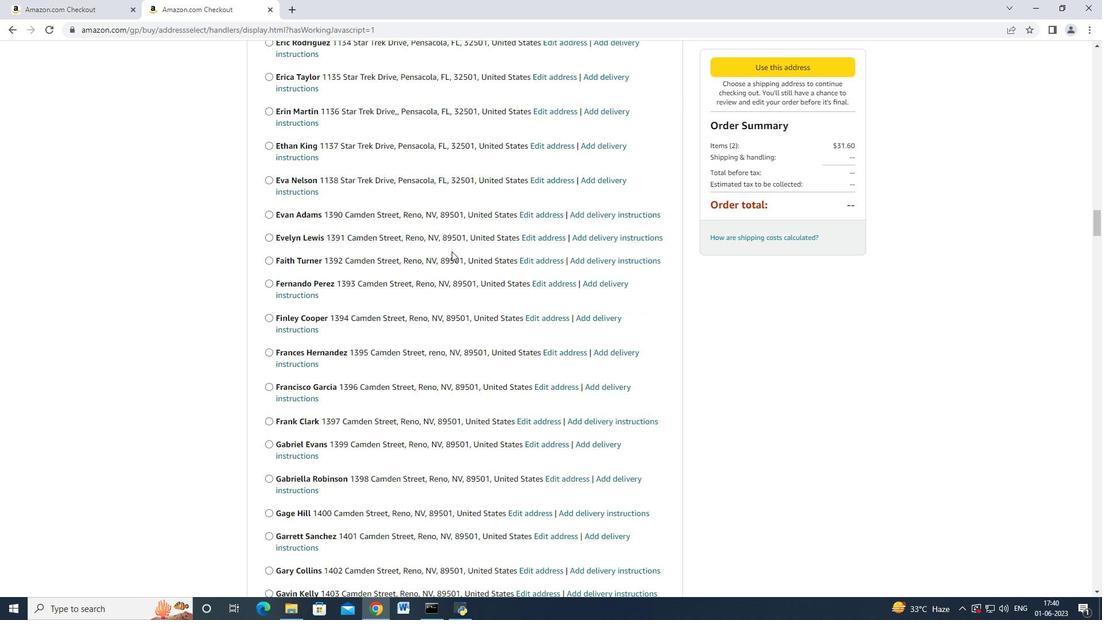 
Action: Mouse scrolled (451, 250) with delta (0, 0)
Screenshot: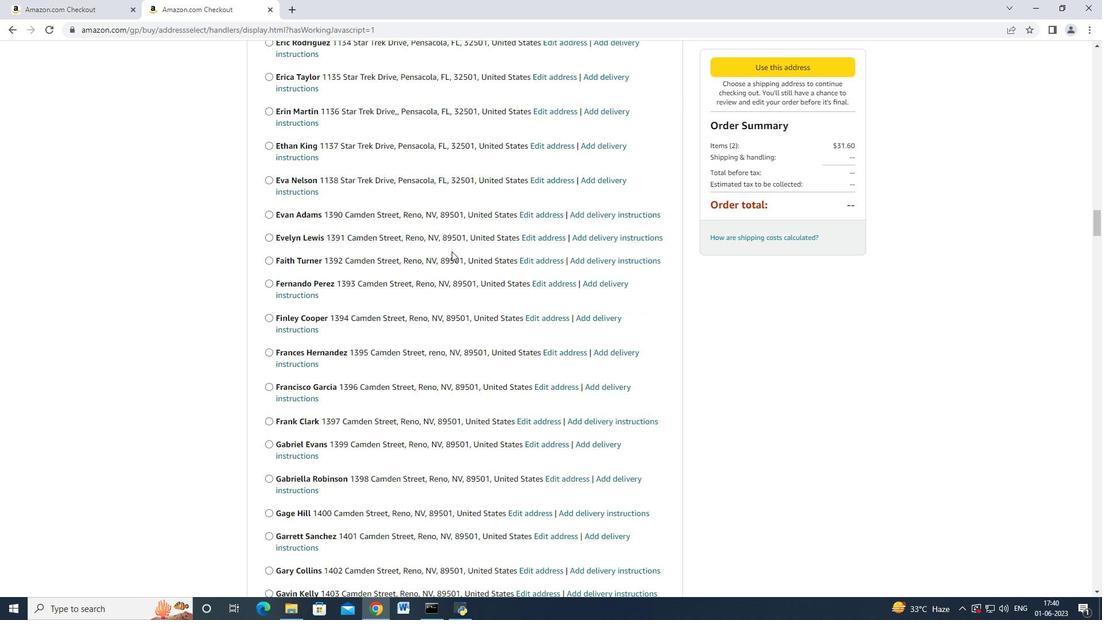 
Action: Mouse scrolled (451, 250) with delta (0, 0)
Screenshot: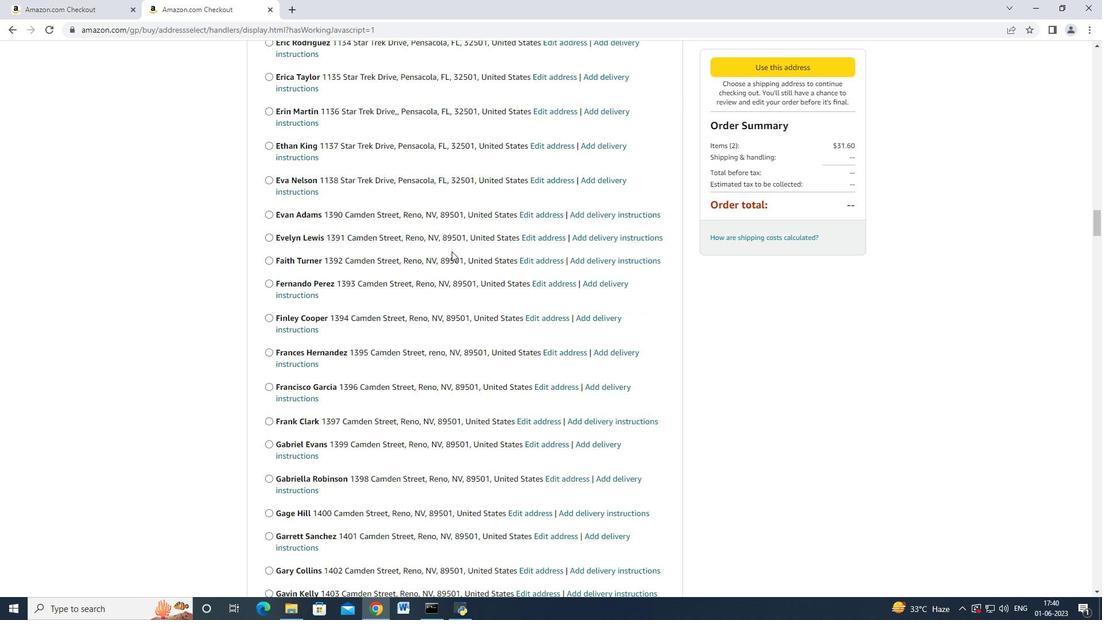 
Action: Mouse scrolled (451, 250) with delta (0, 0)
Screenshot: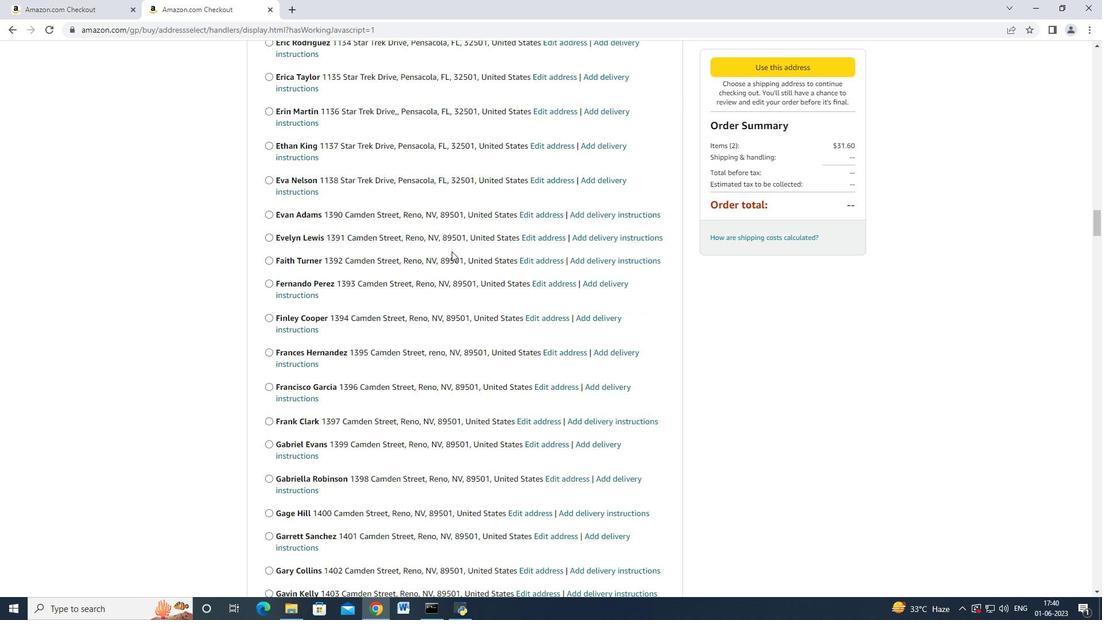 
Action: Mouse scrolled (451, 250) with delta (0, -1)
Screenshot: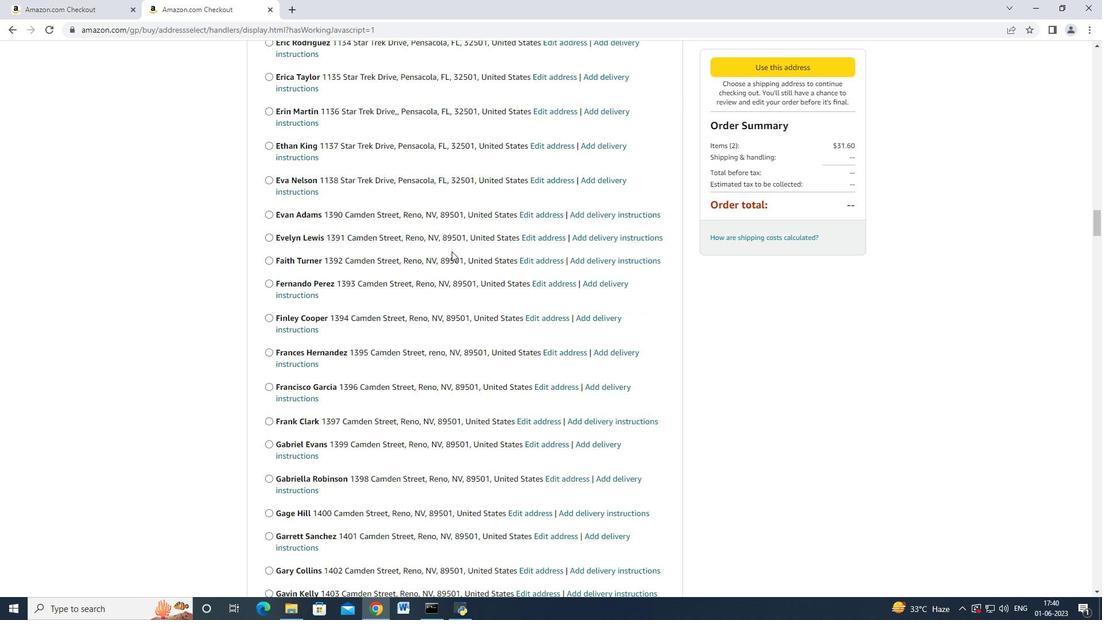 
Action: Mouse scrolled (451, 250) with delta (0, 0)
Screenshot: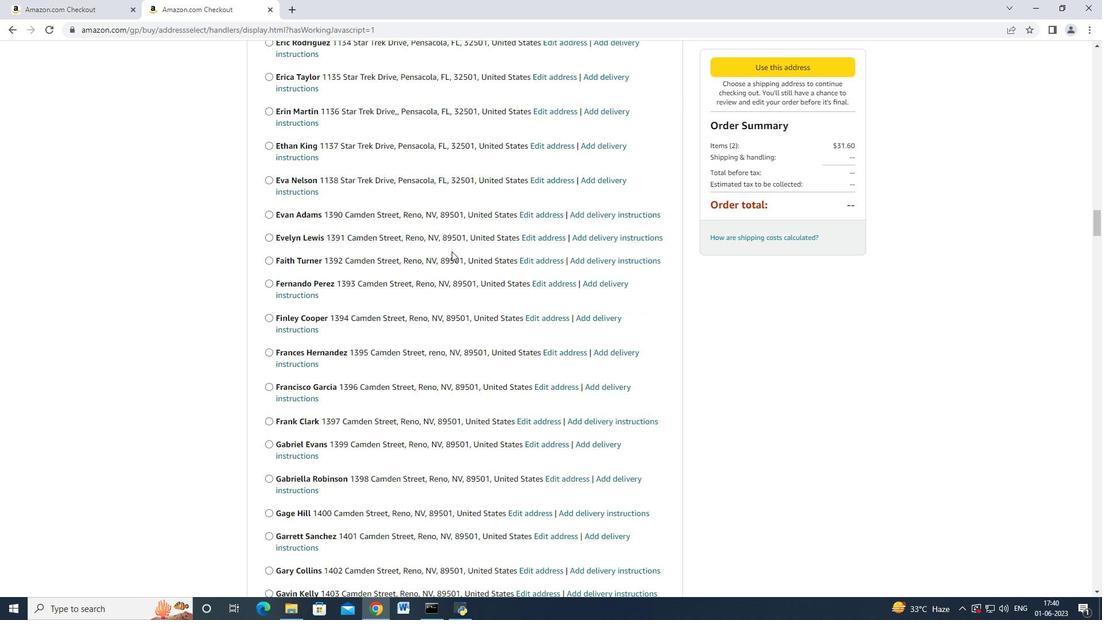 
Action: Mouse scrolled (451, 250) with delta (0, 0)
Screenshot: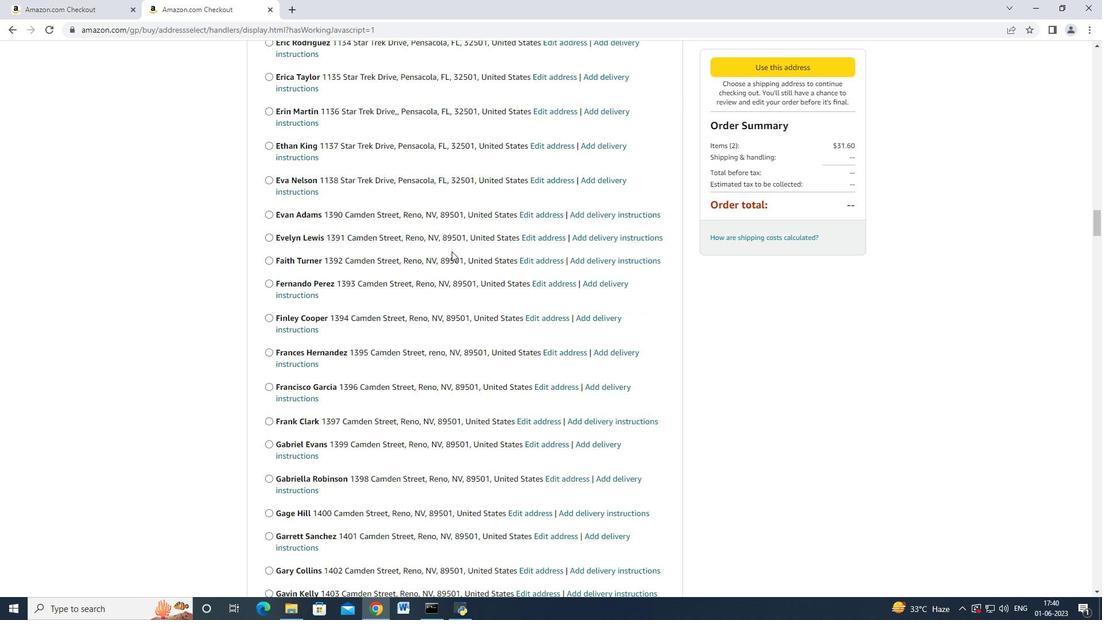 
Action: Mouse scrolled (451, 250) with delta (0, 0)
Screenshot: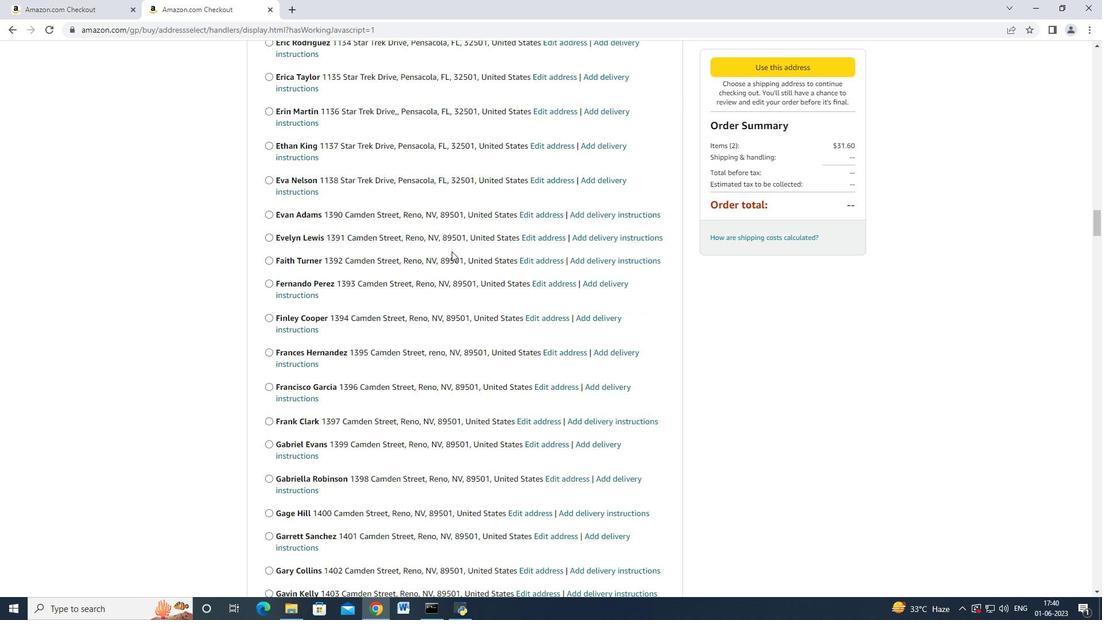 
Action: Mouse scrolled (451, 250) with delta (0, 0)
Screenshot: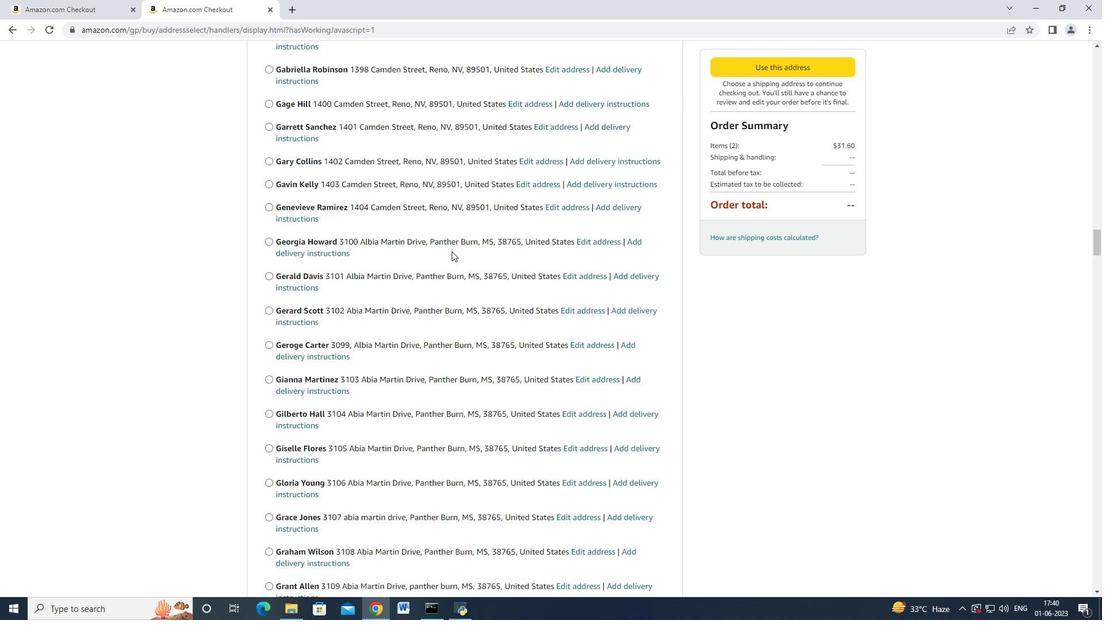 
Action: Mouse scrolled (451, 250) with delta (0, 0)
Screenshot: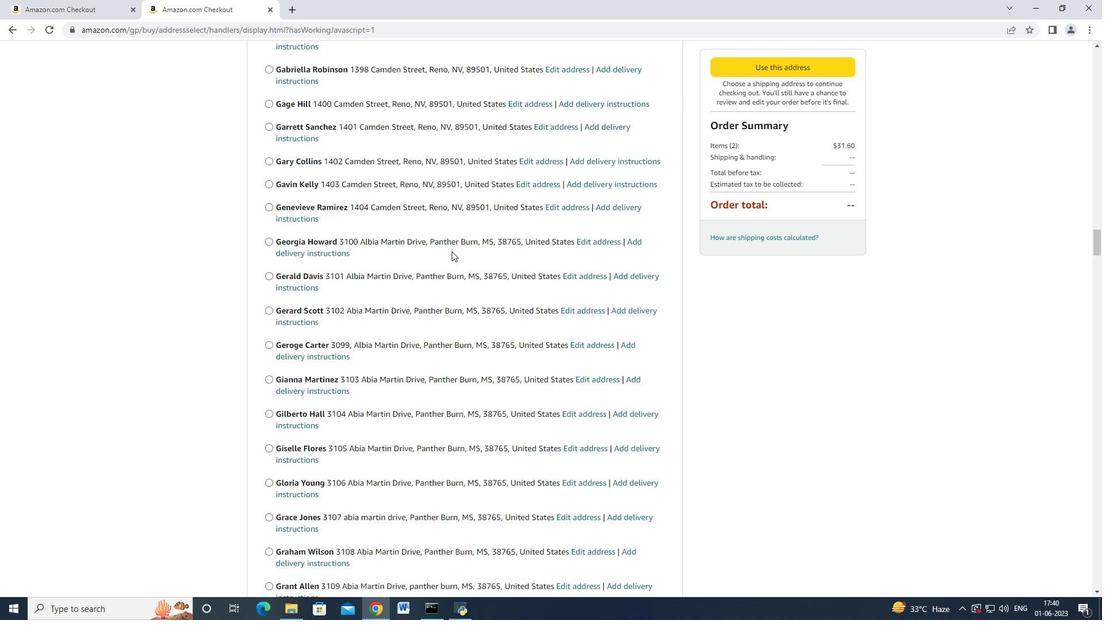 
Action: Mouse scrolled (451, 250) with delta (0, 0)
Screenshot: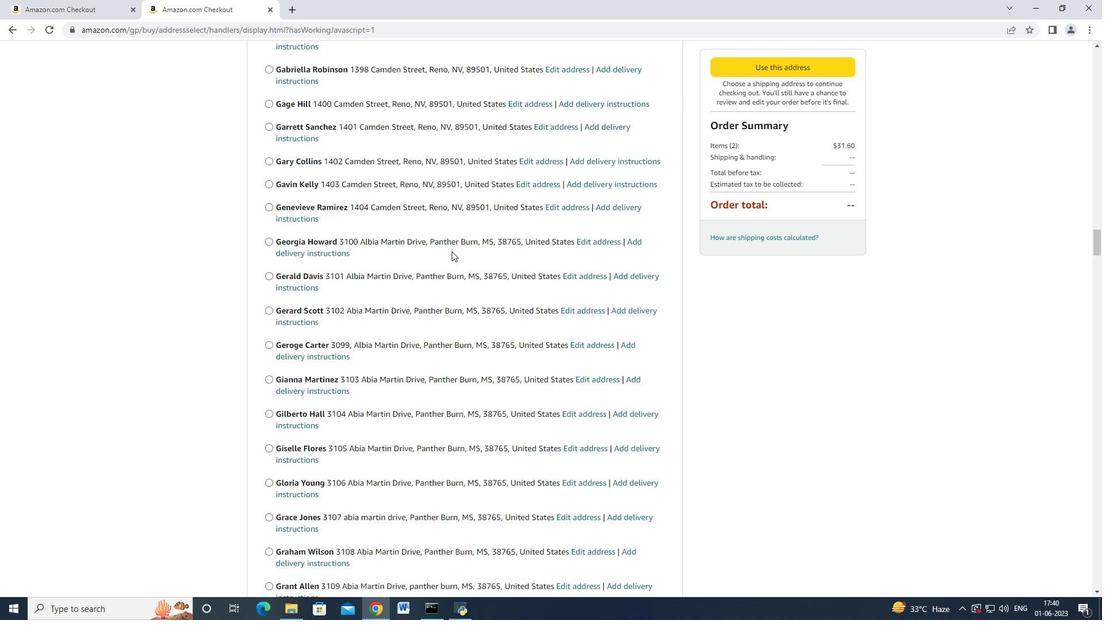 
Action: Mouse scrolled (451, 250) with delta (0, 0)
Screenshot: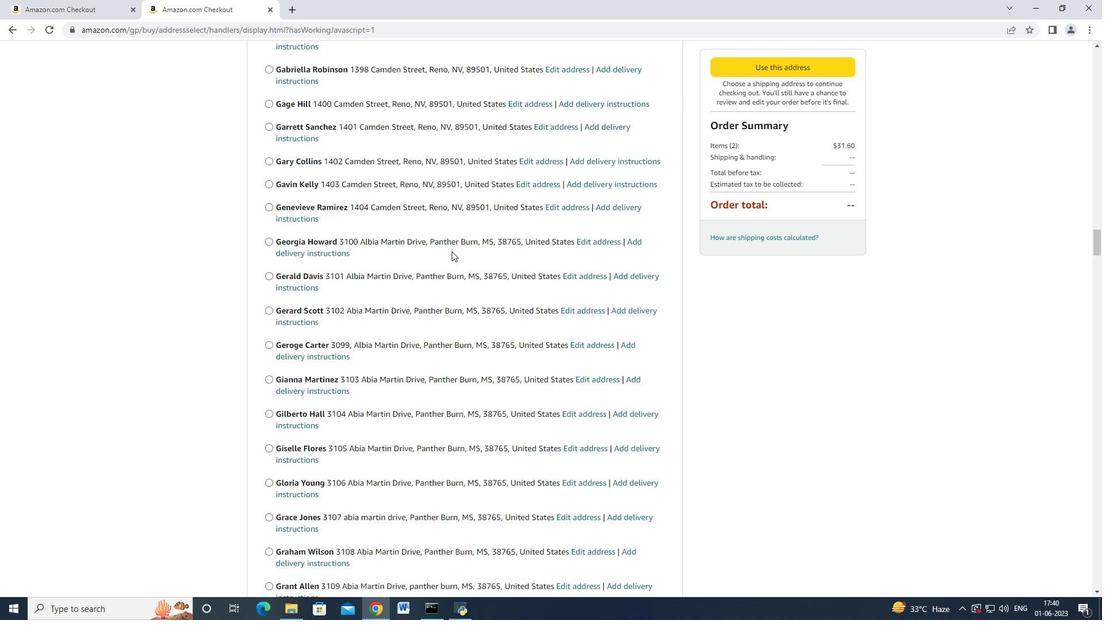 
Action: Mouse scrolled (451, 250) with delta (0, -1)
Screenshot: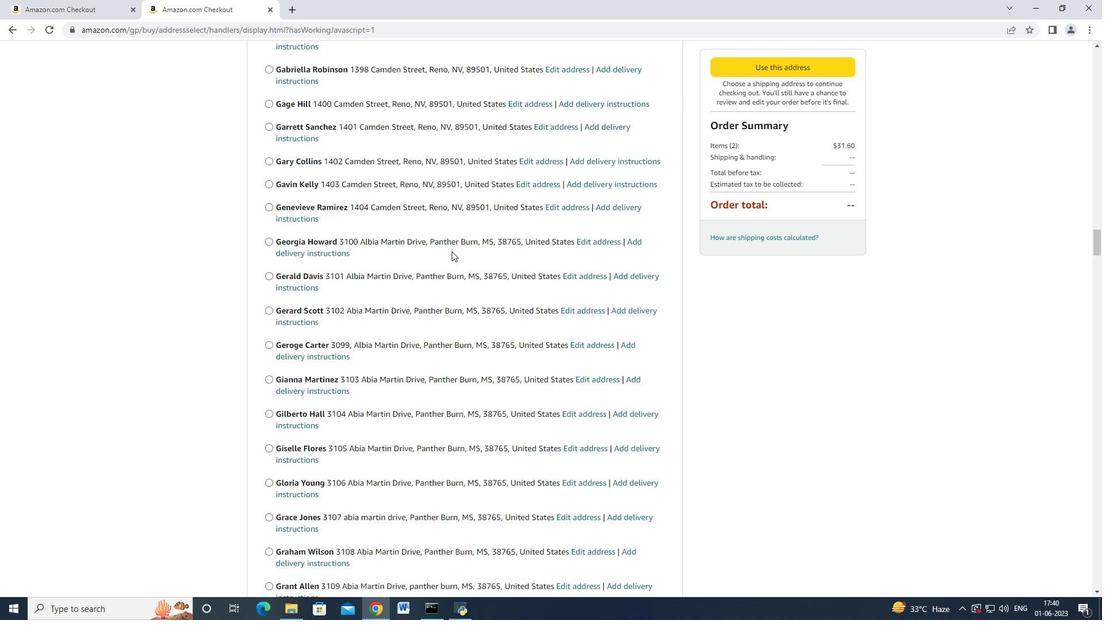
Action: Mouse scrolled (451, 250) with delta (0, 0)
Screenshot: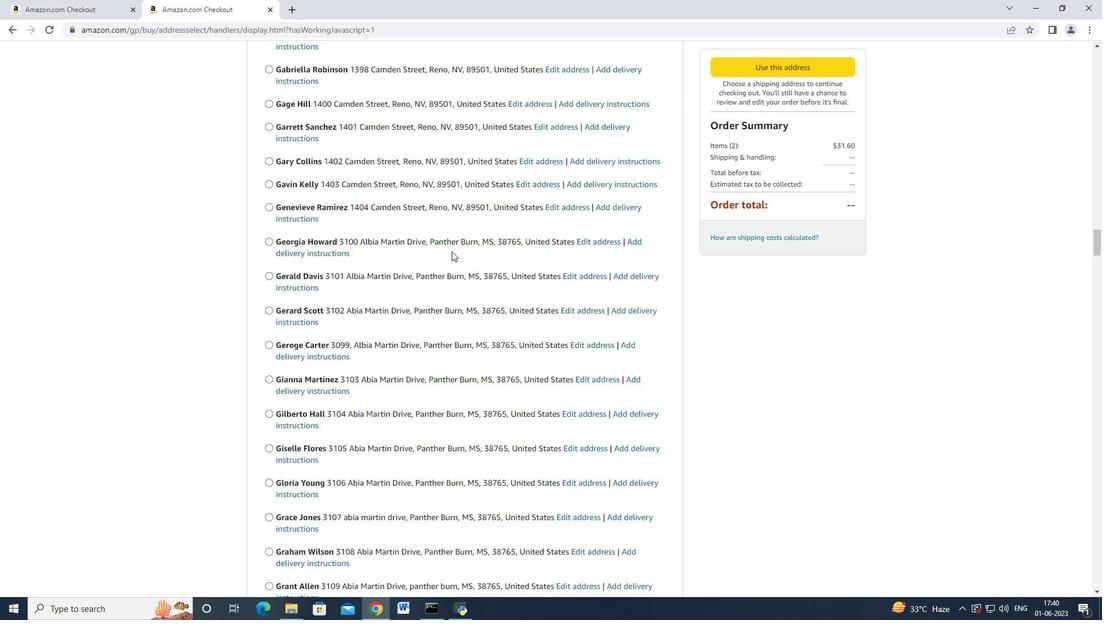 
Action: Mouse scrolled (451, 250) with delta (0, 0)
Screenshot: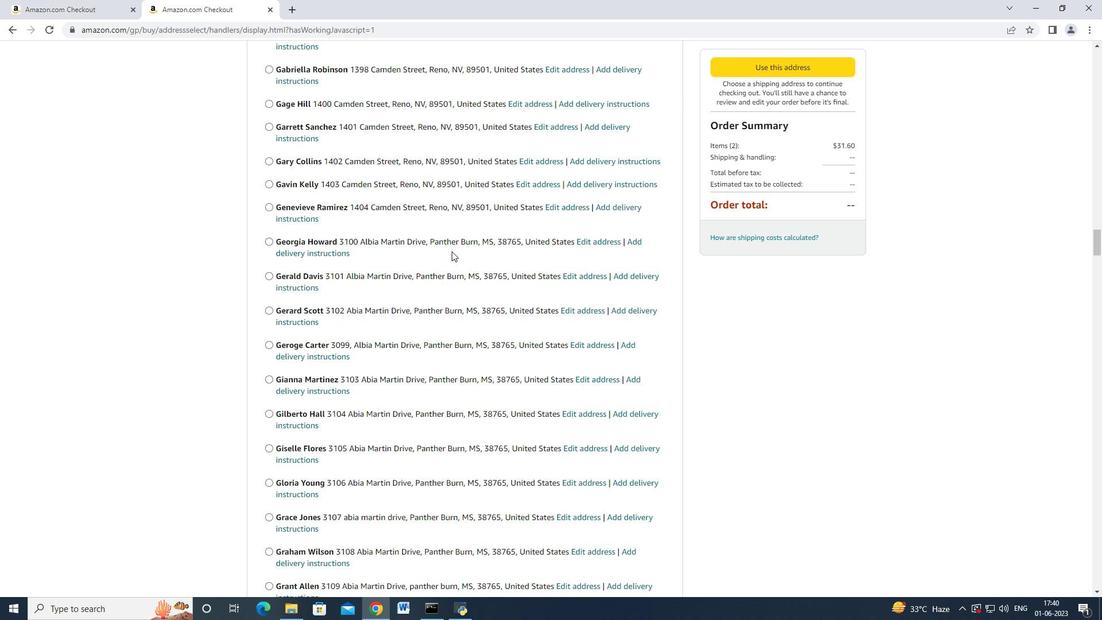 
Action: Mouse scrolled (451, 250) with delta (0, 0)
Screenshot: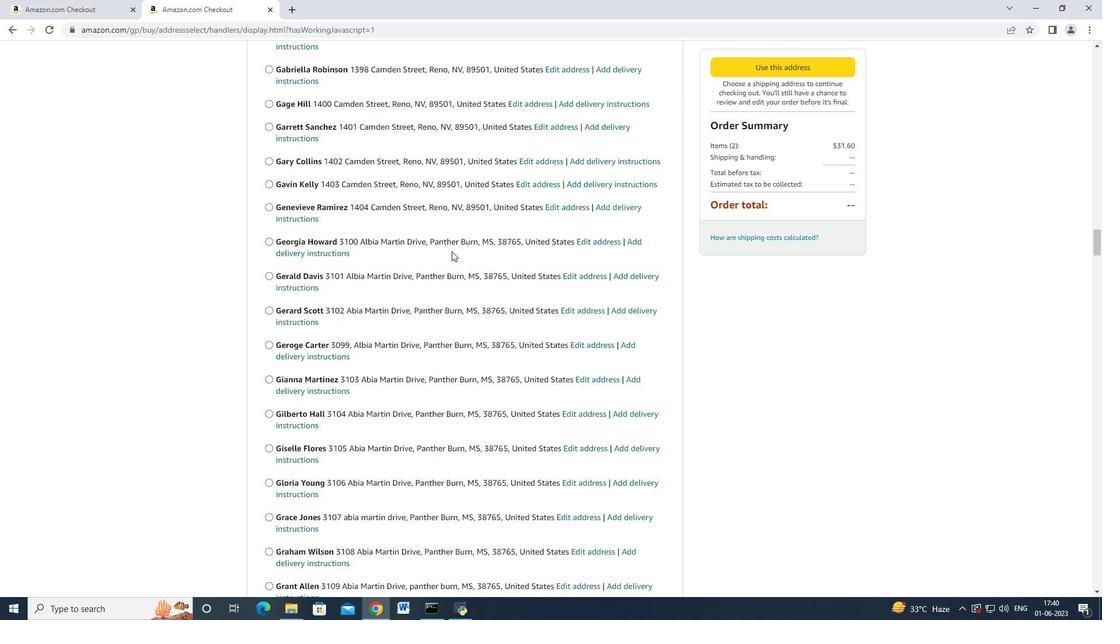 
Action: Mouse scrolled (451, 250) with delta (0, -1)
Screenshot: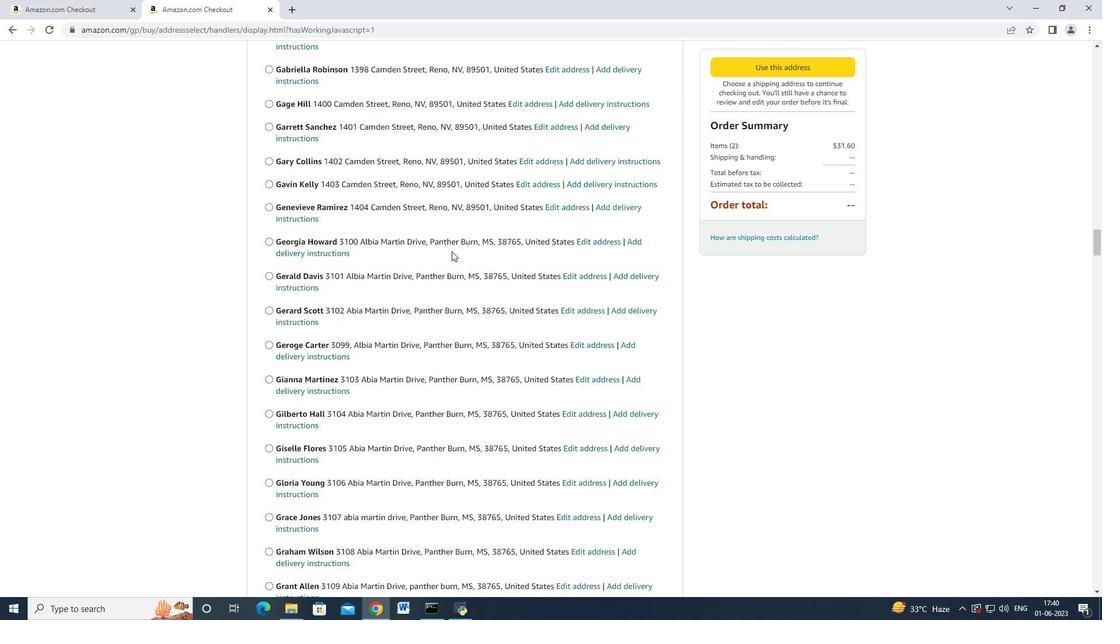 
Action: Mouse scrolled (451, 250) with delta (0, 0)
Screenshot: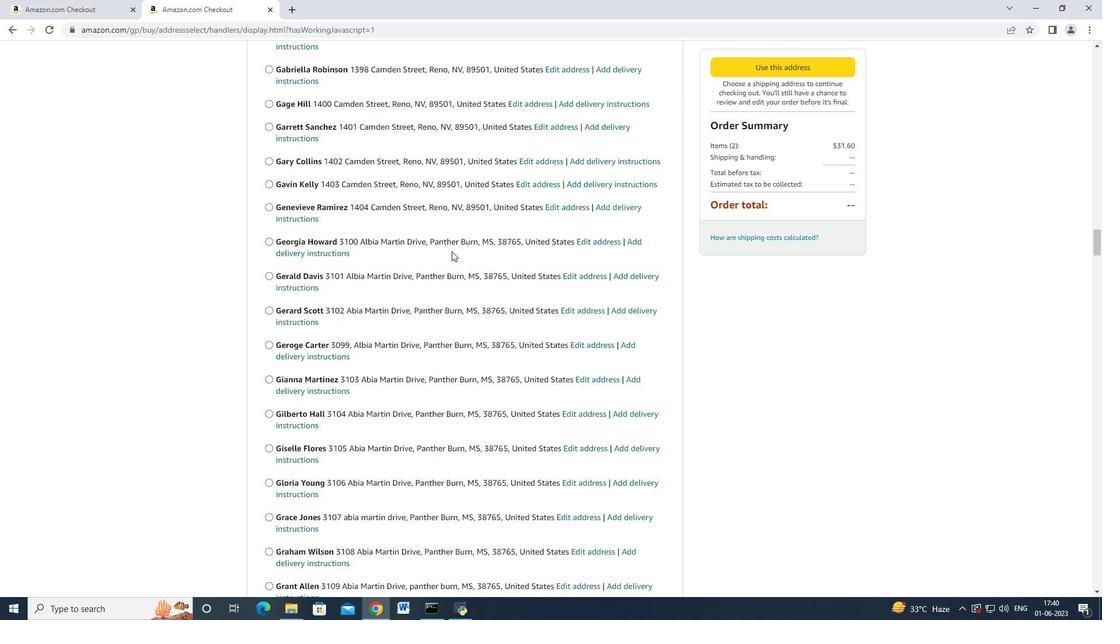 
Action: Mouse scrolled (451, 250) with delta (0, 0)
Screenshot: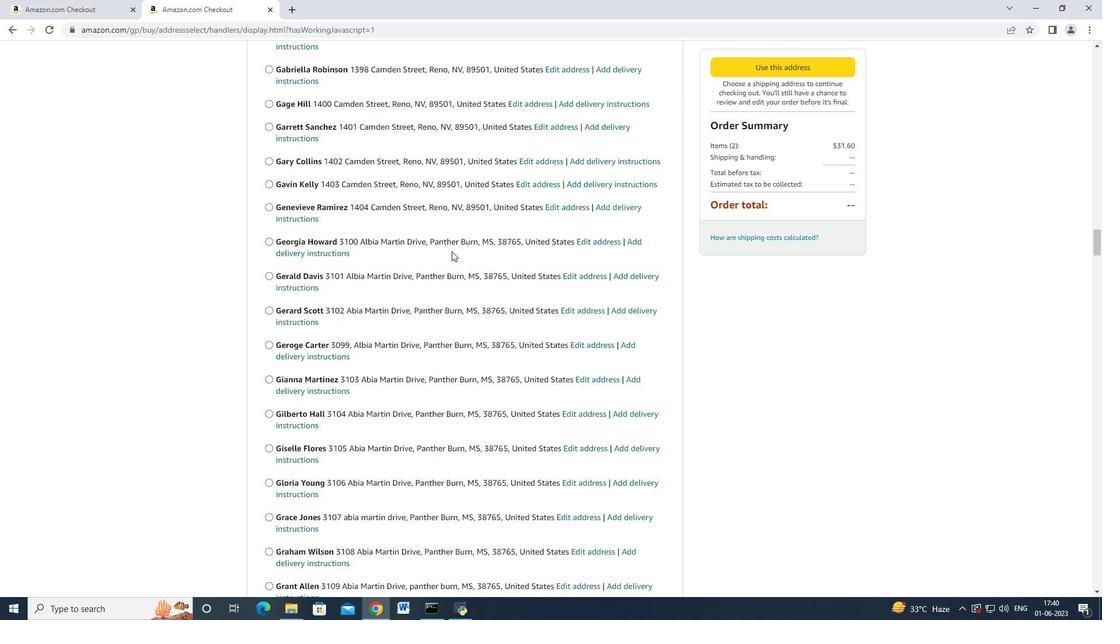 
Action: Mouse scrolled (451, 250) with delta (0, 0)
Screenshot: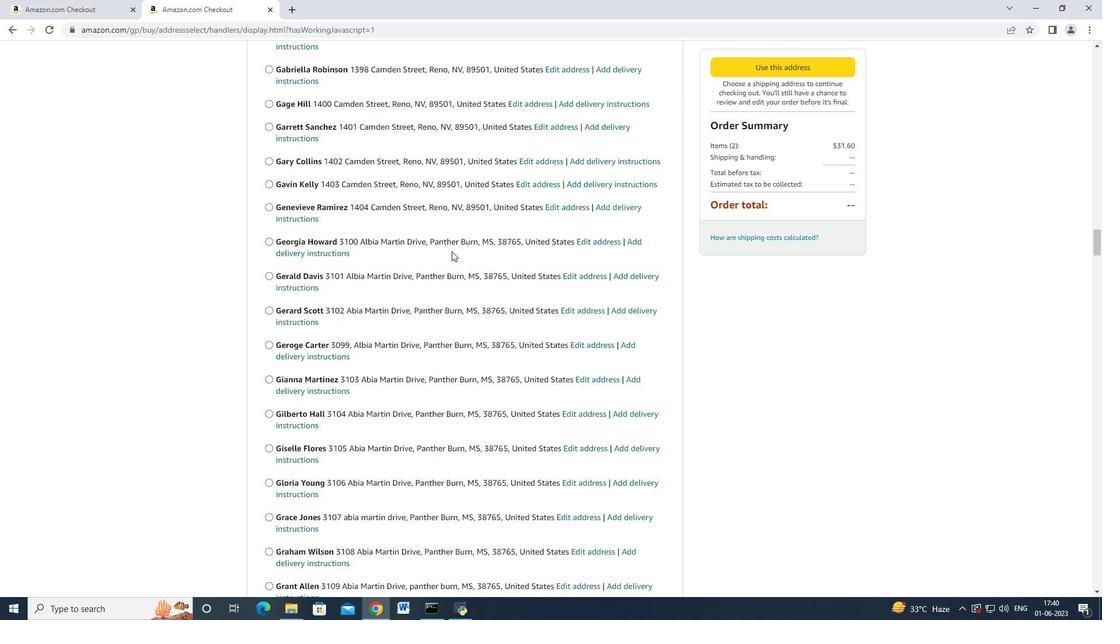 
Action: Mouse scrolled (451, 250) with delta (0, 0)
Screenshot: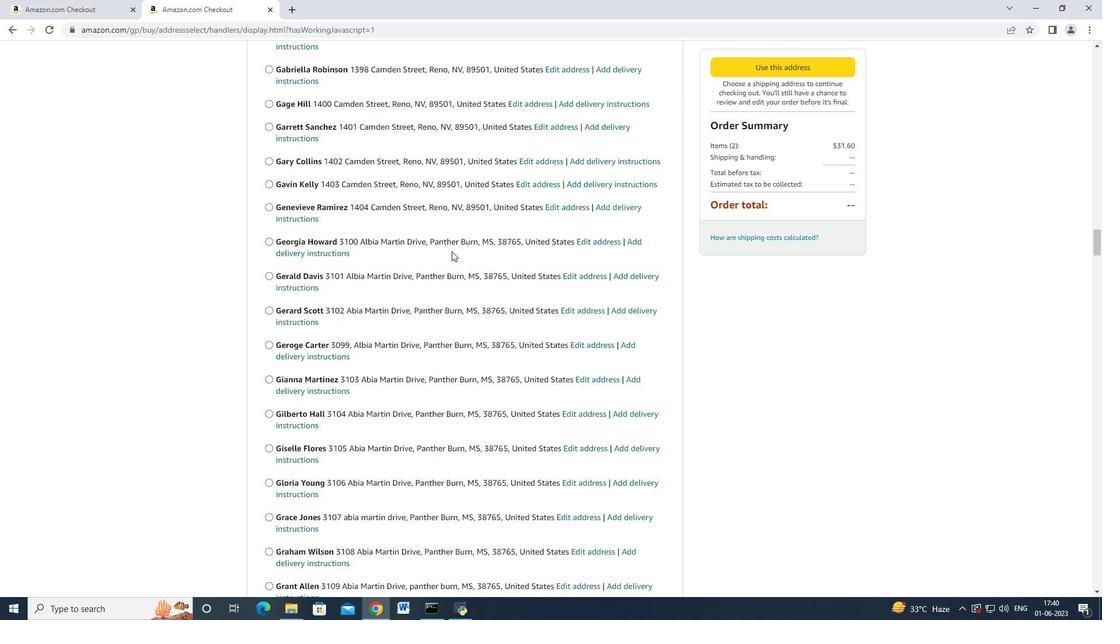 
Action: Mouse scrolled (451, 250) with delta (0, 0)
Screenshot: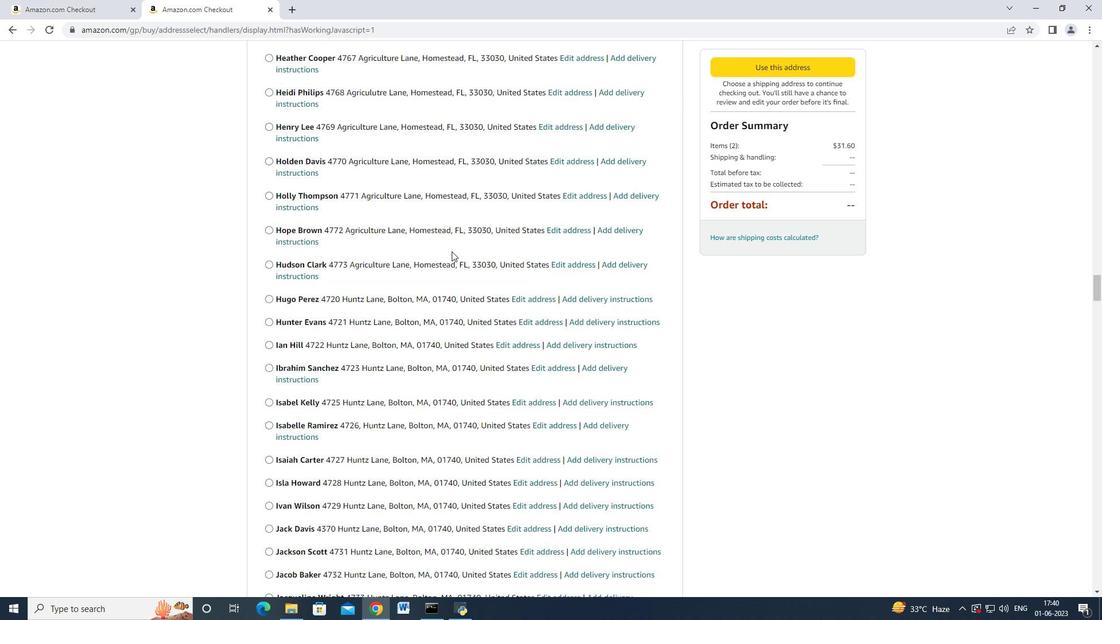 
Action: Mouse scrolled (451, 250) with delta (0, 0)
Screenshot: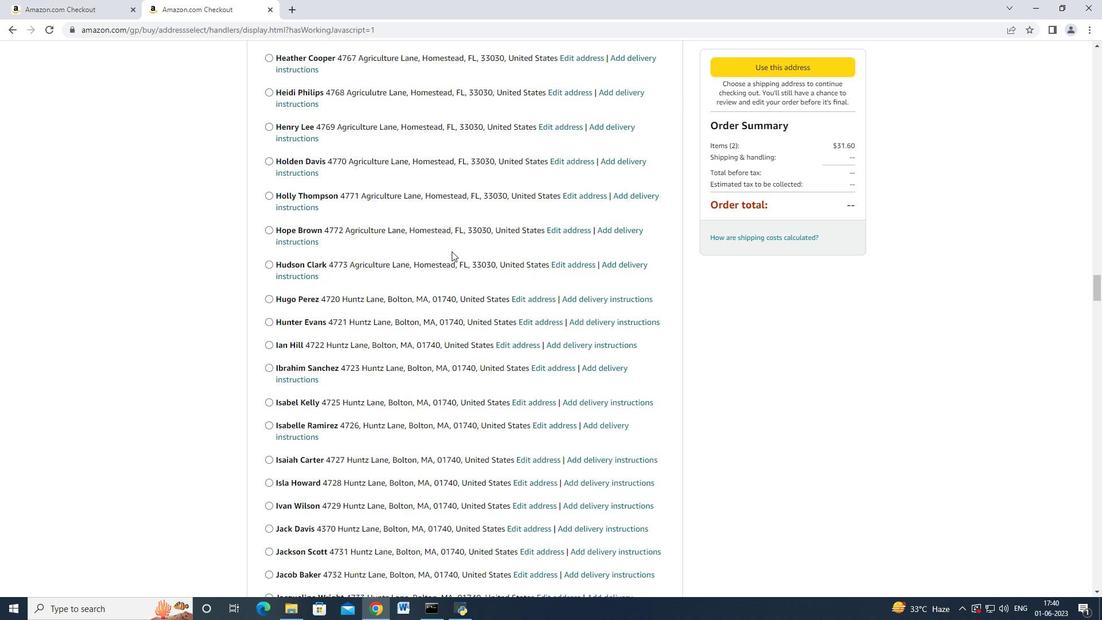 
Action: Mouse scrolled (451, 250) with delta (0, 0)
Screenshot: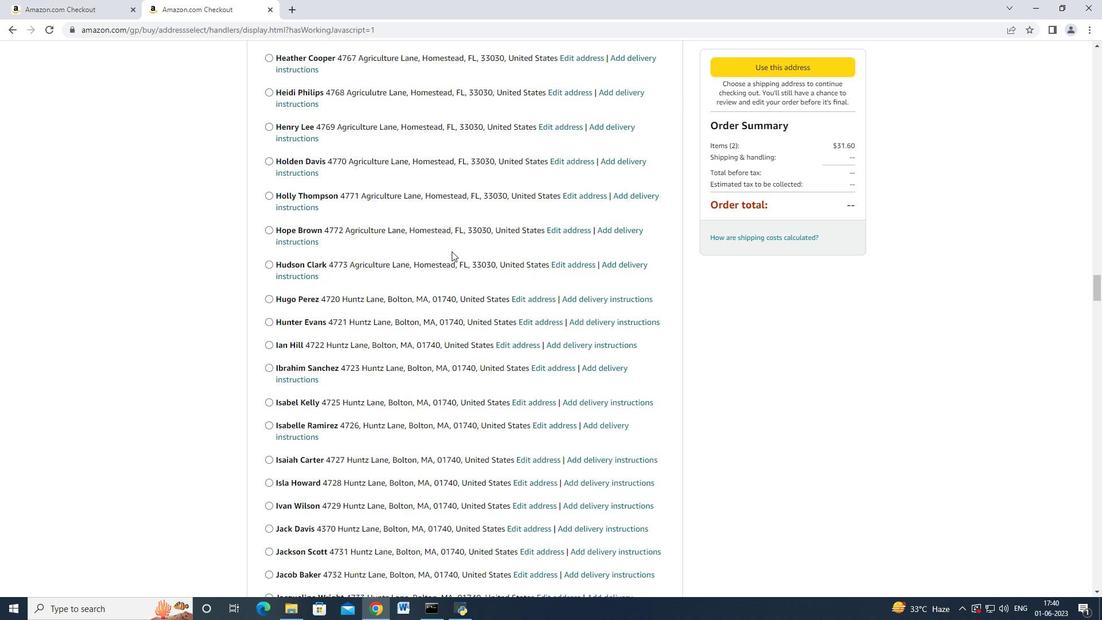 
Action: Mouse scrolled (451, 250) with delta (0, 0)
Screenshot: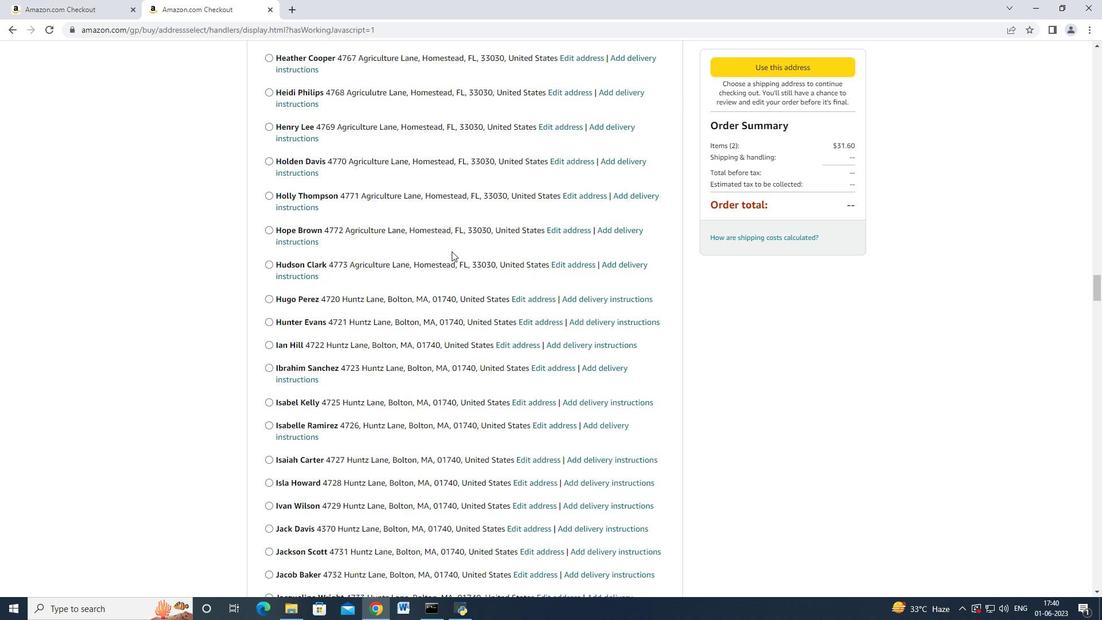 
Action: Mouse scrolled (451, 250) with delta (0, 0)
Screenshot: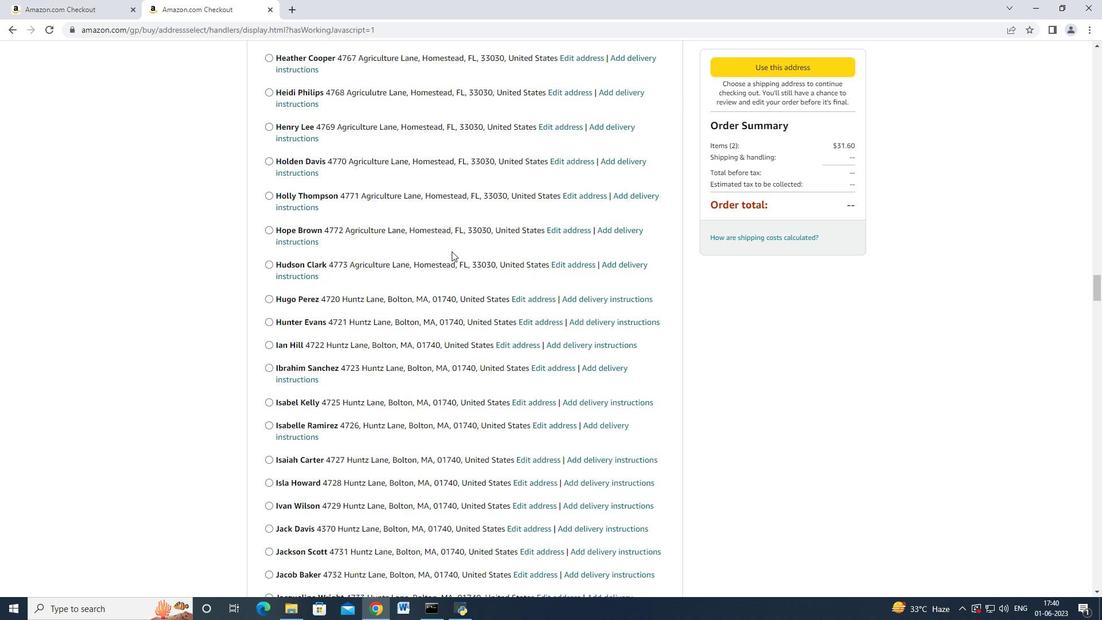 
Action: Mouse scrolled (451, 250) with delta (0, 0)
Screenshot: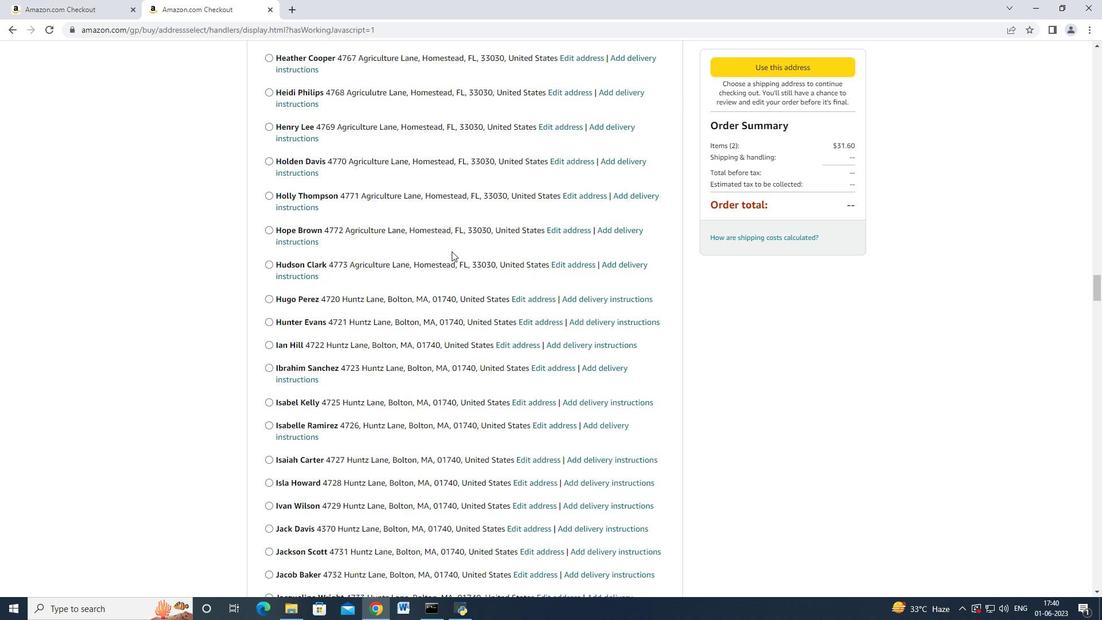 
Action: Mouse scrolled (451, 250) with delta (0, 0)
Screenshot: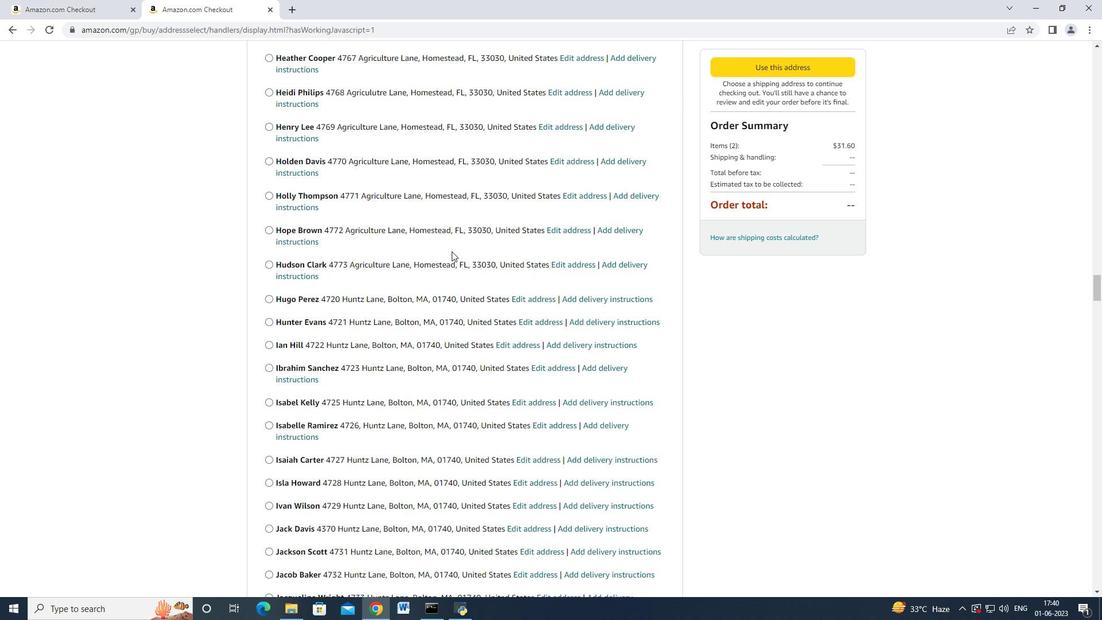 
Action: Mouse scrolled (451, 250) with delta (0, 0)
Screenshot: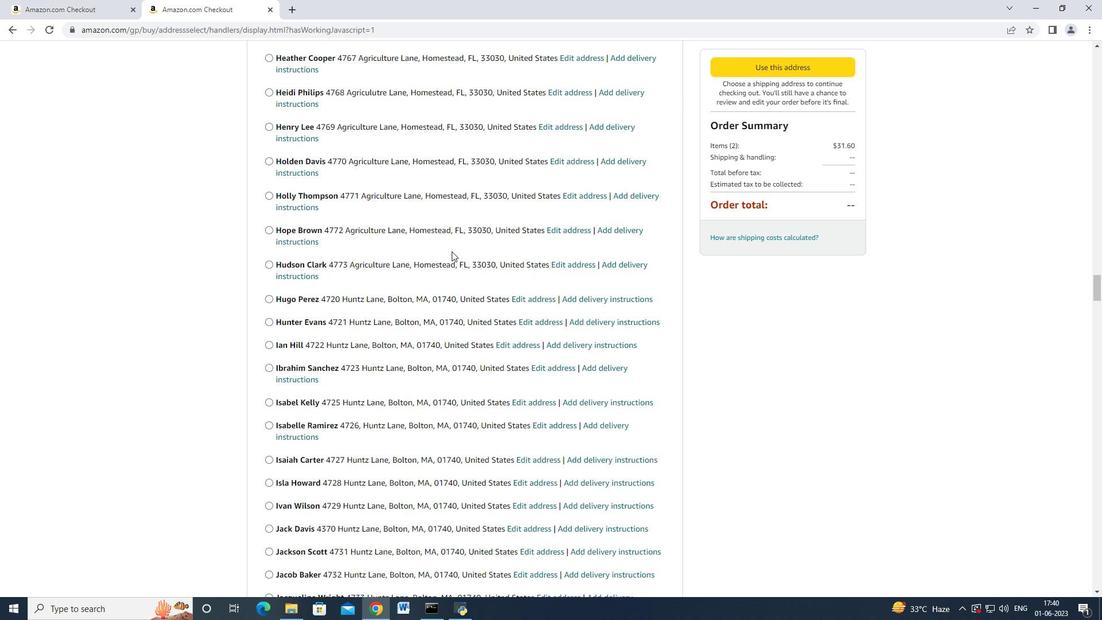 
Action: Mouse scrolled (451, 250) with delta (0, 0)
Screenshot: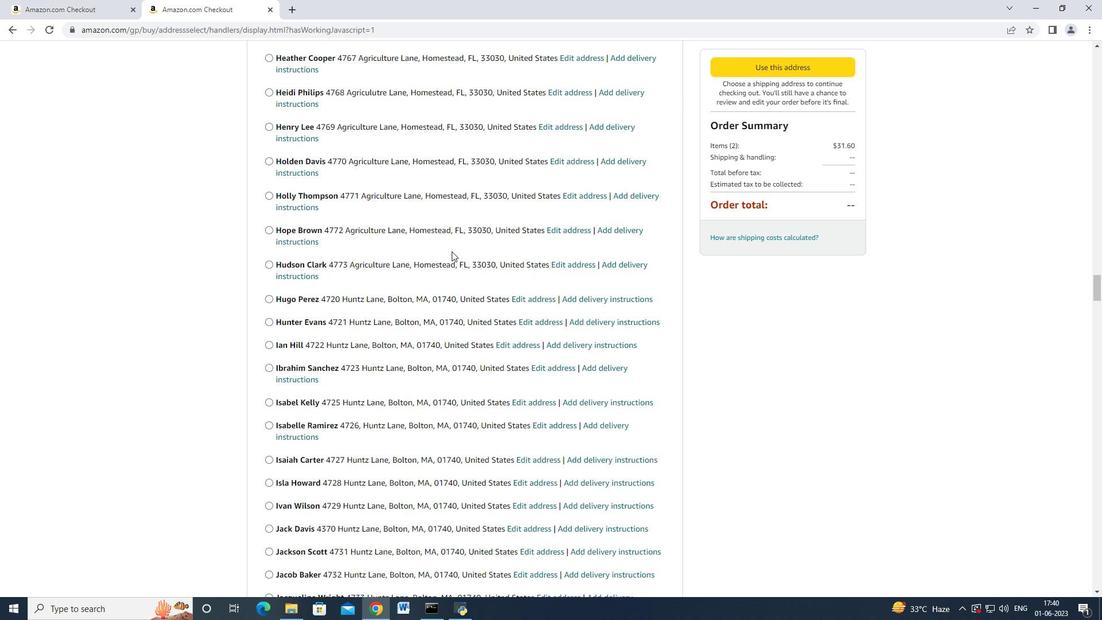 
Action: Mouse scrolled (451, 250) with delta (0, 0)
Screenshot: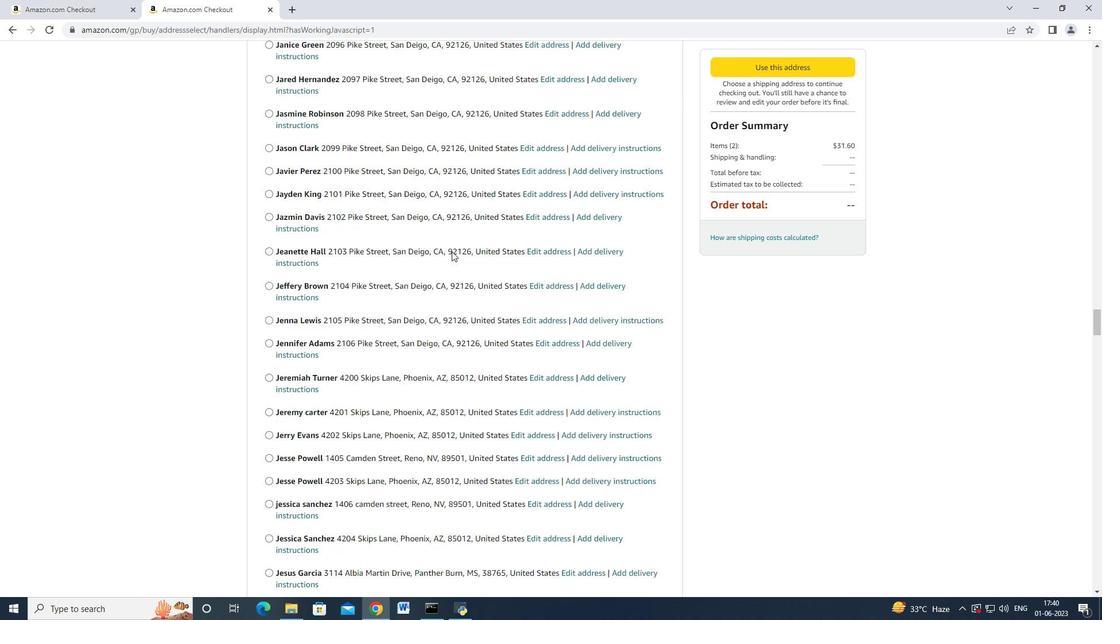 
Action: Mouse scrolled (451, 250) with delta (0, 0)
Screenshot: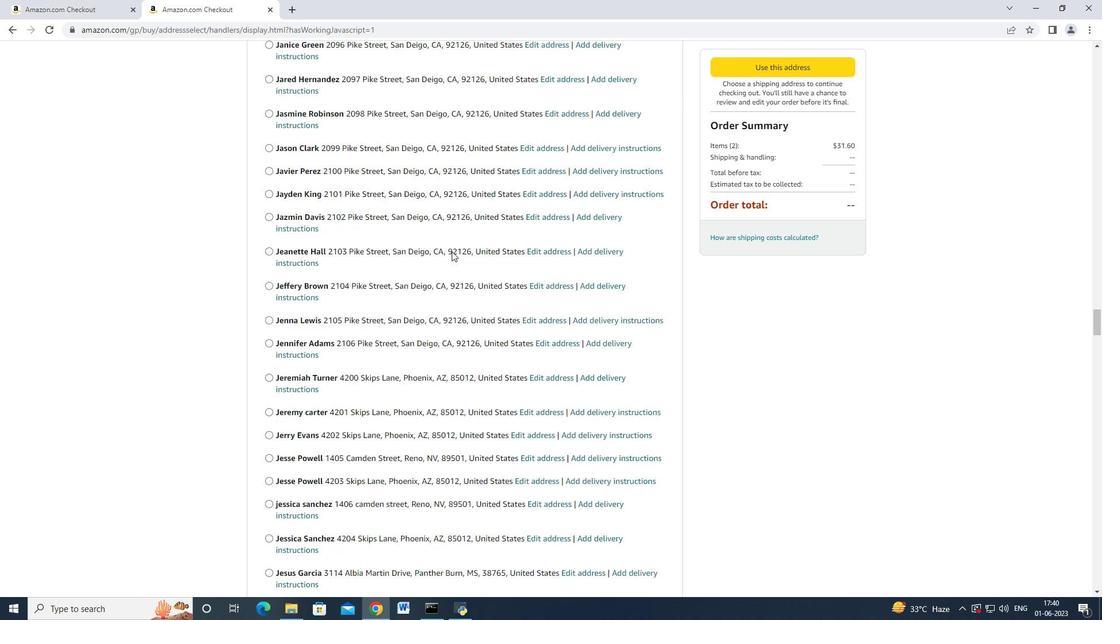 
Action: Mouse scrolled (451, 250) with delta (0, 0)
Screenshot: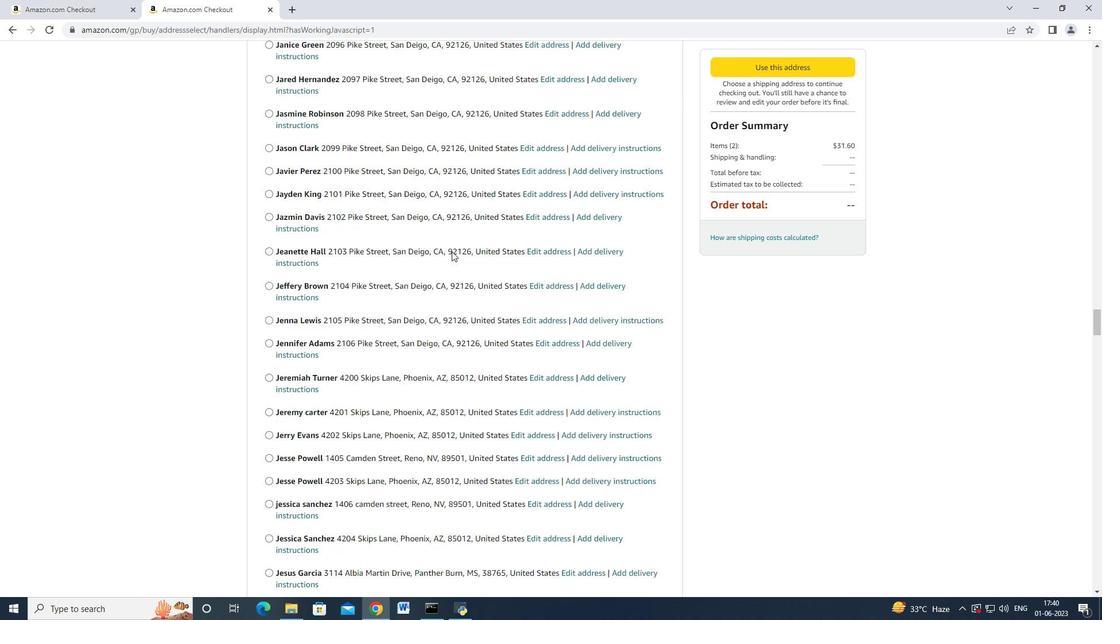 
Action: Mouse scrolled (451, 250) with delta (0, 0)
Screenshot: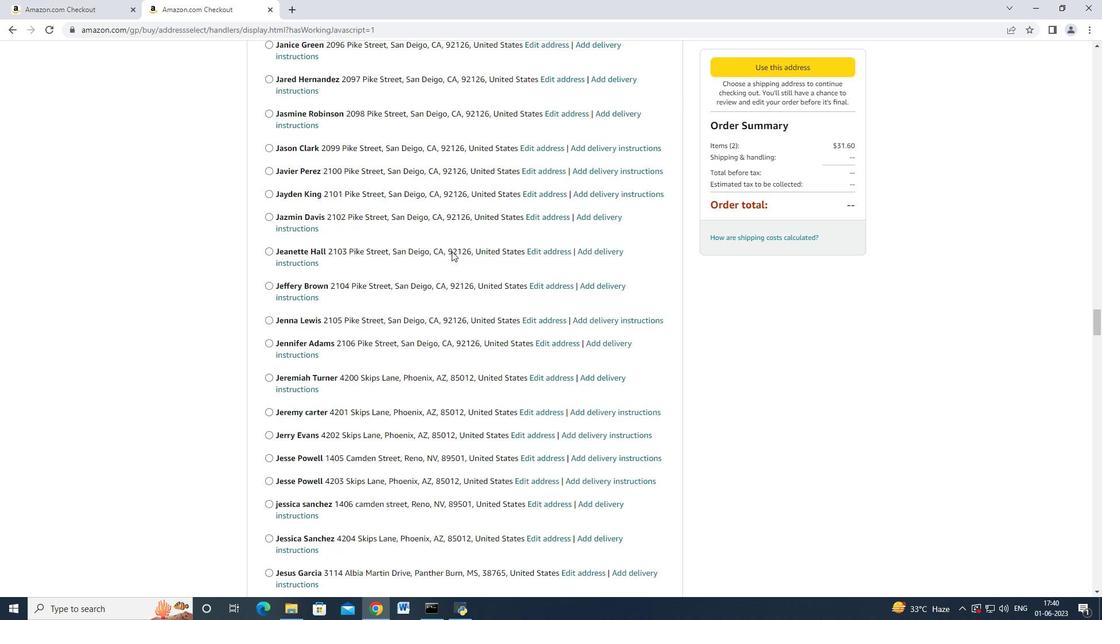 
Action: Mouse scrolled (451, 250) with delta (0, 0)
Screenshot: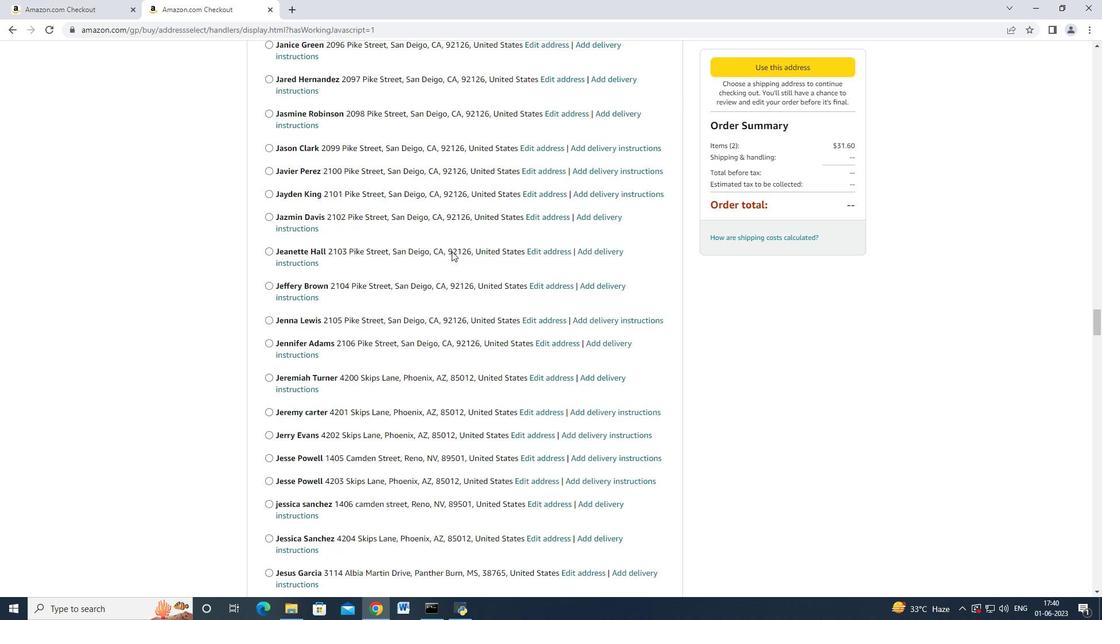 
Action: Mouse scrolled (451, 250) with delta (0, 0)
Screenshot: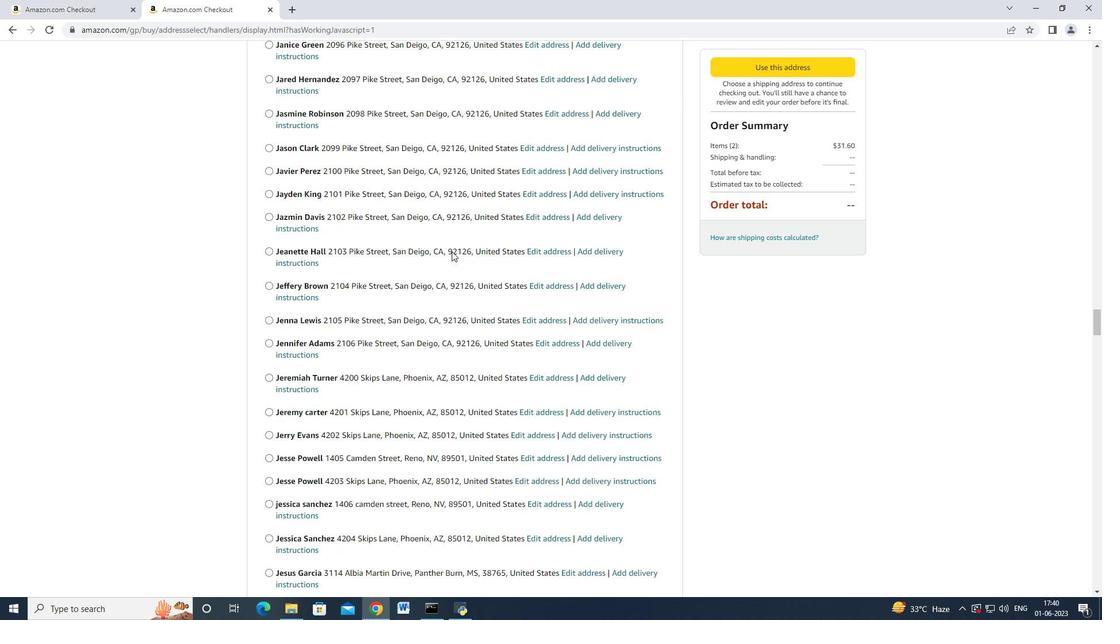 
Action: Mouse scrolled (451, 250) with delta (0, 0)
Screenshot: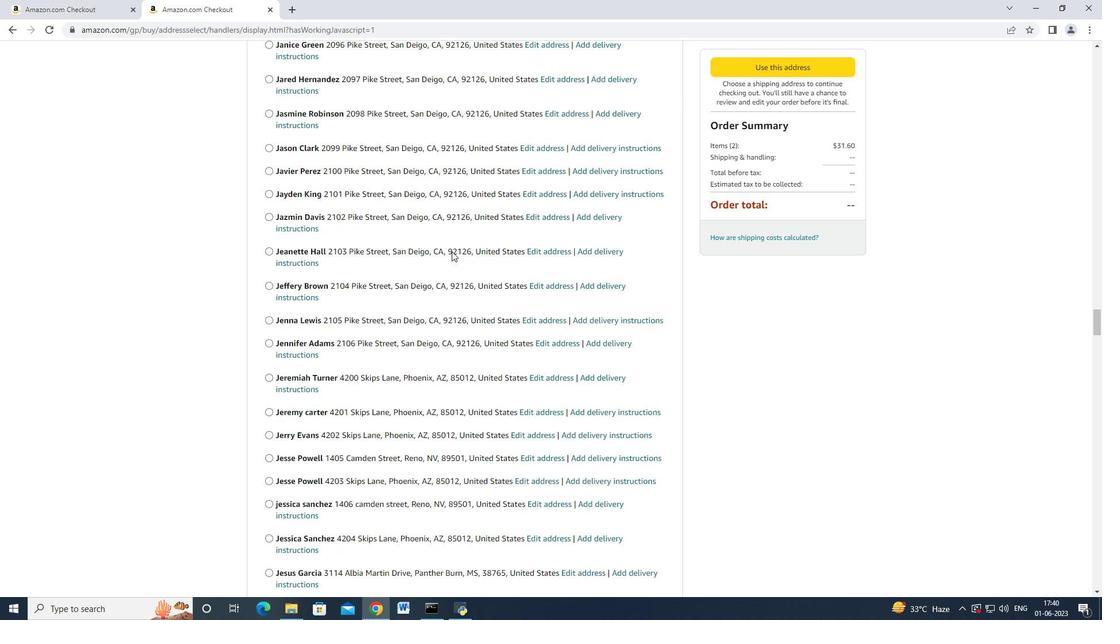 
Action: Mouse scrolled (451, 250) with delta (0, 0)
Screenshot: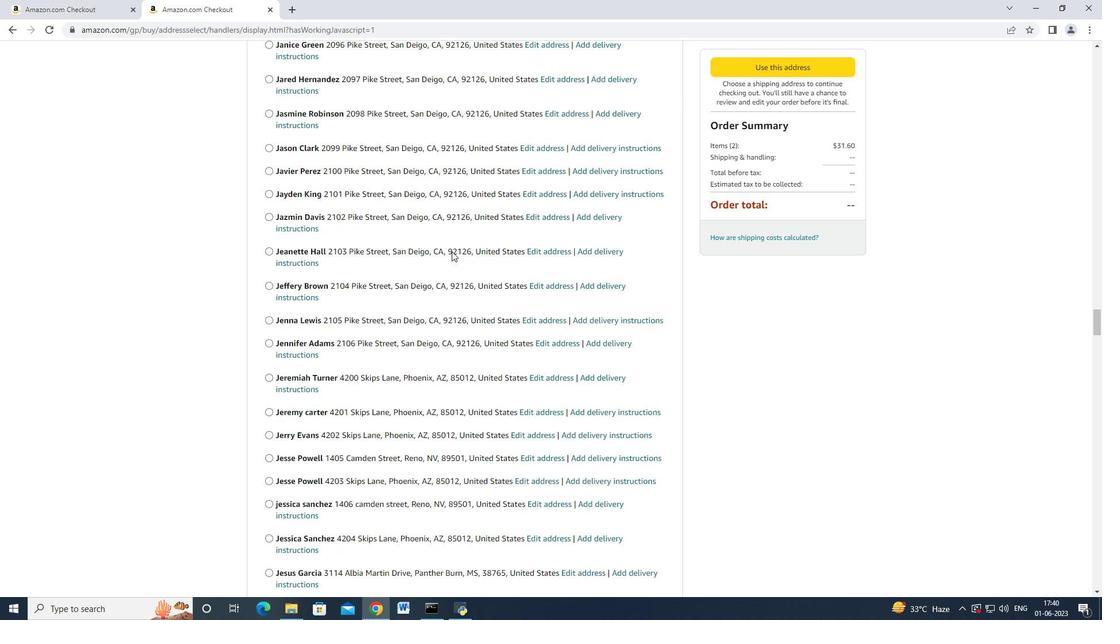 
Action: Mouse scrolled (451, 250) with delta (0, 0)
Screenshot: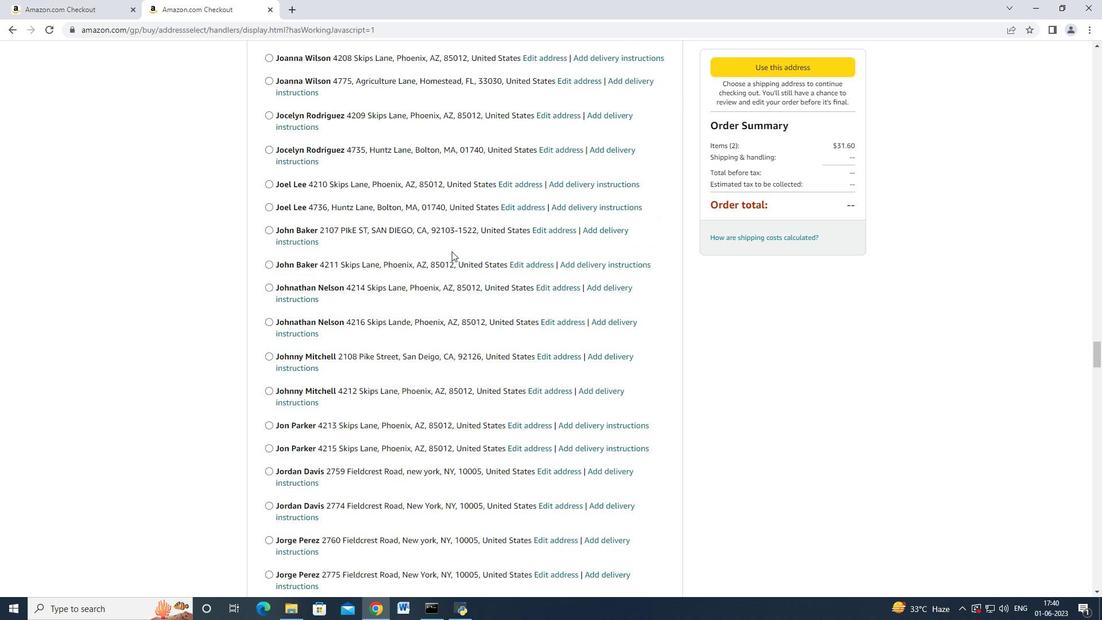
Action: Mouse scrolled (451, 250) with delta (0, 0)
Screenshot: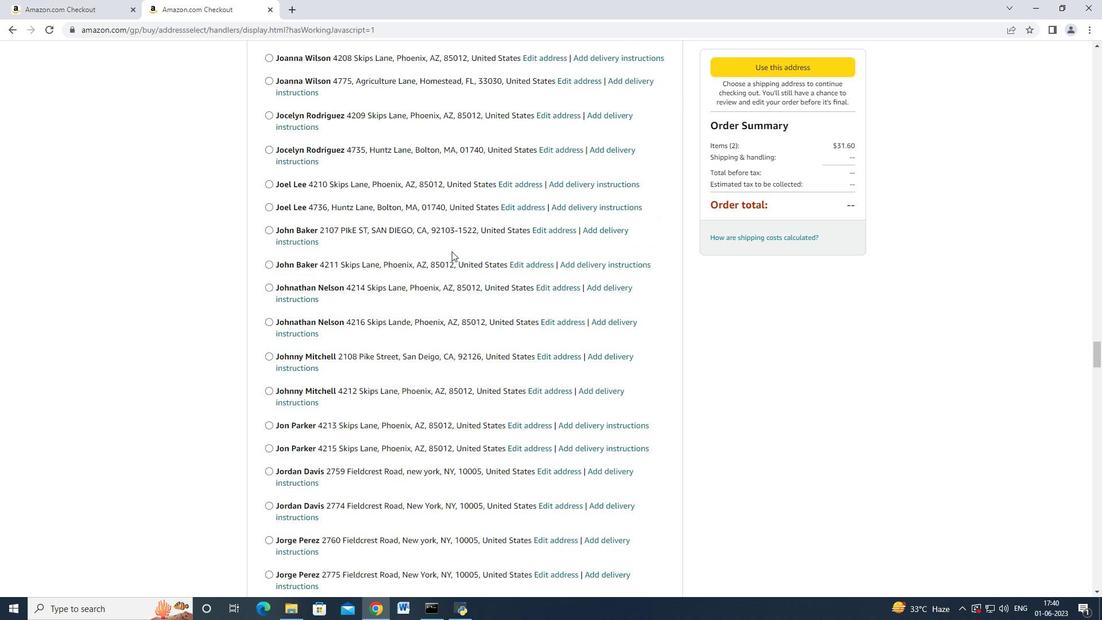 
Action: Mouse scrolled (451, 250) with delta (0, 0)
Screenshot: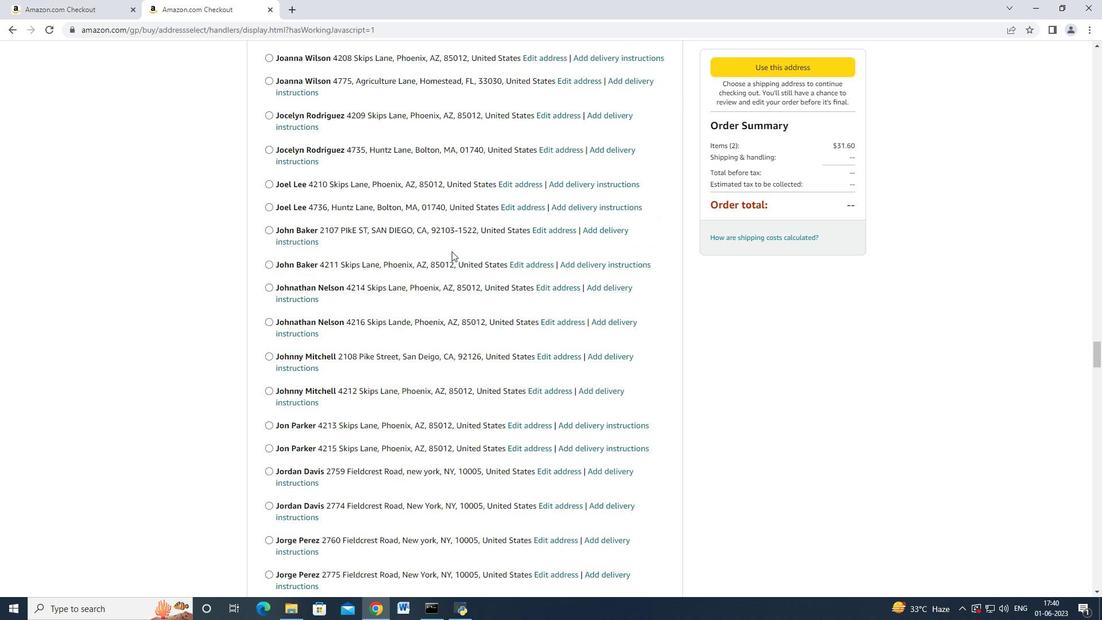 
Action: Mouse scrolled (451, 250) with delta (0, 0)
Screenshot: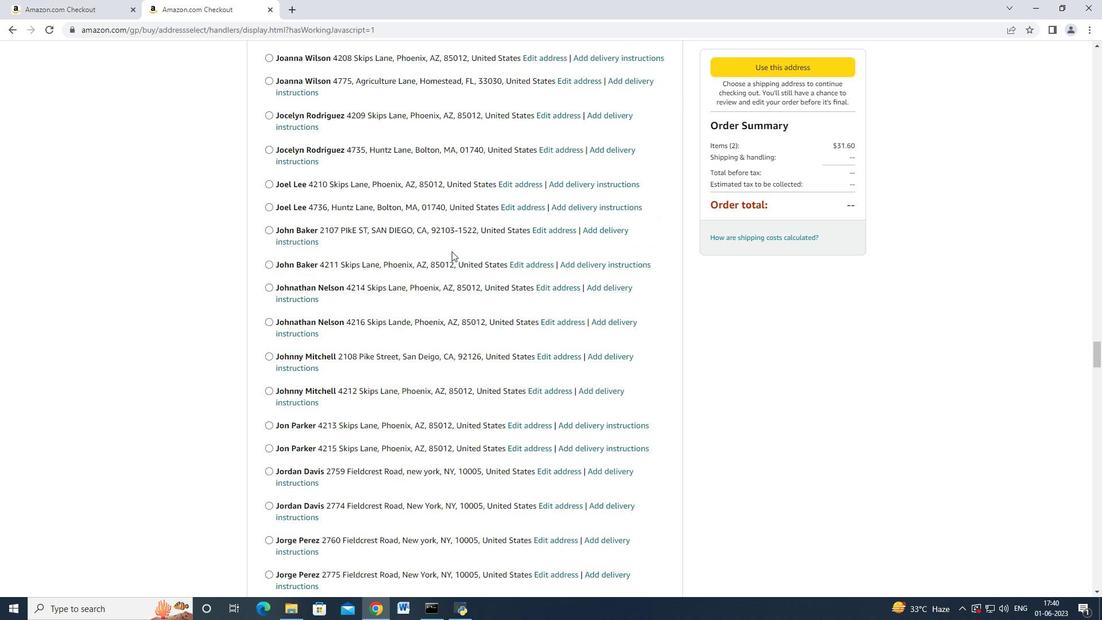 
Action: Mouse scrolled (451, 250) with delta (0, 0)
Screenshot: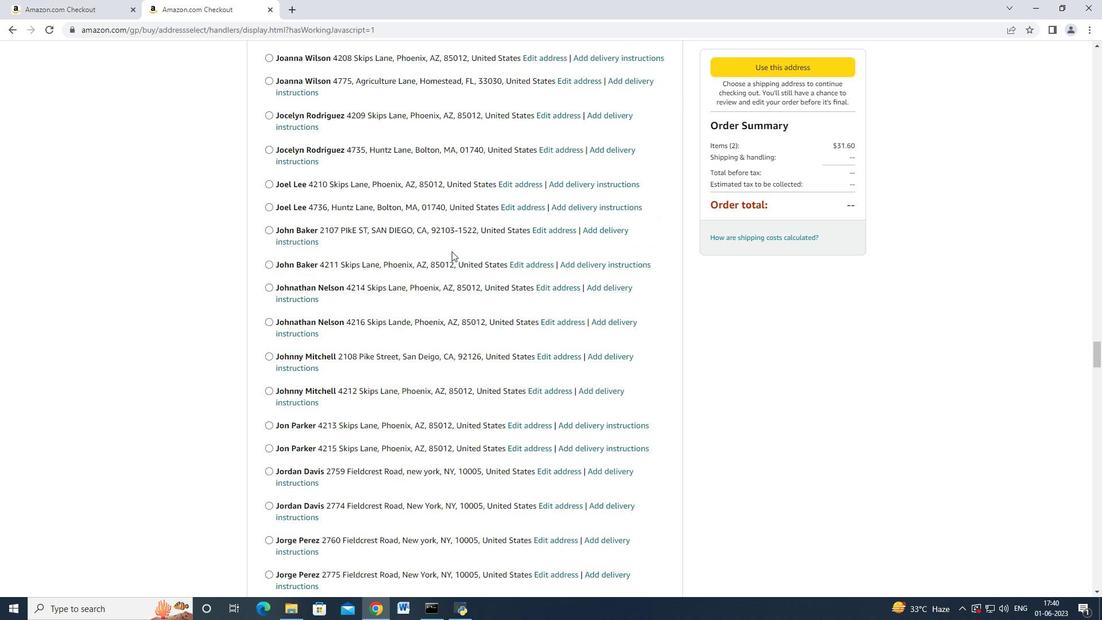 
Action: Mouse scrolled (451, 250) with delta (0, 0)
Screenshot: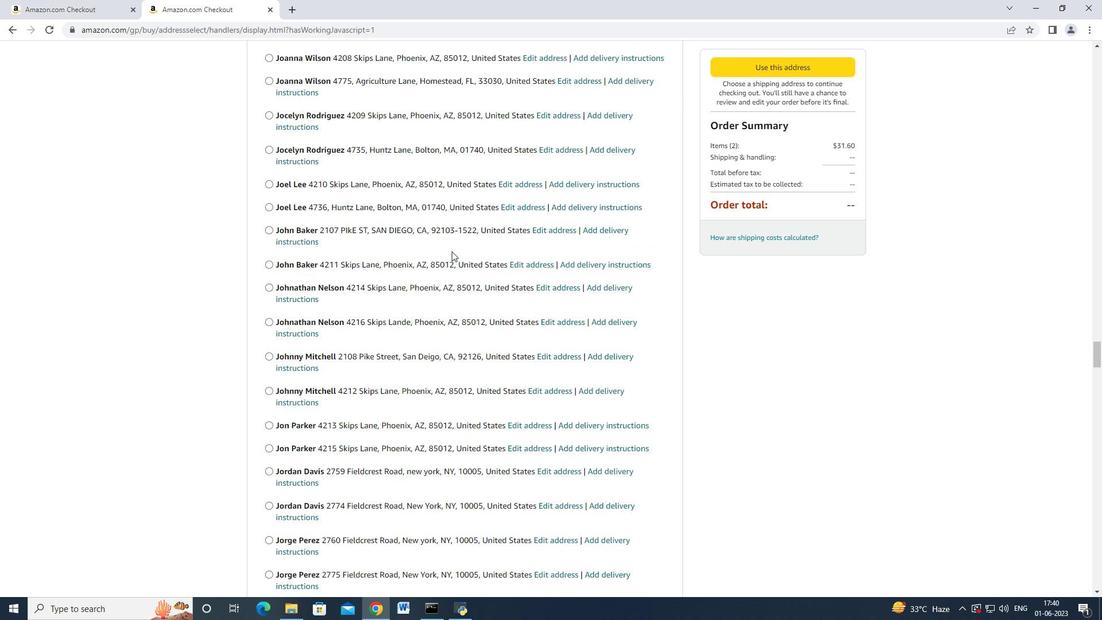 
Action: Mouse scrolled (451, 250) with delta (0, 0)
Screenshot: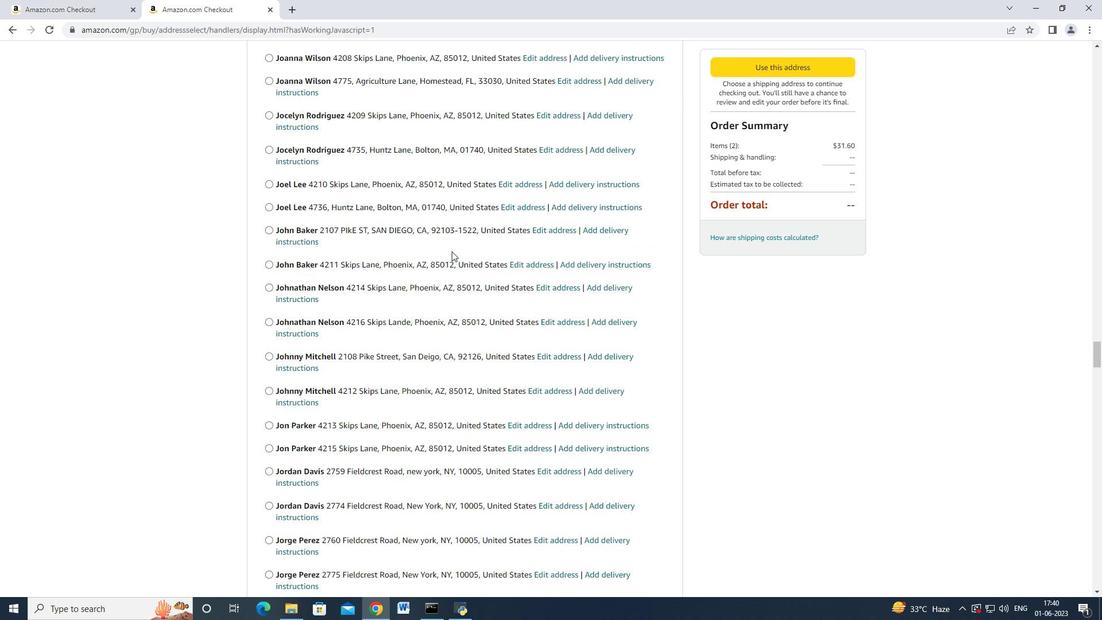 
Action: Mouse scrolled (451, 250) with delta (0, 0)
Screenshot: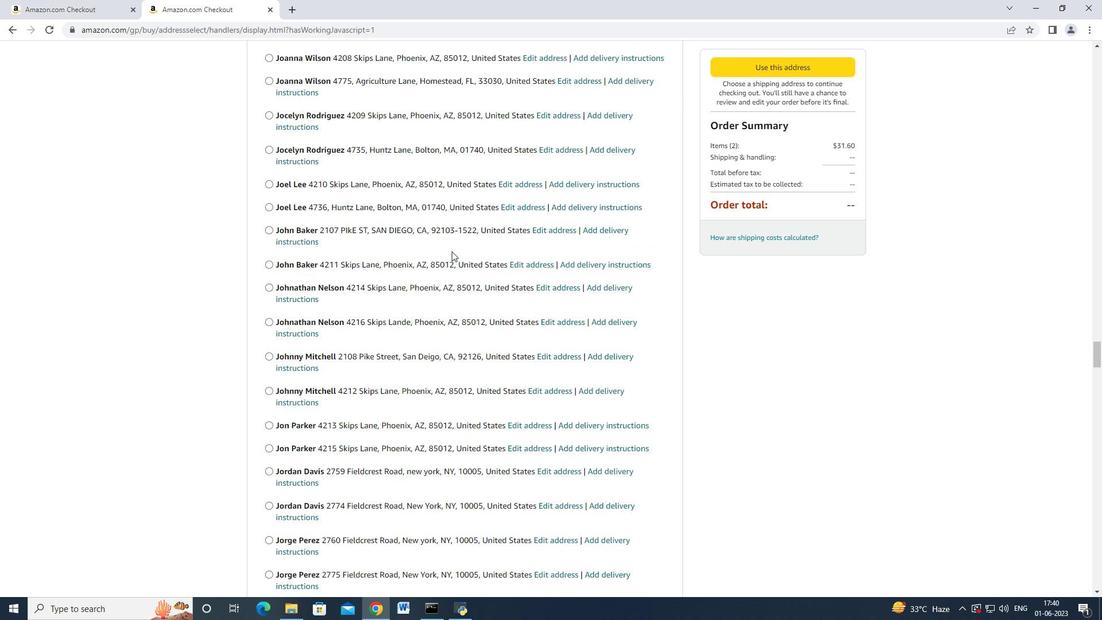 
Action: Mouse scrolled (451, 250) with delta (0, 0)
Screenshot: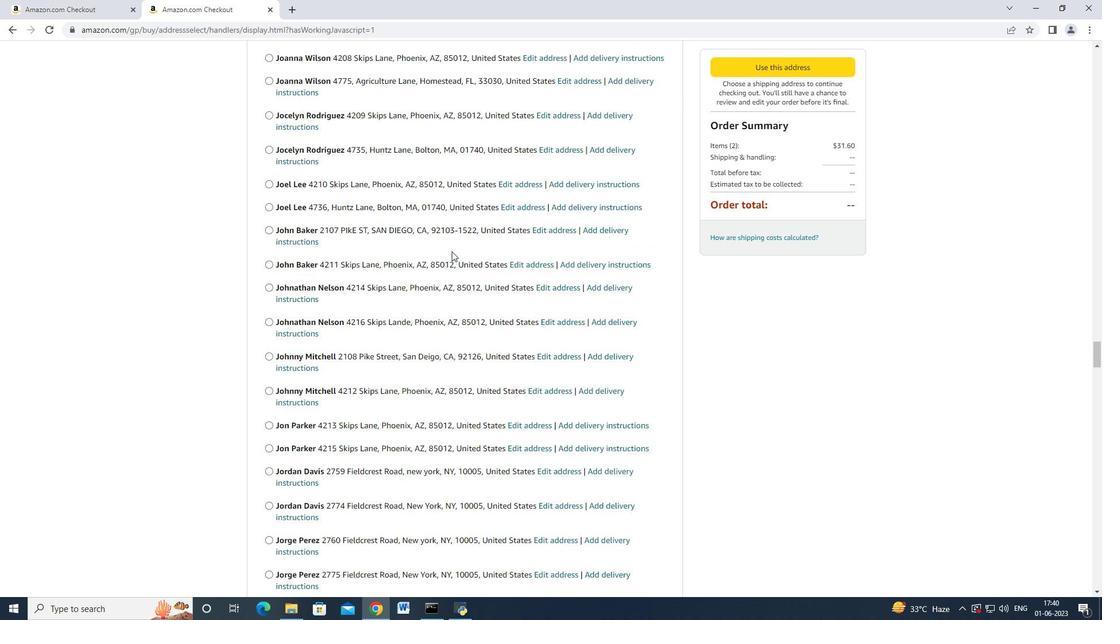 
Action: Mouse scrolled (451, 250) with delta (0, 0)
Screenshot: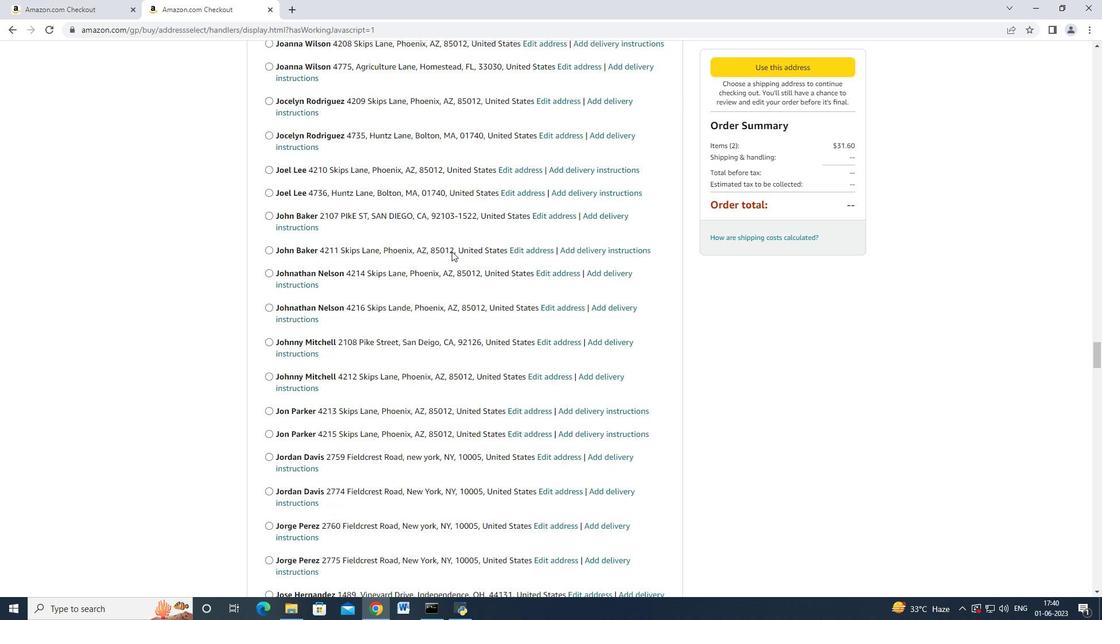 
Action: Mouse scrolled (451, 250) with delta (0, 0)
Screenshot: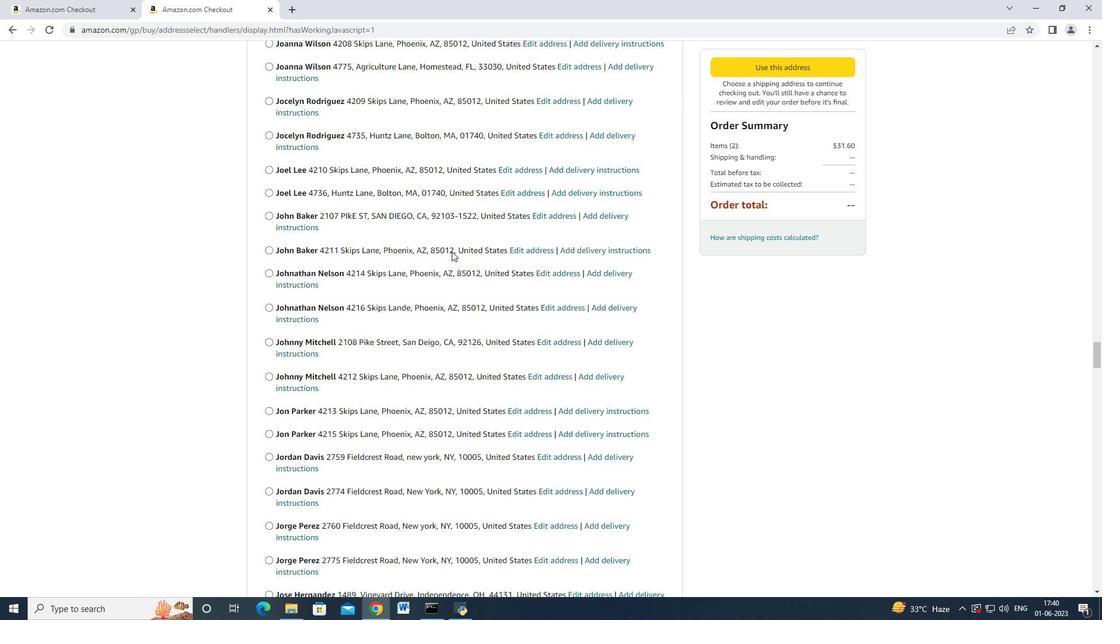 
Action: Mouse scrolled (451, 250) with delta (0, 0)
Screenshot: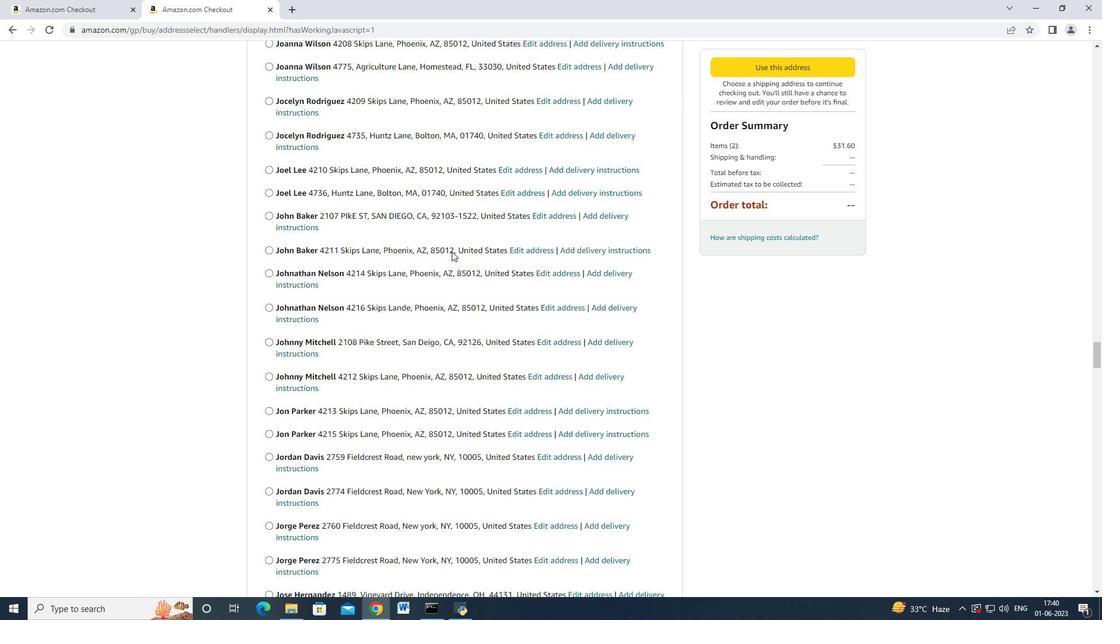 
Action: Mouse scrolled (451, 250) with delta (0, 0)
Screenshot: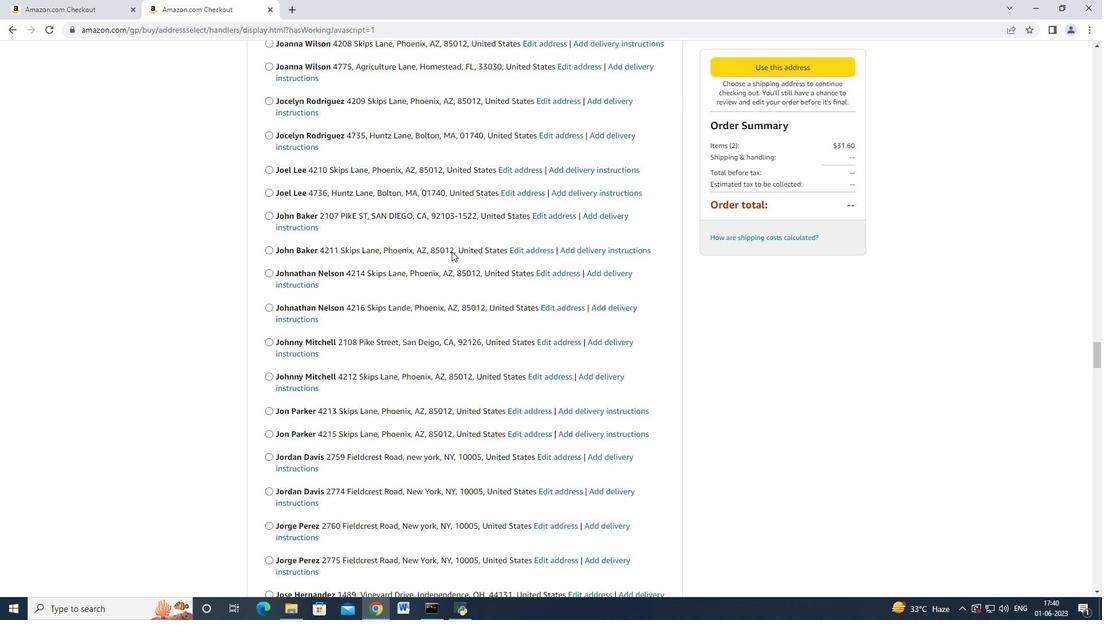 
Action: Mouse scrolled (451, 250) with delta (0, 0)
Screenshot: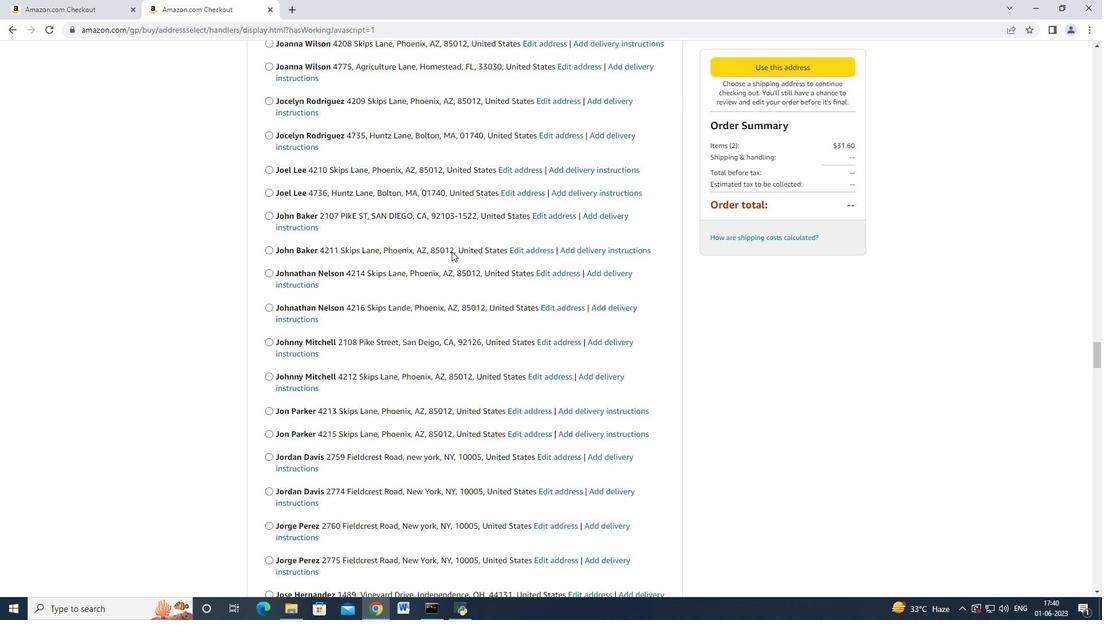 
Action: Mouse scrolled (451, 250) with delta (0, 0)
Screenshot: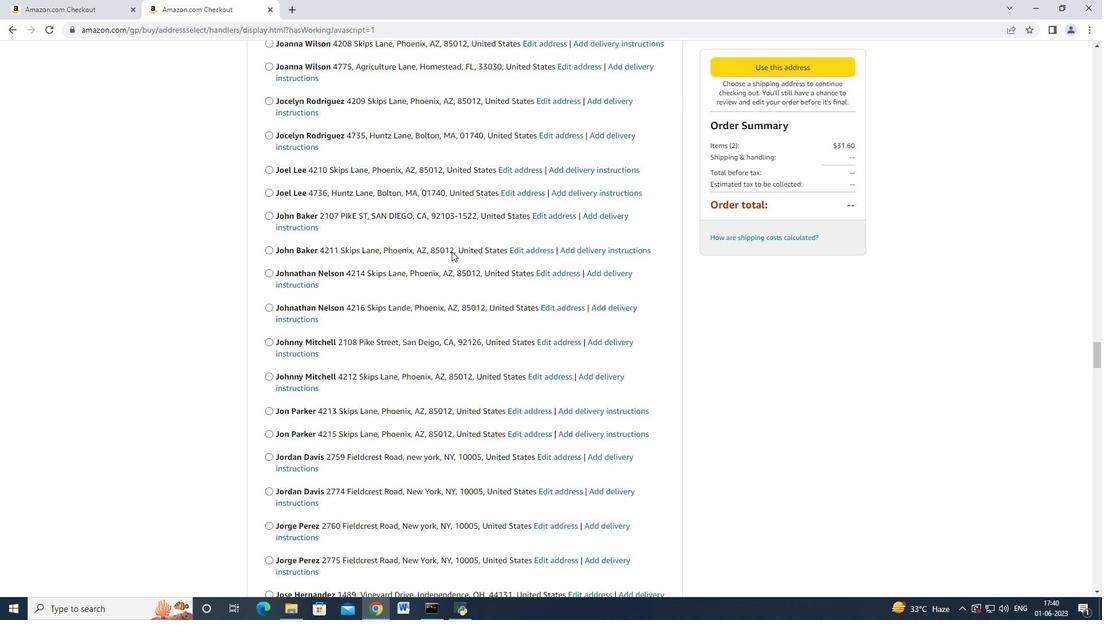 
Action: Mouse scrolled (451, 250) with delta (0, 0)
Screenshot: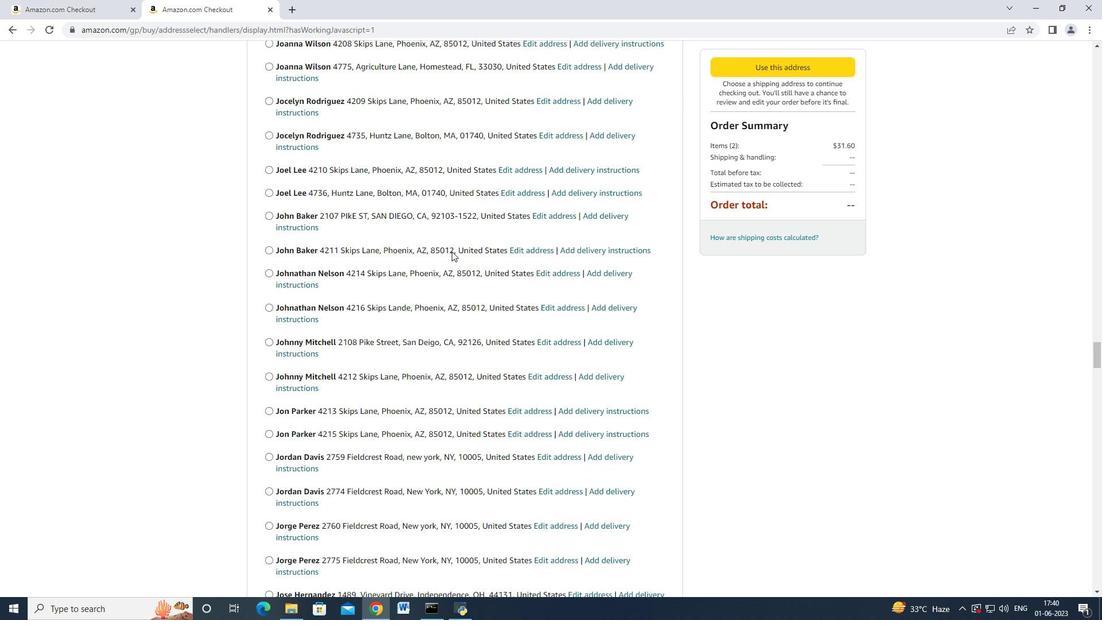 
Action: Mouse scrolled (451, 250) with delta (0, 0)
Screenshot: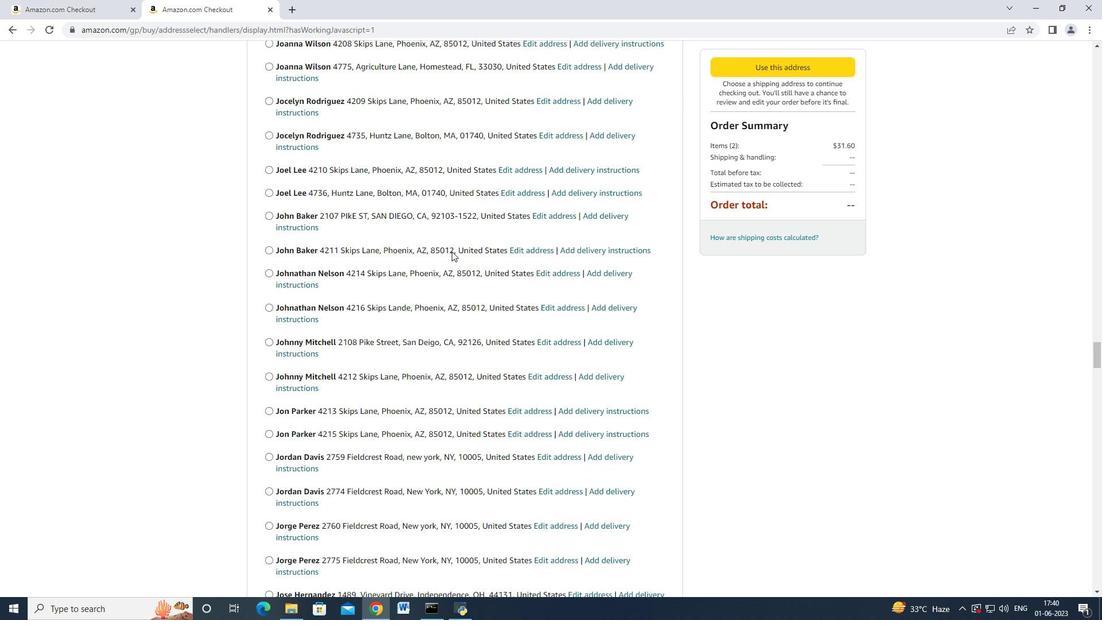 
Action: Mouse scrolled (451, 250) with delta (0, 0)
Screenshot: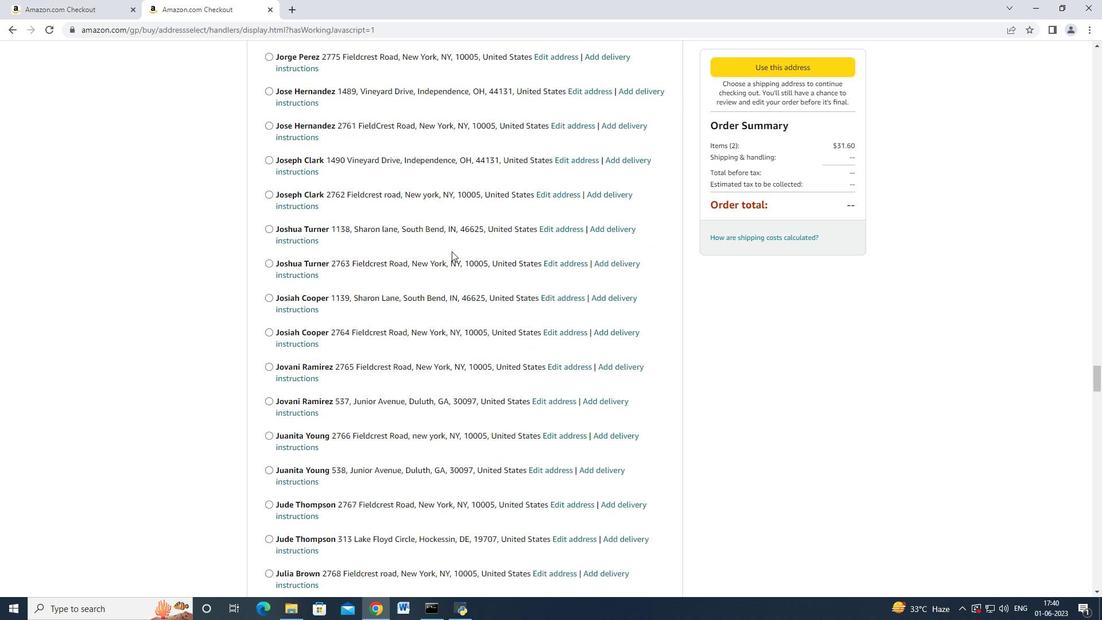 
Action: Mouse scrolled (451, 250) with delta (0, 0)
Screenshot: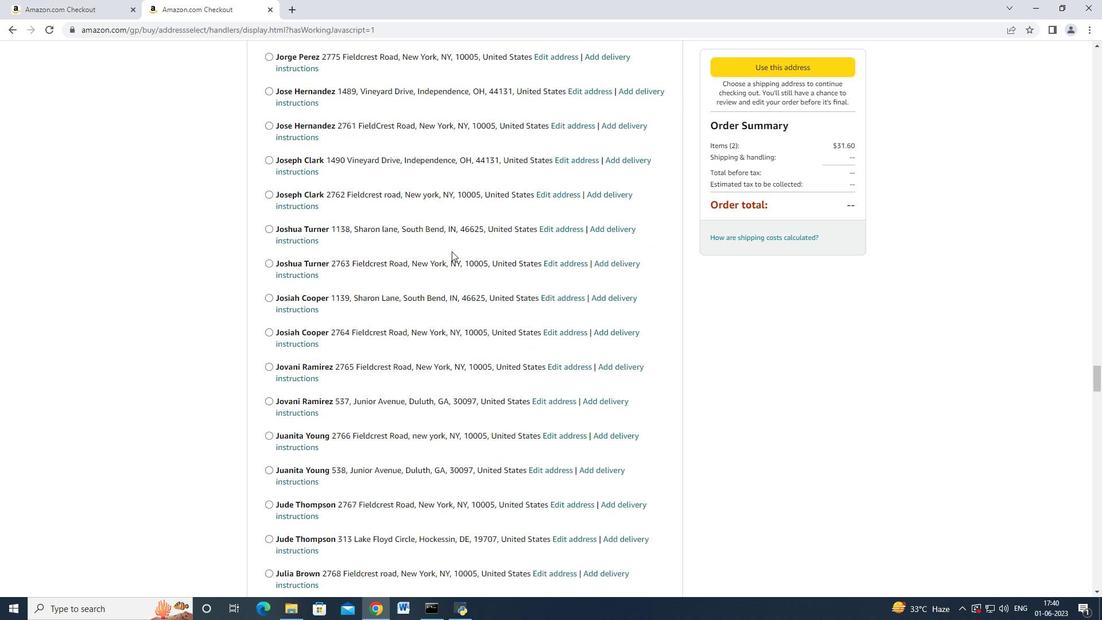 
Action: Mouse scrolled (451, 250) with delta (0, -1)
Screenshot: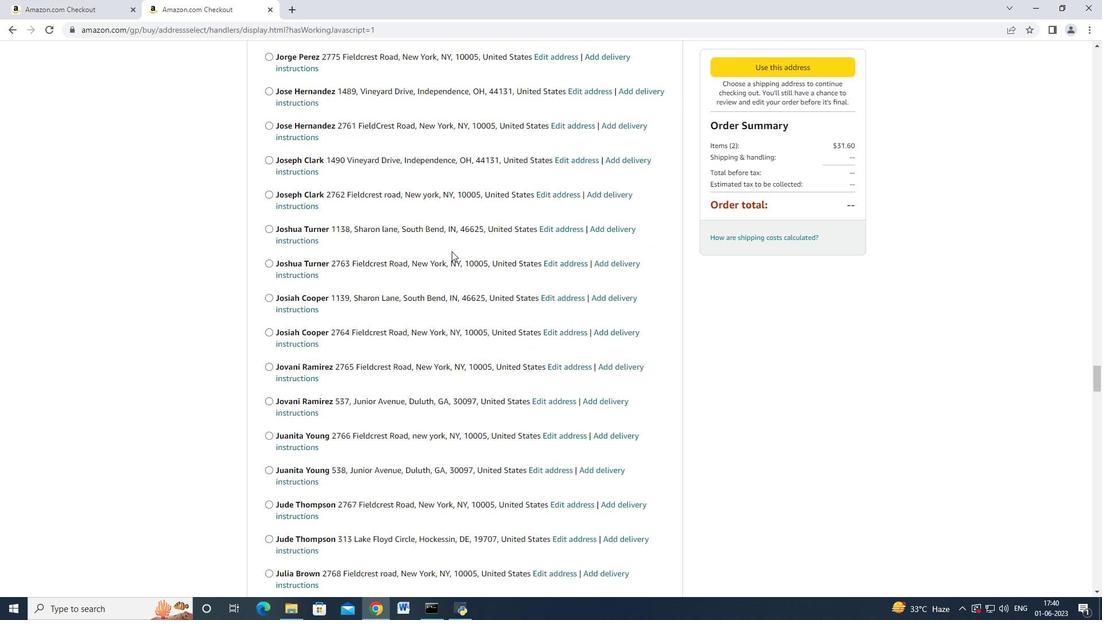
Action: Mouse scrolled (451, 250) with delta (0, 0)
Screenshot: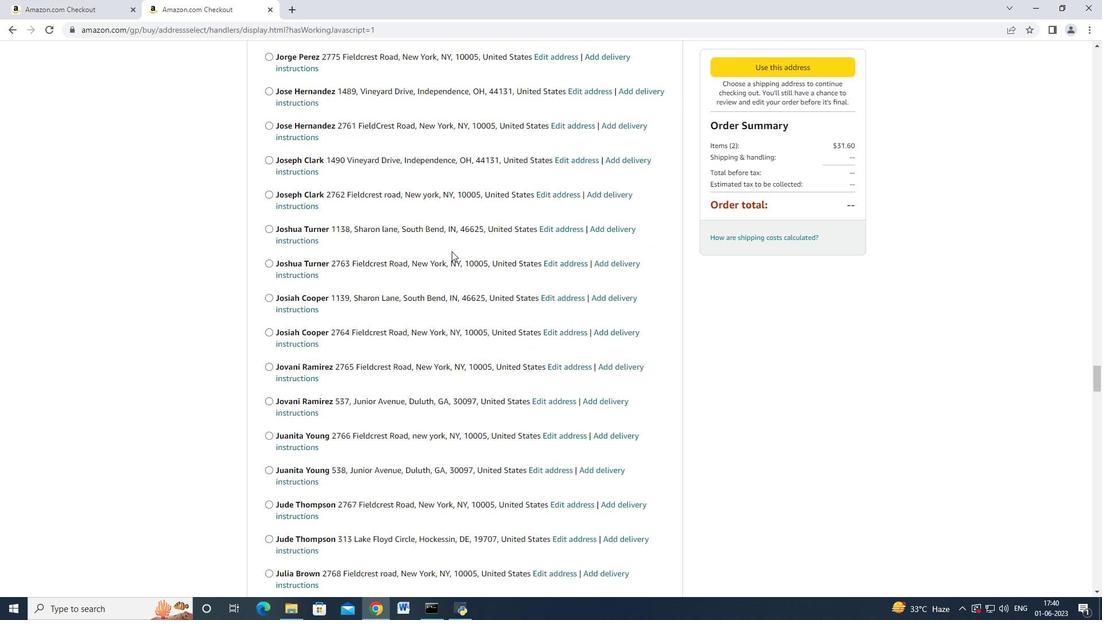 
Action: Mouse scrolled (451, 250) with delta (0, 0)
